 Task: Find a one-way flight from Waco Regional Airport to Indianapolis International Airport on Saturday, 5 August for 5 adults and 1 child in Economy class, with 1 checked bag and a budget up to ₹1,000,000.
Action: Mouse moved to (344, 122)
Screenshot: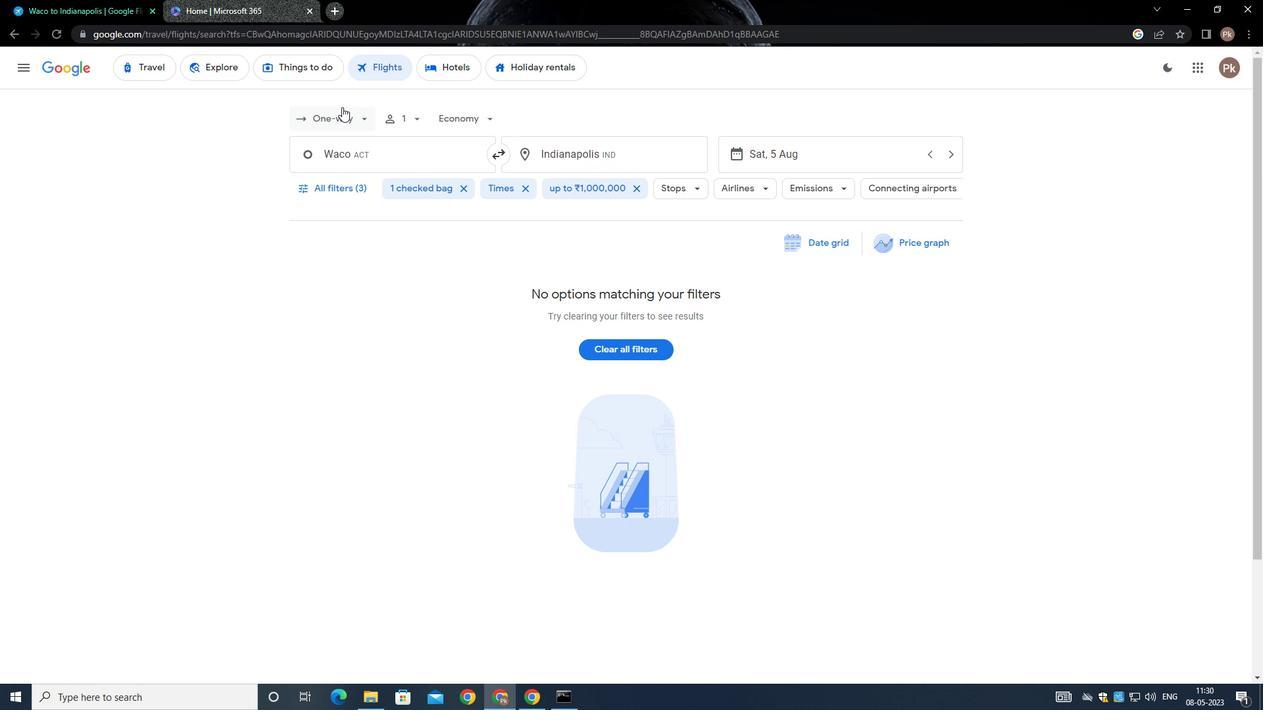 
Action: Mouse pressed left at (344, 122)
Screenshot: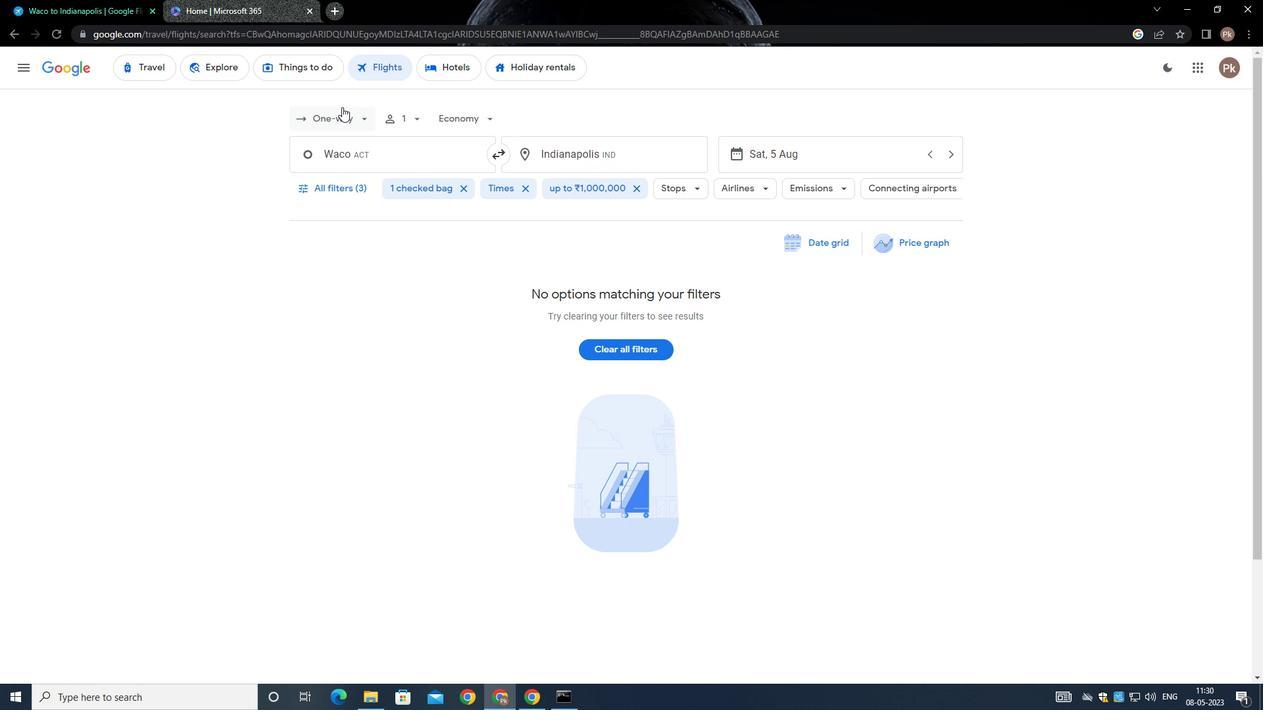 
Action: Mouse moved to (349, 182)
Screenshot: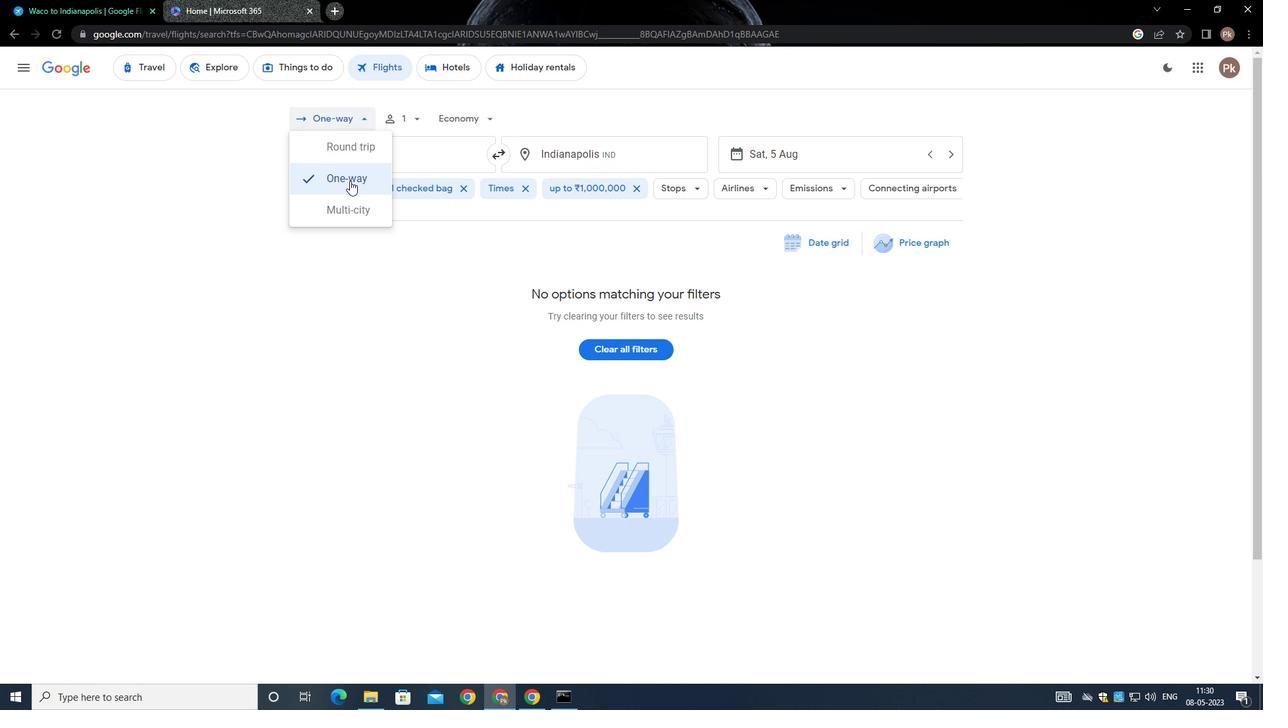 
Action: Mouse pressed left at (349, 182)
Screenshot: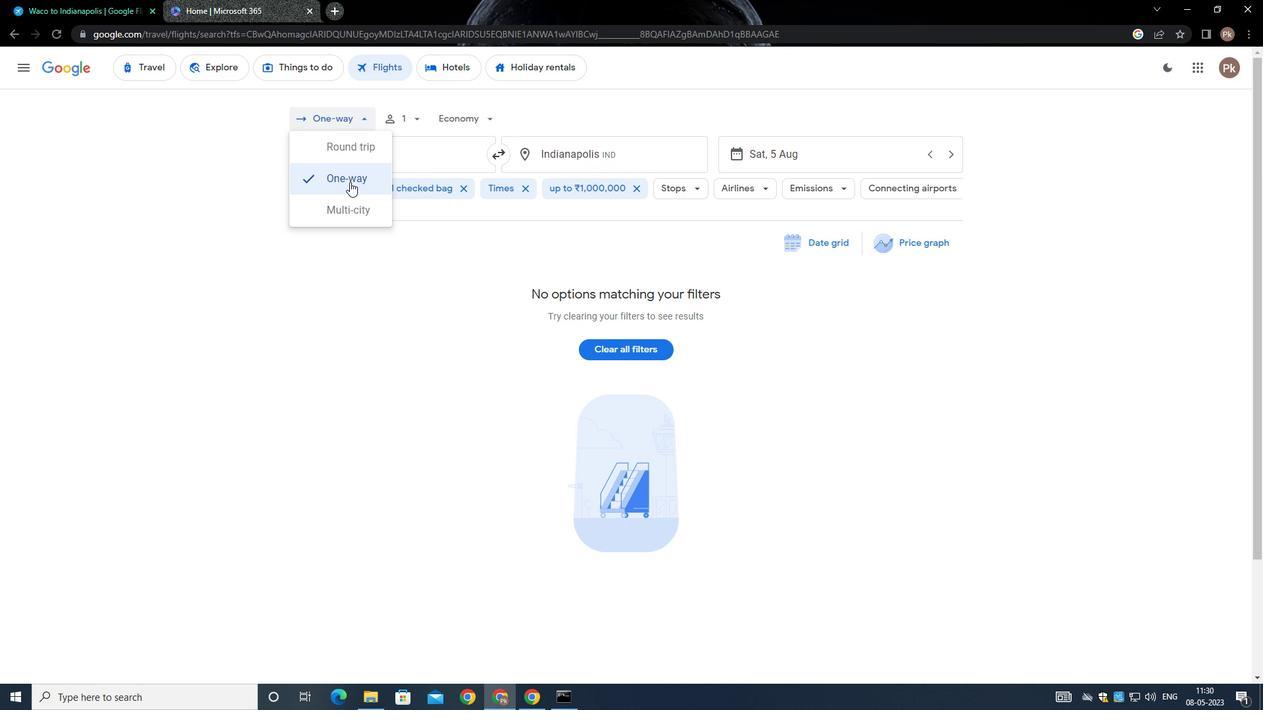 
Action: Mouse moved to (422, 121)
Screenshot: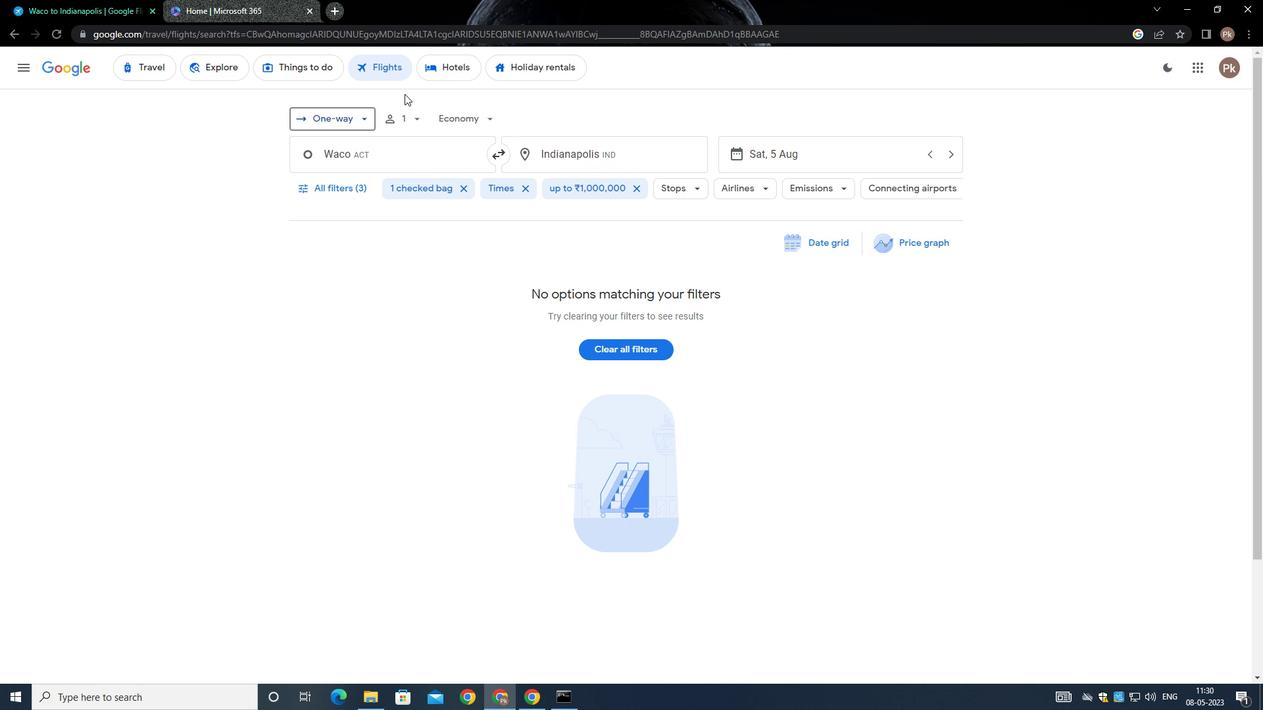 
Action: Mouse pressed left at (422, 121)
Screenshot: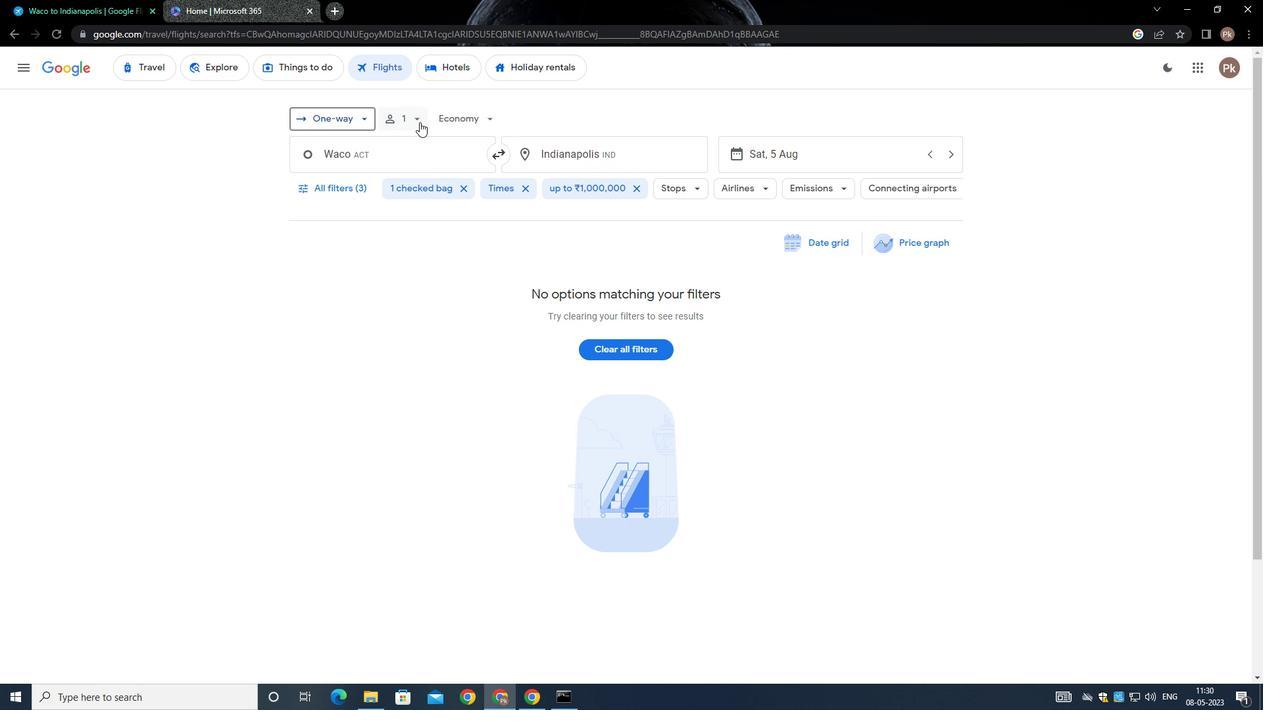 
Action: Mouse moved to (521, 151)
Screenshot: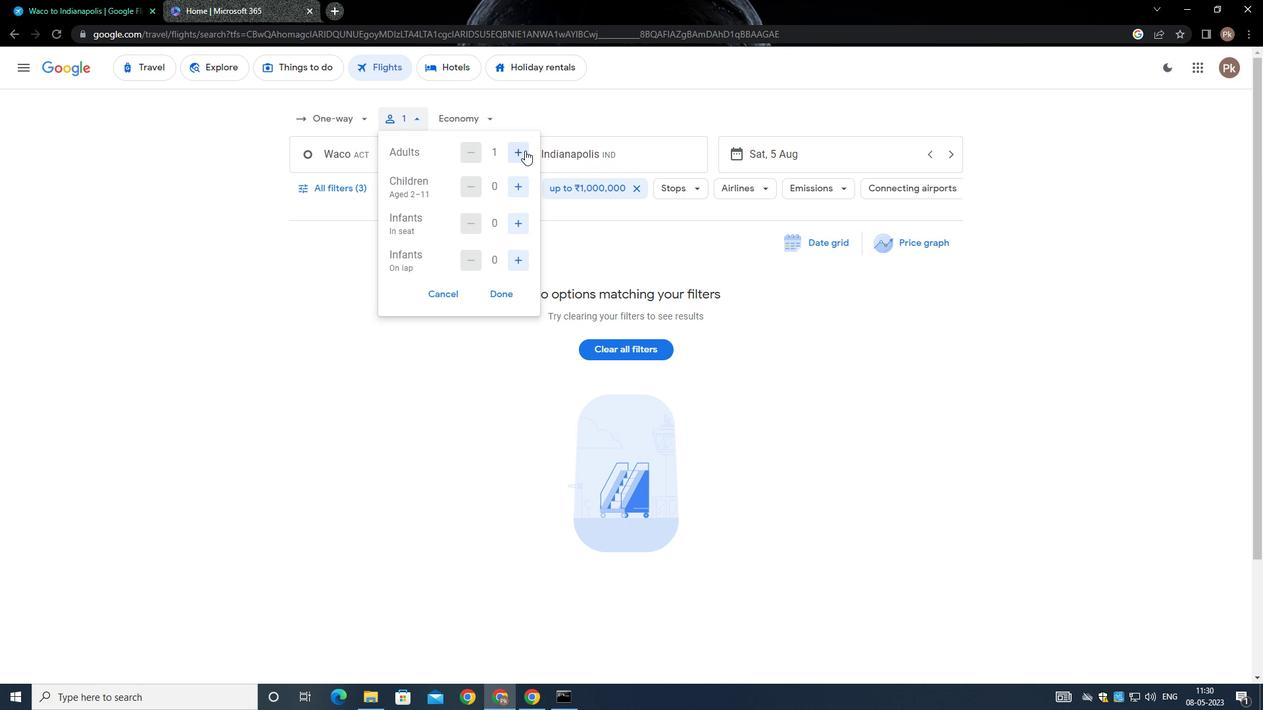 
Action: Mouse pressed left at (521, 151)
Screenshot: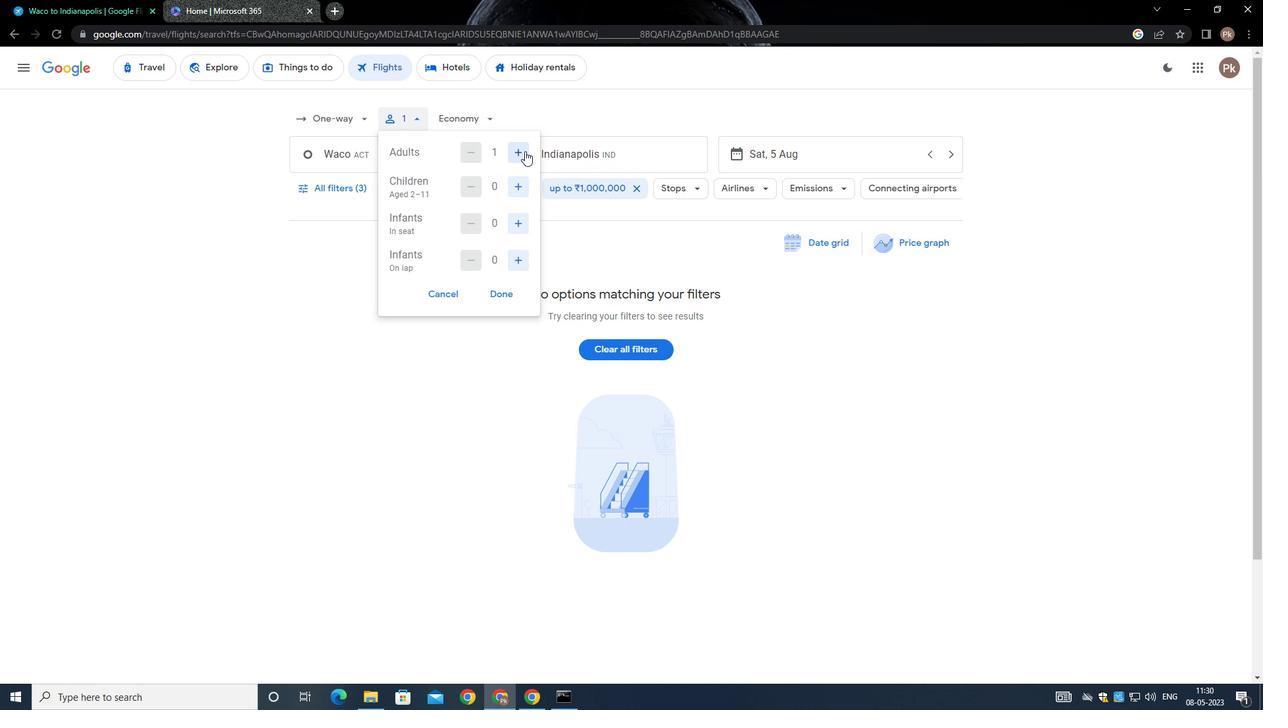 
Action: Mouse pressed left at (521, 151)
Screenshot: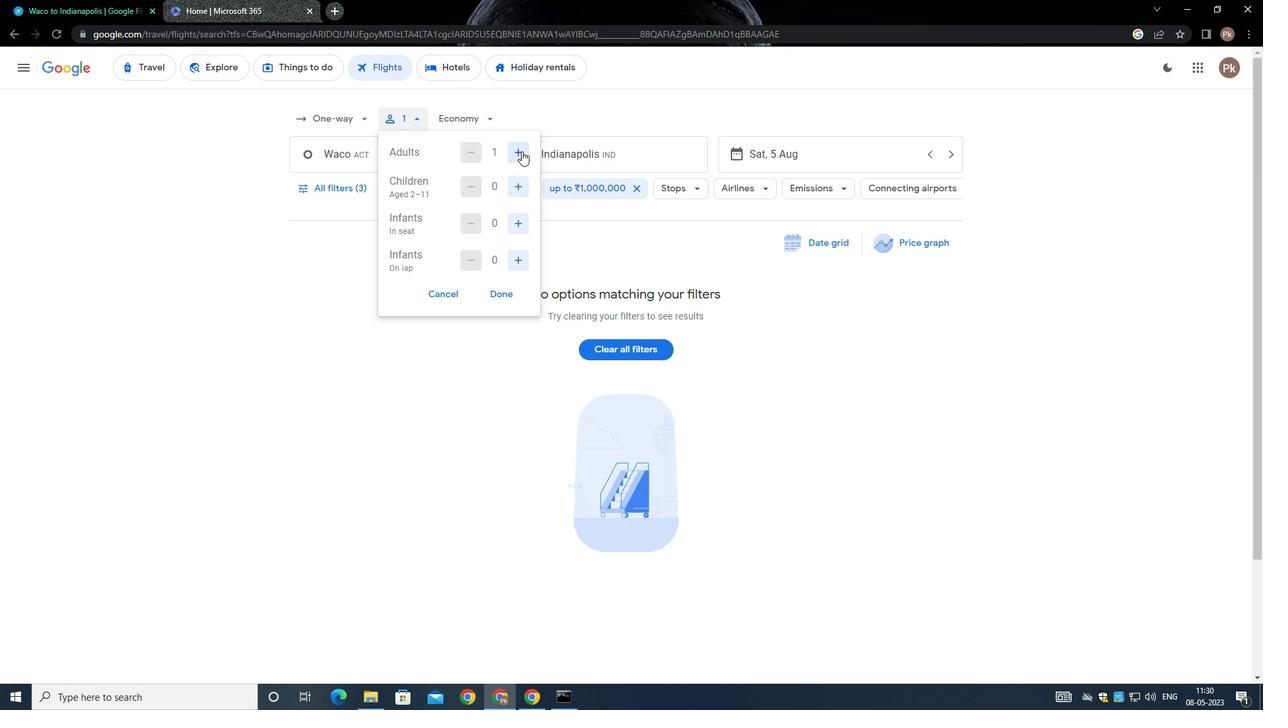 
Action: Mouse pressed left at (521, 151)
Screenshot: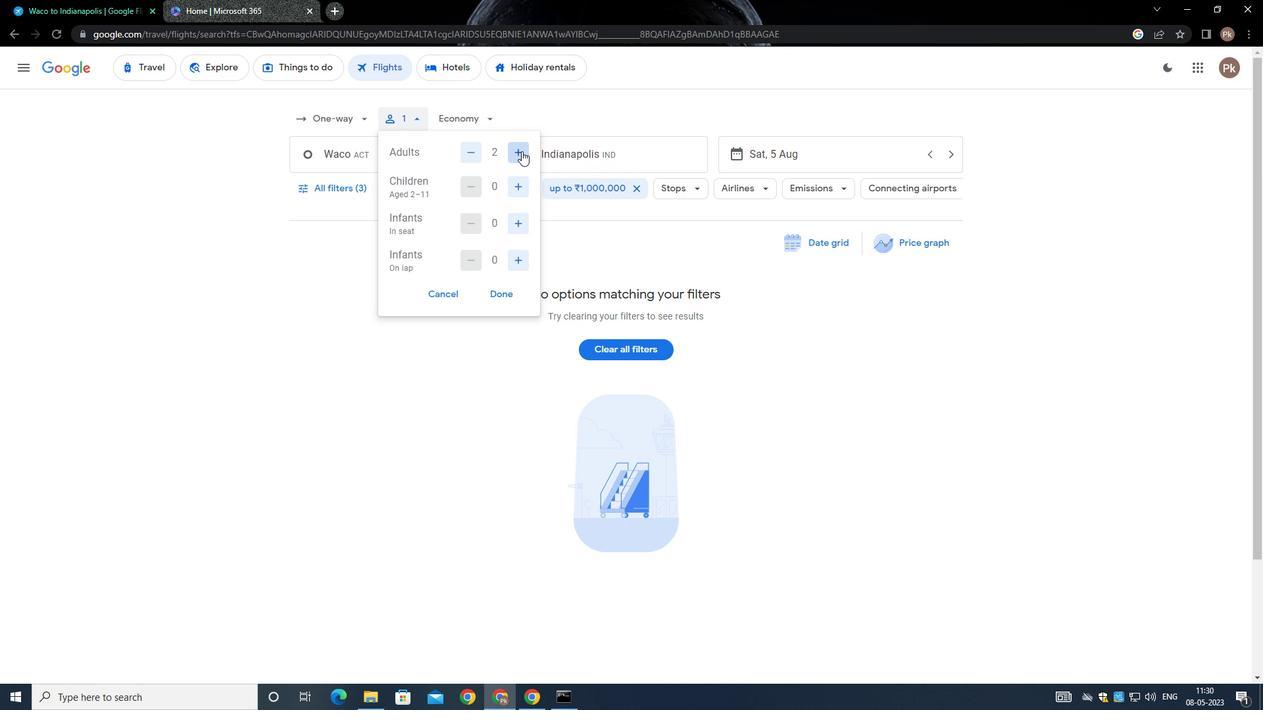 
Action: Mouse pressed left at (521, 151)
Screenshot: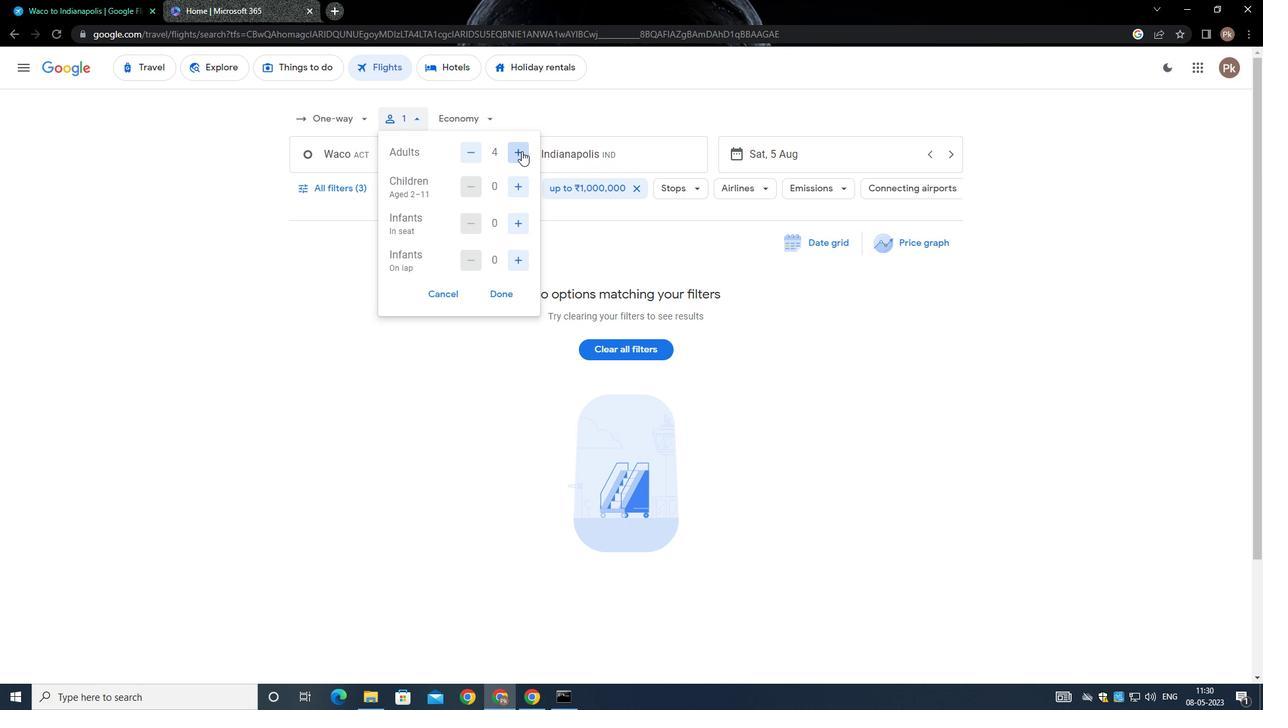 
Action: Mouse moved to (516, 186)
Screenshot: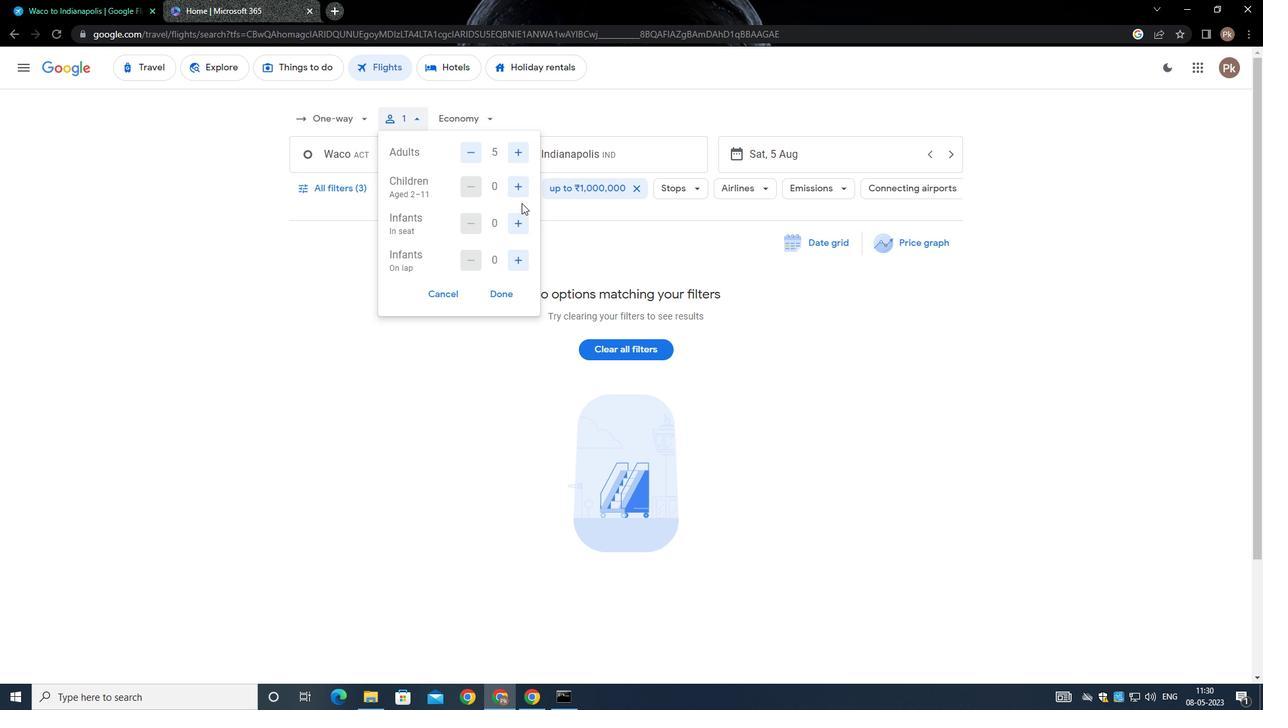 
Action: Mouse pressed left at (516, 186)
Screenshot: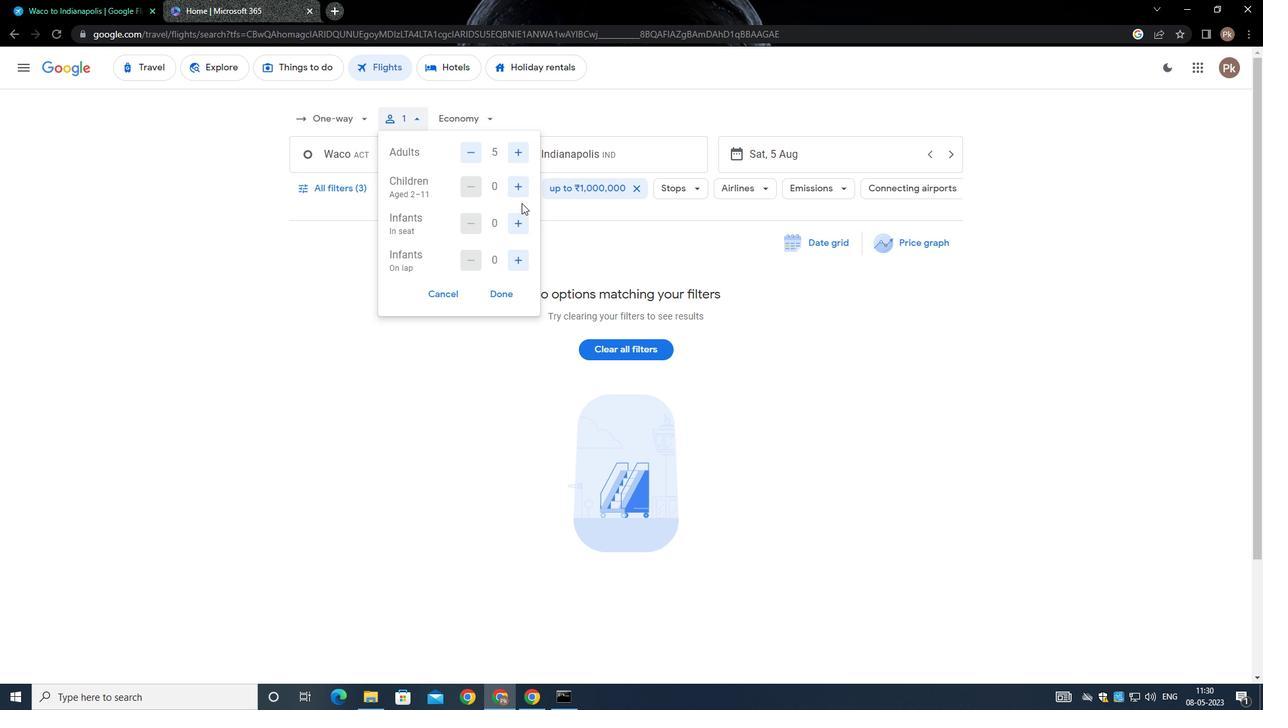 
Action: Mouse moved to (516, 219)
Screenshot: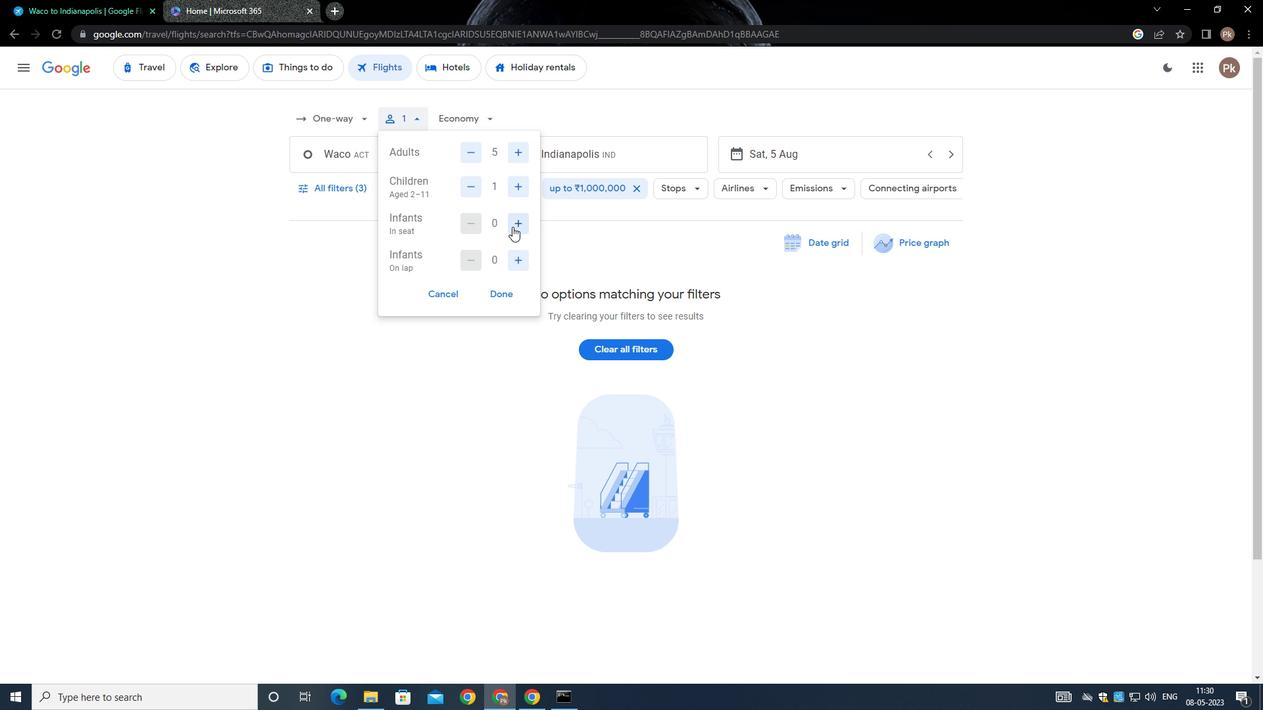 
Action: Mouse pressed left at (516, 219)
Screenshot: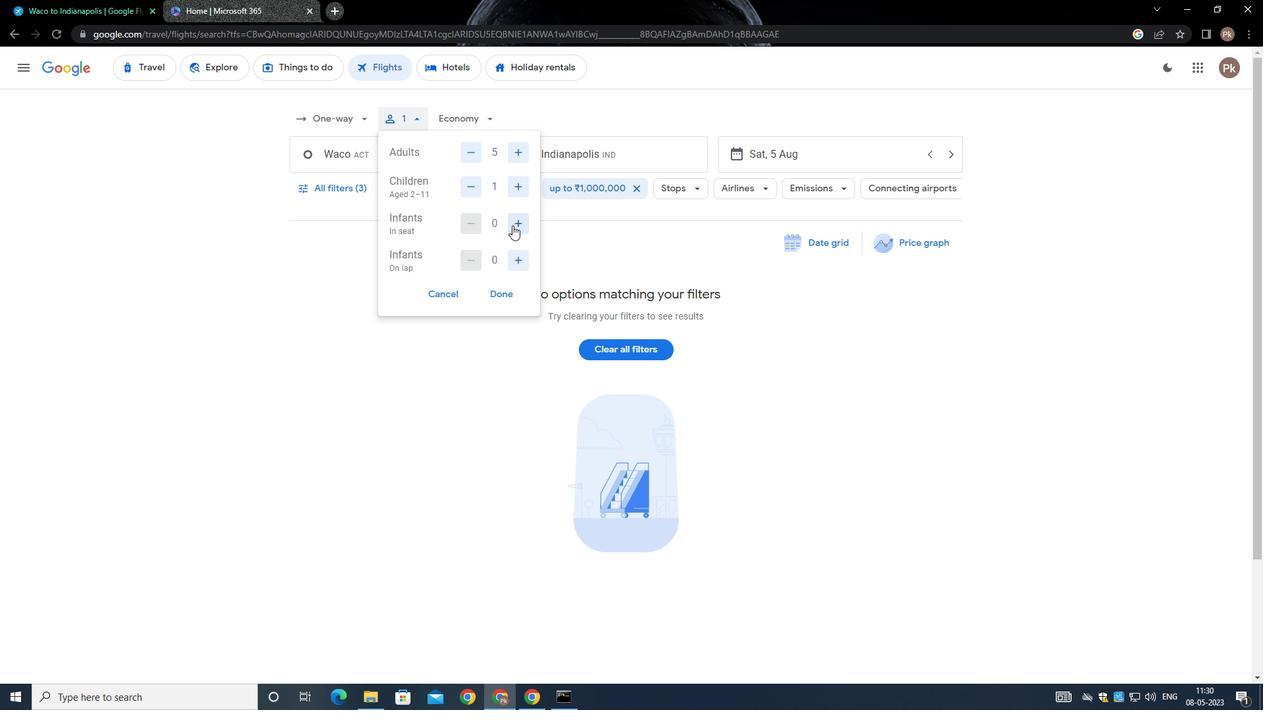 
Action: Mouse moved to (517, 219)
Screenshot: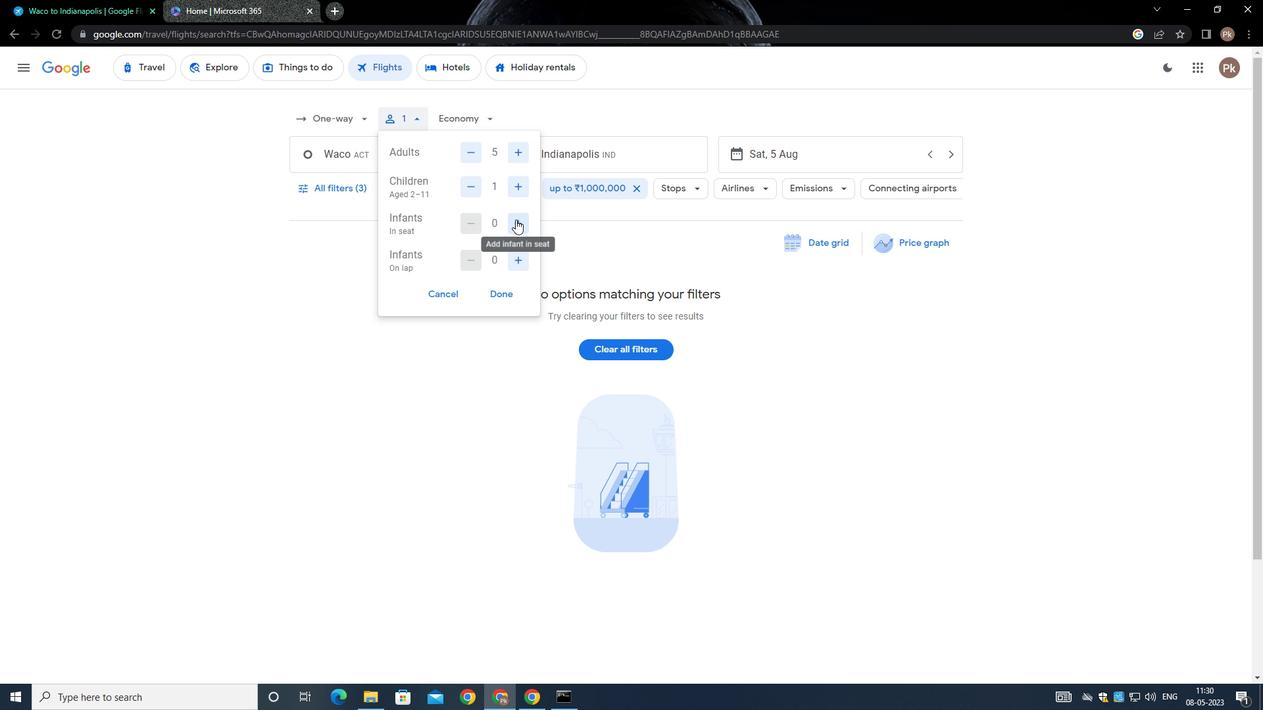 
Action: Mouse pressed left at (517, 219)
Screenshot: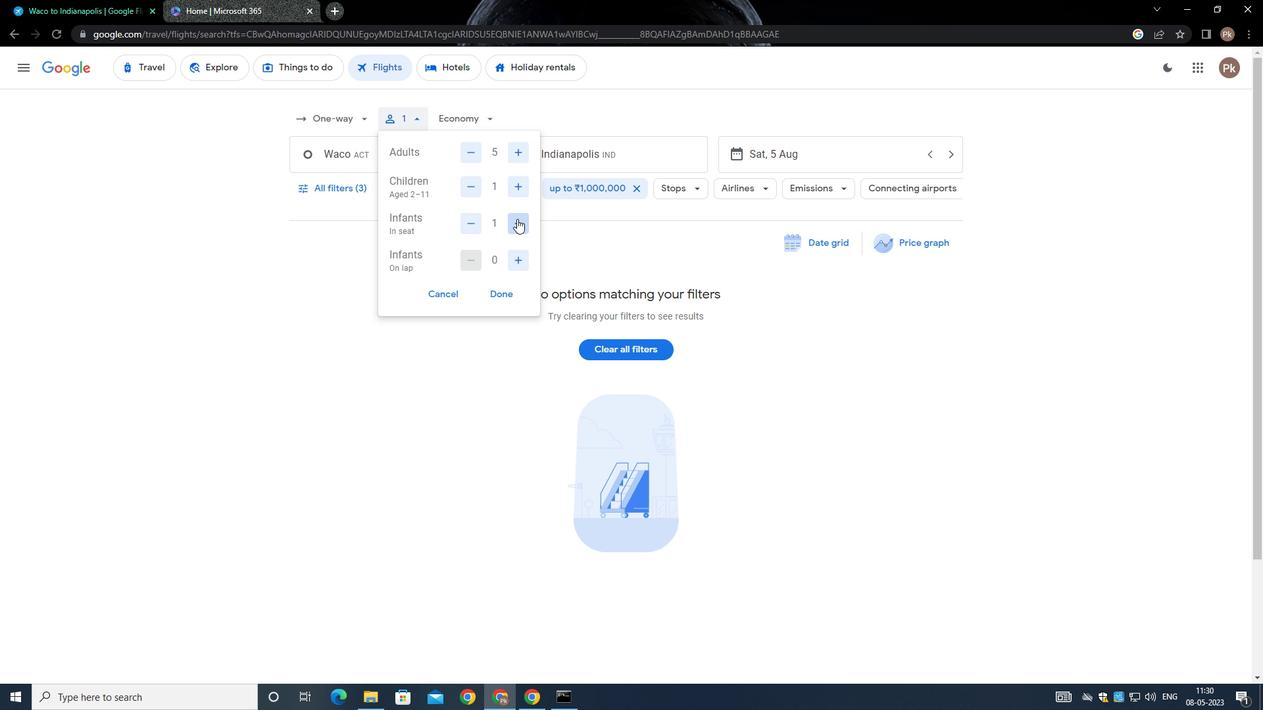 
Action: Mouse moved to (520, 265)
Screenshot: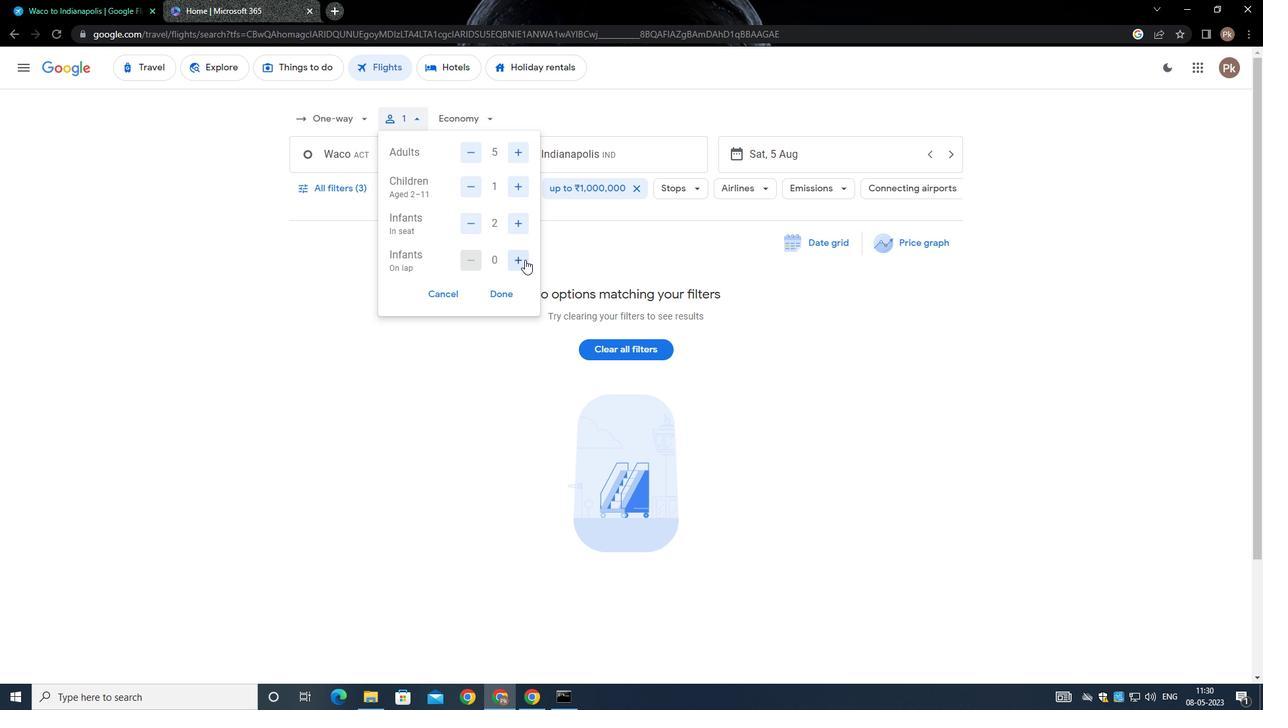 
Action: Mouse pressed left at (520, 265)
Screenshot: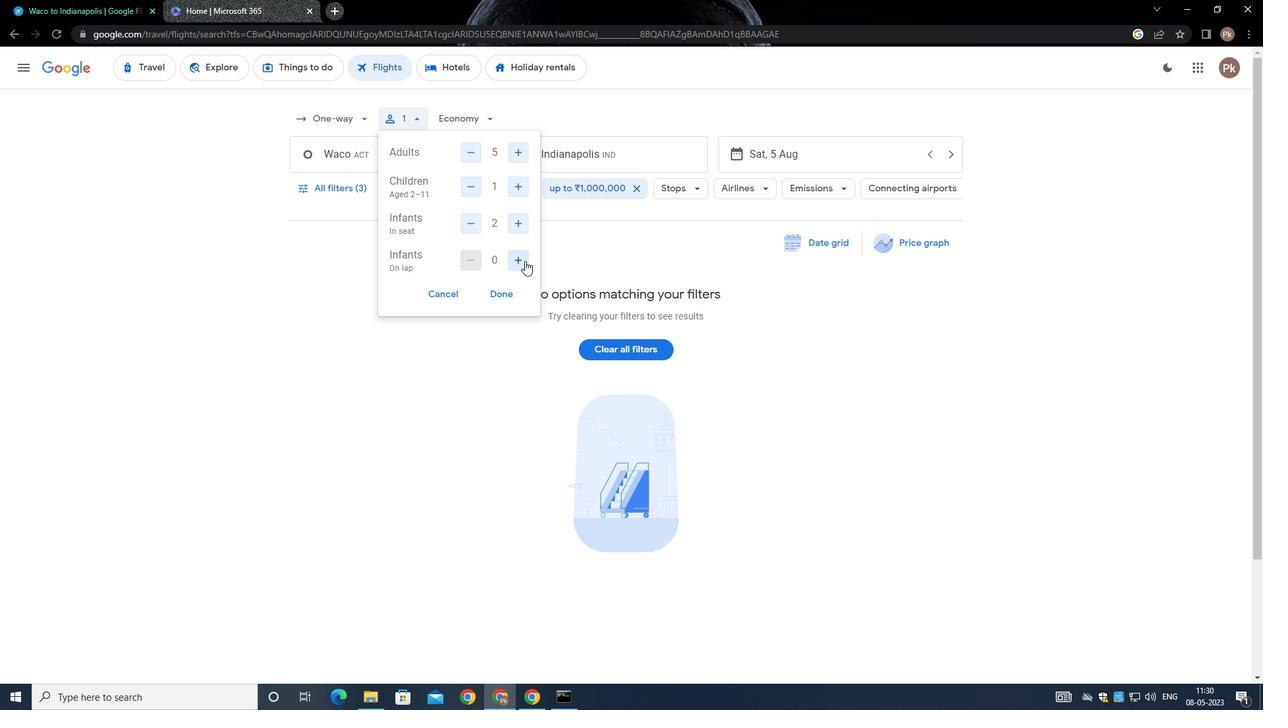 
Action: Mouse moved to (499, 295)
Screenshot: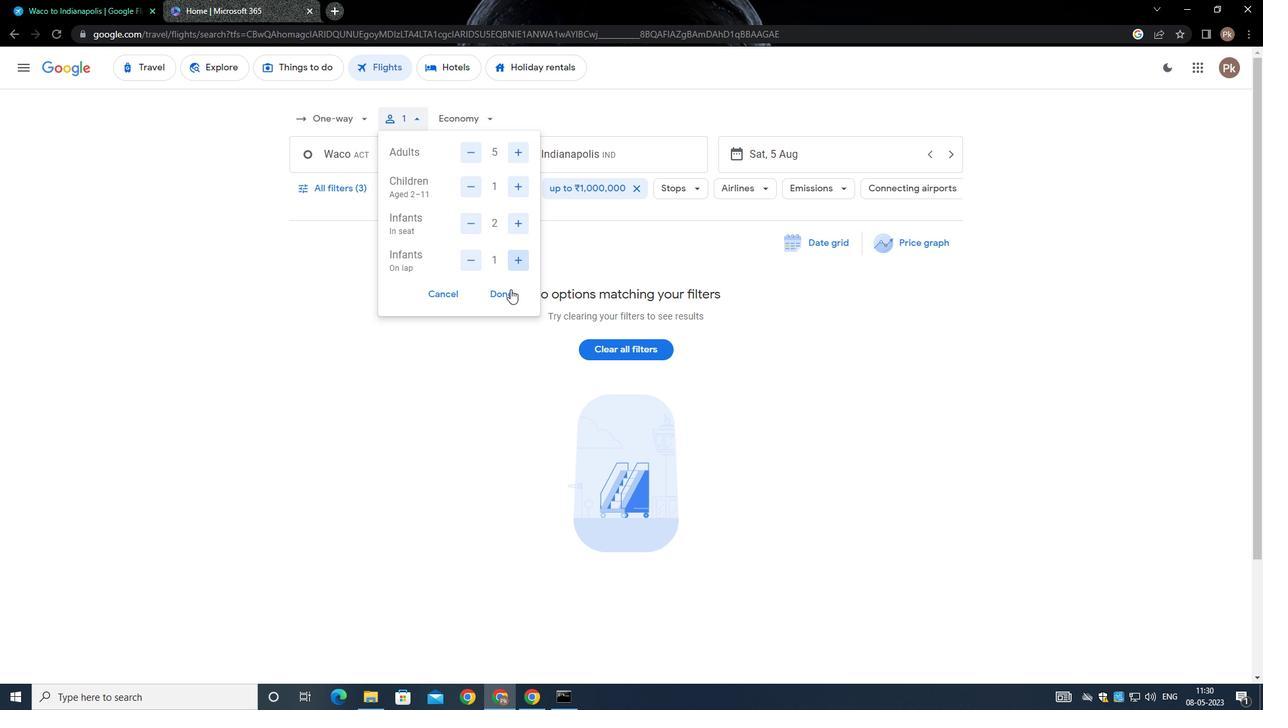 
Action: Mouse pressed left at (499, 295)
Screenshot: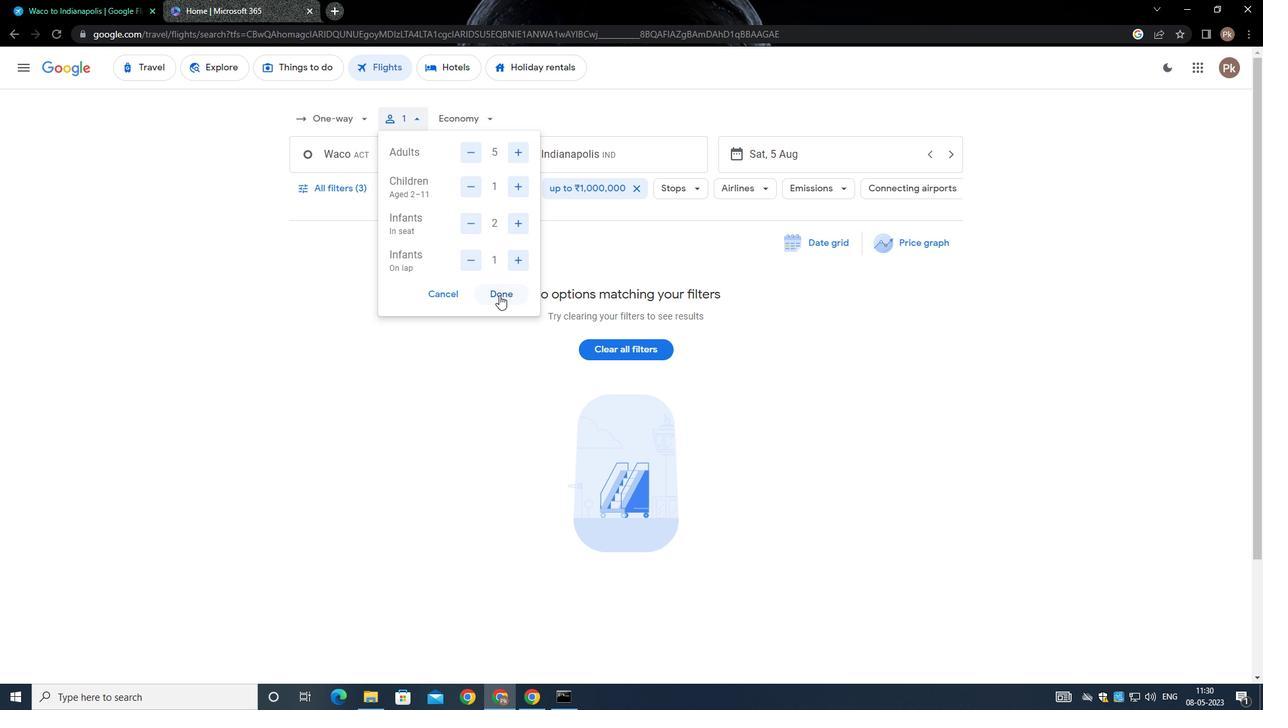 
Action: Mouse moved to (484, 113)
Screenshot: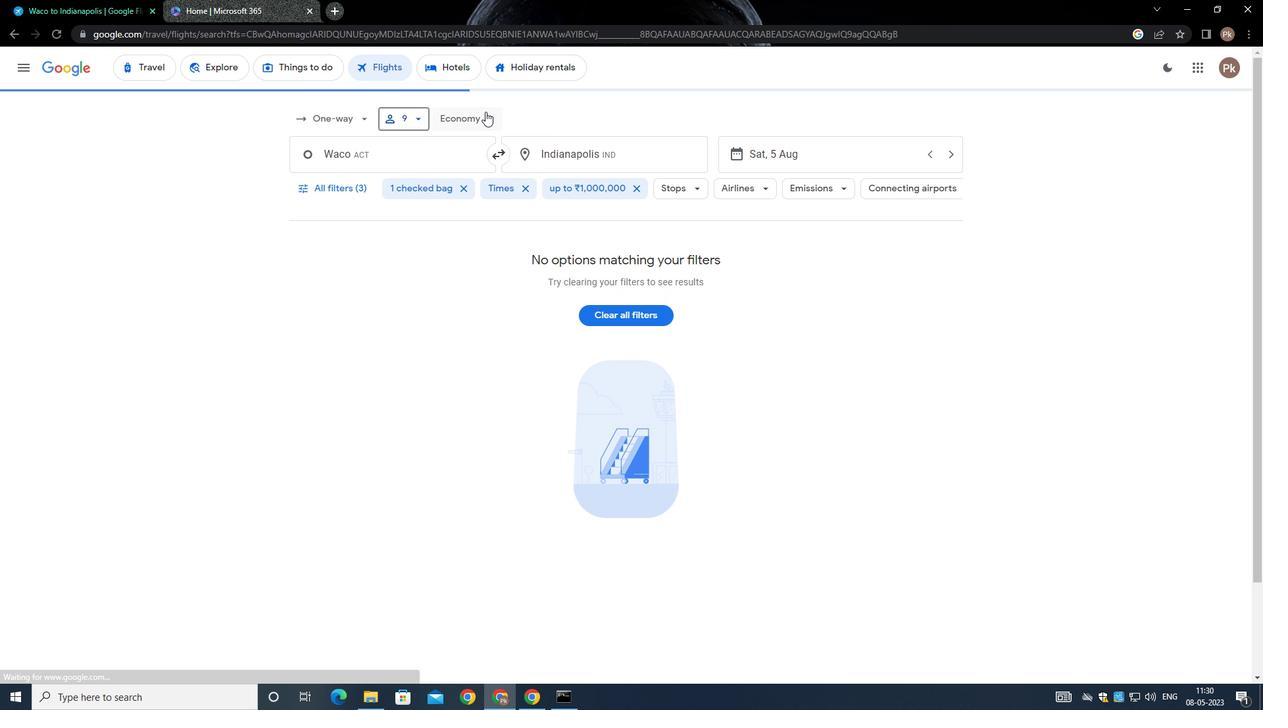 
Action: Mouse pressed left at (484, 113)
Screenshot: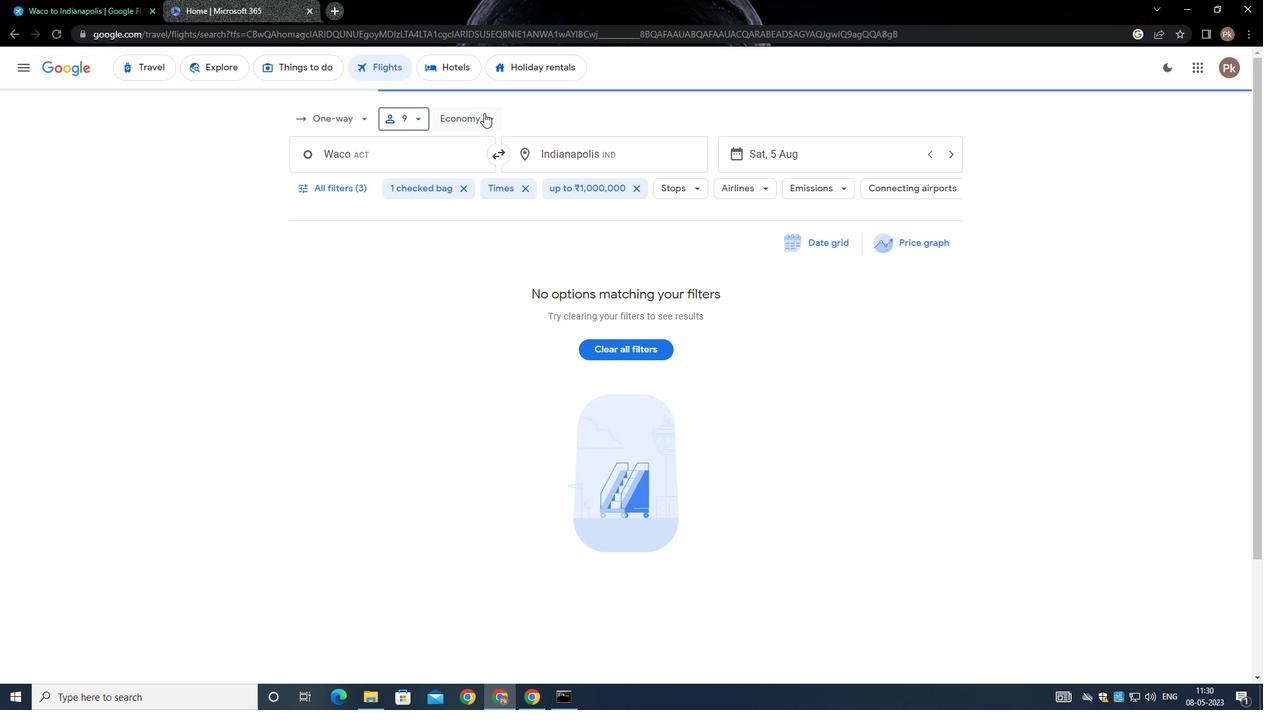 
Action: Mouse moved to (481, 217)
Screenshot: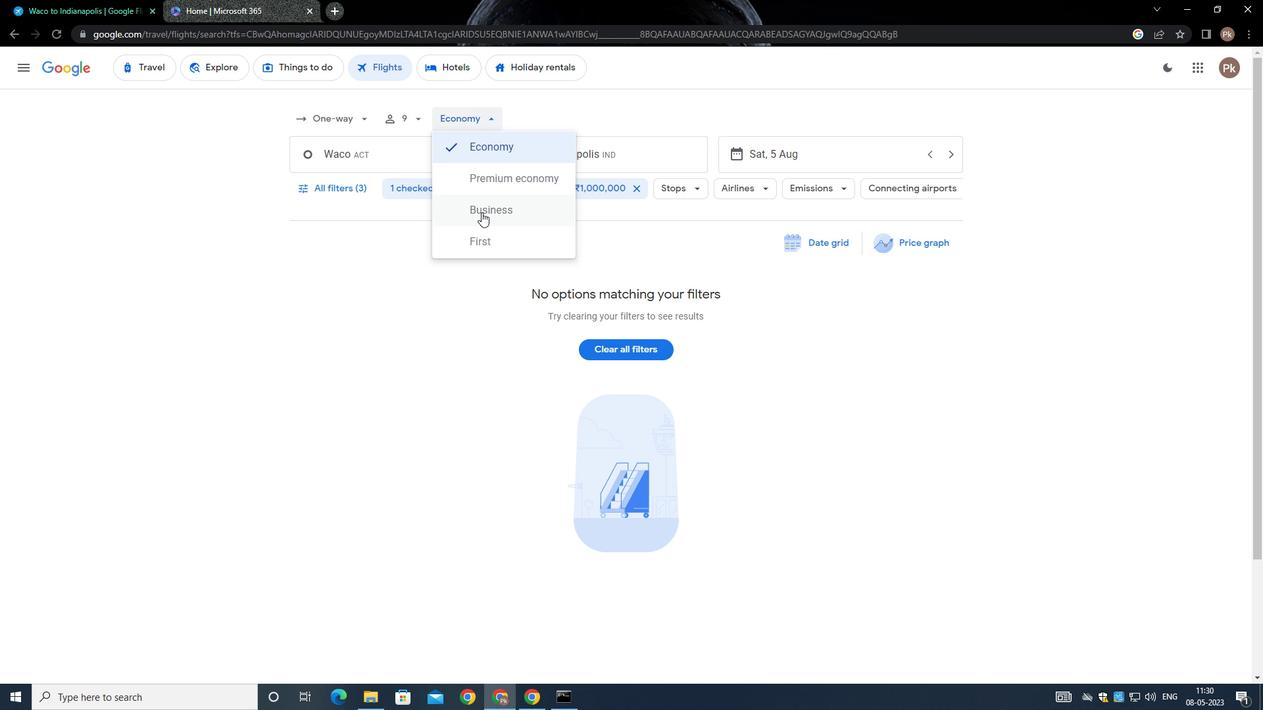 
Action: Mouse pressed left at (481, 217)
Screenshot: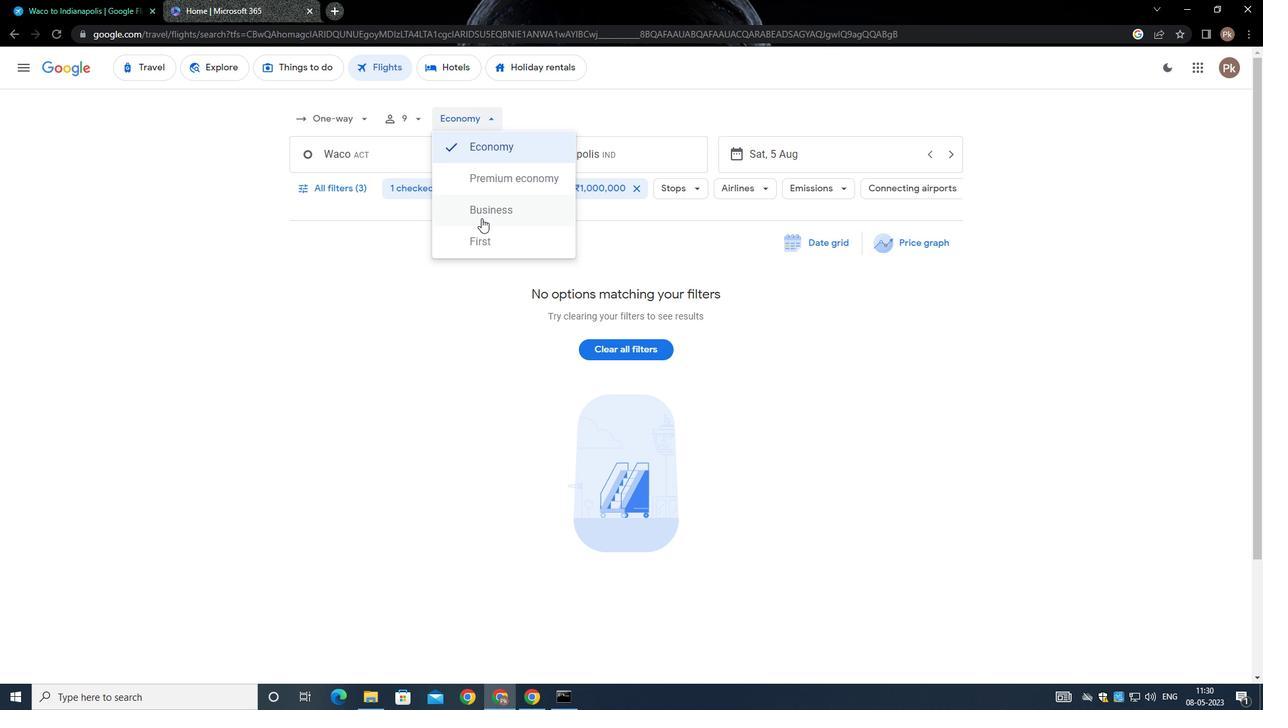 
Action: Mouse moved to (356, 148)
Screenshot: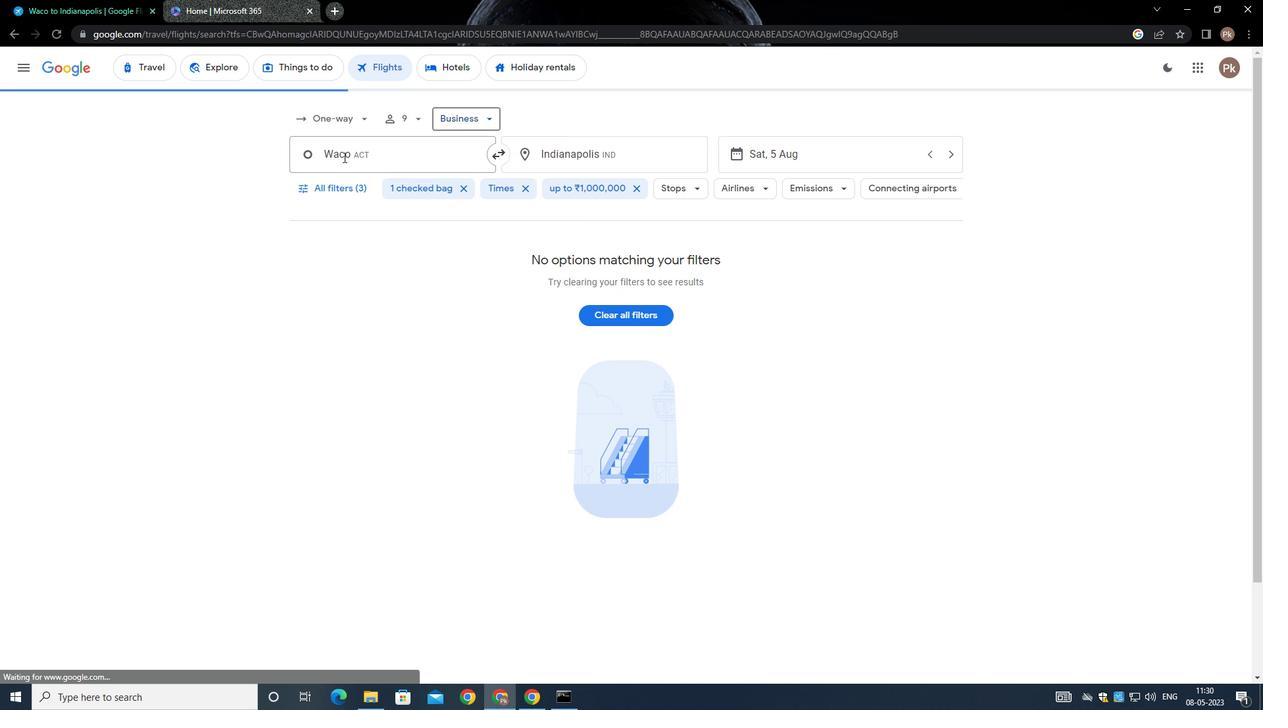 
Action: Mouse pressed left at (356, 148)
Screenshot: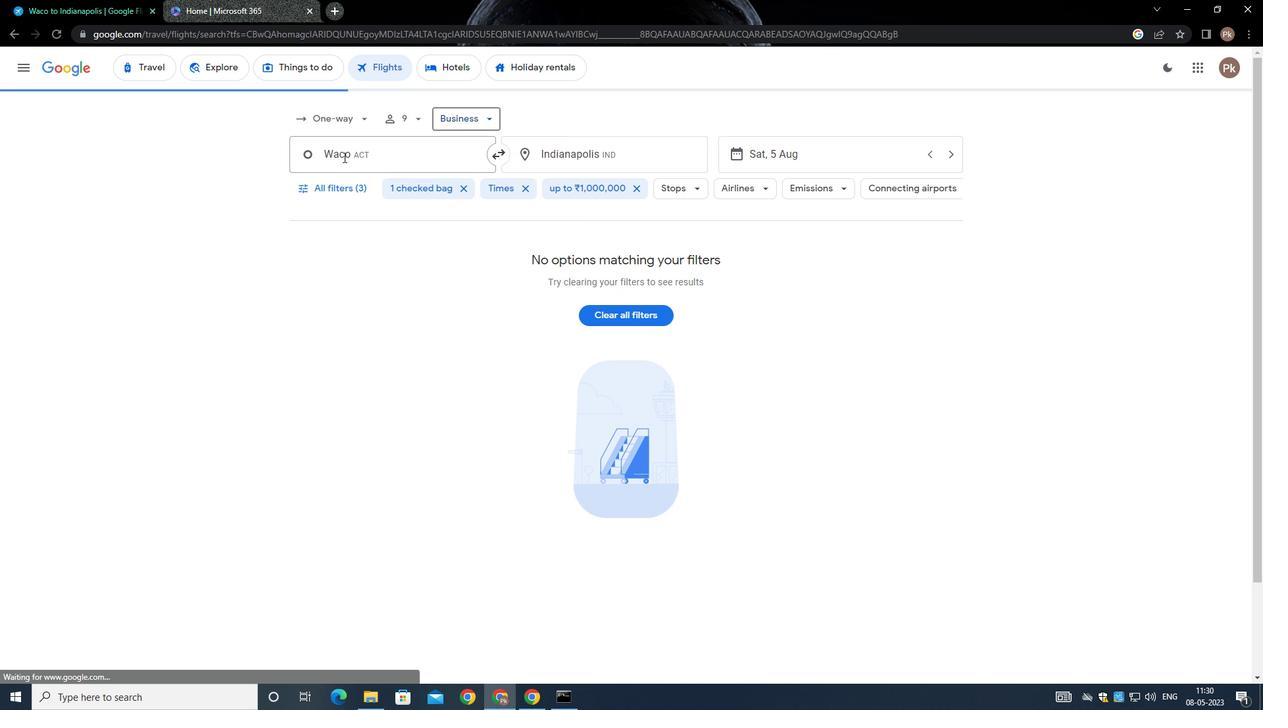 
Action: Mouse moved to (410, 296)
Screenshot: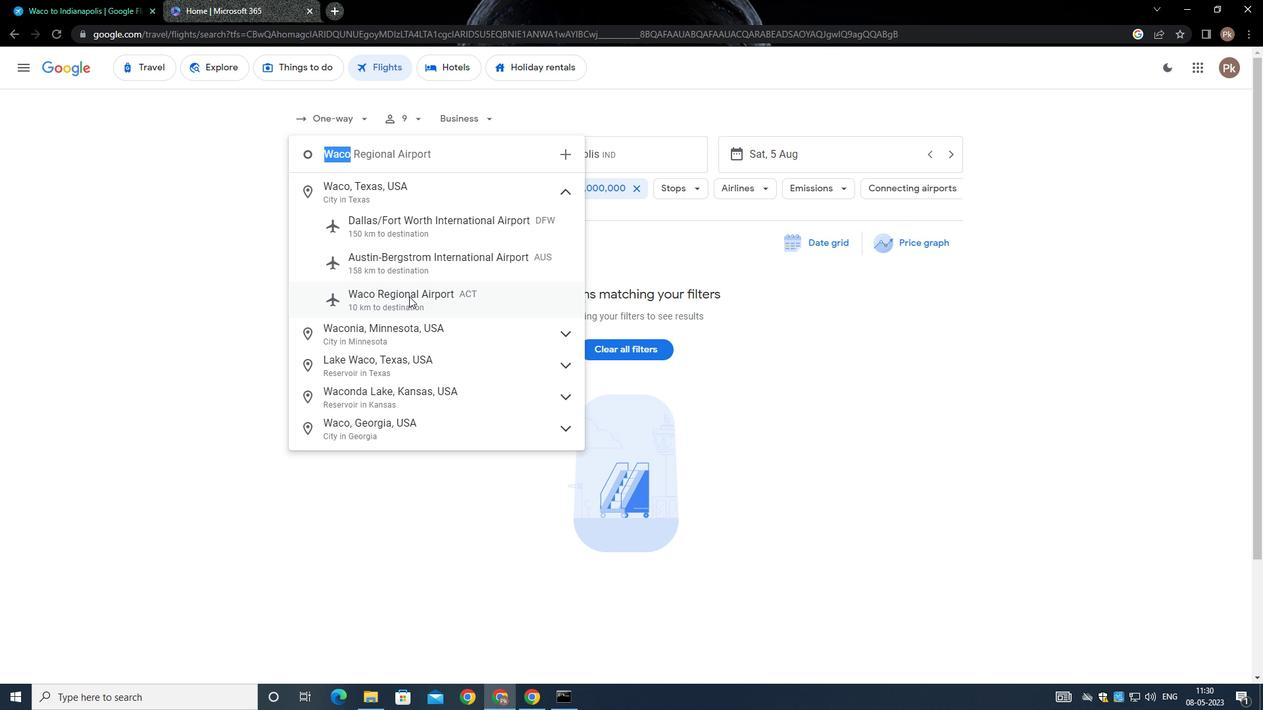 
Action: Mouse pressed left at (410, 296)
Screenshot: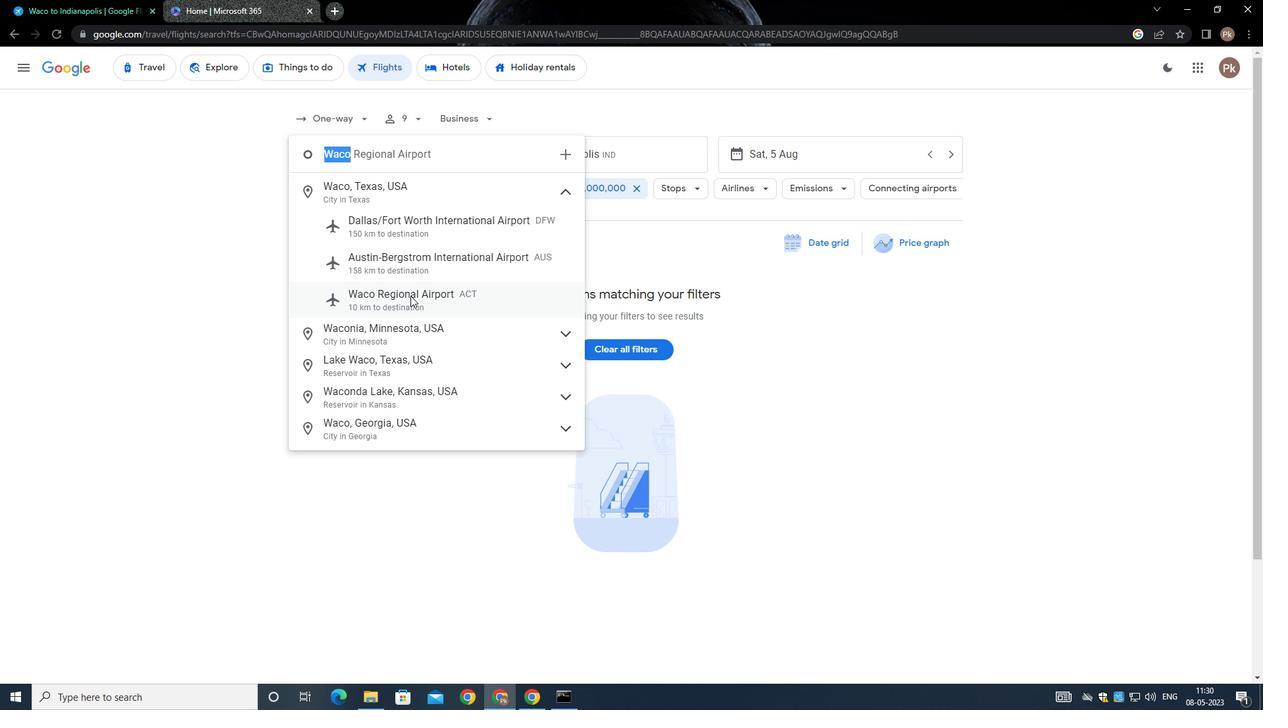 
Action: Mouse moved to (548, 149)
Screenshot: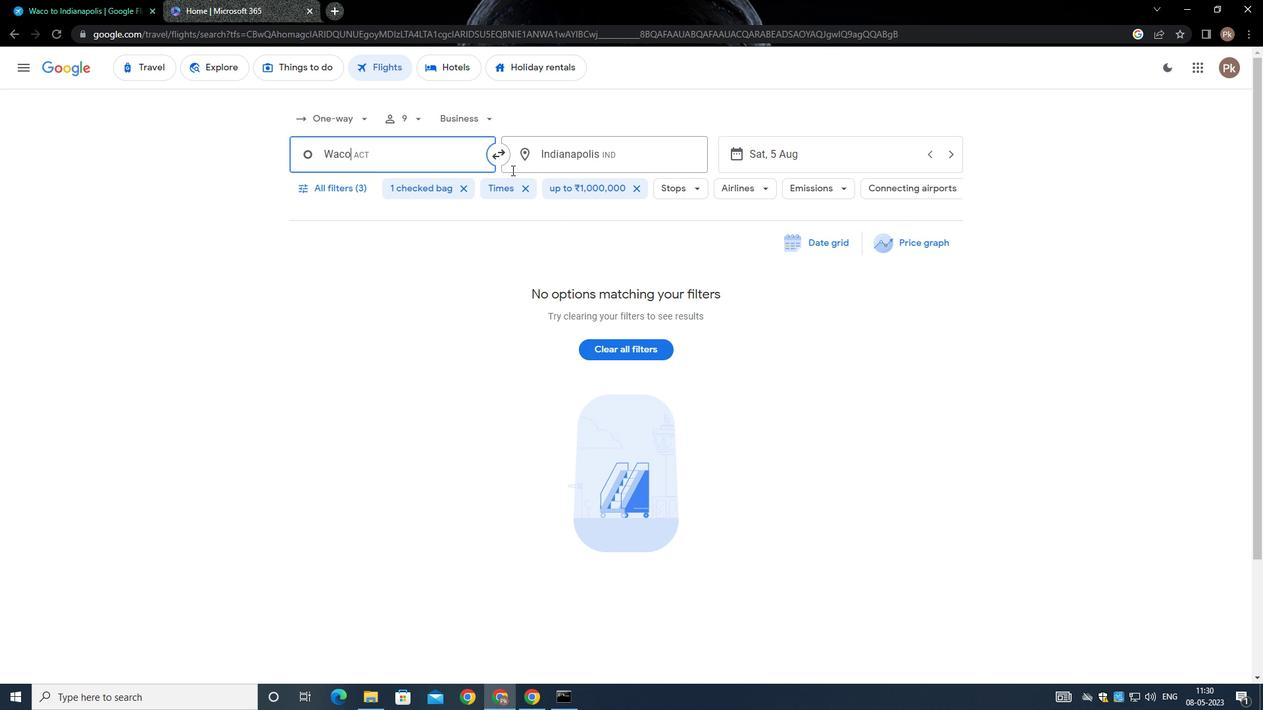 
Action: Mouse pressed left at (548, 149)
Screenshot: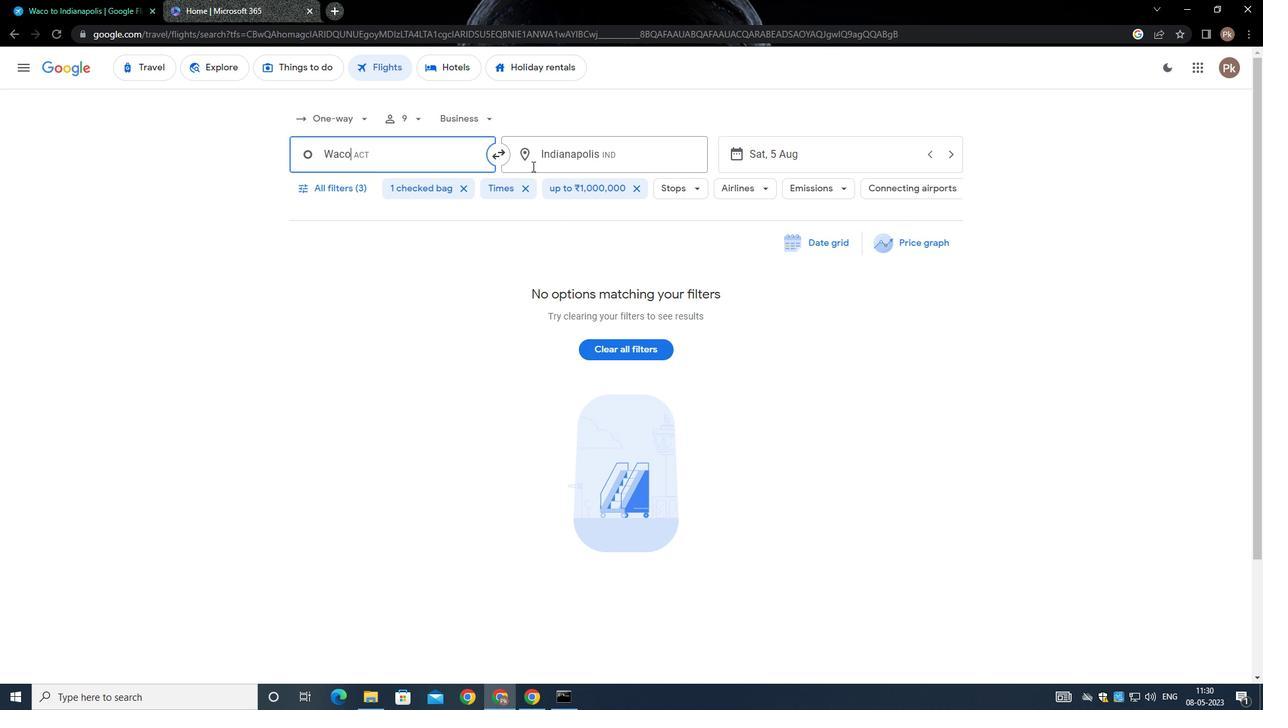
Action: Mouse moved to (549, 150)
Screenshot: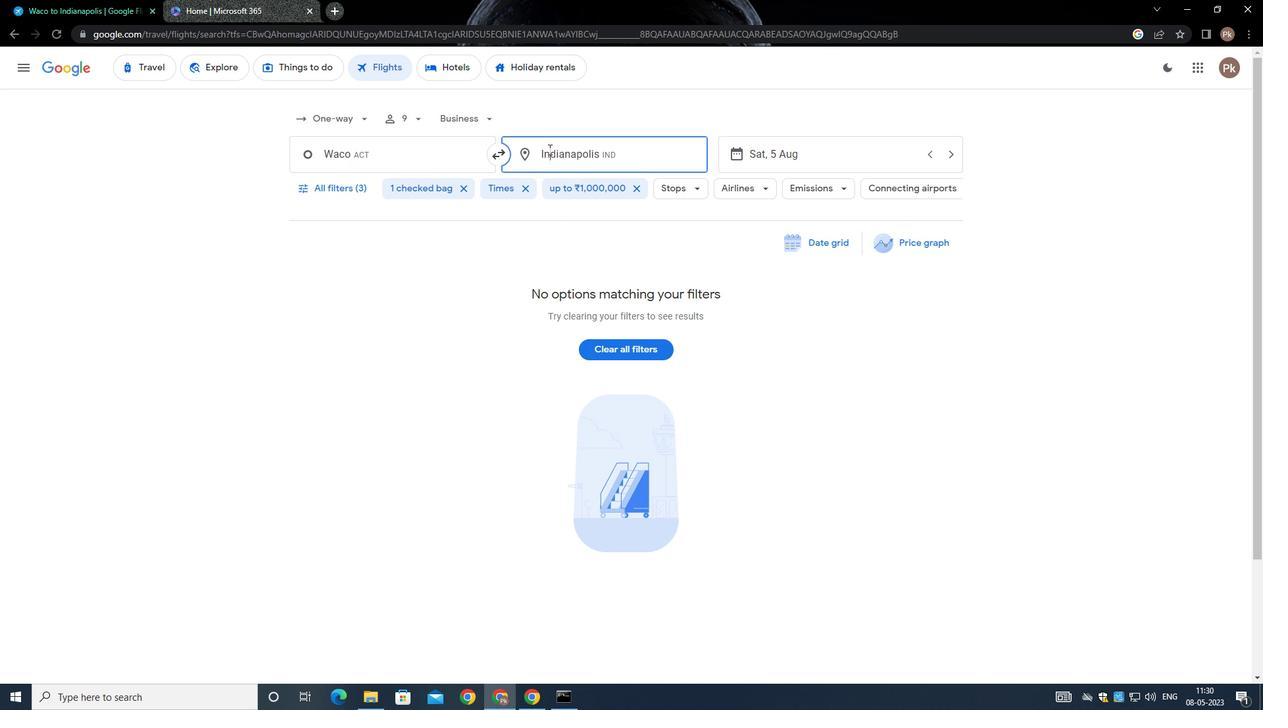 
Action: Key pressed <Key.backspace><Key.shift><Key.shift><Key.shift>RALEIGH
Screenshot: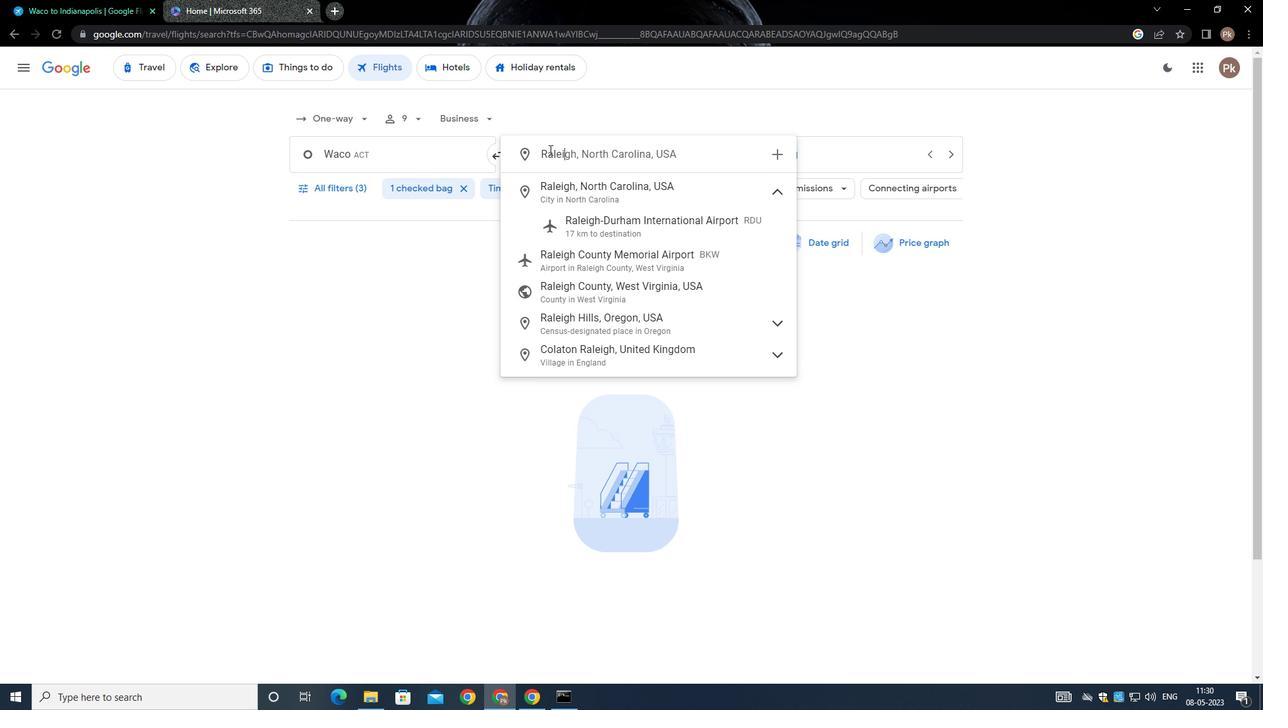 
Action: Mouse moved to (649, 229)
Screenshot: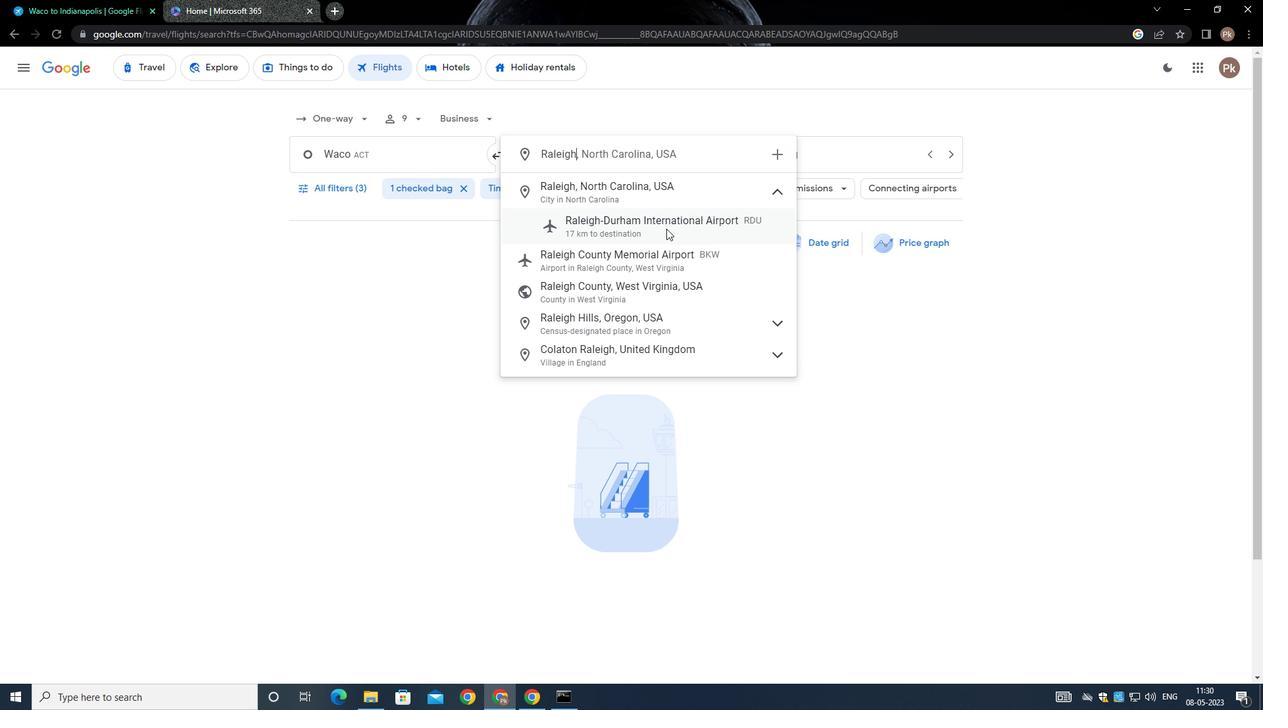
Action: Mouse pressed left at (649, 229)
Screenshot: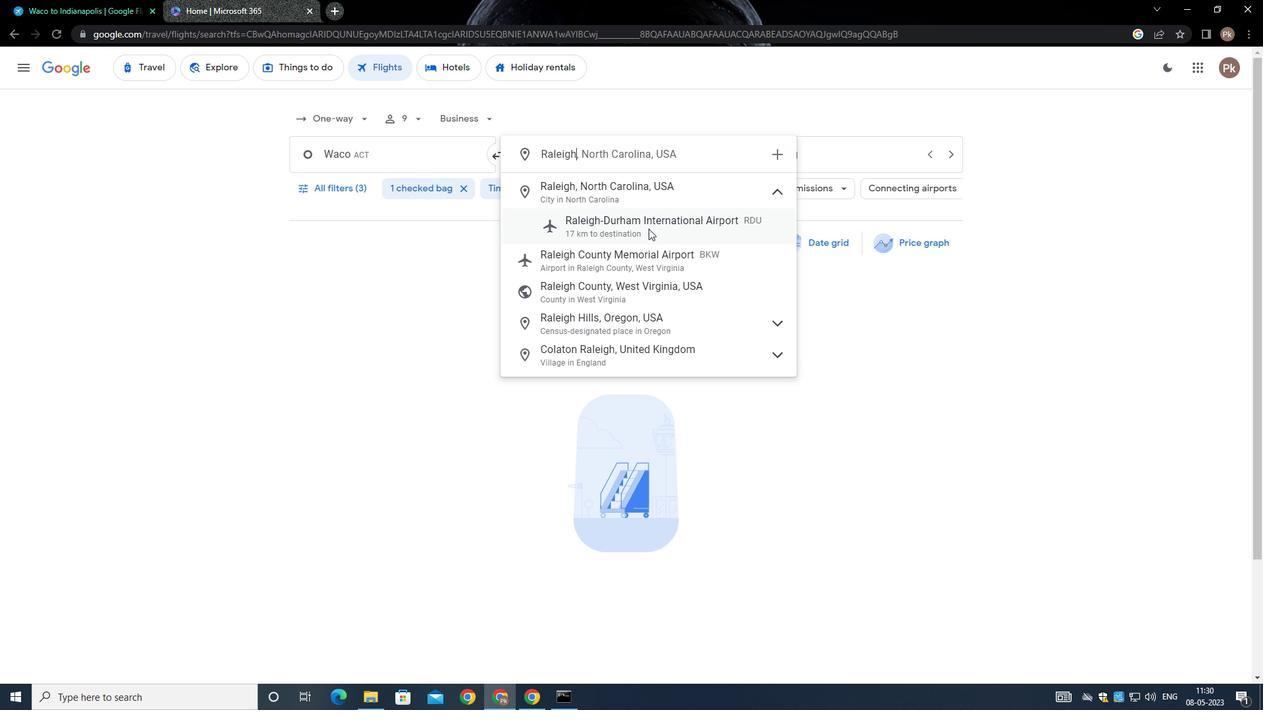 
Action: Mouse moved to (783, 155)
Screenshot: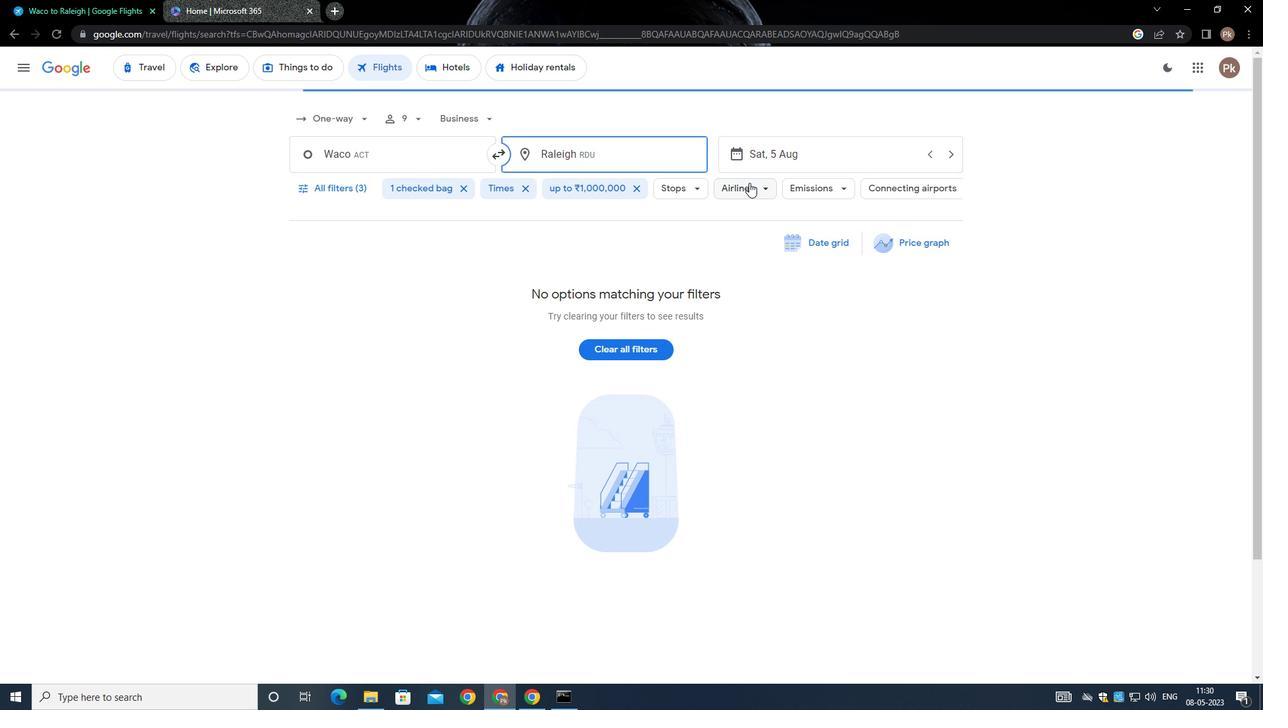 
Action: Mouse pressed left at (783, 155)
Screenshot: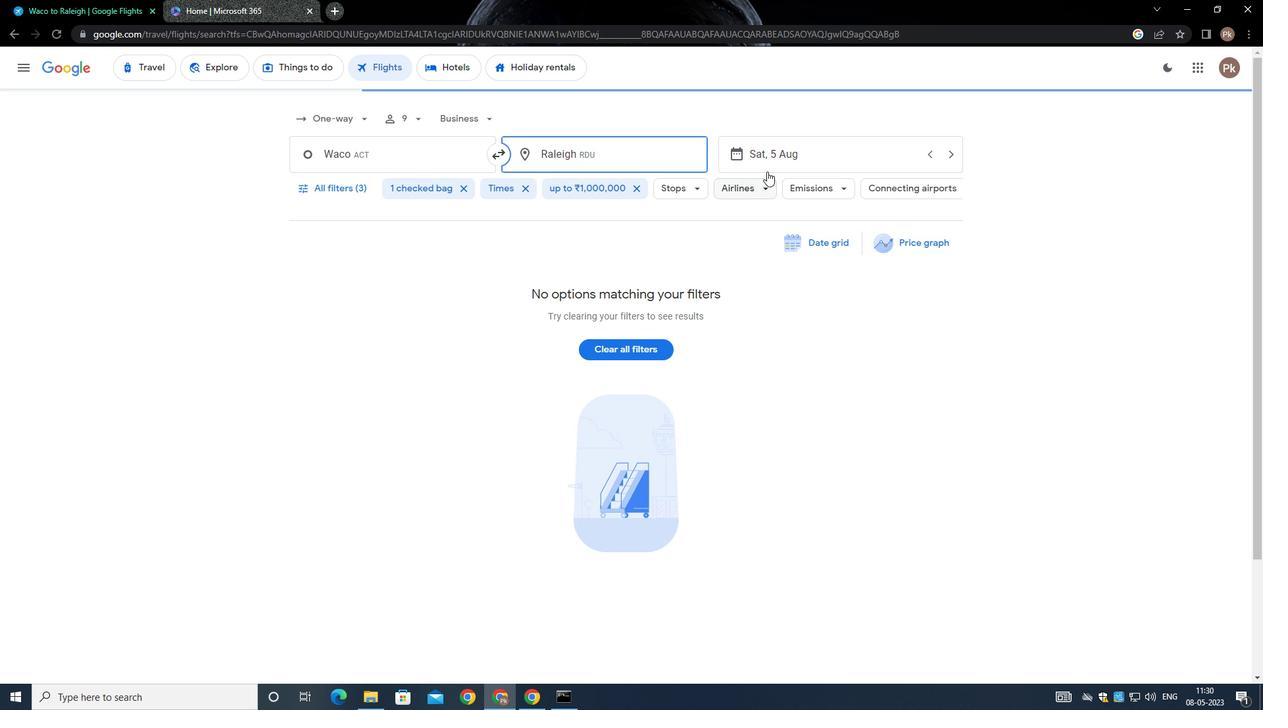 
Action: Mouse moved to (681, 256)
Screenshot: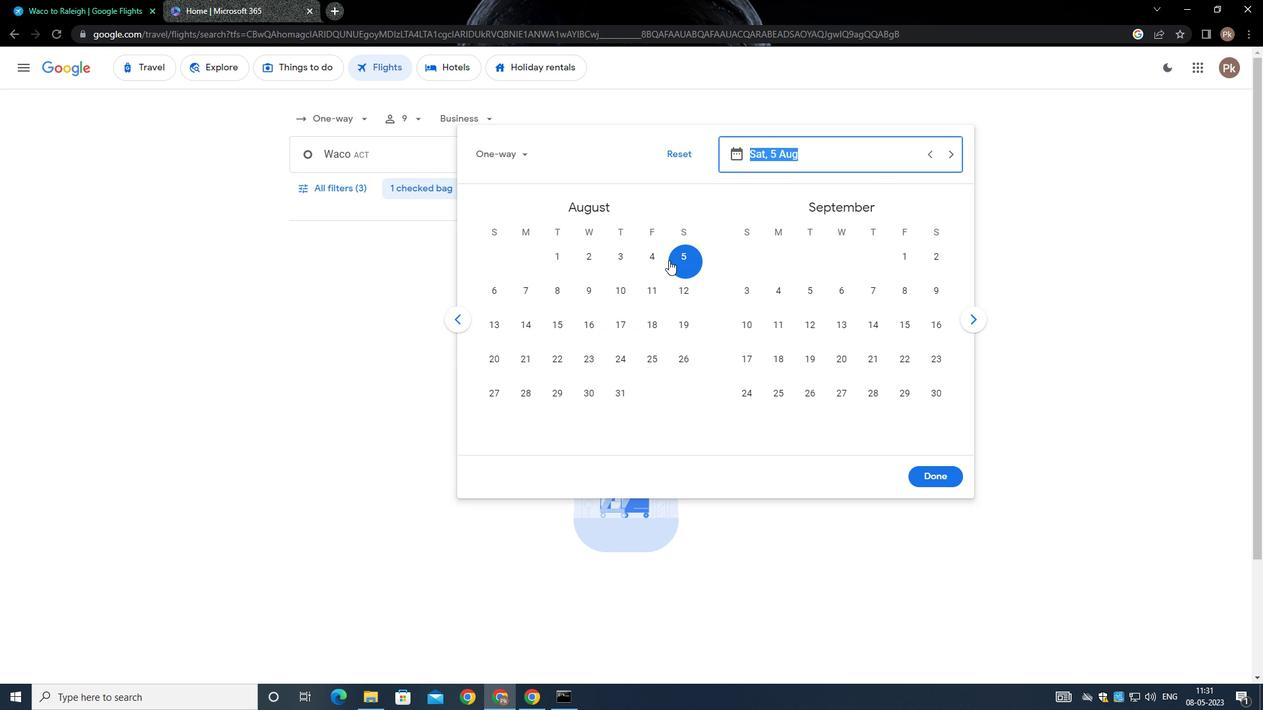 
Action: Mouse pressed left at (681, 256)
Screenshot: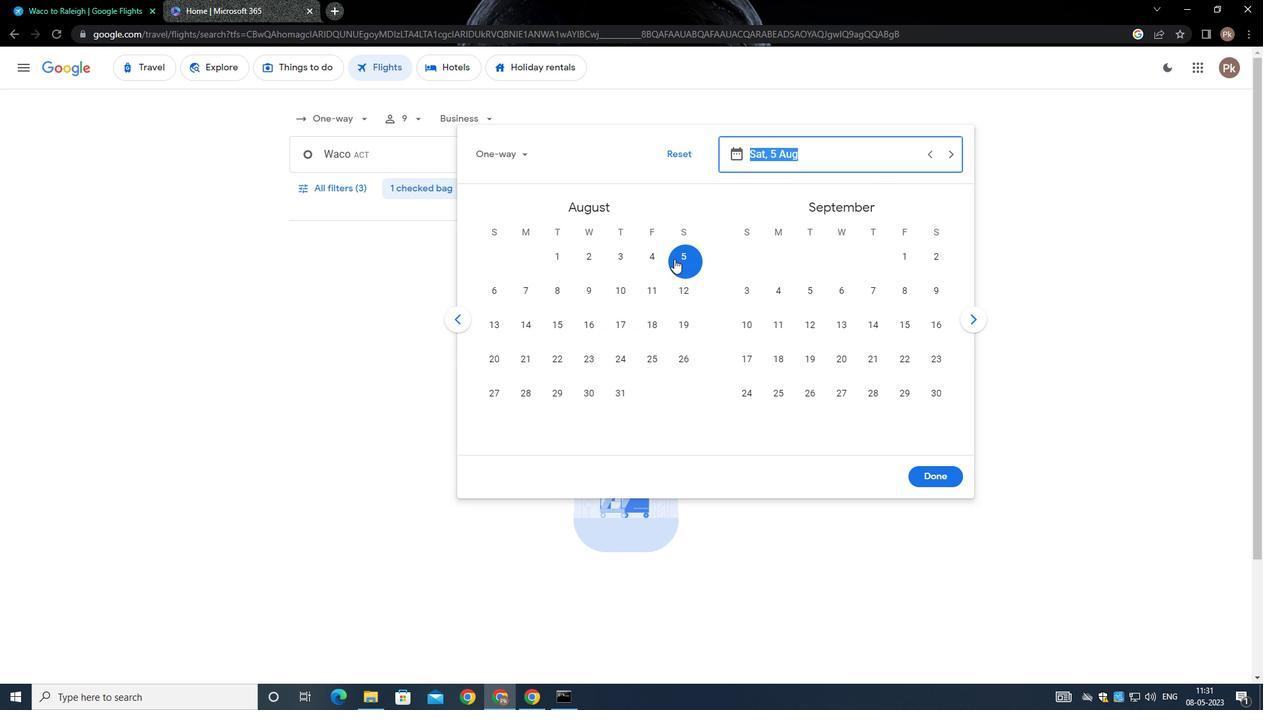 
Action: Mouse moved to (945, 475)
Screenshot: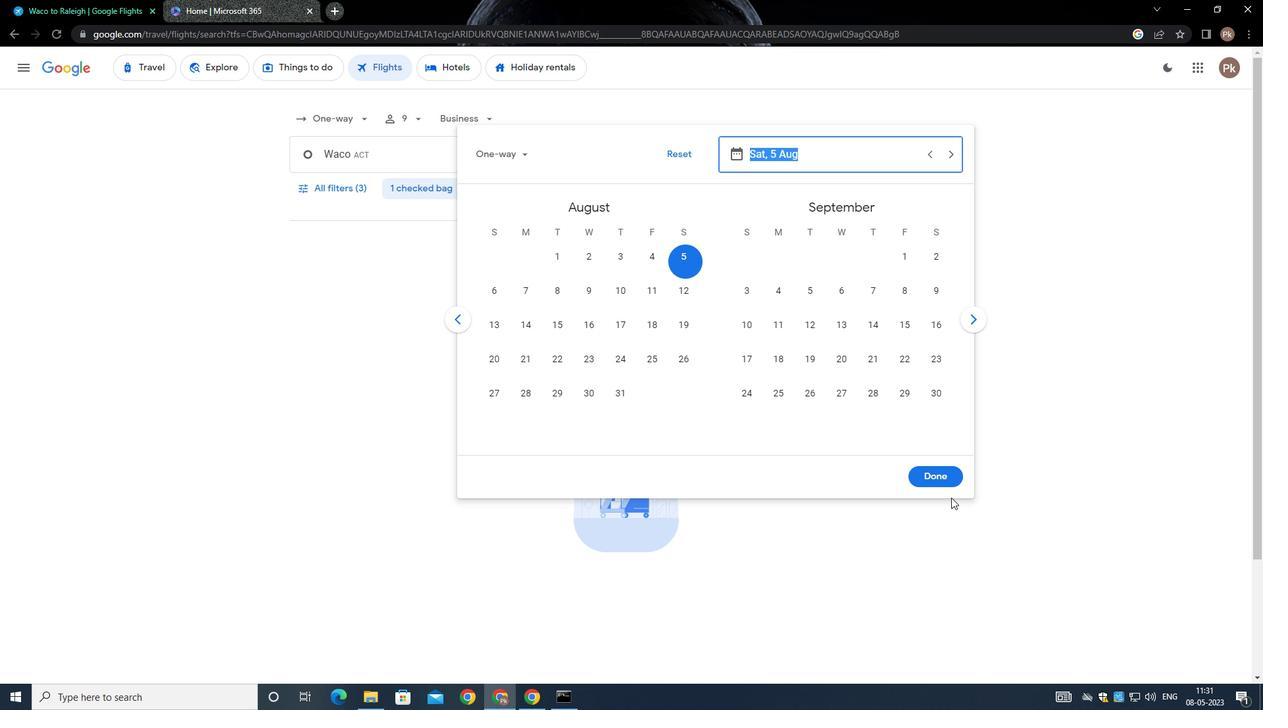 
Action: Mouse pressed left at (945, 475)
Screenshot: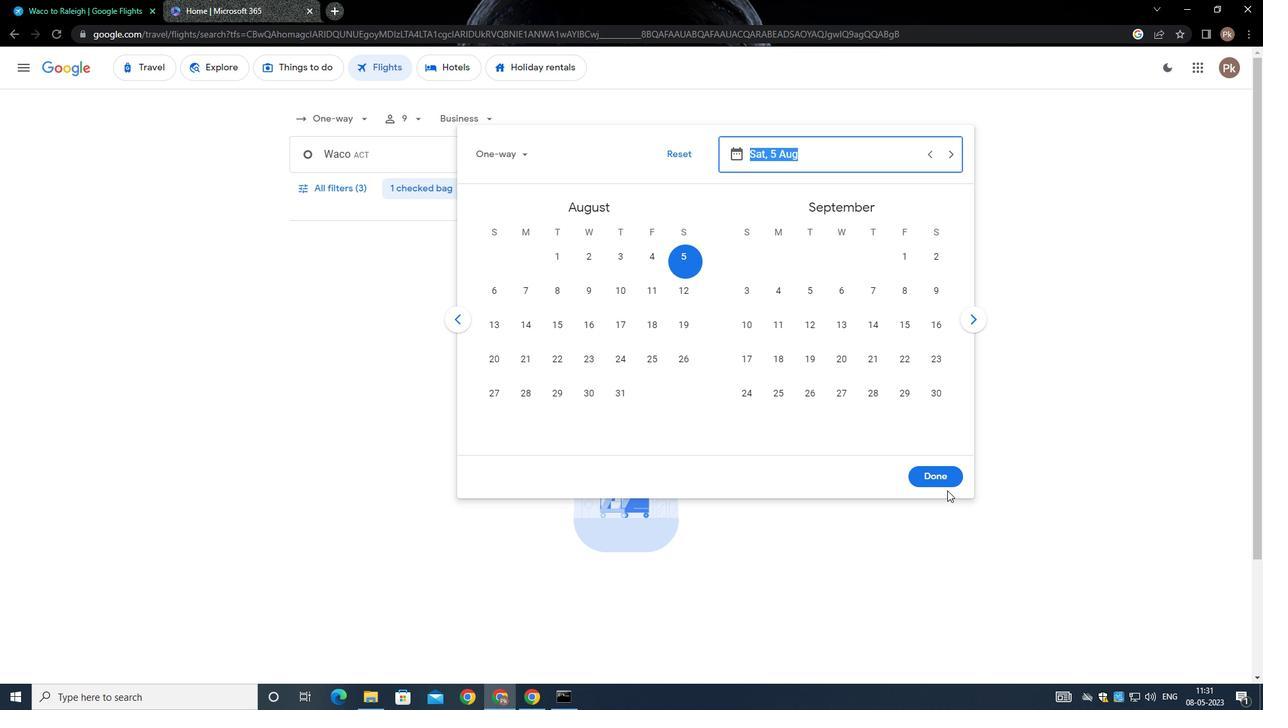 
Action: Mouse moved to (354, 192)
Screenshot: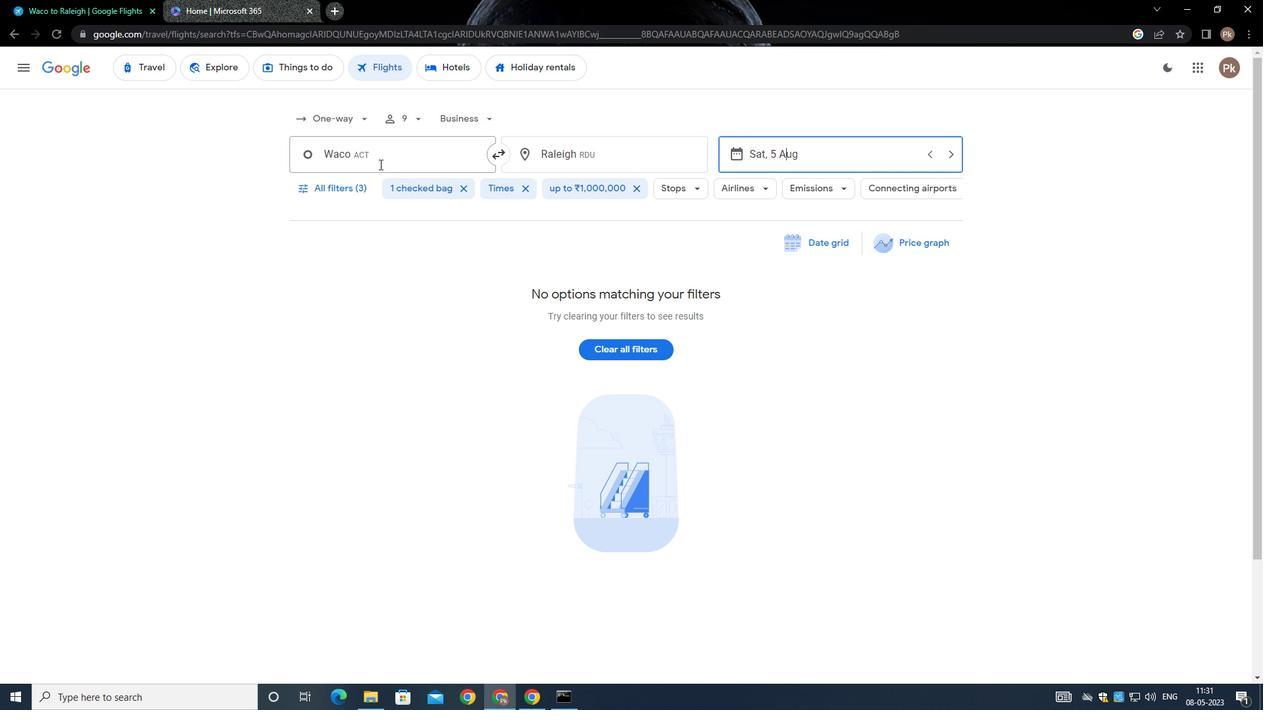 
Action: Mouse pressed left at (354, 192)
Screenshot: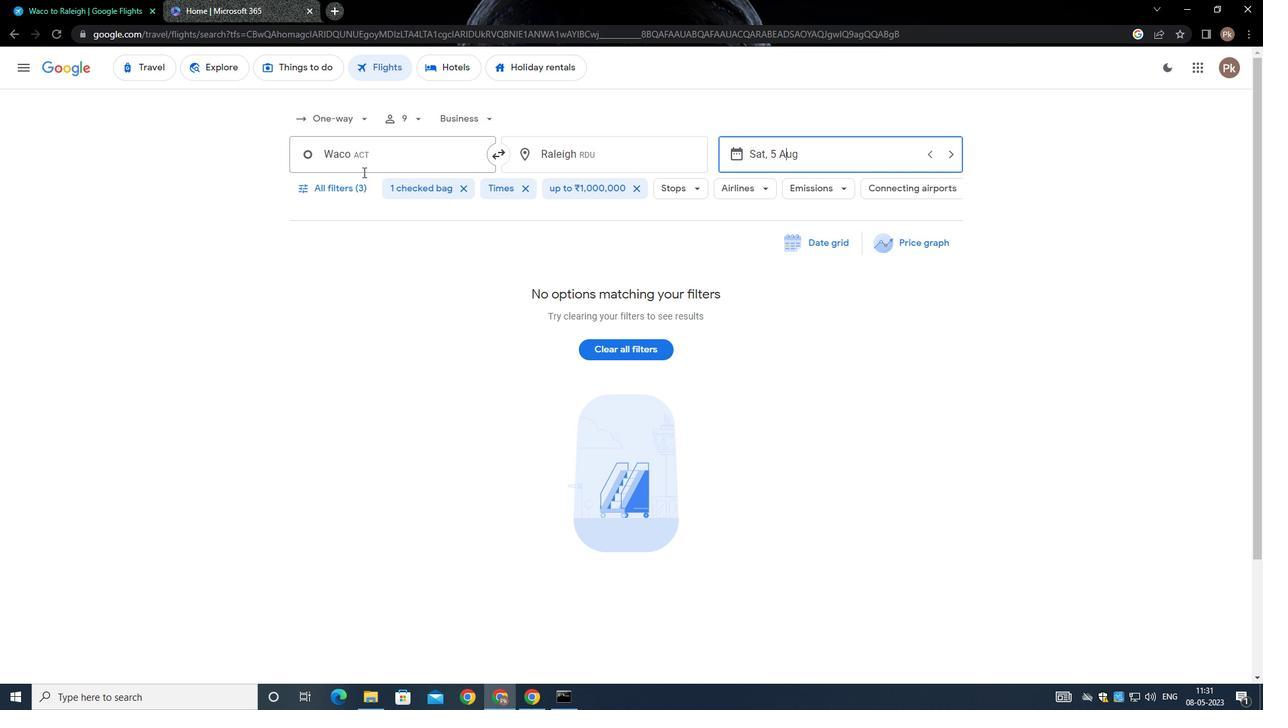 
Action: Mouse moved to (483, 471)
Screenshot: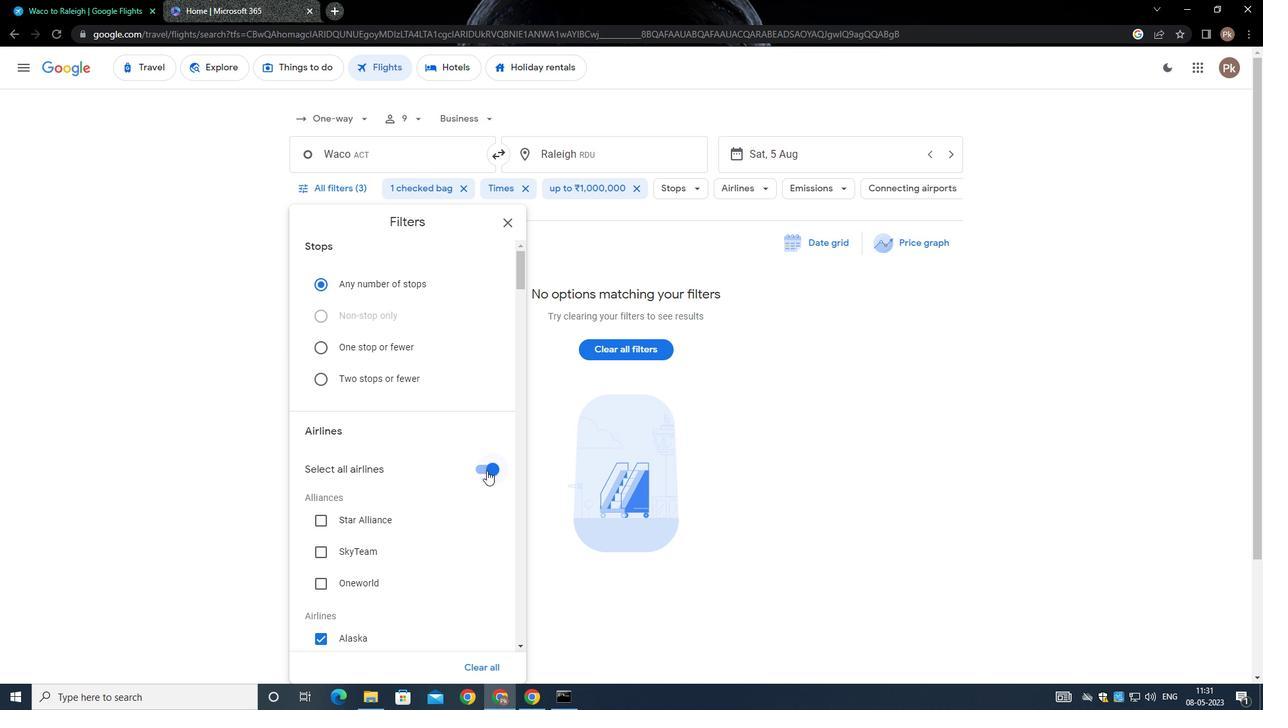 
Action: Mouse pressed left at (483, 471)
Screenshot: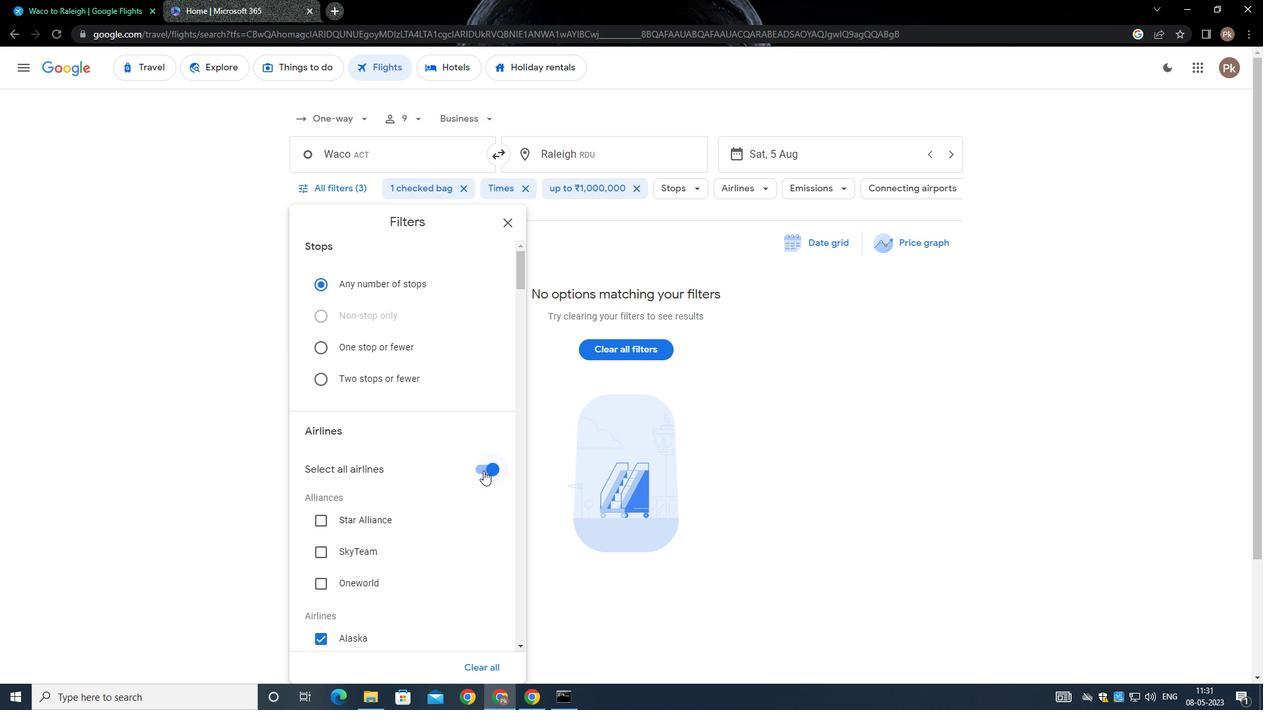 
Action: Mouse moved to (466, 464)
Screenshot: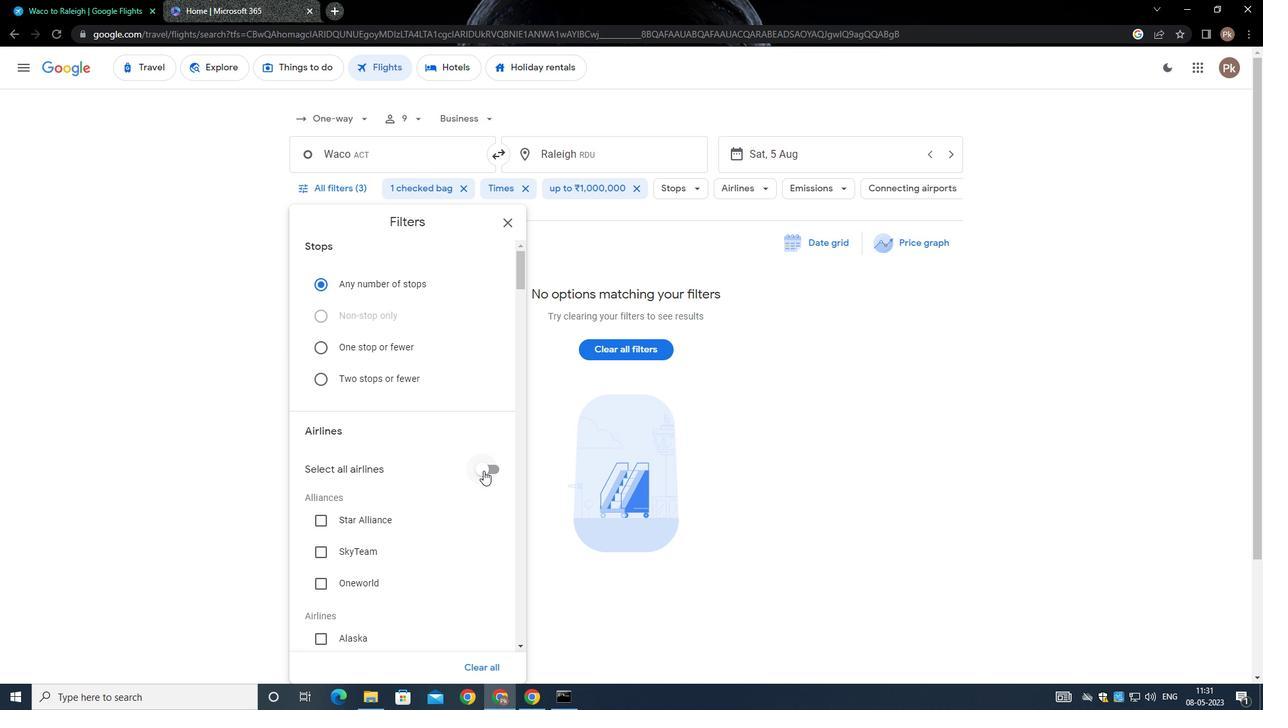 
Action: Mouse scrolled (466, 463) with delta (0, 0)
Screenshot: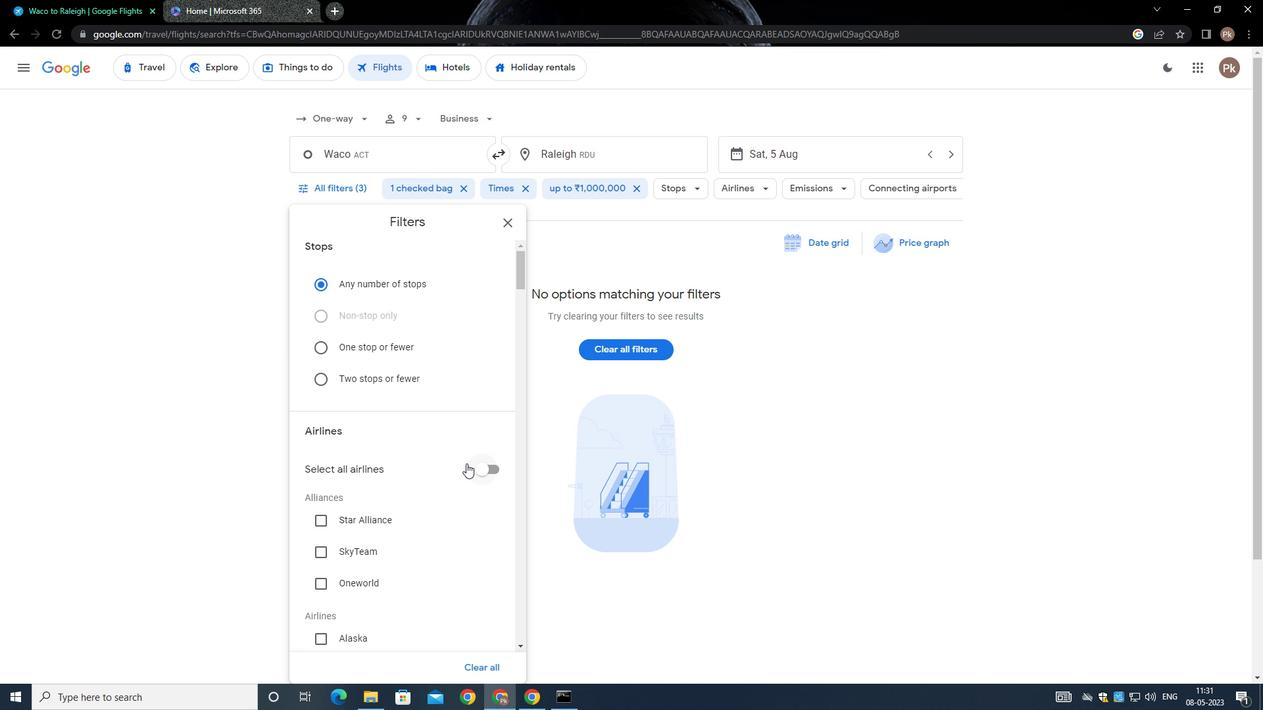 
Action: Mouse moved to (466, 464)
Screenshot: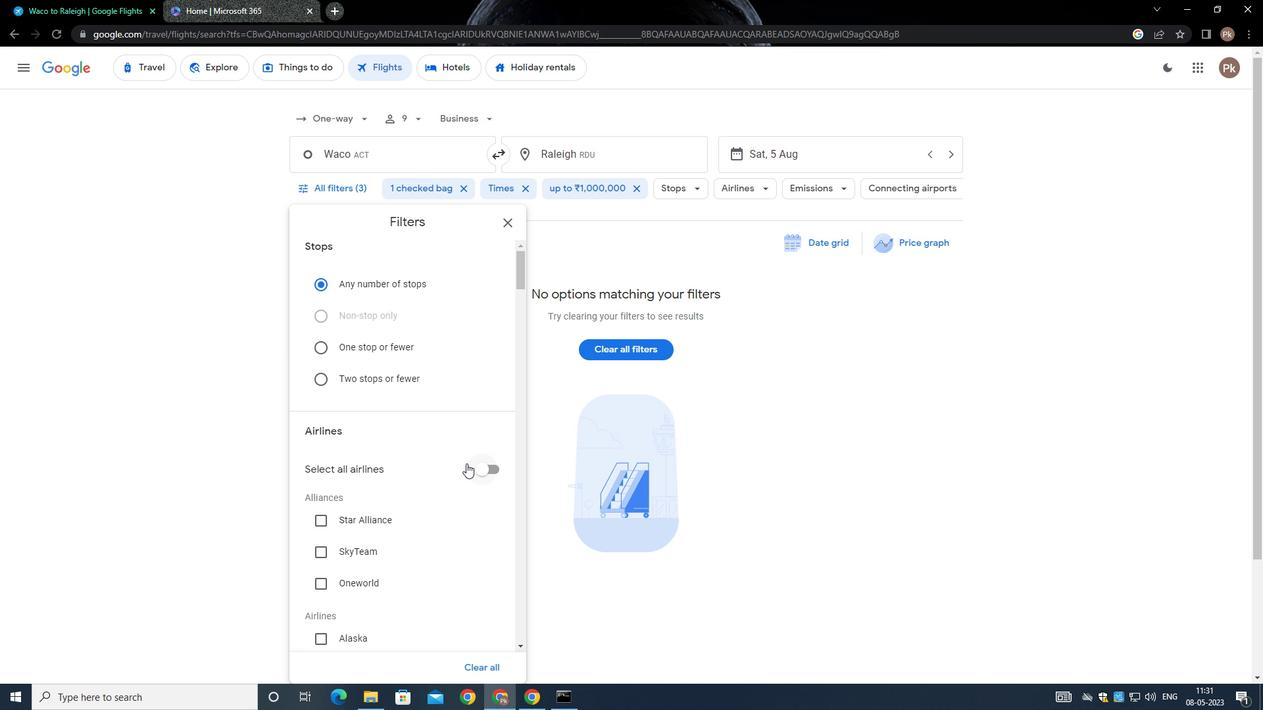 
Action: Mouse scrolled (466, 463) with delta (0, 0)
Screenshot: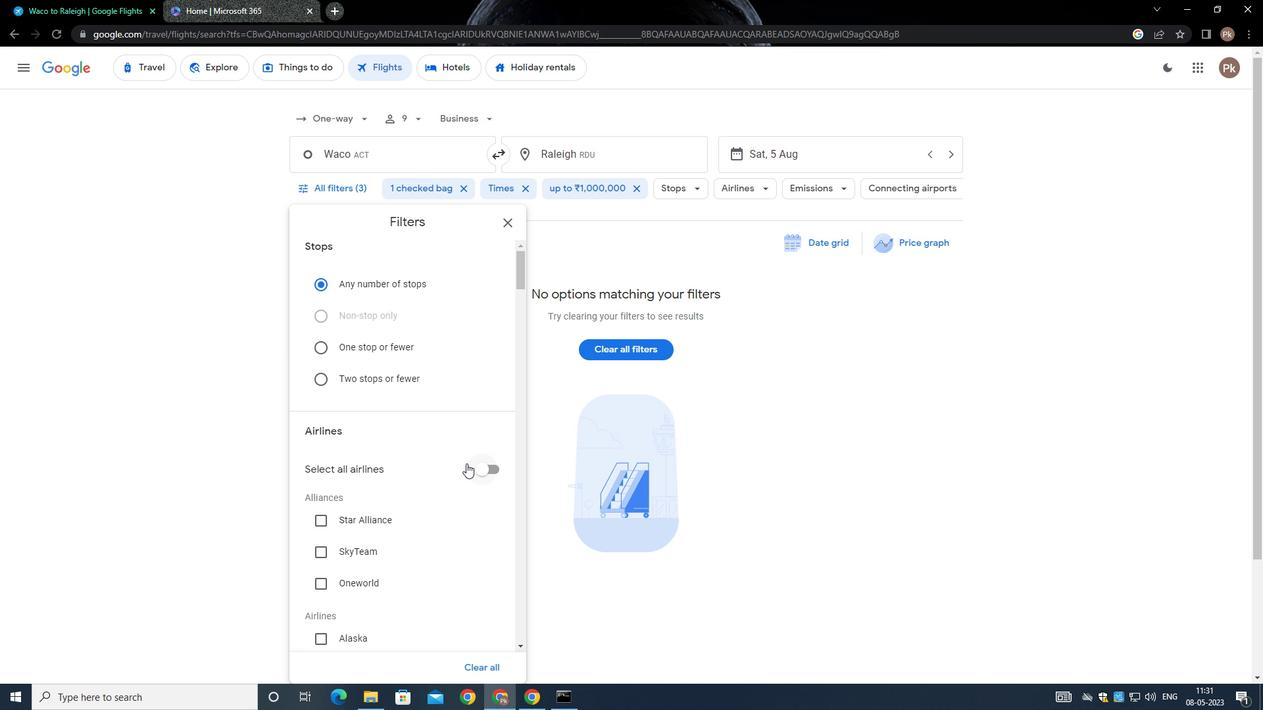 
Action: Mouse moved to (465, 464)
Screenshot: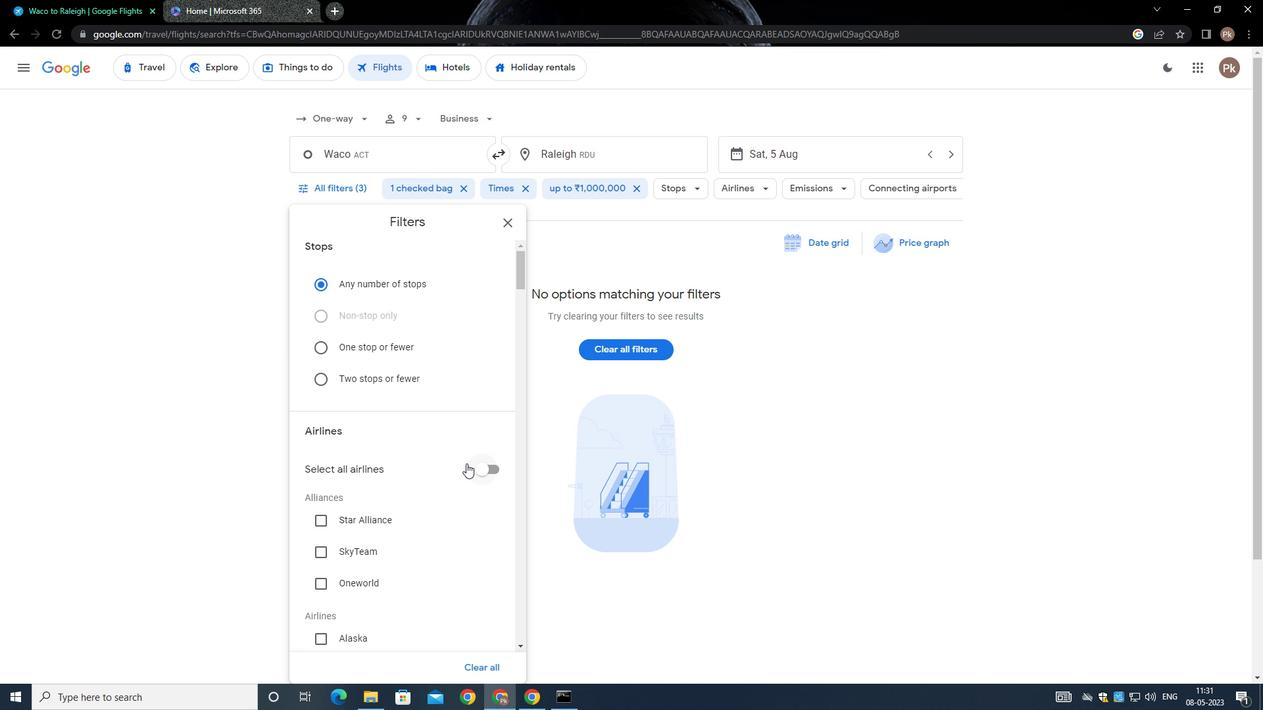 
Action: Mouse scrolled (465, 463) with delta (0, 0)
Screenshot: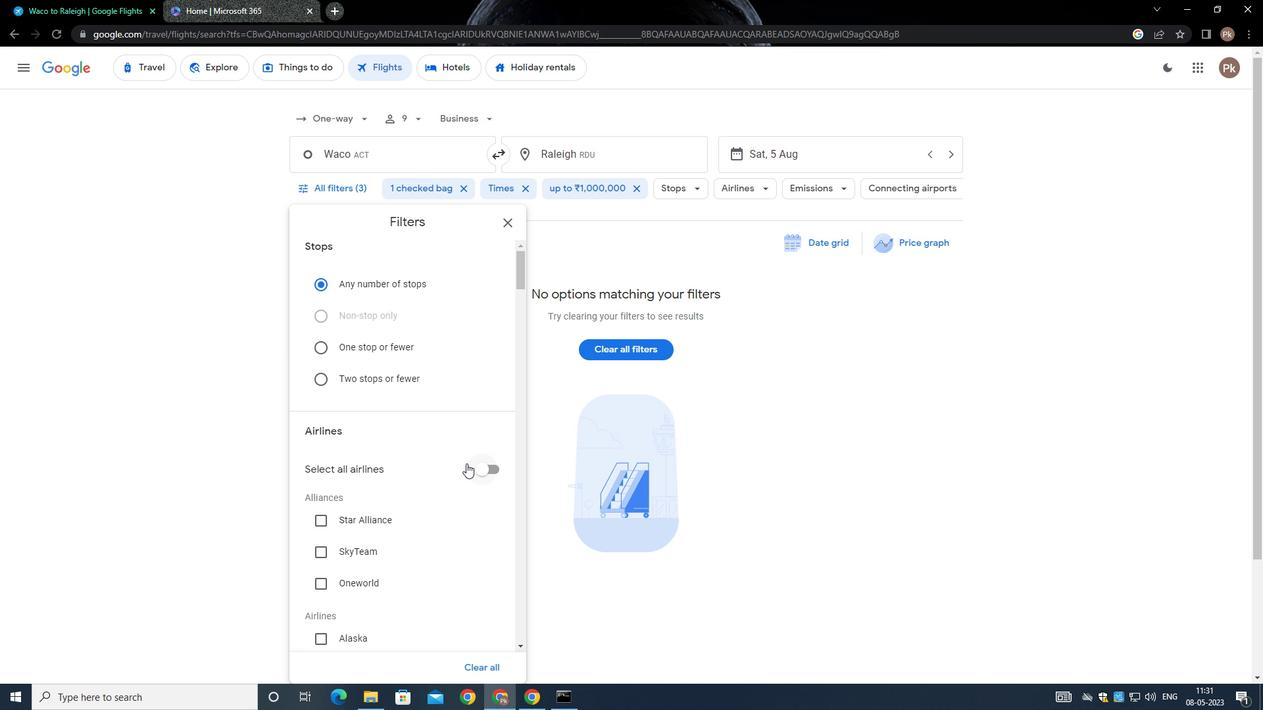 
Action: Mouse scrolled (465, 463) with delta (0, 0)
Screenshot: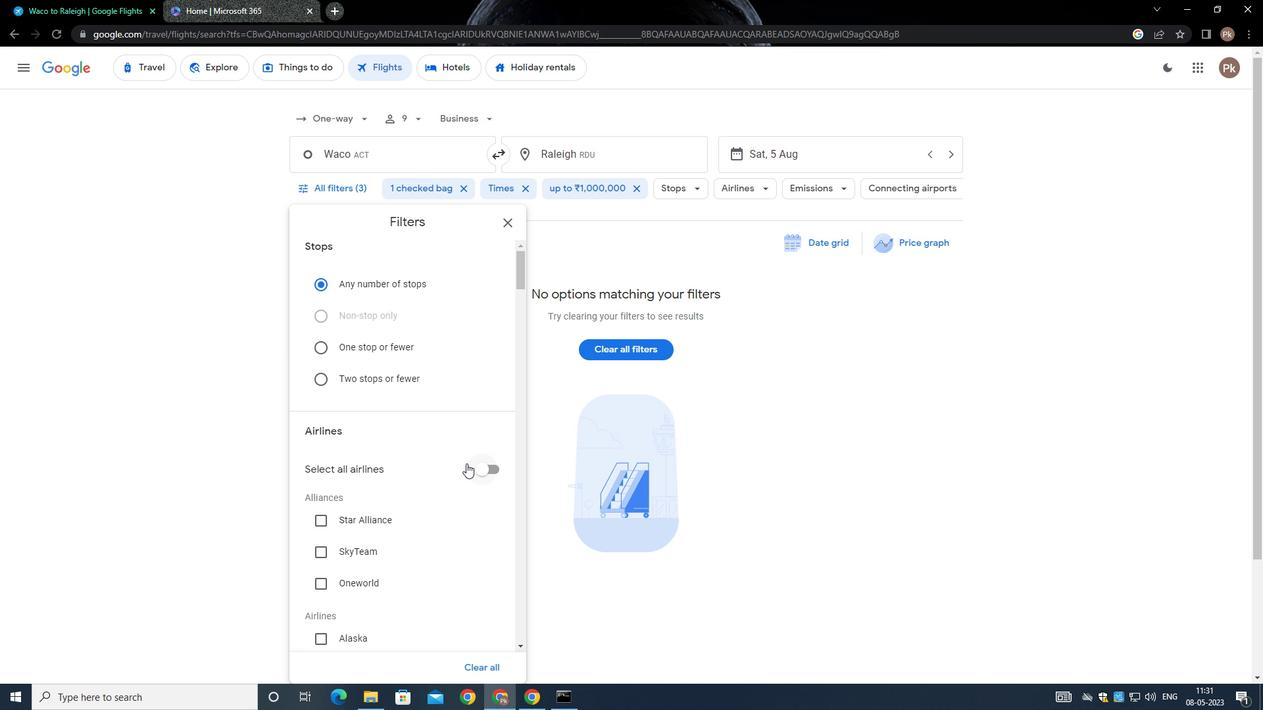 
Action: Mouse moved to (462, 463)
Screenshot: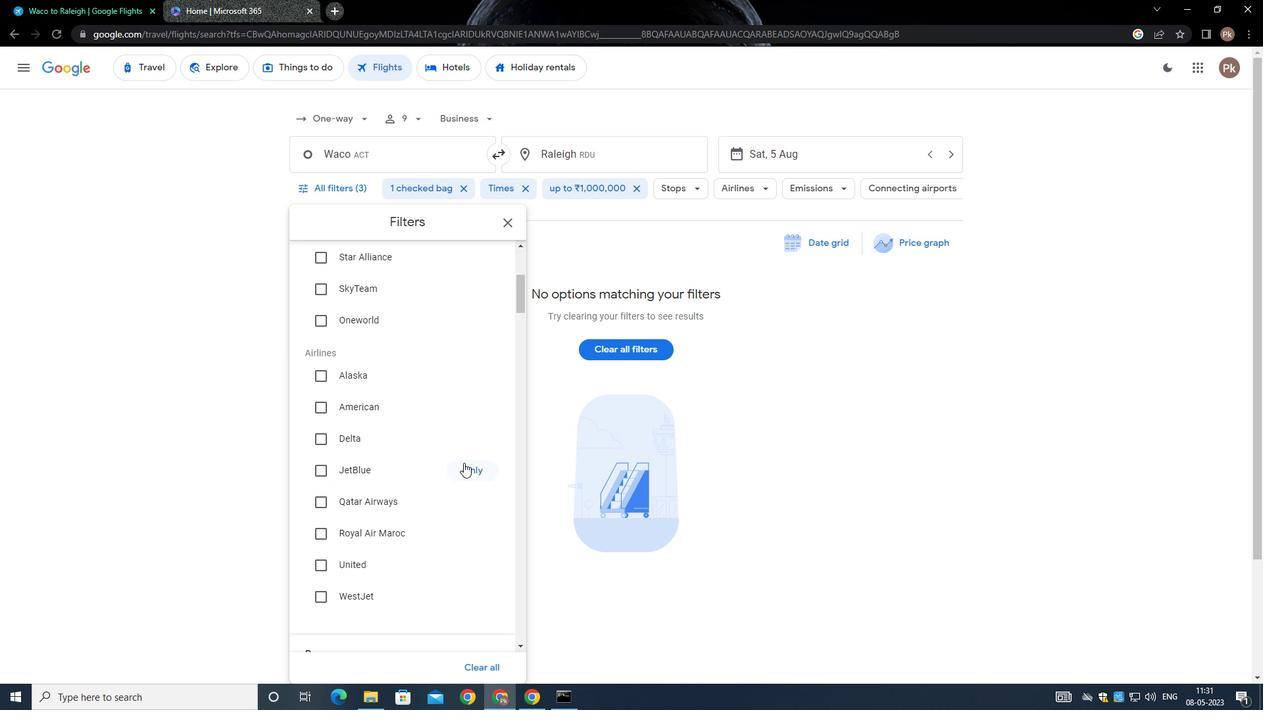 
Action: Mouse scrolled (462, 462) with delta (0, 0)
Screenshot: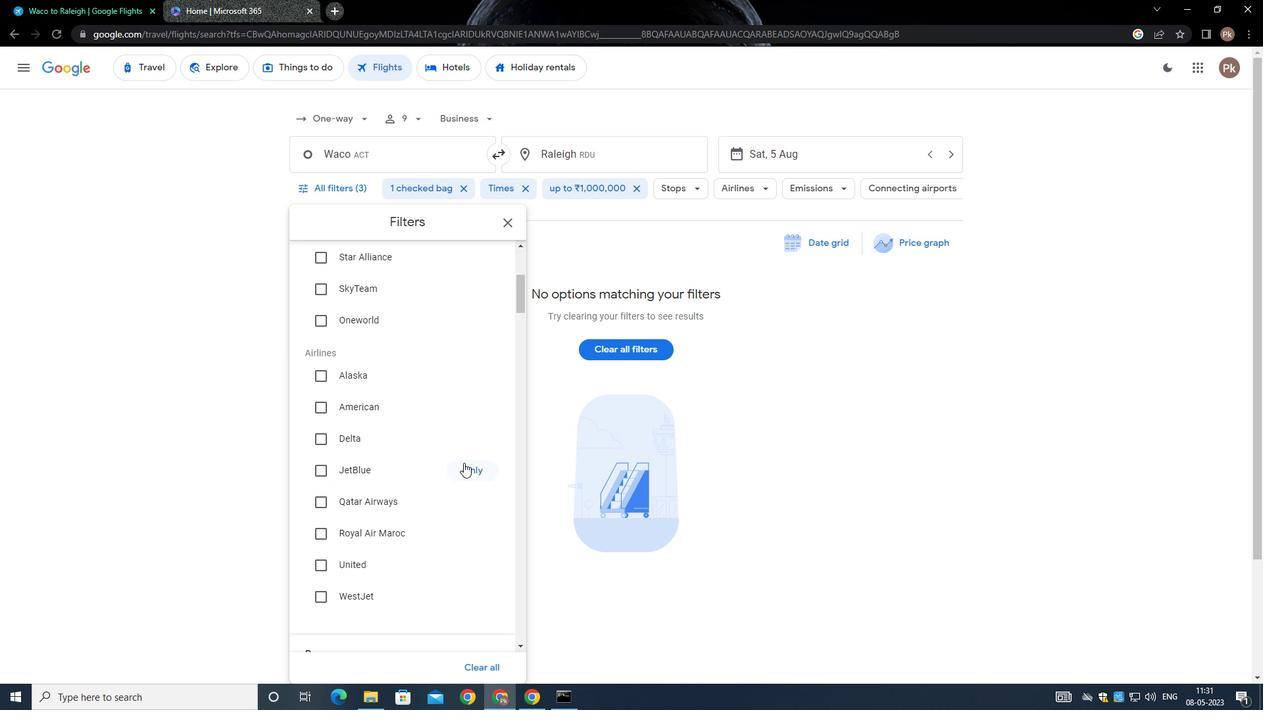 
Action: Mouse moved to (461, 463)
Screenshot: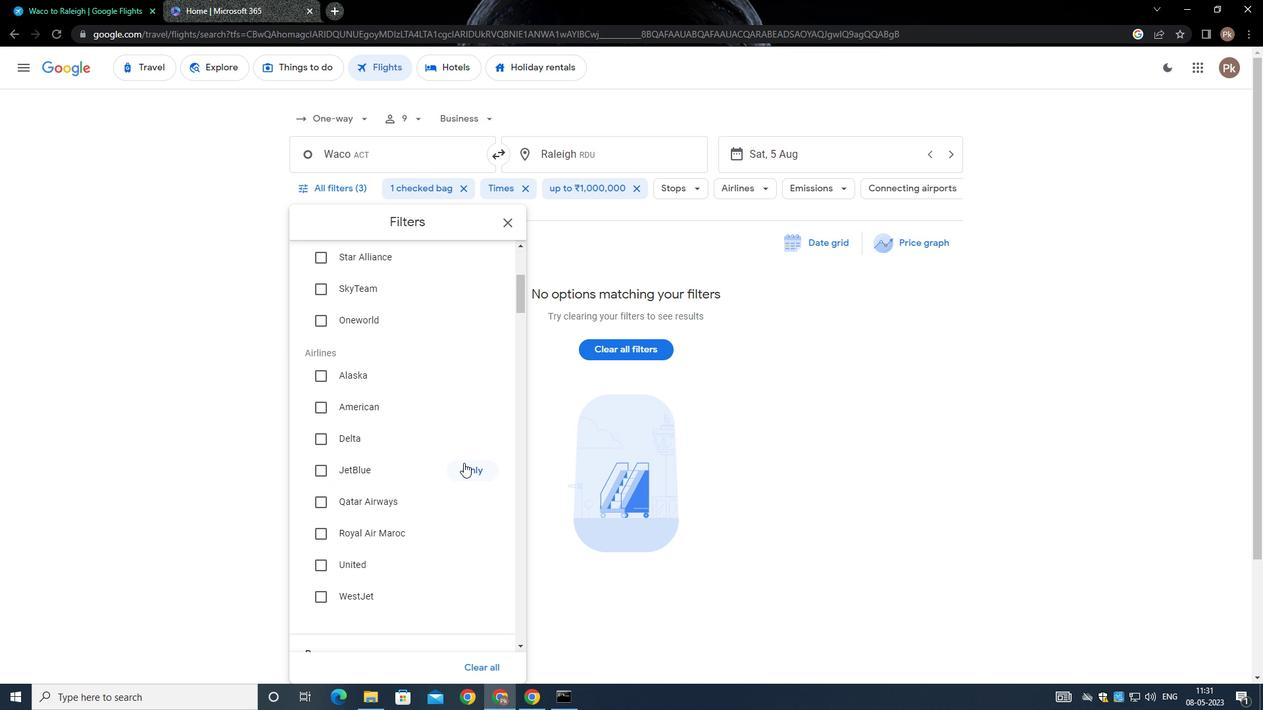 
Action: Mouse scrolled (461, 462) with delta (0, 0)
Screenshot: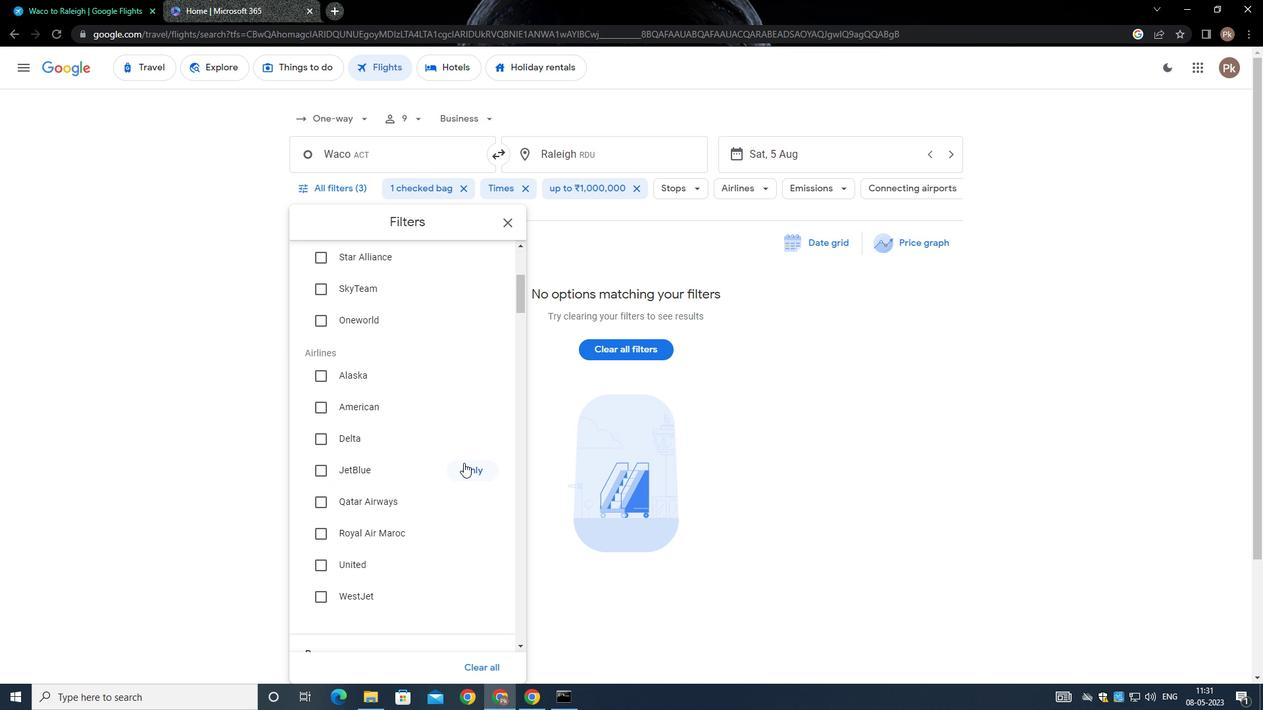 
Action: Mouse moved to (460, 463)
Screenshot: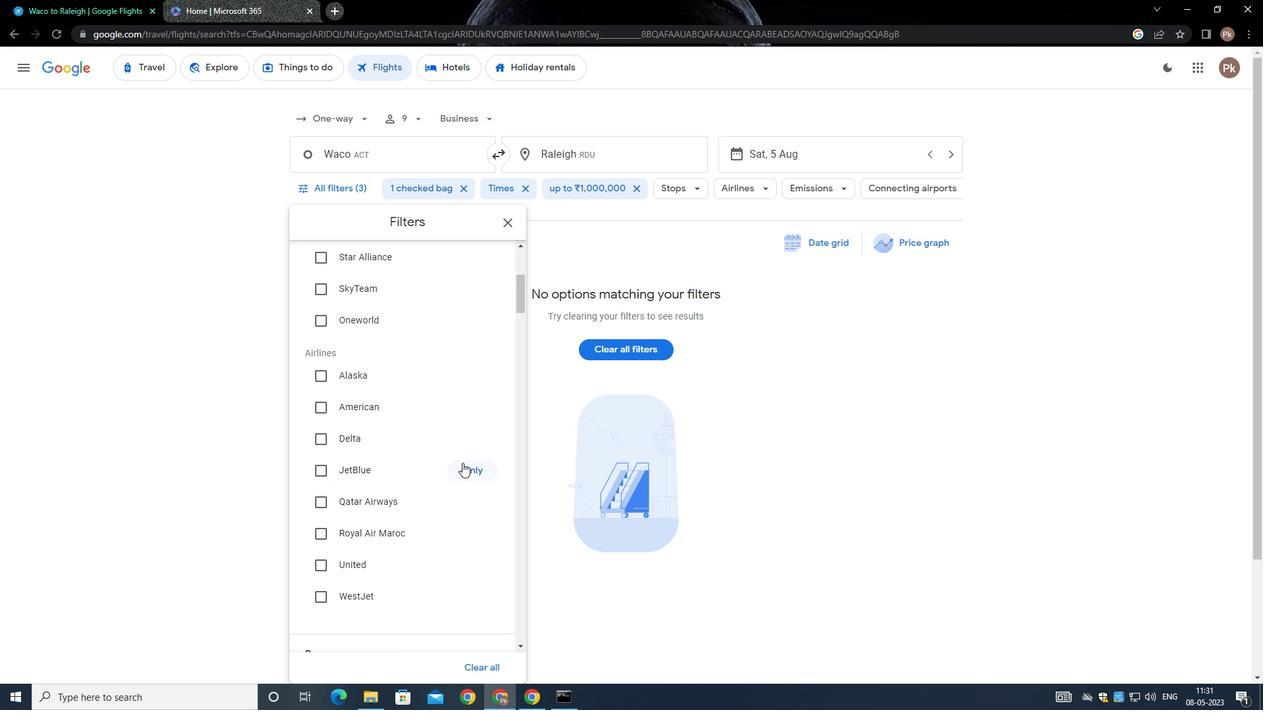 
Action: Mouse scrolled (460, 462) with delta (0, 0)
Screenshot: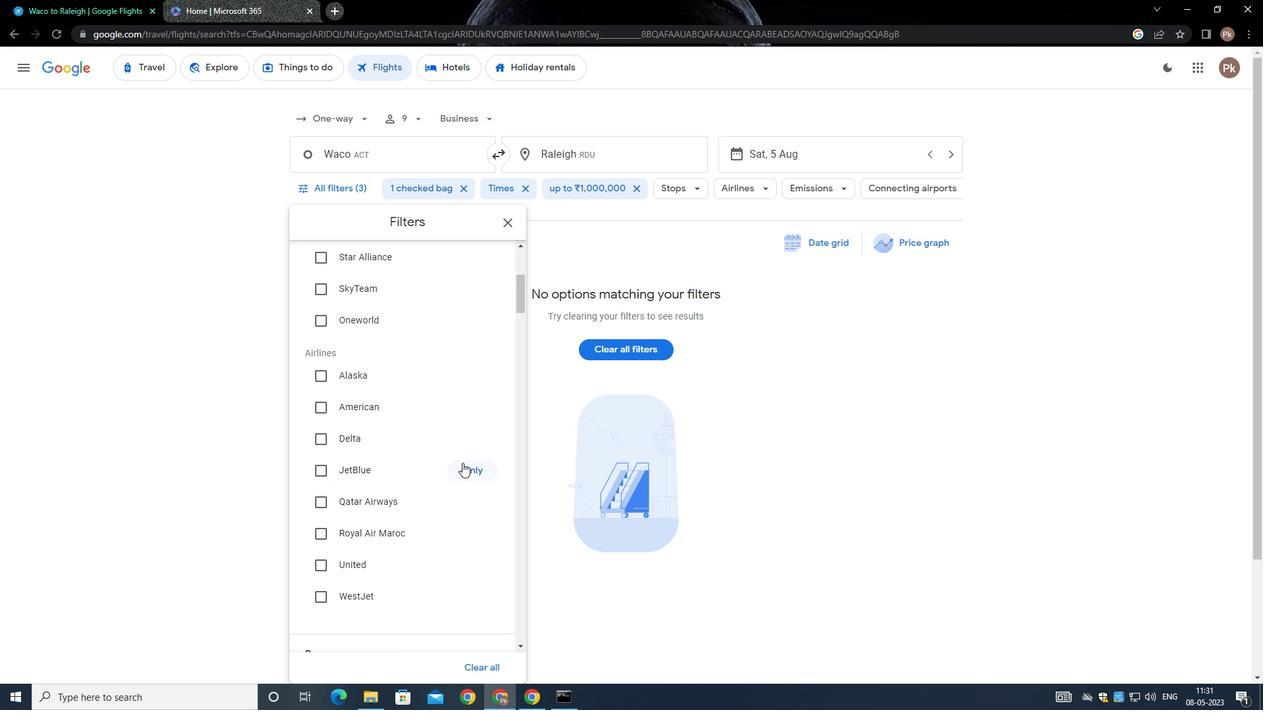 
Action: Mouse moved to (460, 463)
Screenshot: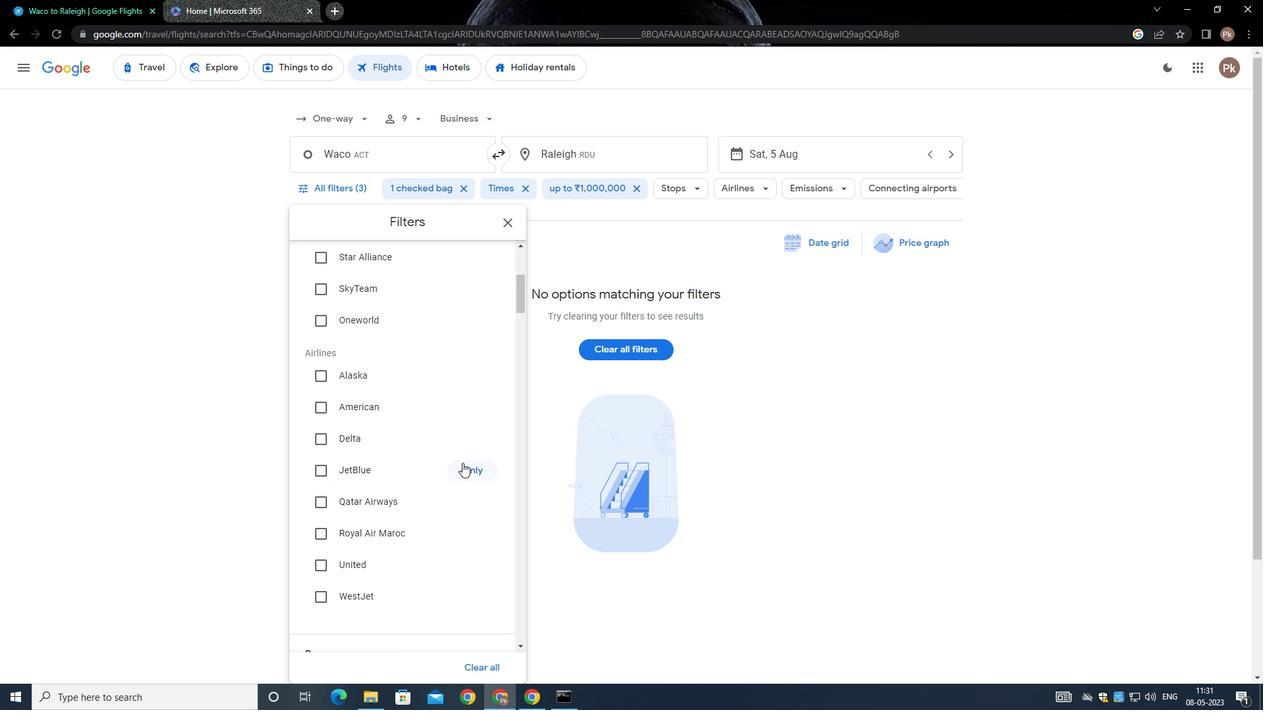 
Action: Mouse scrolled (460, 462) with delta (0, 0)
Screenshot: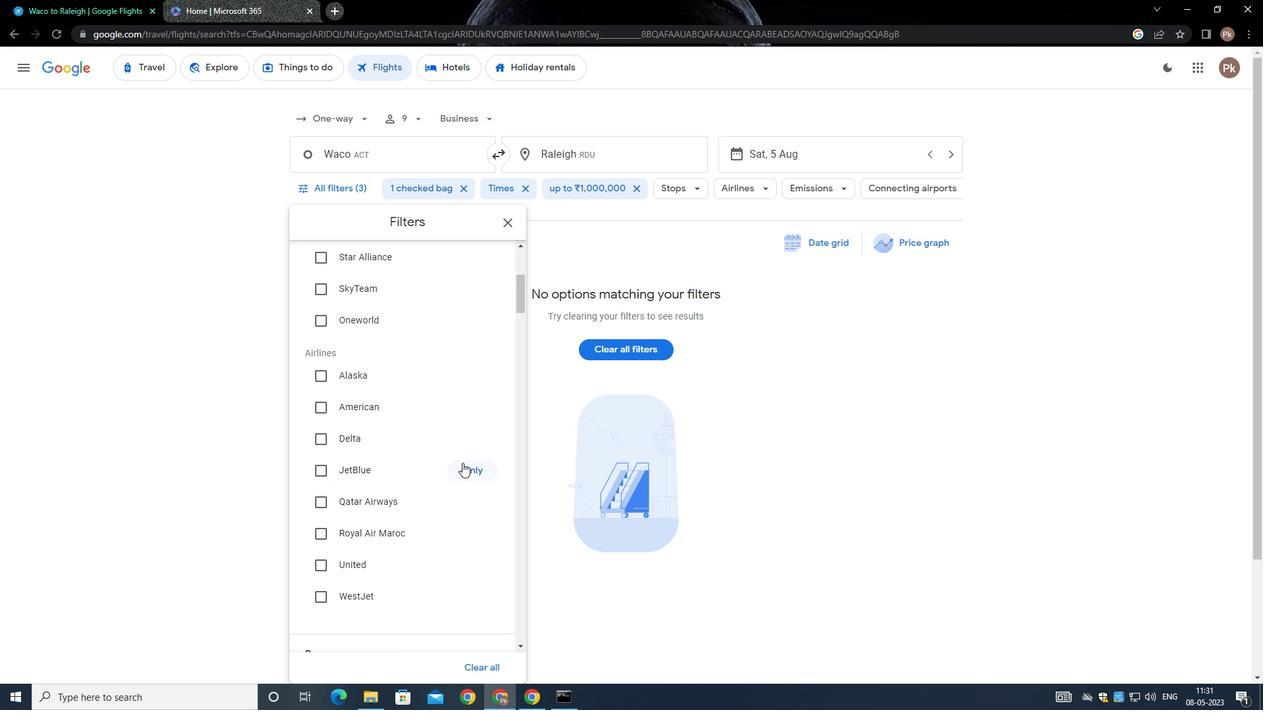 
Action: Mouse moved to (459, 463)
Screenshot: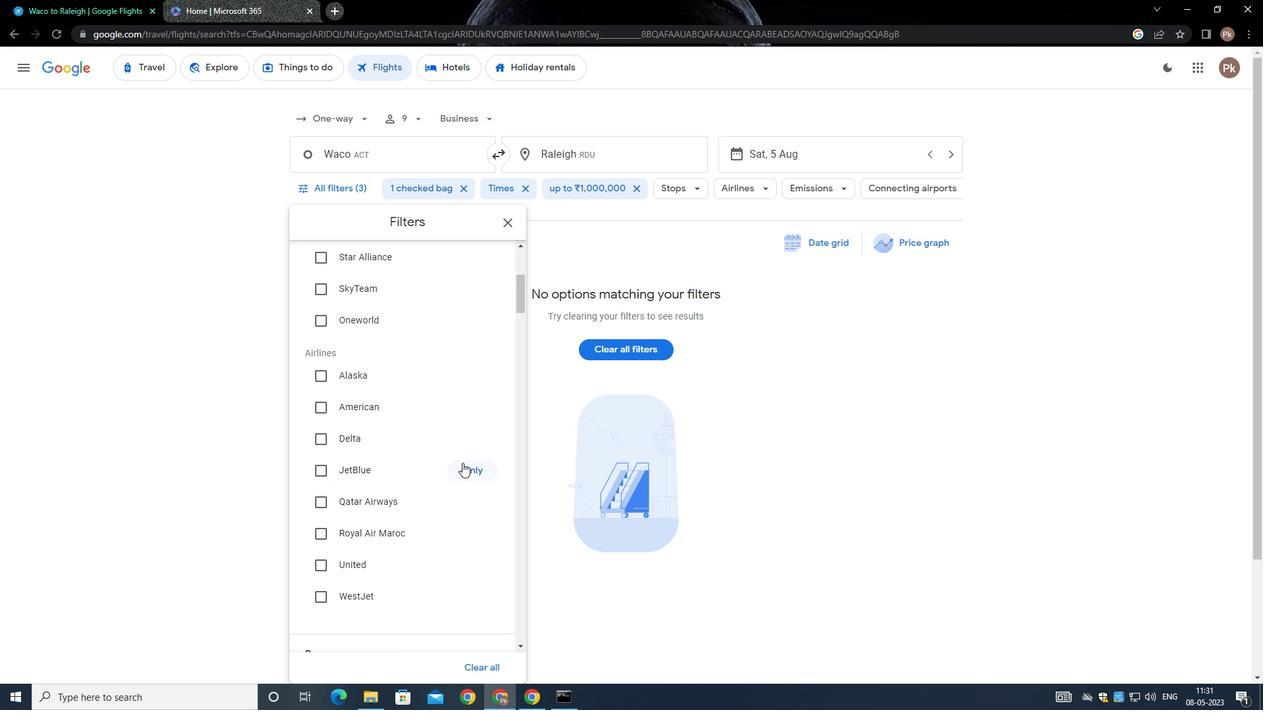 
Action: Mouse scrolled (459, 462) with delta (0, 0)
Screenshot: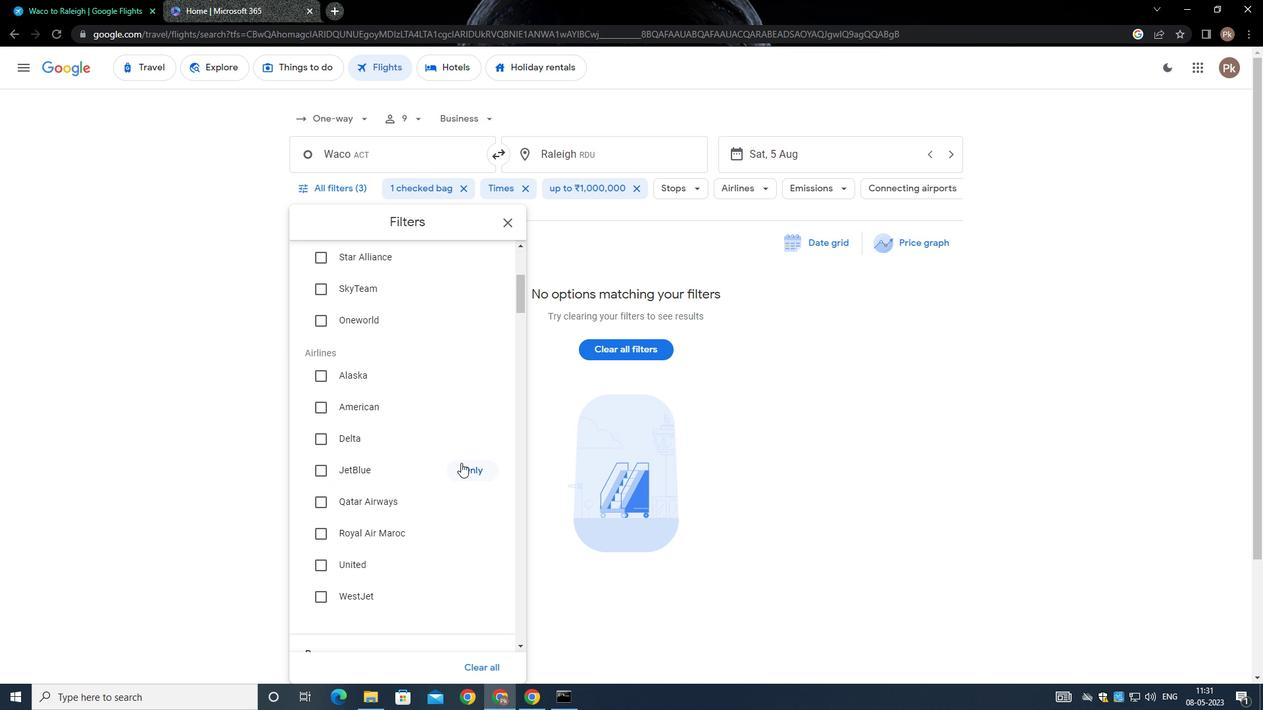 
Action: Mouse moved to (489, 393)
Screenshot: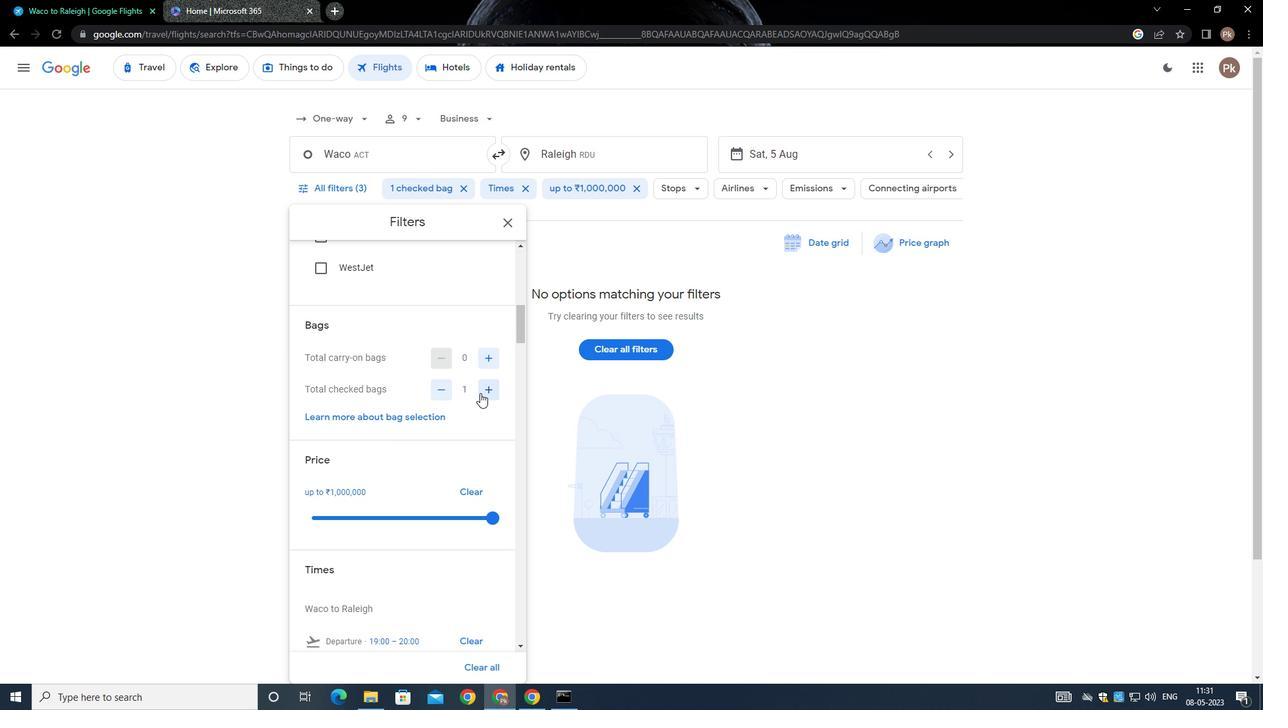 
Action: Mouse pressed left at (489, 393)
Screenshot: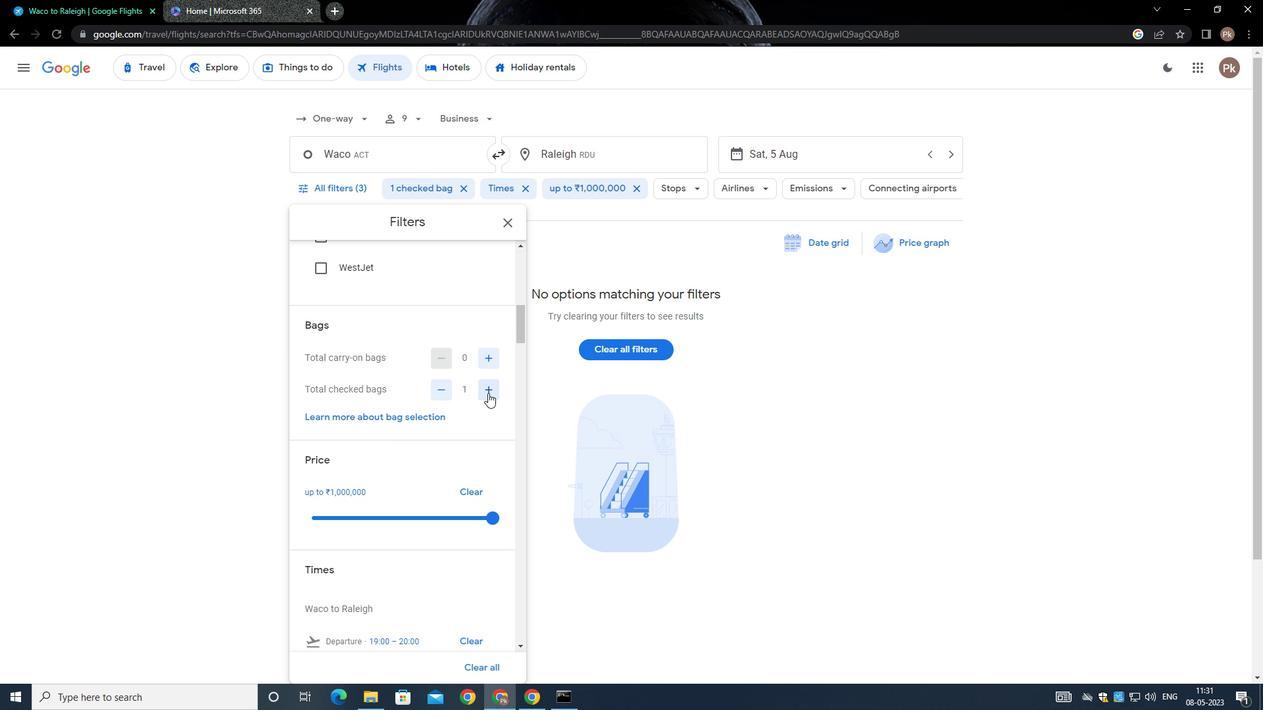 
Action: Mouse pressed left at (489, 393)
Screenshot: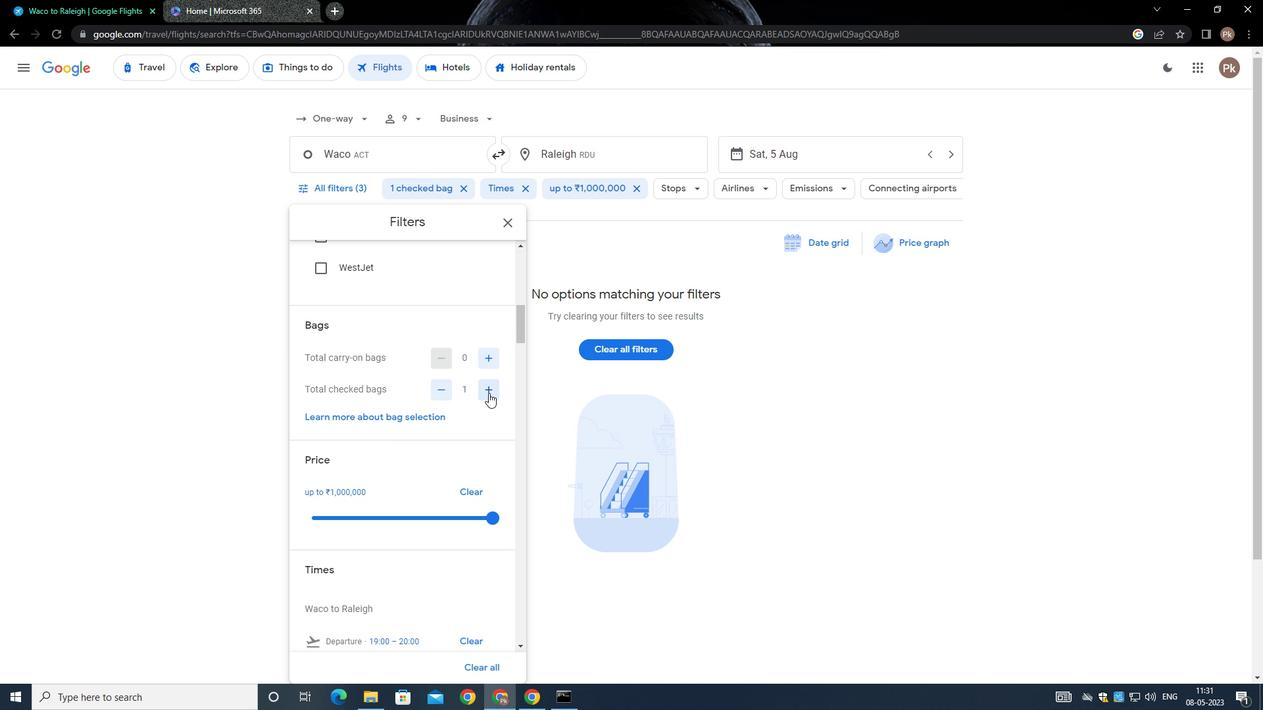
Action: Mouse pressed left at (489, 393)
Screenshot: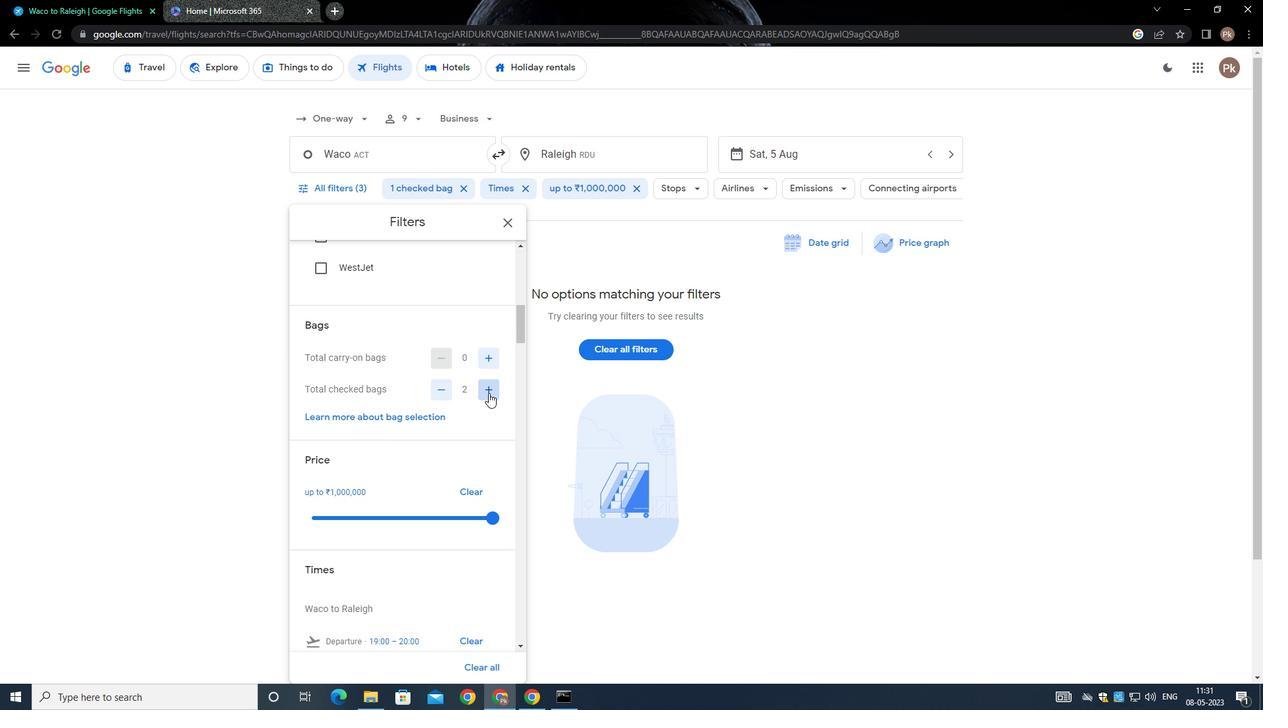 
Action: Mouse pressed left at (489, 393)
Screenshot: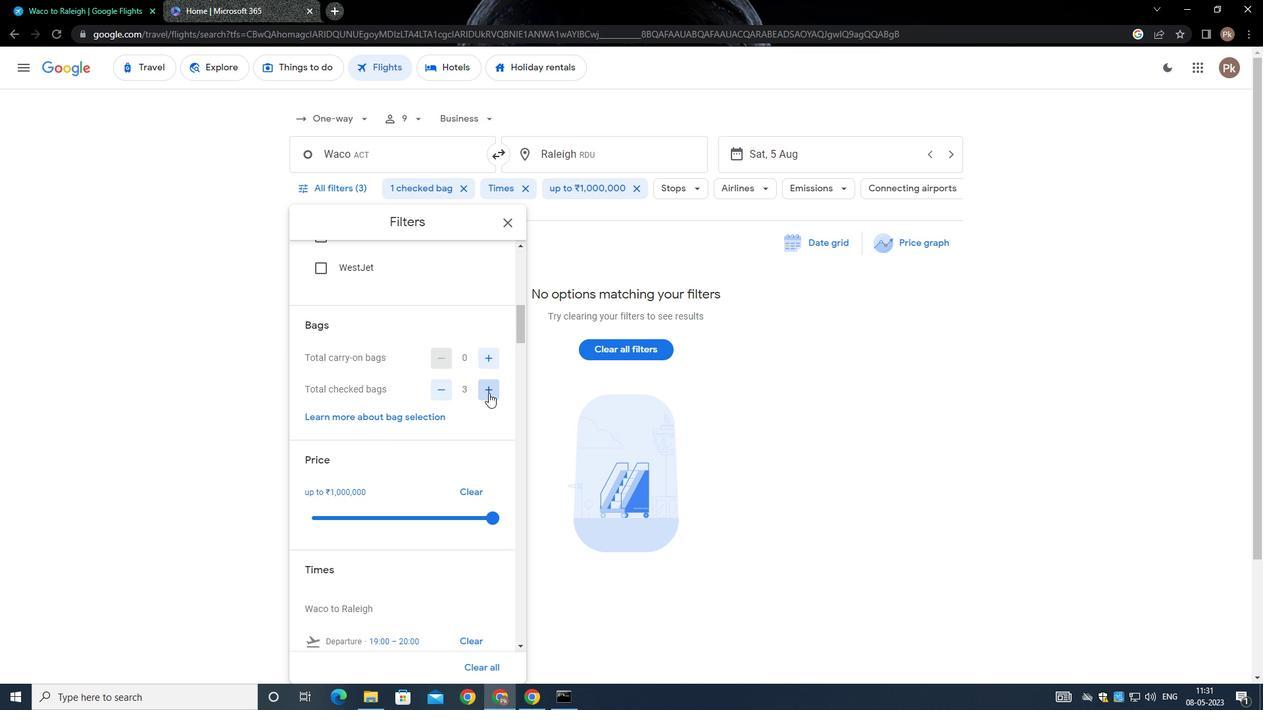 
Action: Mouse moved to (489, 392)
Screenshot: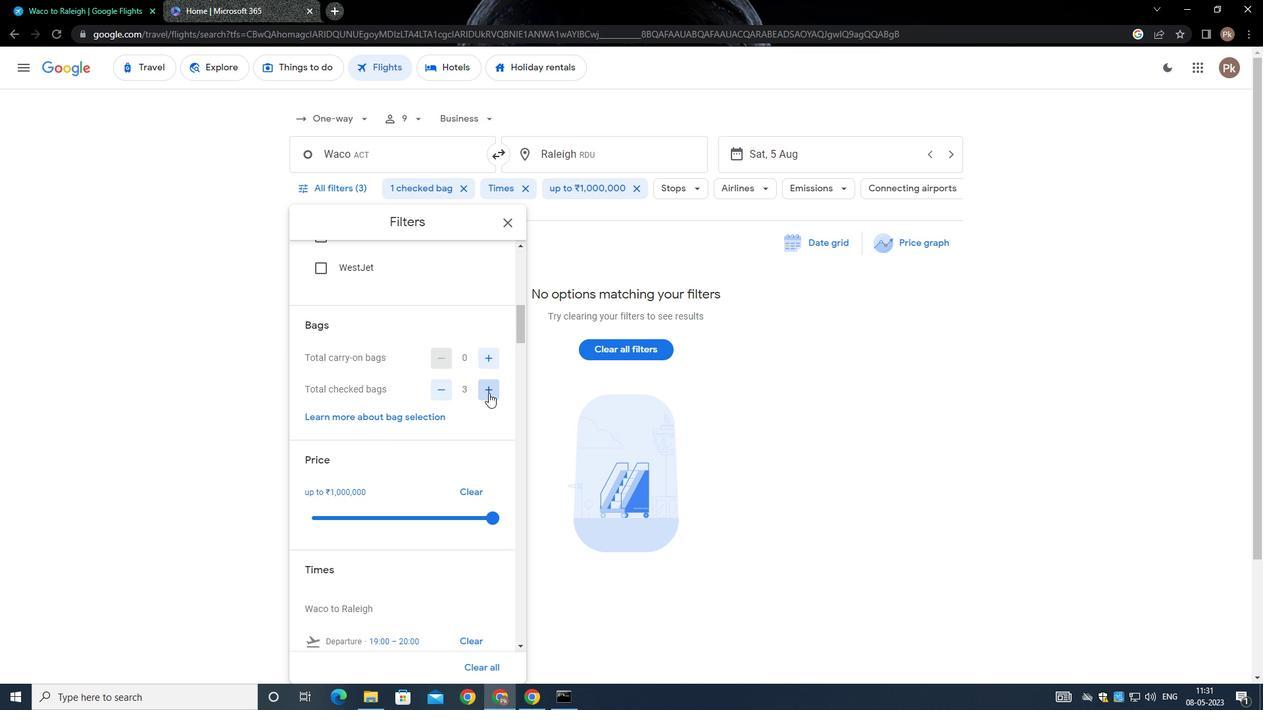 
Action: Mouse pressed left at (489, 392)
Screenshot: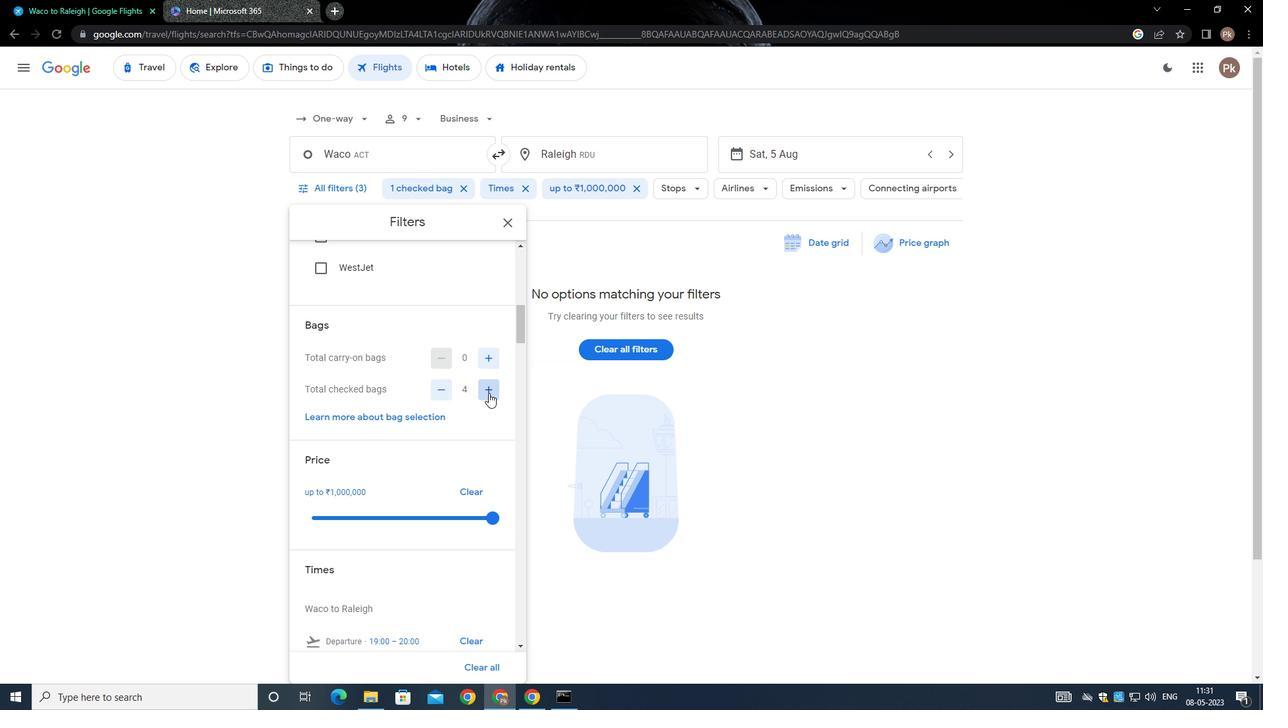 
Action: Mouse pressed left at (489, 392)
Screenshot: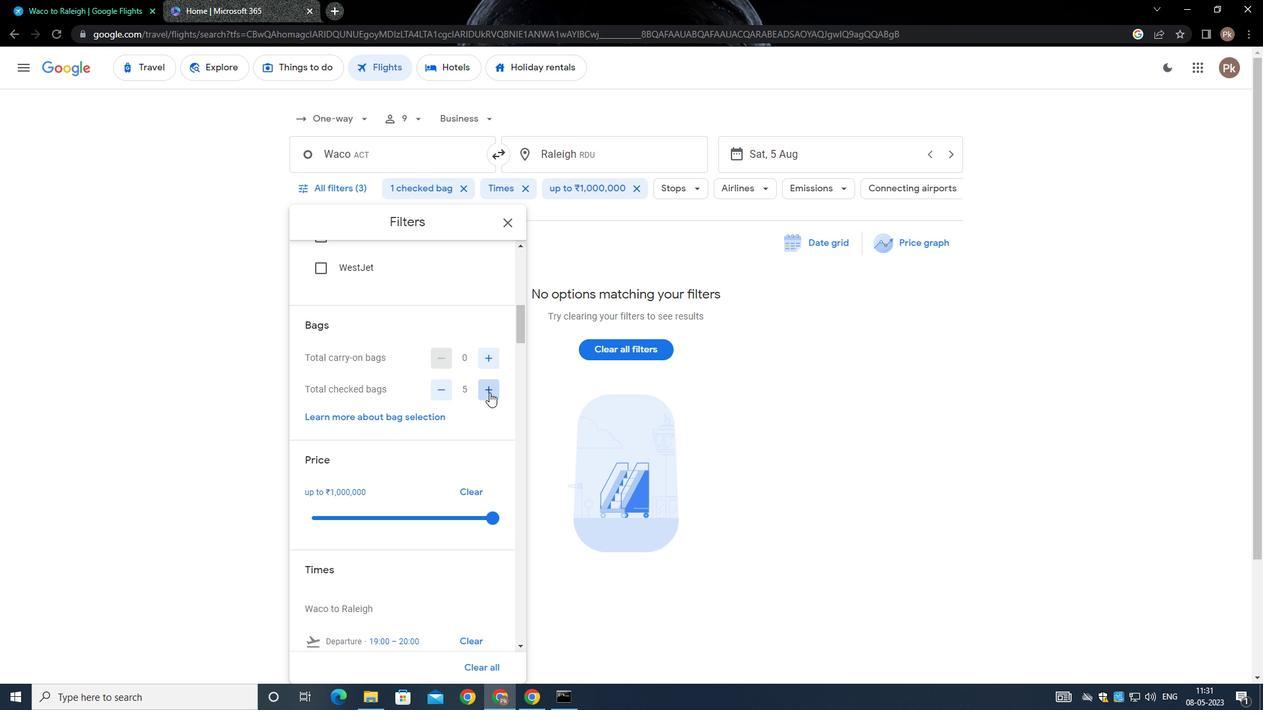 
Action: Mouse moved to (489, 393)
Screenshot: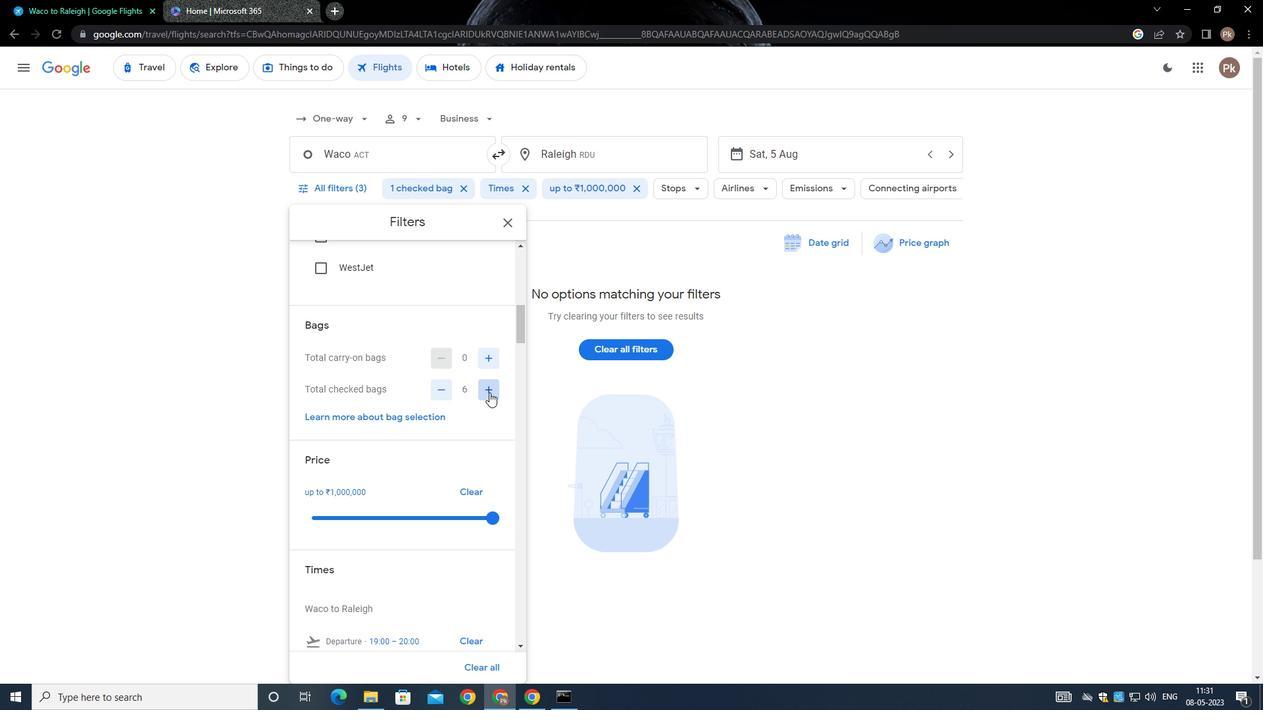 
Action: Mouse pressed left at (489, 393)
Screenshot: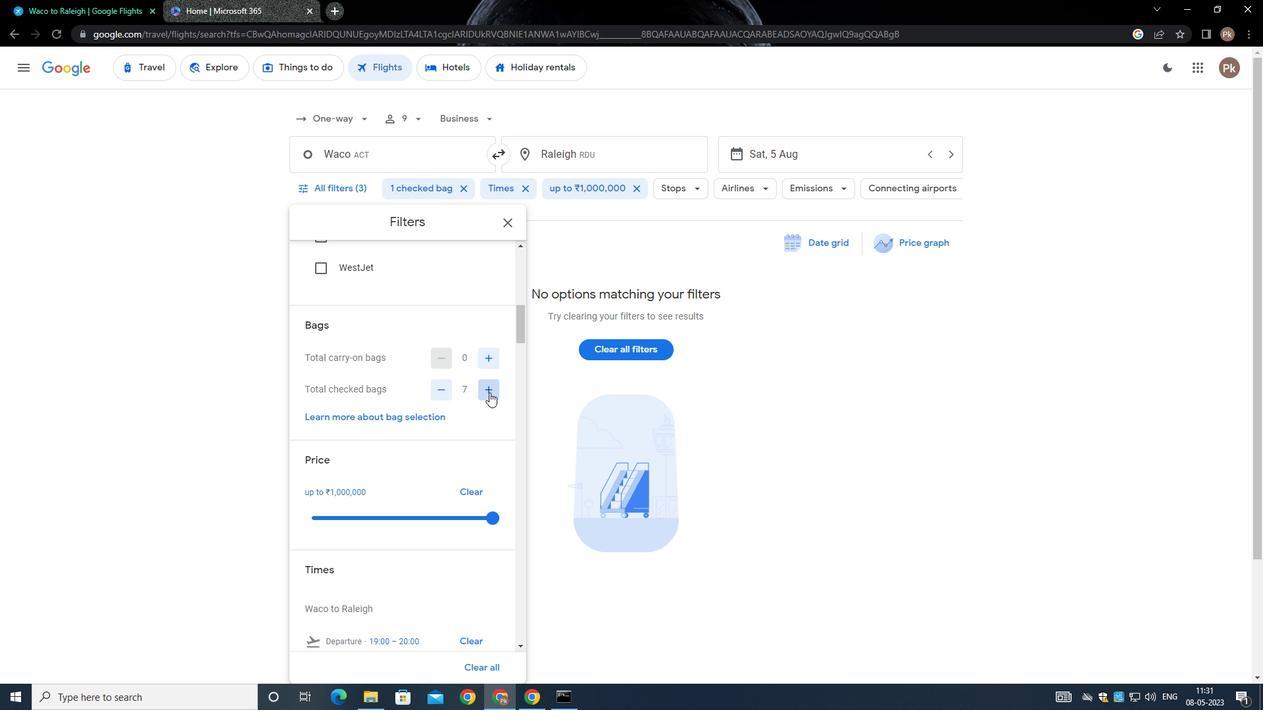 
Action: Mouse moved to (489, 393)
Screenshot: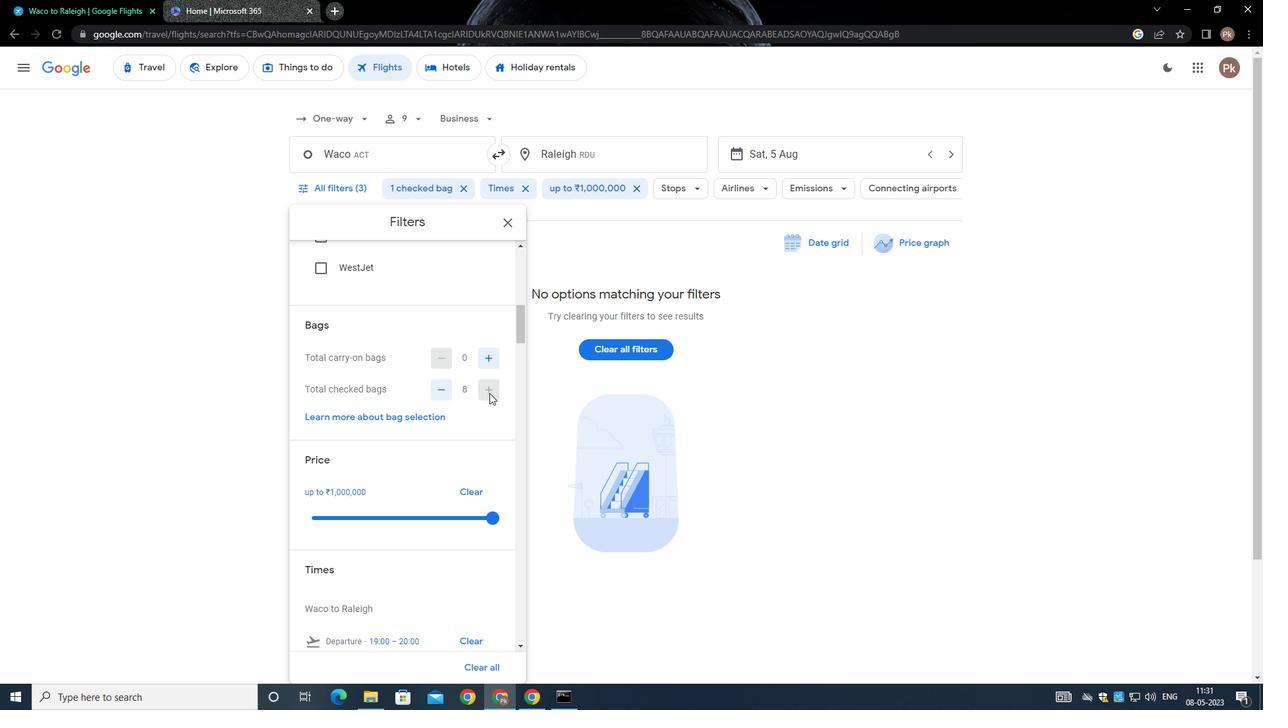 
Action: Mouse pressed left at (489, 393)
Screenshot: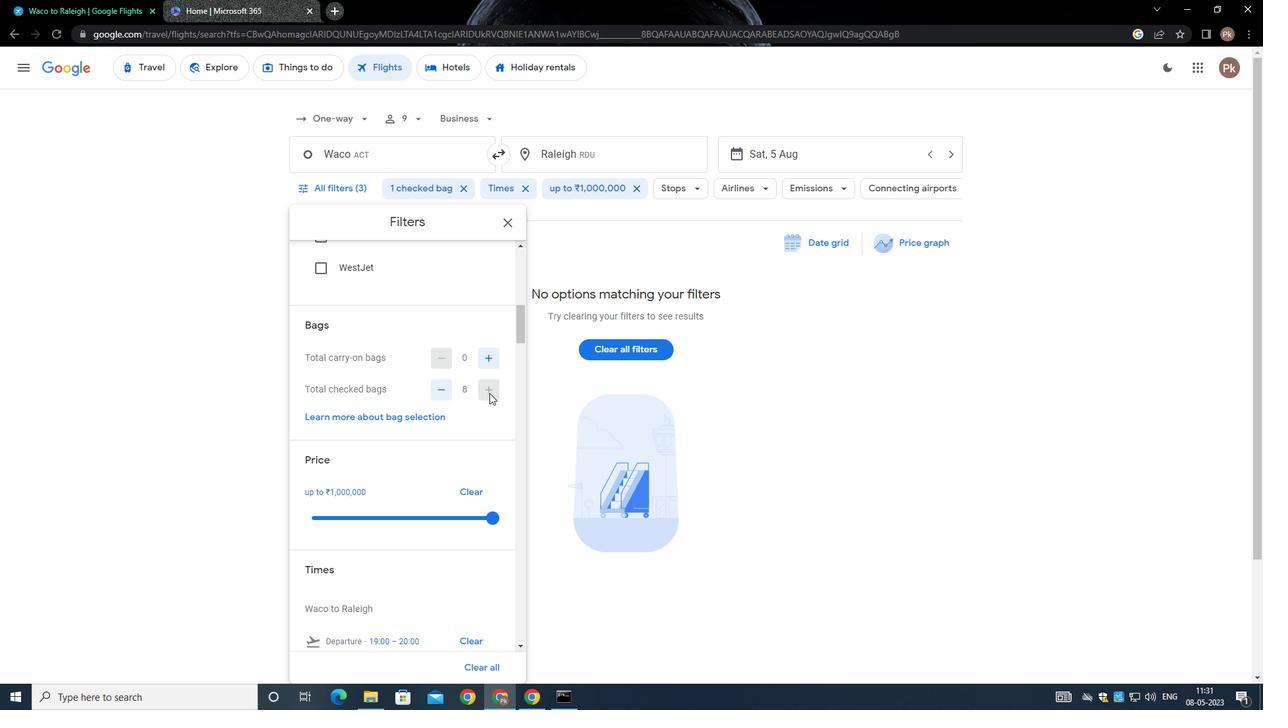 
Action: Mouse moved to (483, 520)
Screenshot: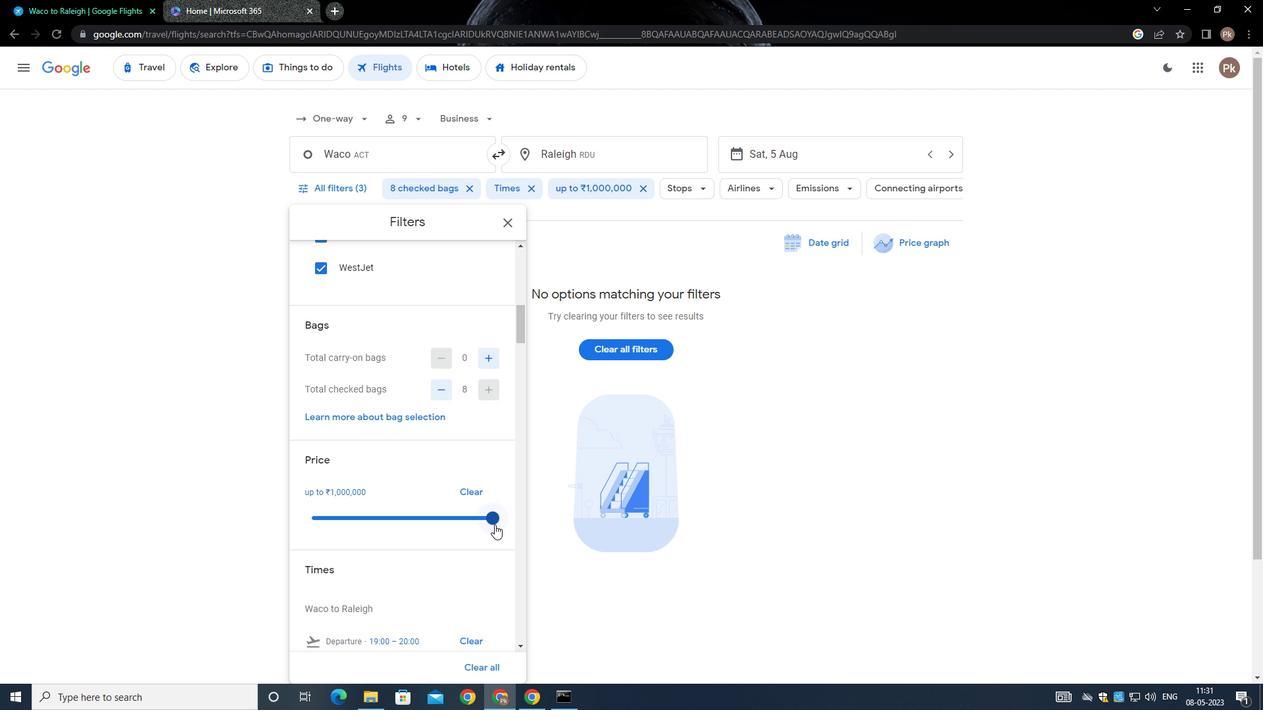 
Action: Mouse pressed left at (483, 520)
Screenshot: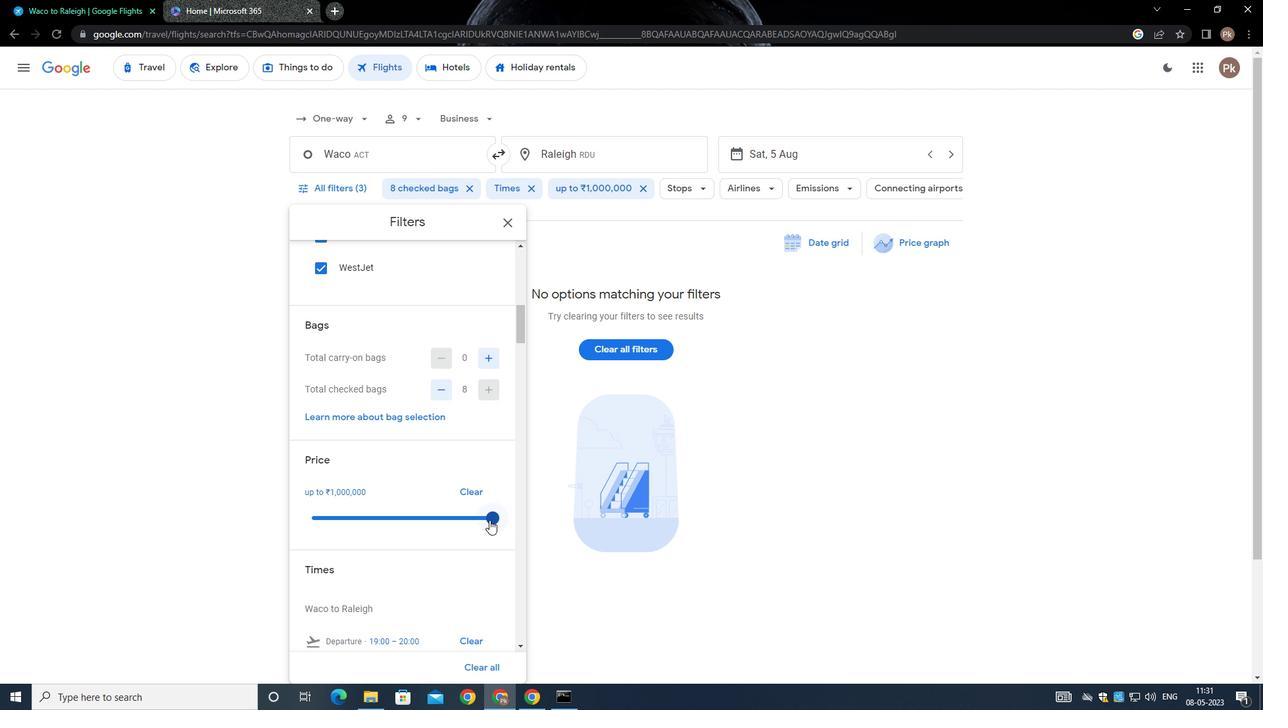 
Action: Mouse moved to (458, 508)
Screenshot: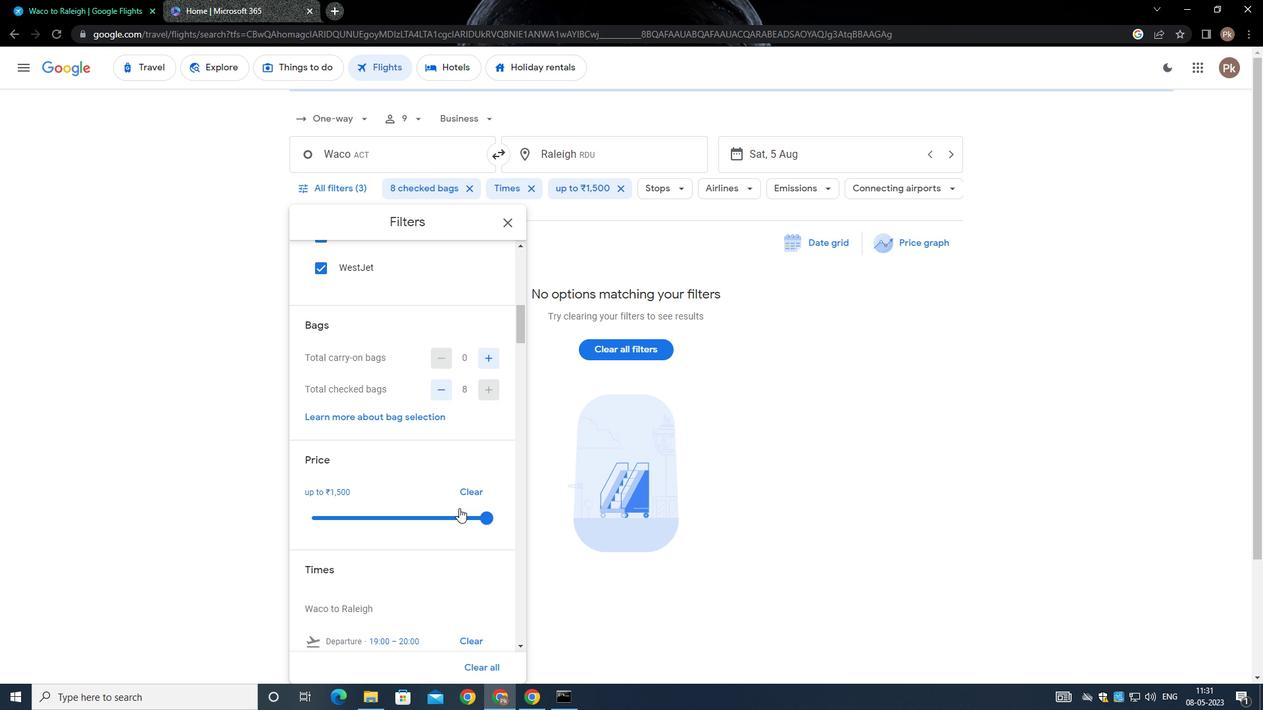 
Action: Mouse scrolled (458, 508) with delta (0, 0)
Screenshot: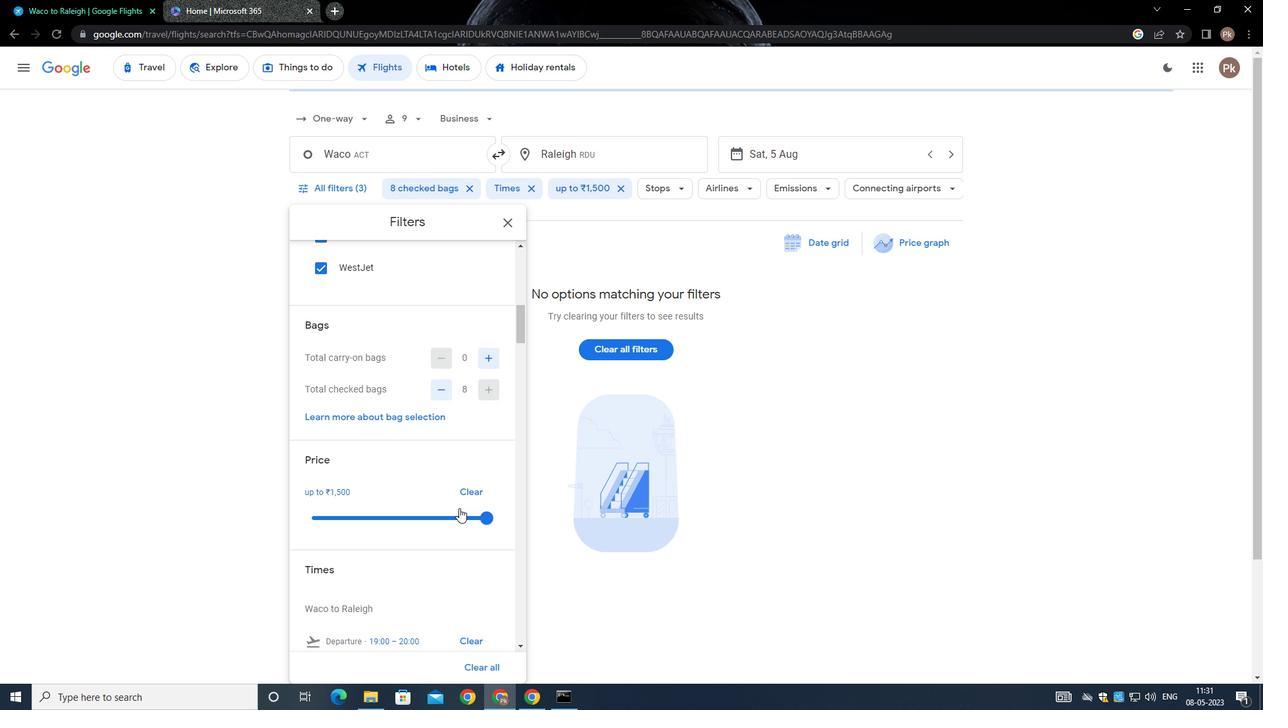 
Action: Mouse moved to (457, 508)
Screenshot: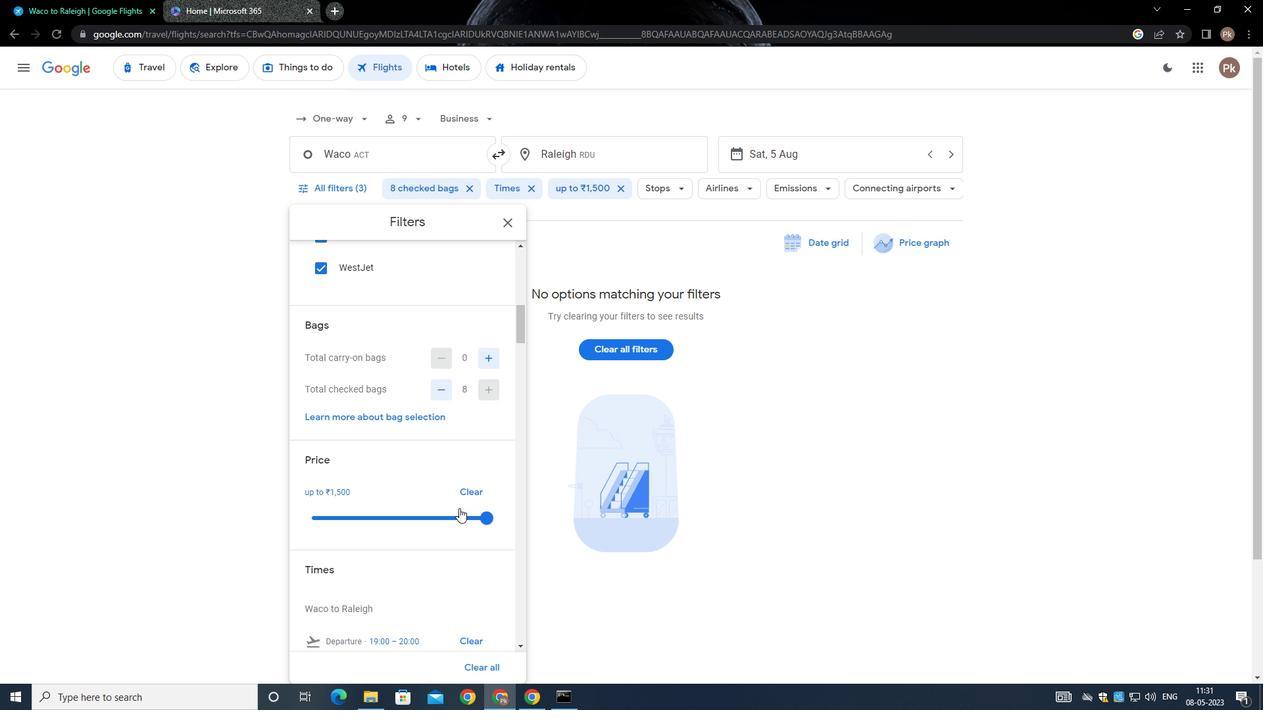 
Action: Mouse scrolled (457, 508) with delta (0, 0)
Screenshot: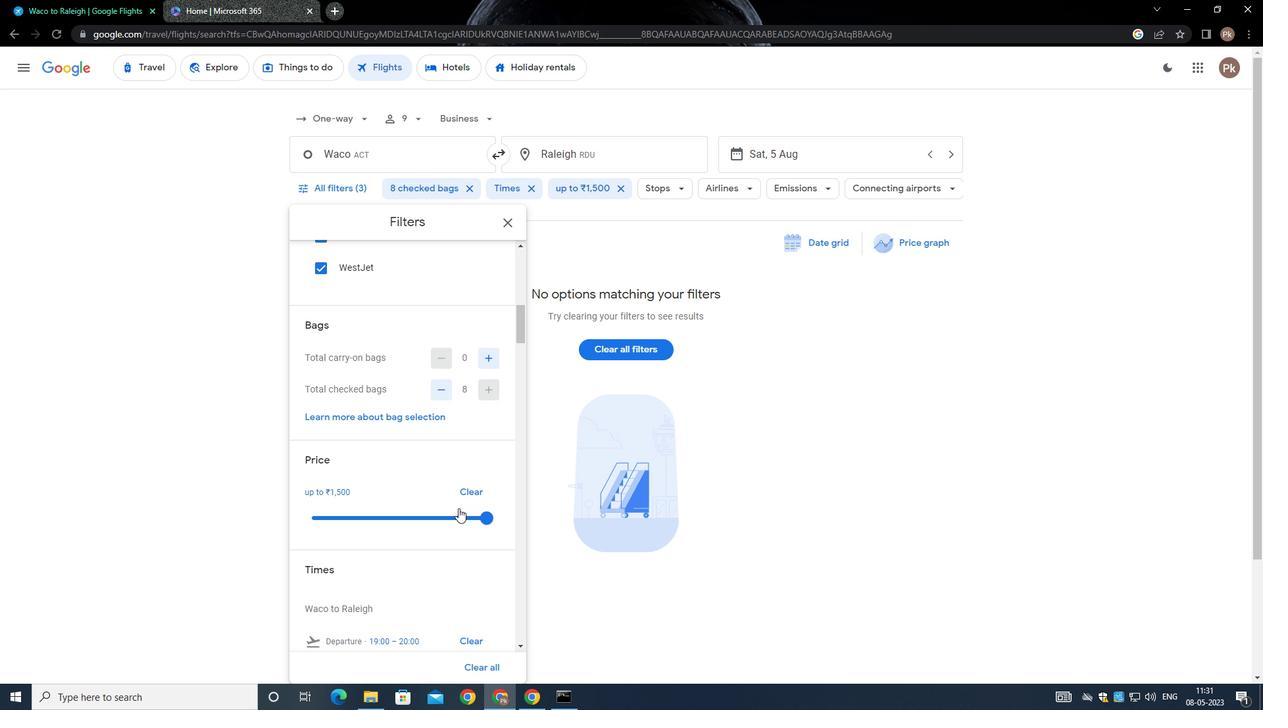 
Action: Mouse moved to (460, 536)
Screenshot: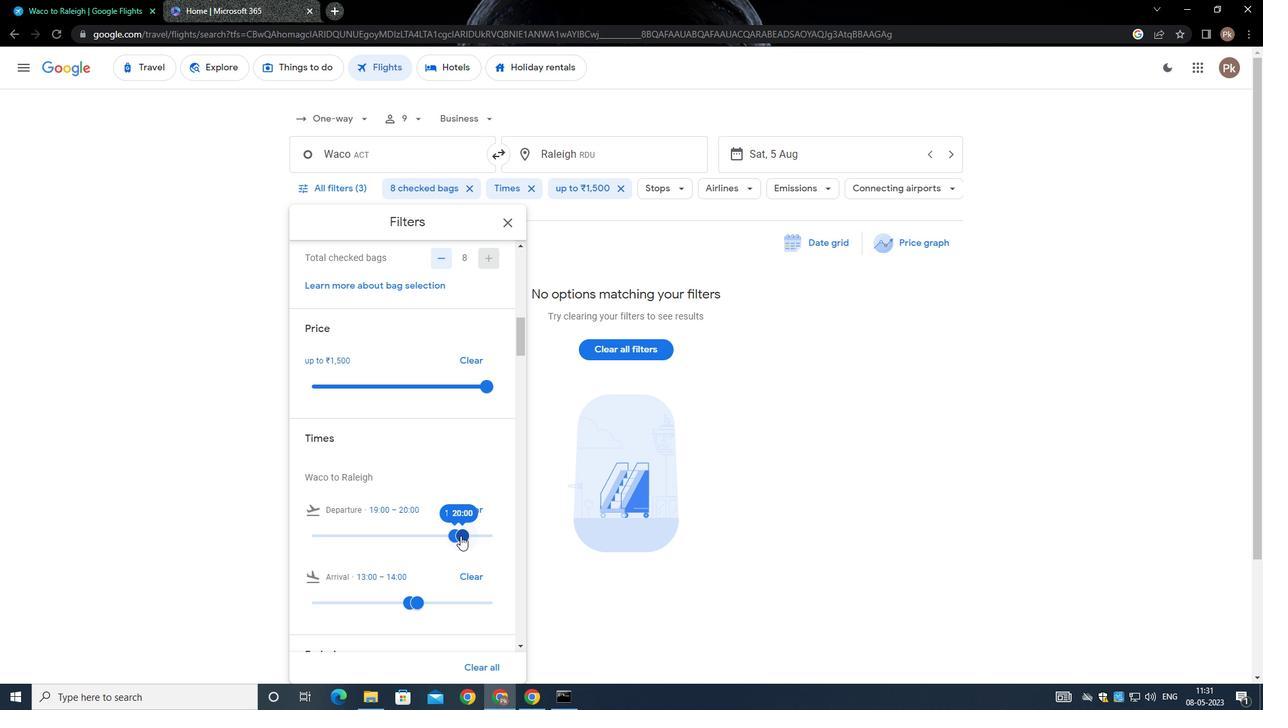 
Action: Mouse pressed left at (460, 536)
Screenshot: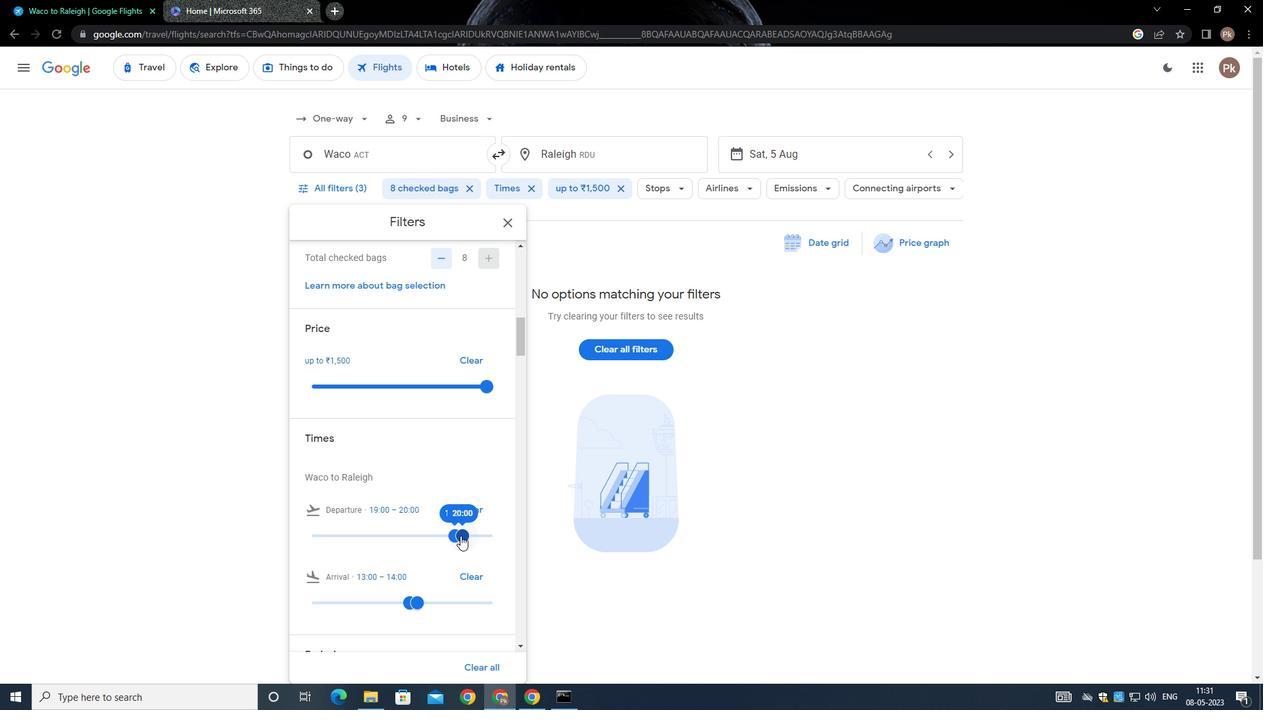 
Action: Mouse moved to (458, 532)
Screenshot: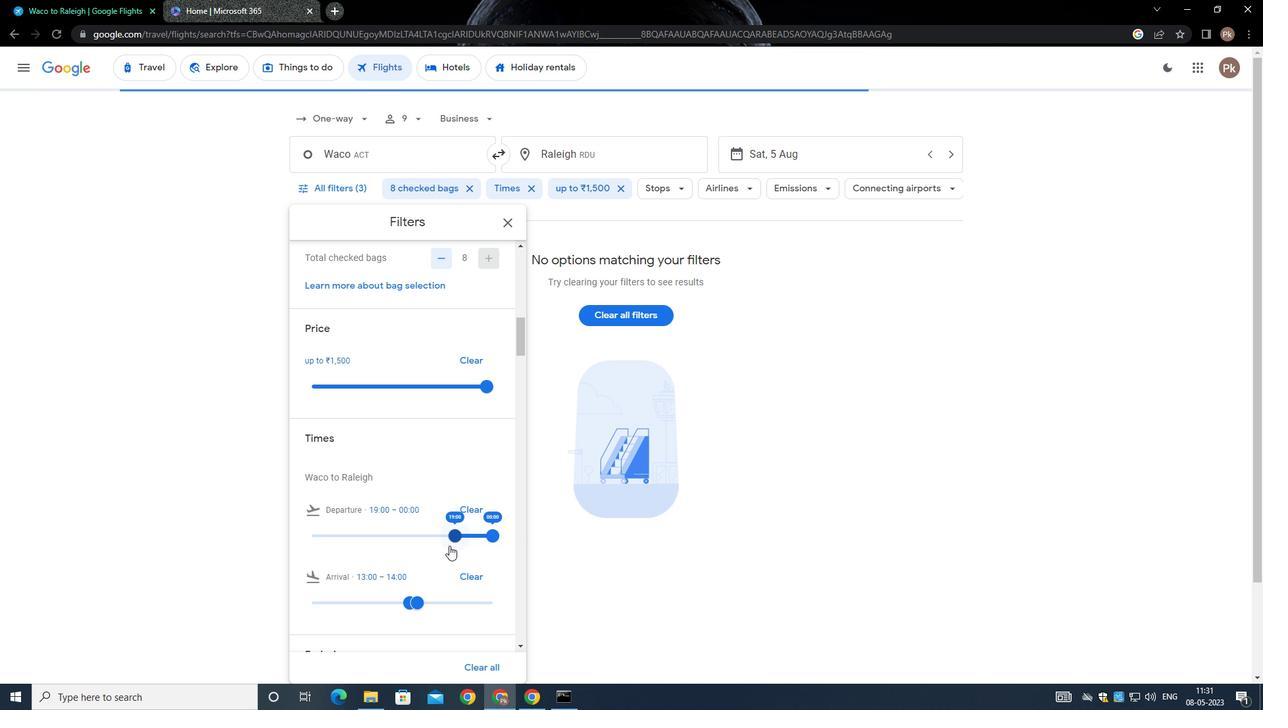 
Action: Mouse pressed left at (458, 532)
Screenshot: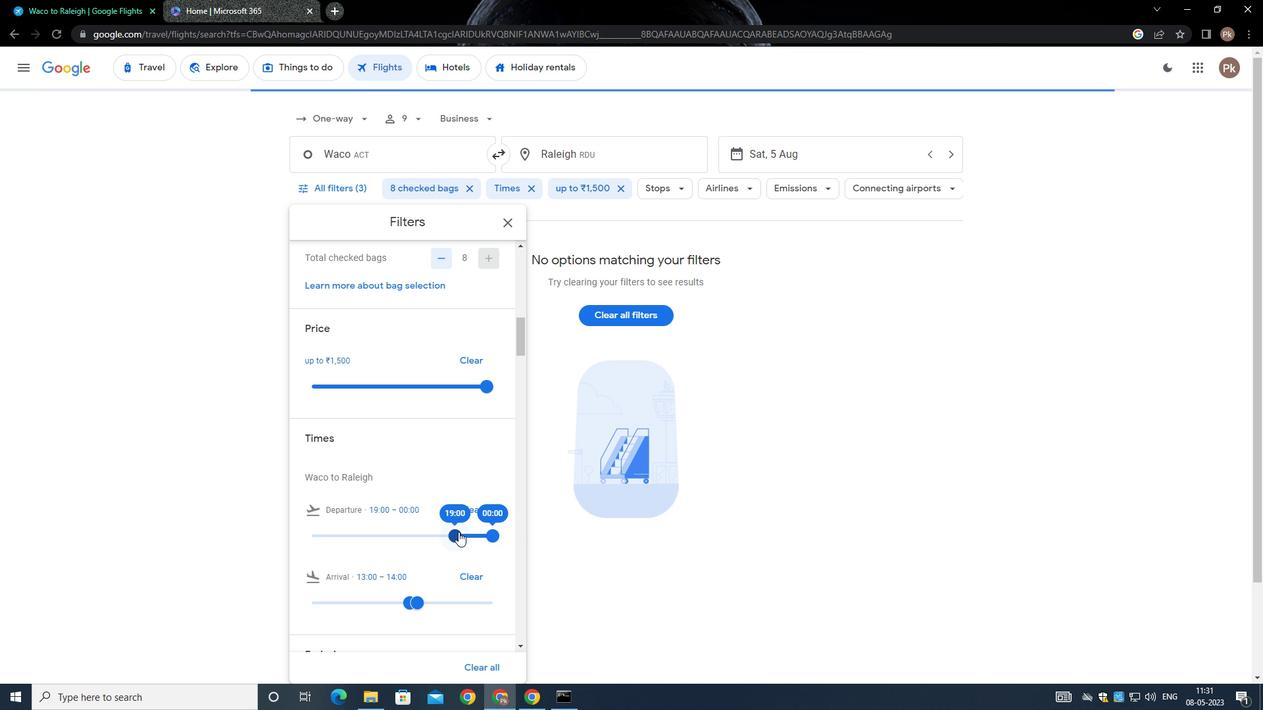 
Action: Mouse moved to (494, 535)
Screenshot: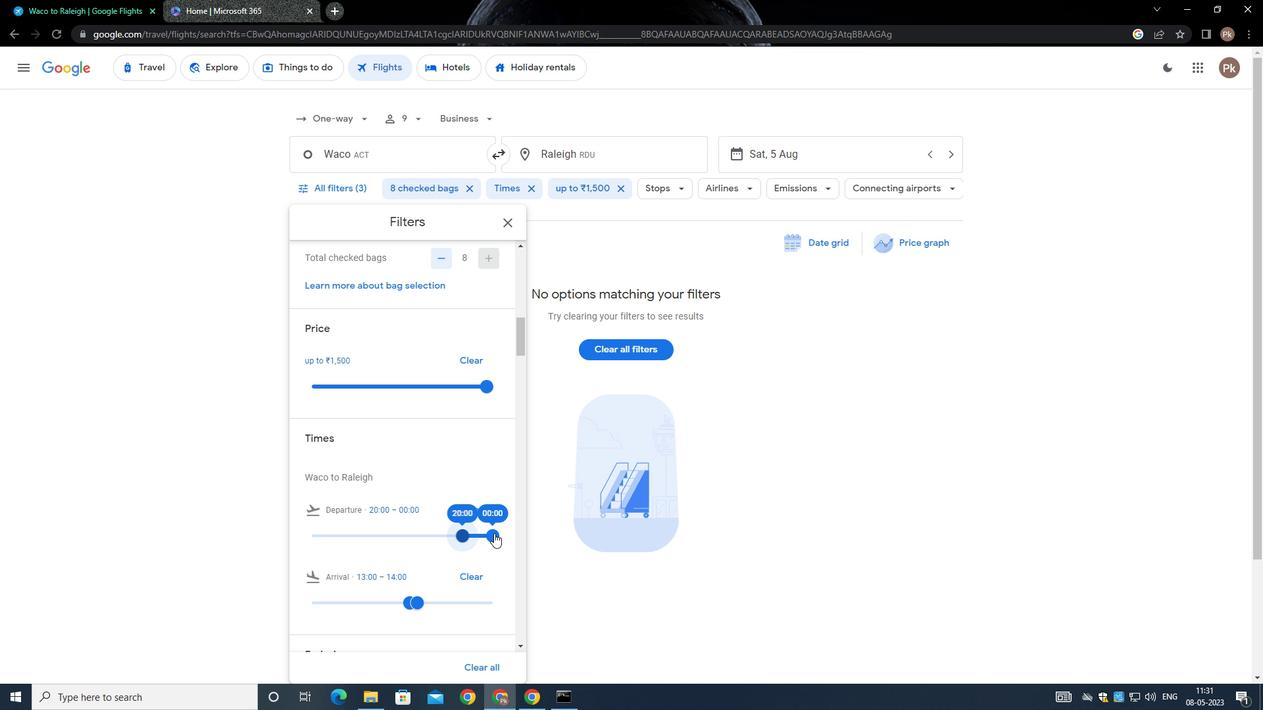 
Action: Mouse pressed left at (494, 535)
Screenshot: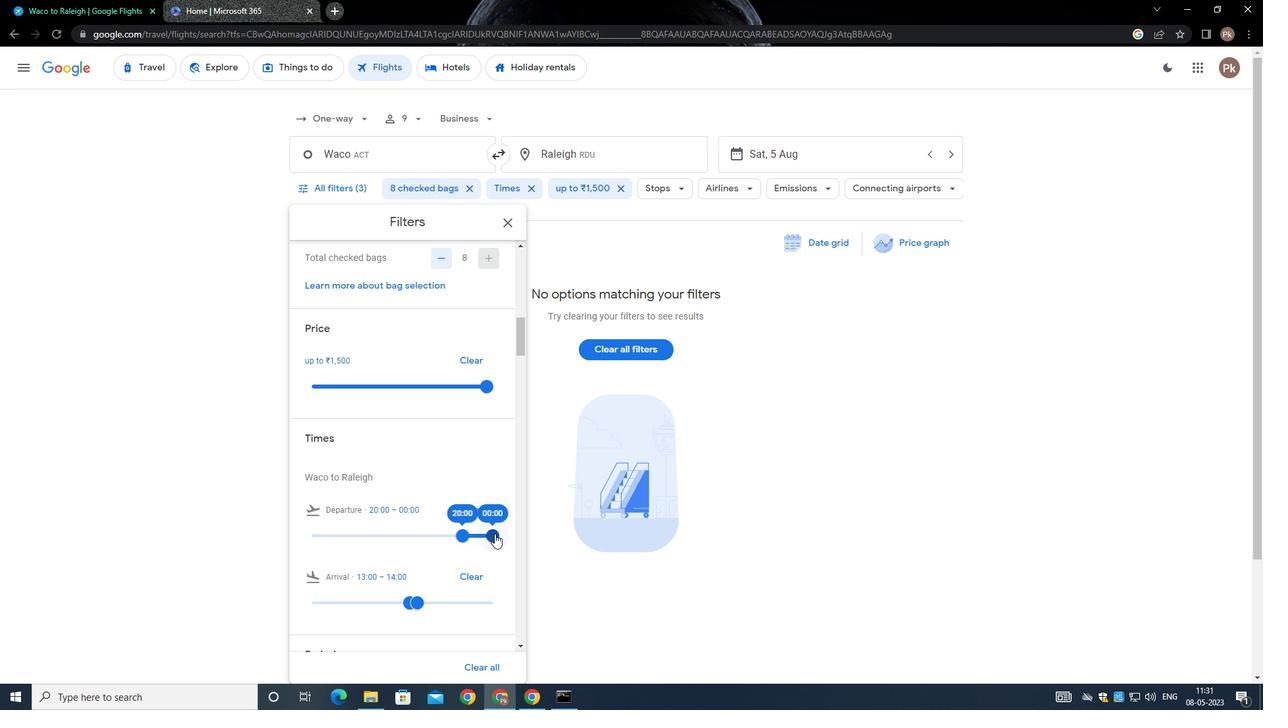 
Action: Mouse moved to (252, 425)
Screenshot: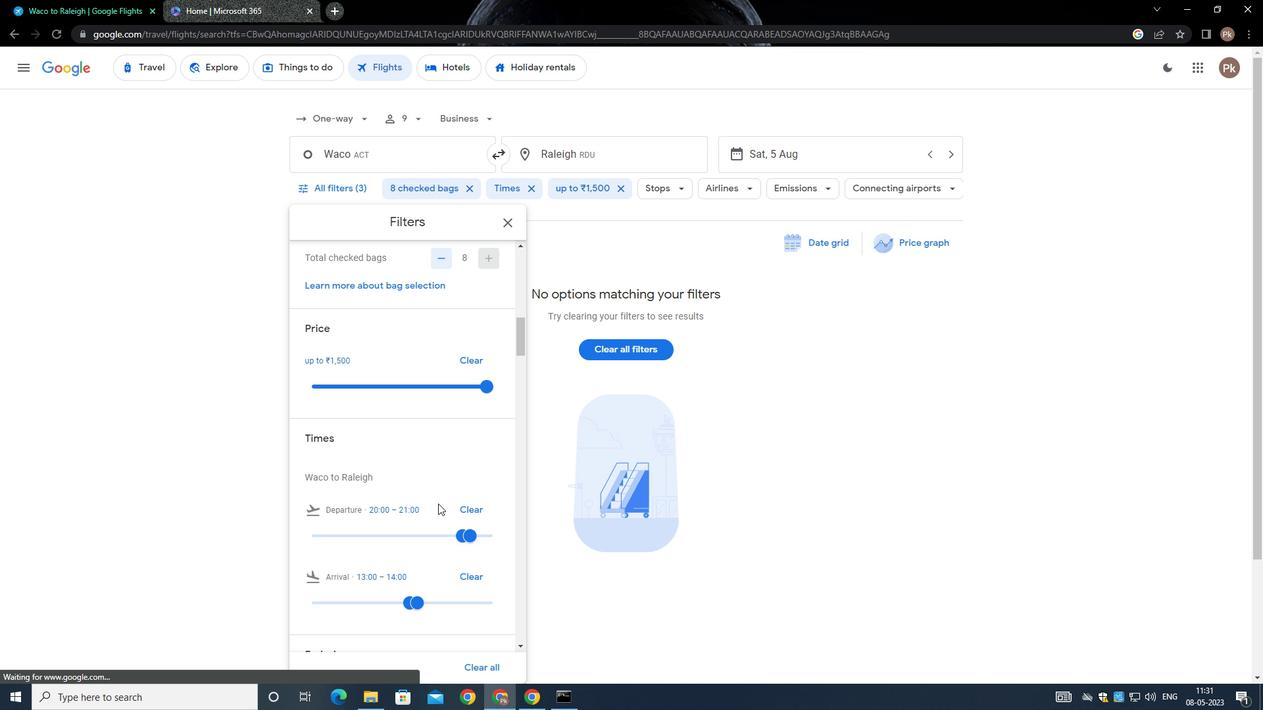 
Action: Mouse scrolled (252, 424) with delta (0, 0)
Screenshot: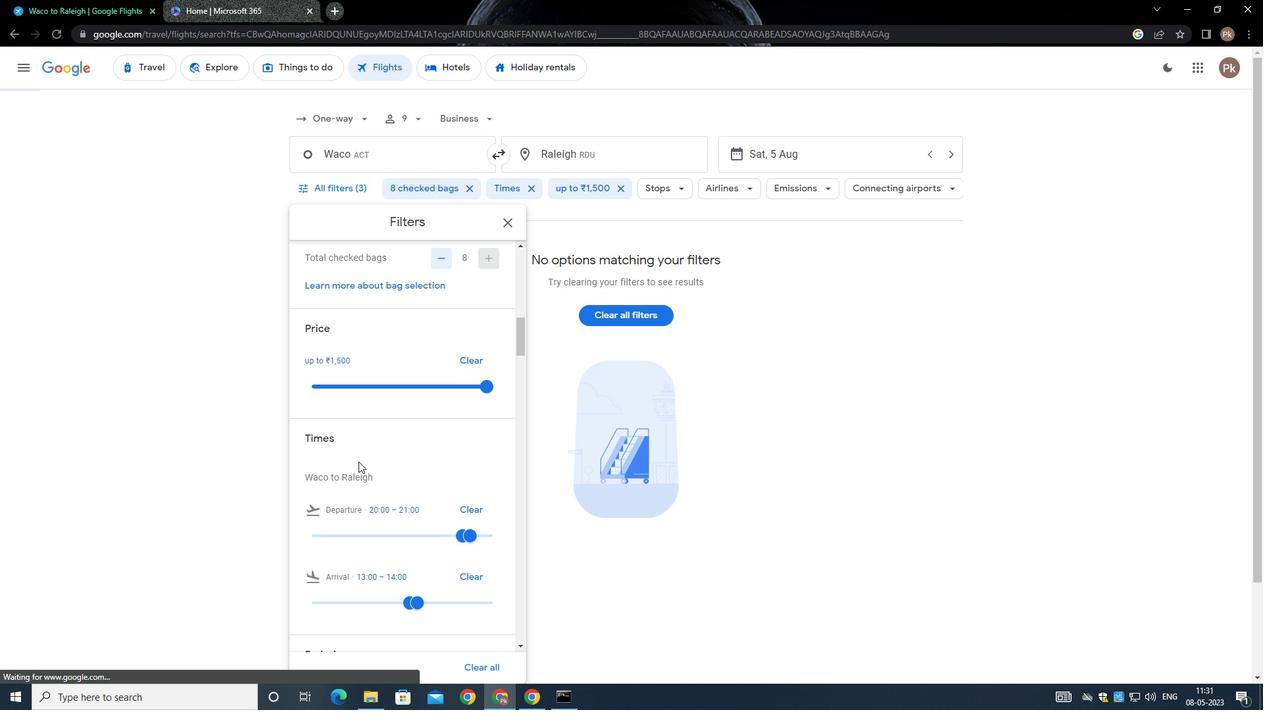 
Action: Mouse scrolled (252, 424) with delta (0, 0)
Screenshot: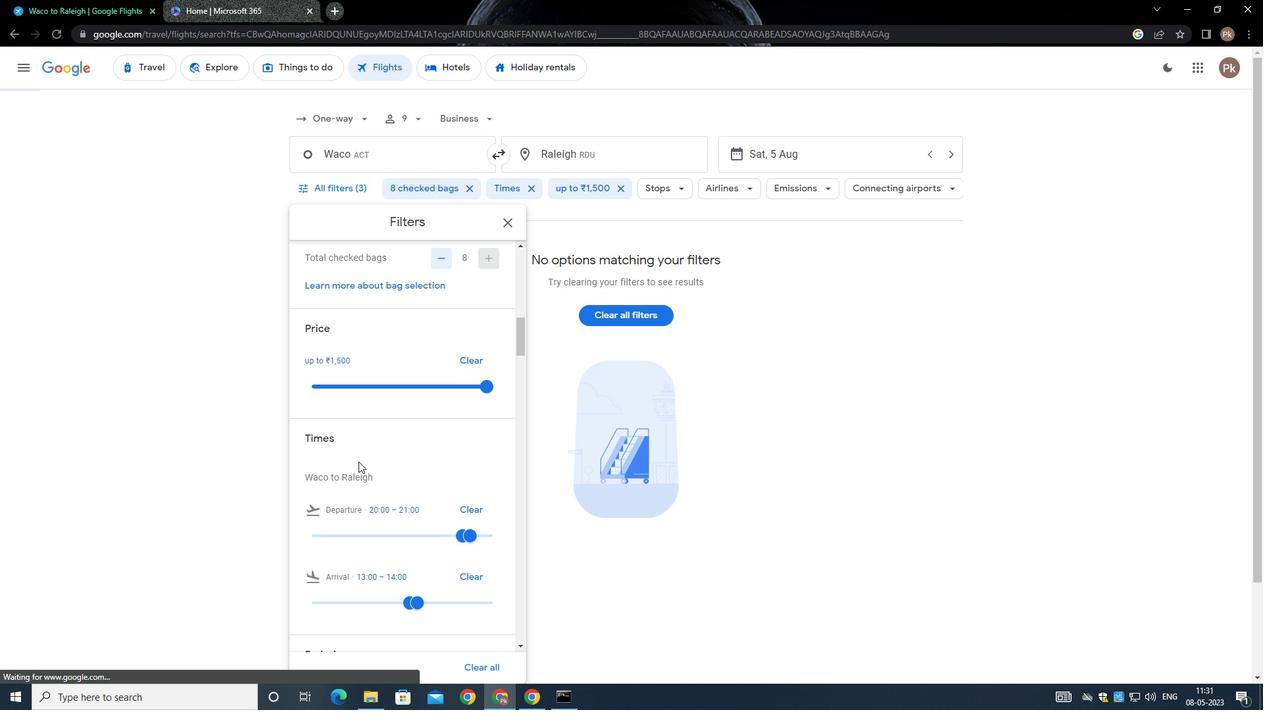 
Action: Mouse moved to (252, 425)
Screenshot: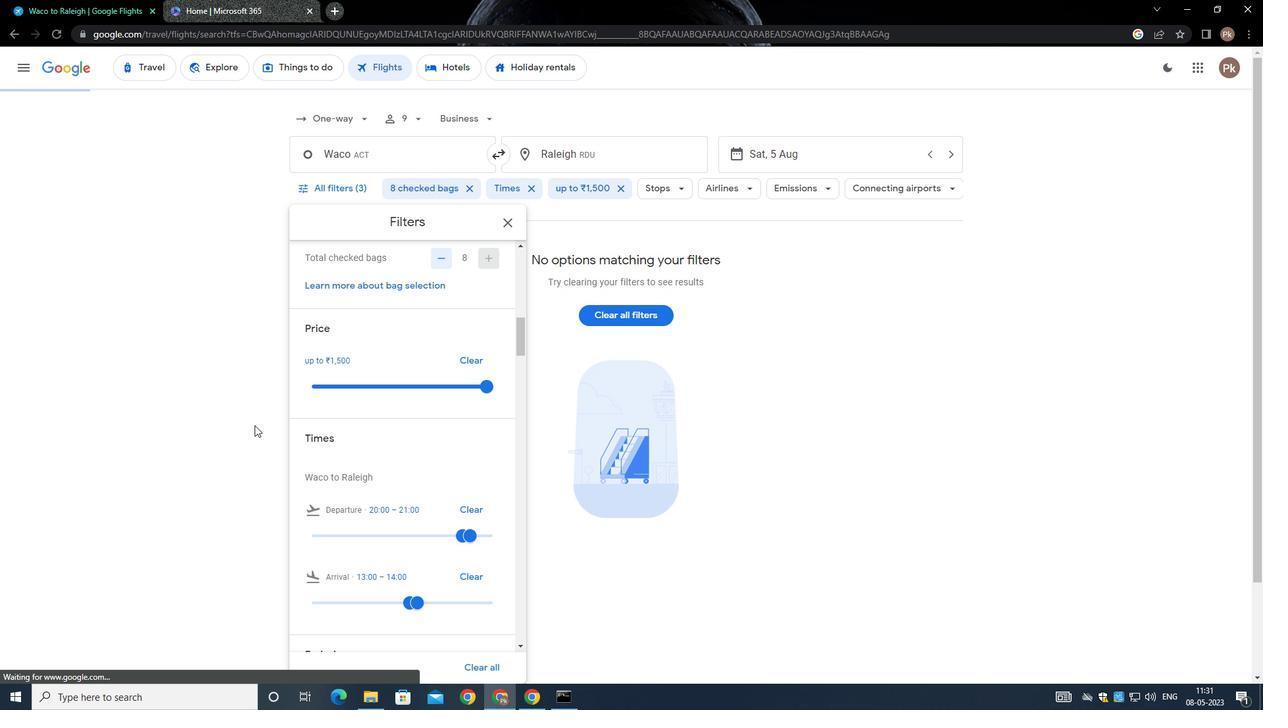 
Action: Mouse scrolled (252, 425) with delta (0, 0)
Screenshot: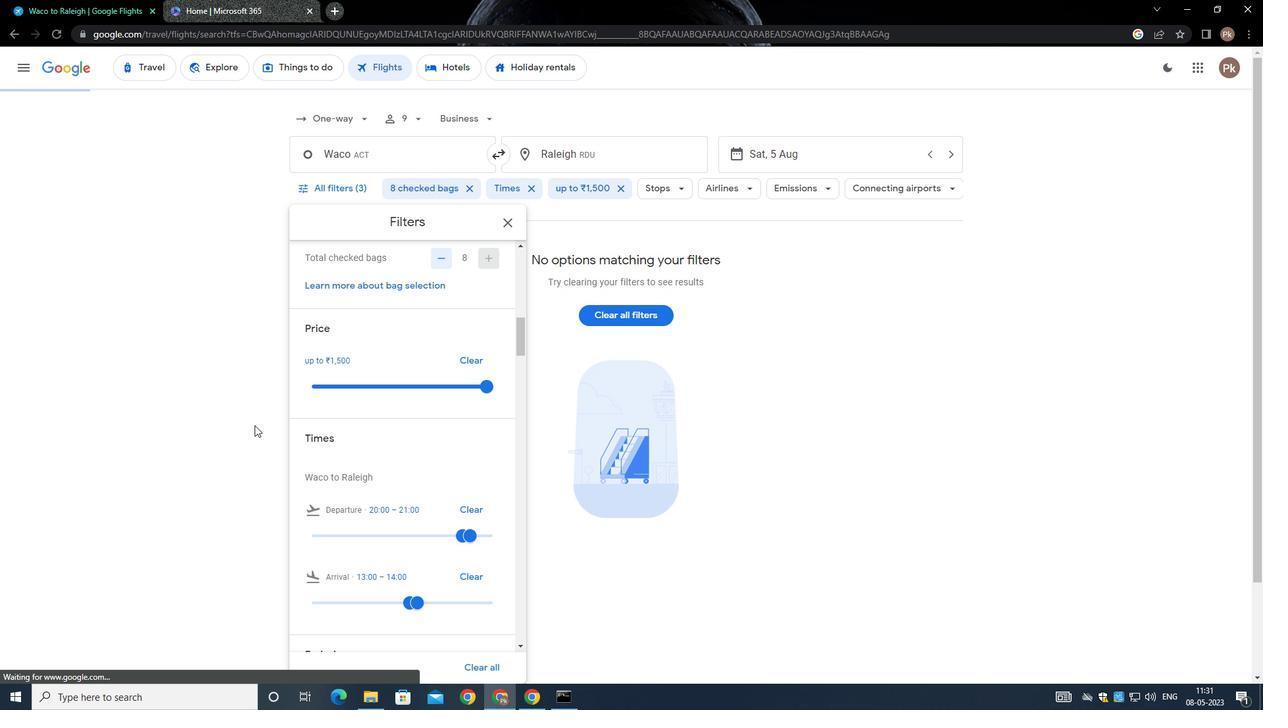 
Action: Mouse moved to (252, 427)
Screenshot: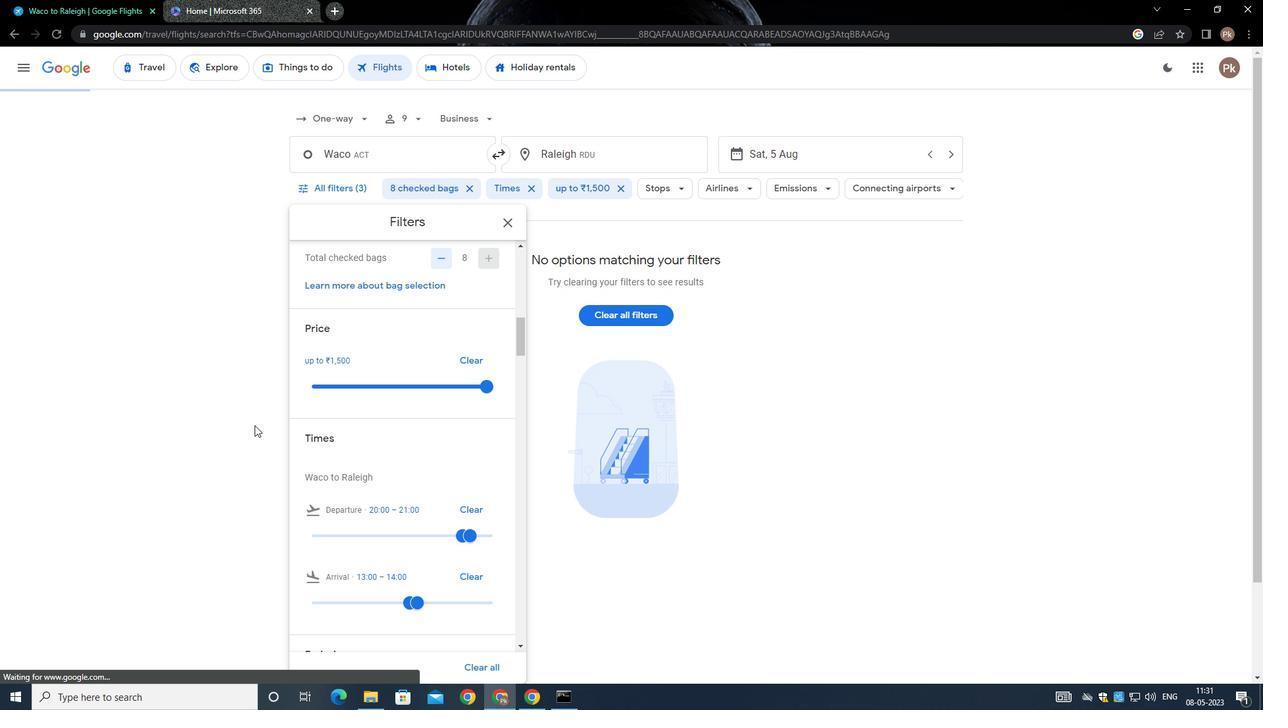 
Action: Mouse scrolled (252, 426) with delta (0, 0)
Screenshot: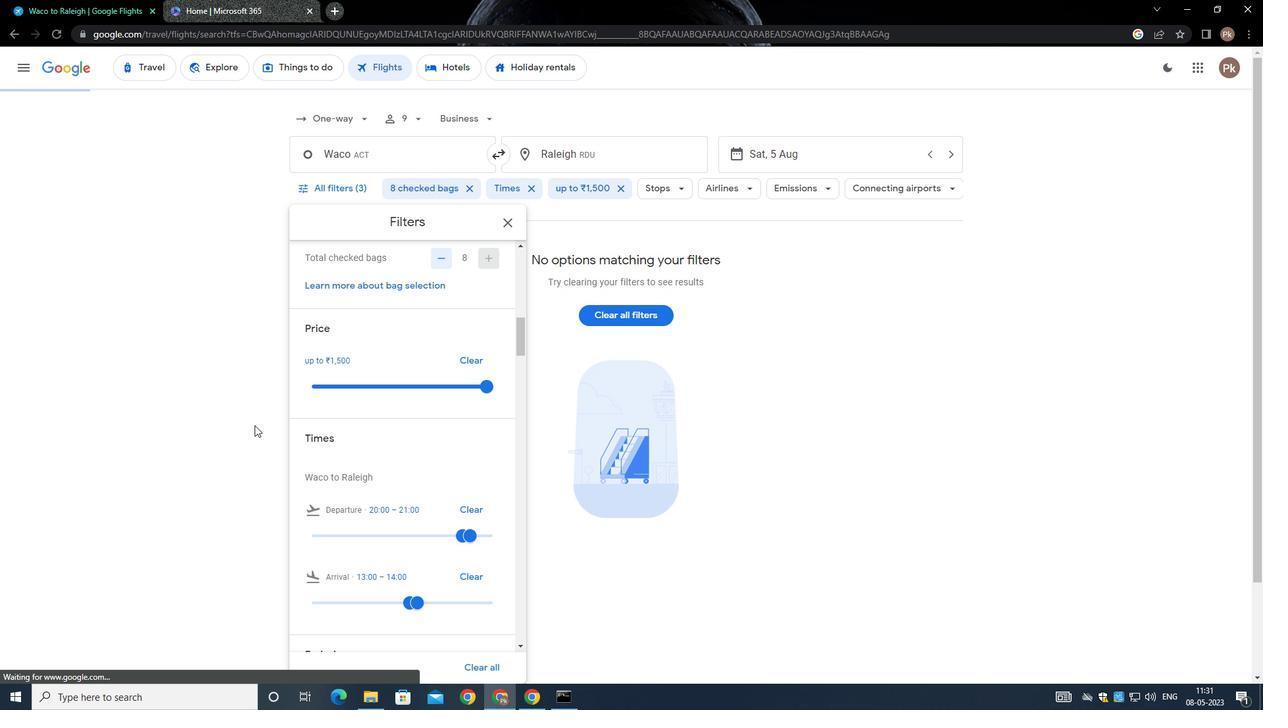 
Action: Mouse moved to (253, 428)
Screenshot: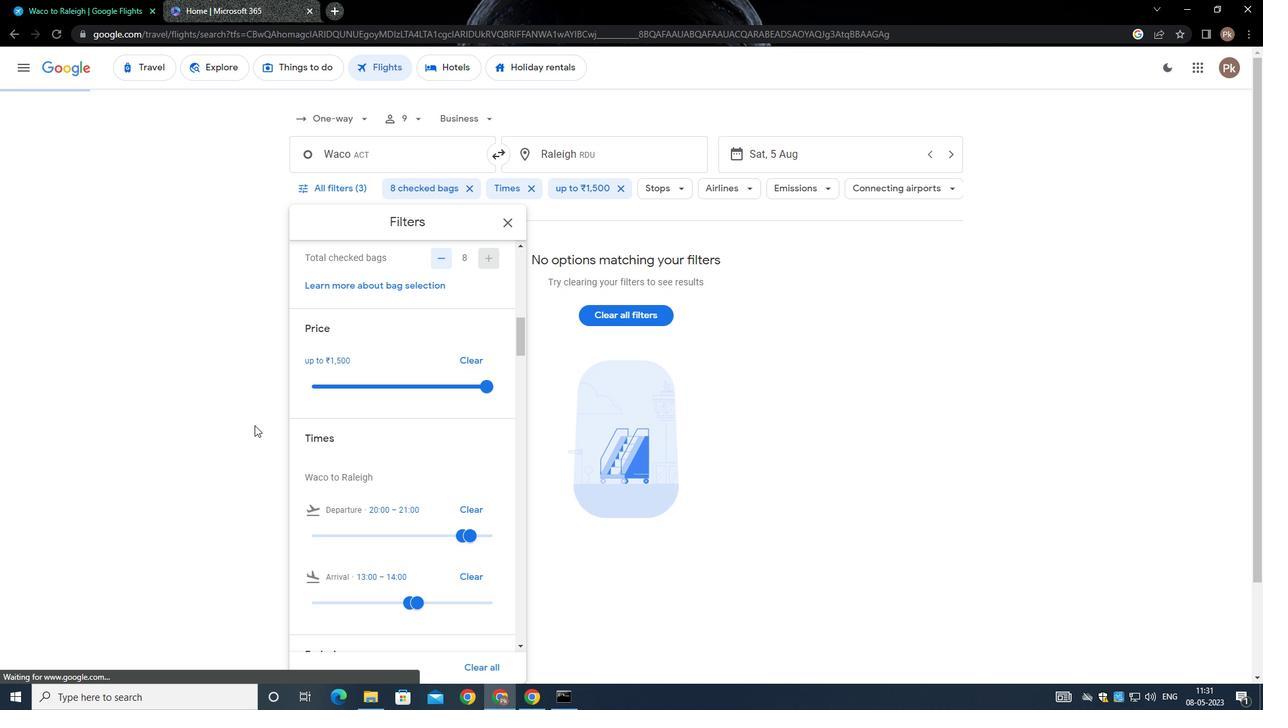 
Action: Mouse scrolled (253, 427) with delta (0, 0)
Screenshot: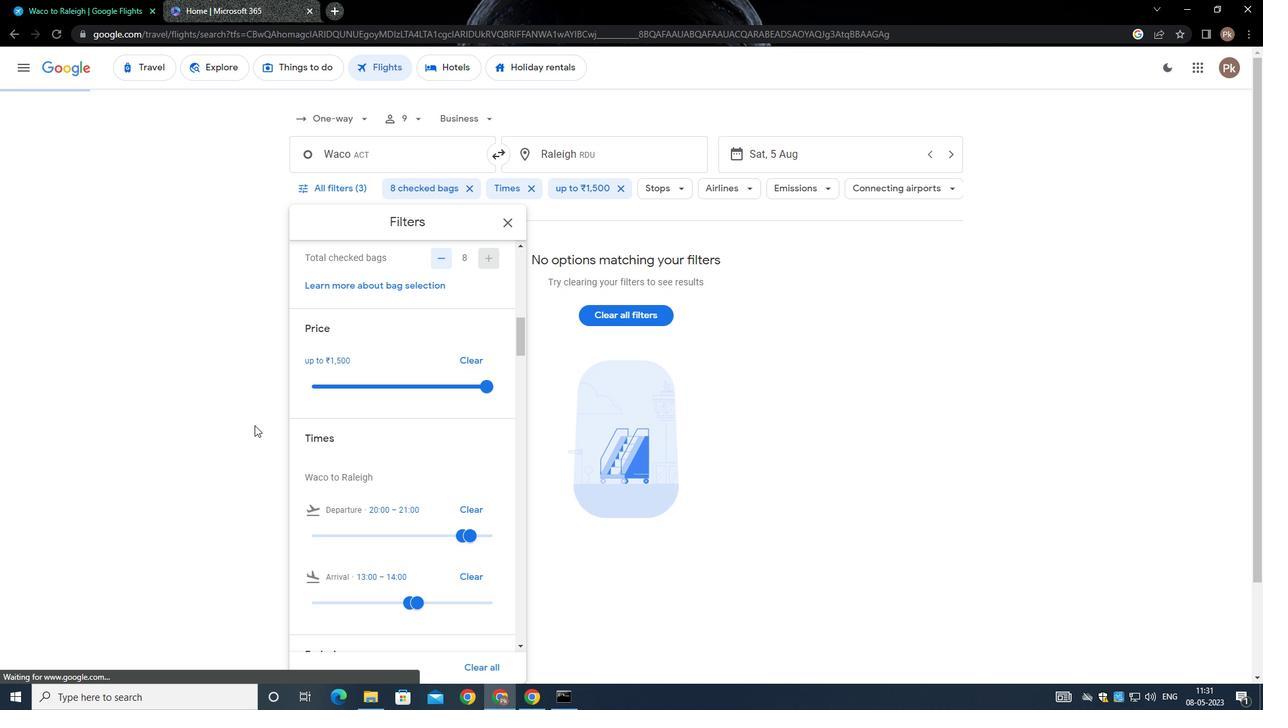 
Action: Mouse moved to (255, 443)
Screenshot: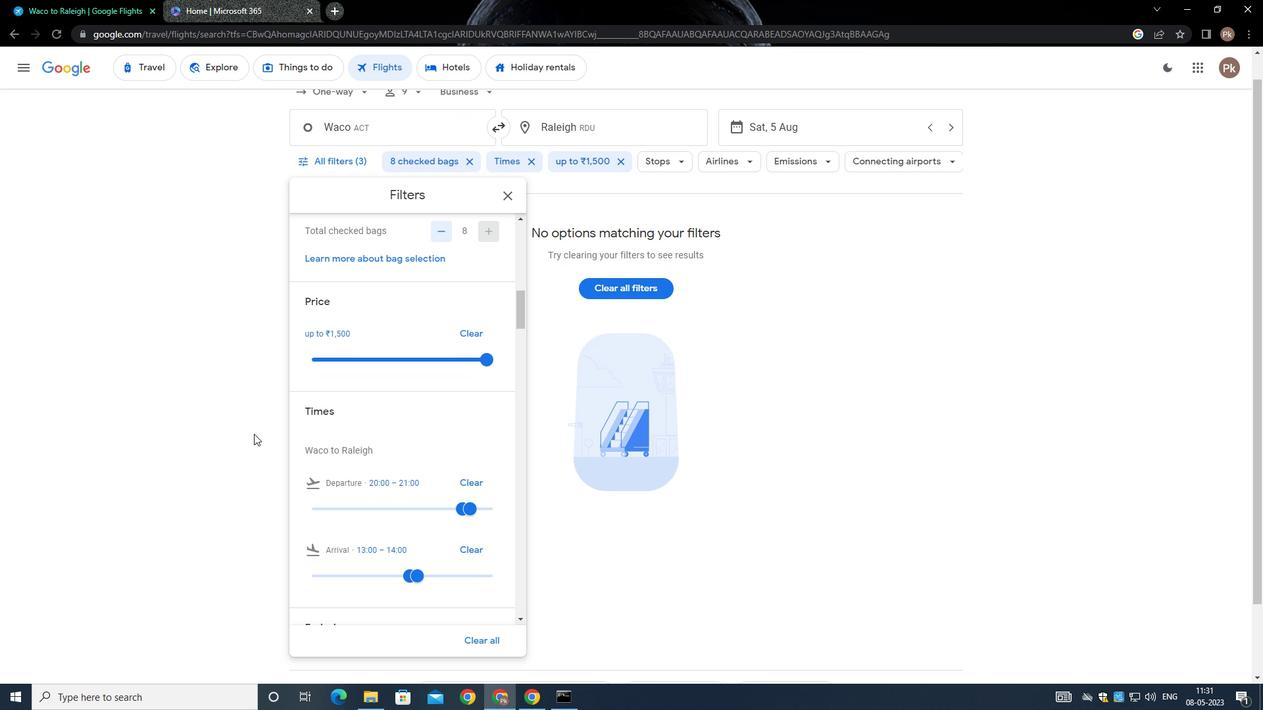 
Action: Mouse scrolled (255, 442) with delta (0, 0)
Screenshot: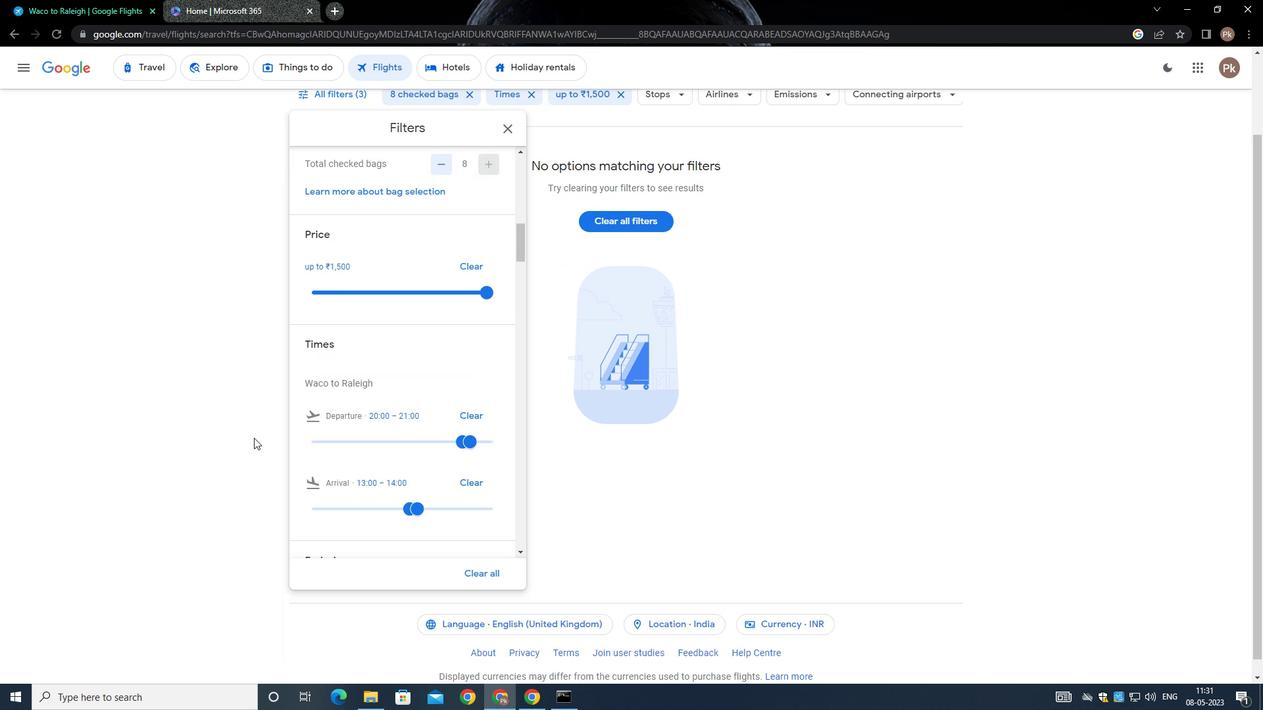 
Action: Mouse moved to (258, 450)
Screenshot: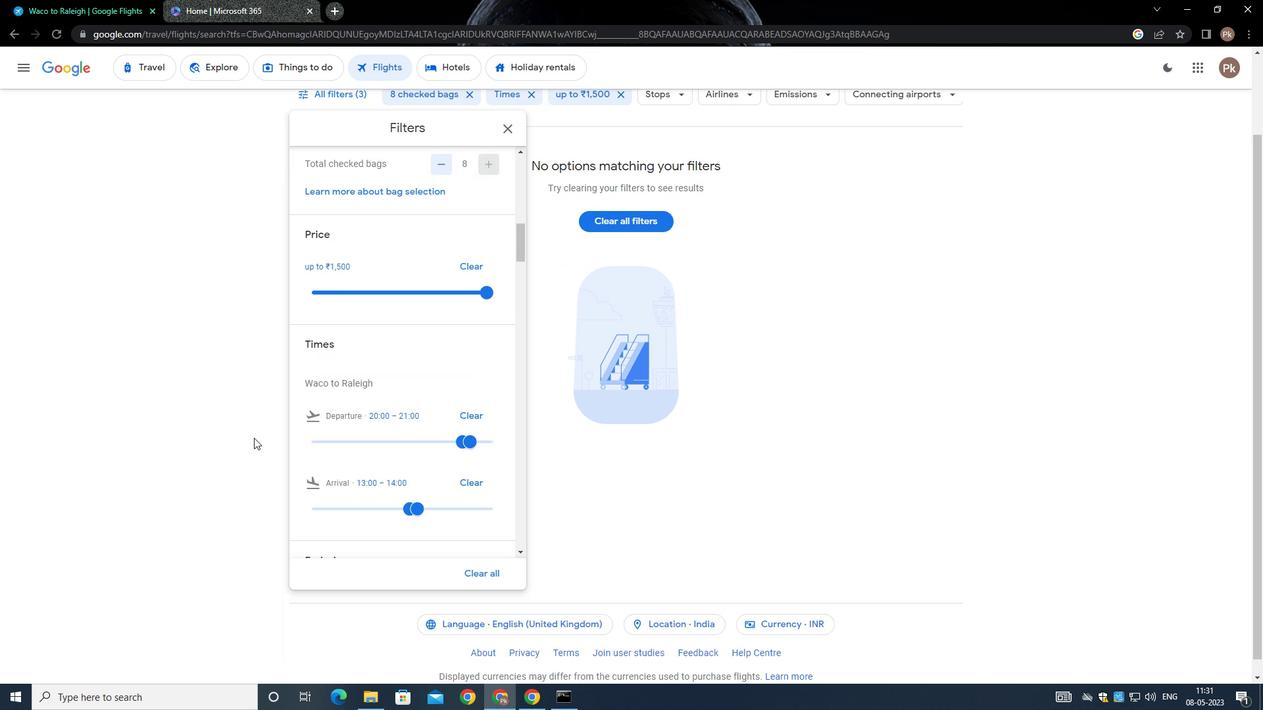 
Action: Mouse scrolled (258, 450) with delta (0, 0)
Screenshot: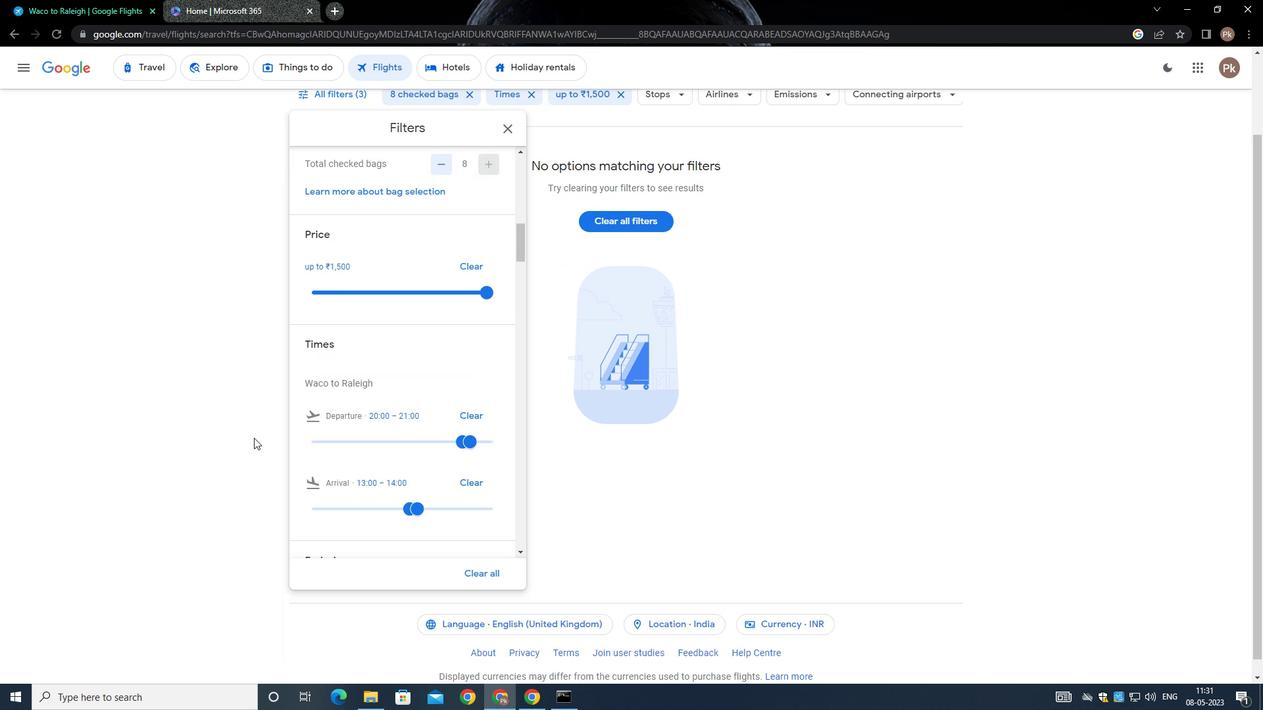 
Action: Mouse moved to (264, 468)
Screenshot: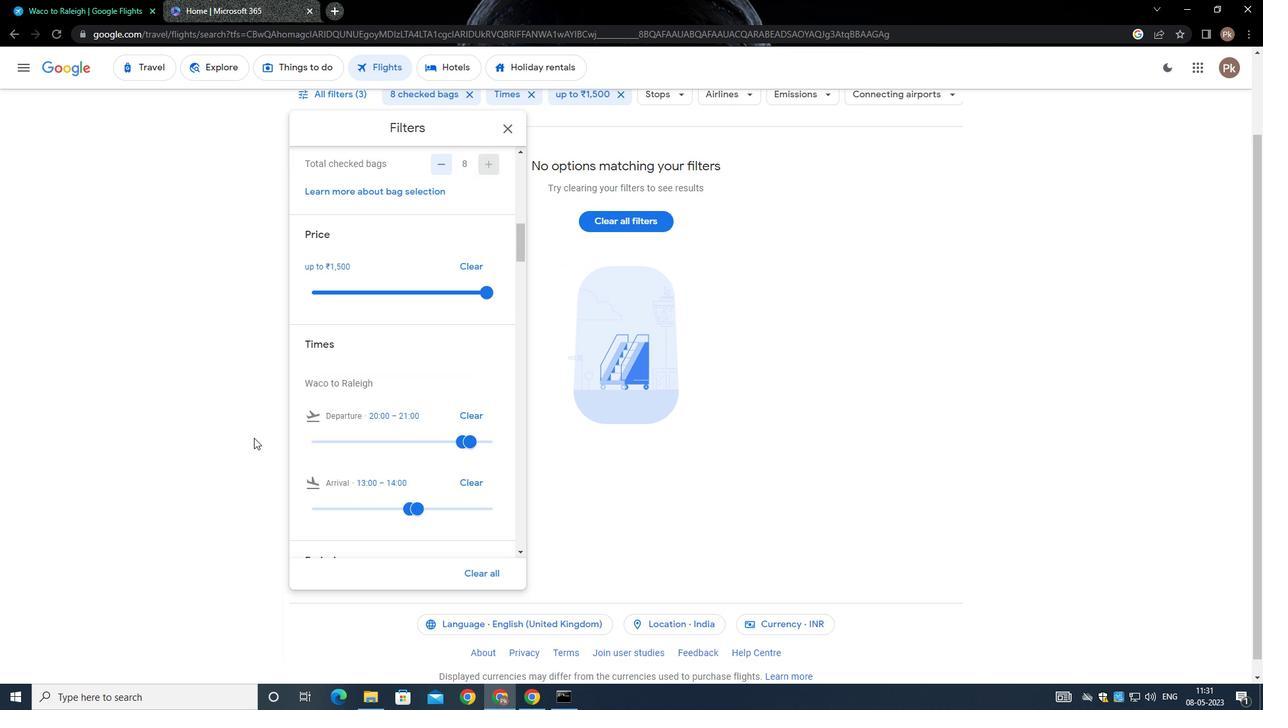 
Action: Mouse scrolled (264, 468) with delta (0, 0)
Screenshot: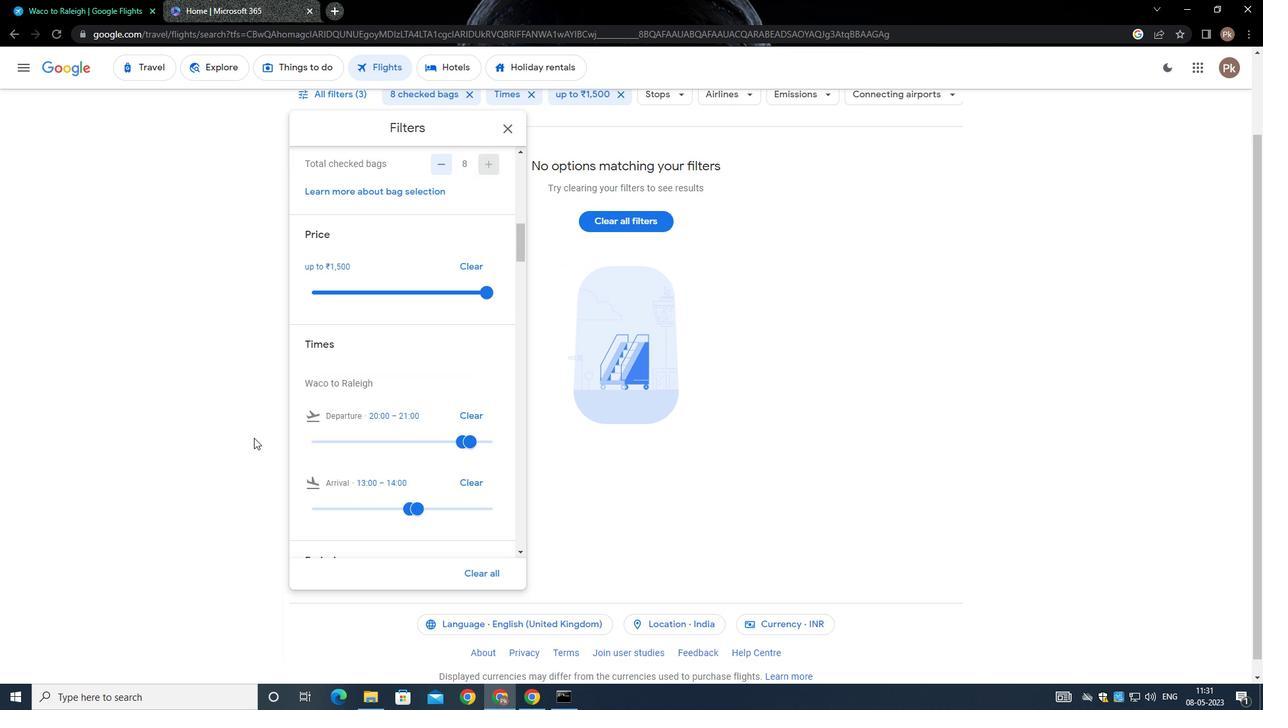 
Action: Mouse moved to (266, 473)
Screenshot: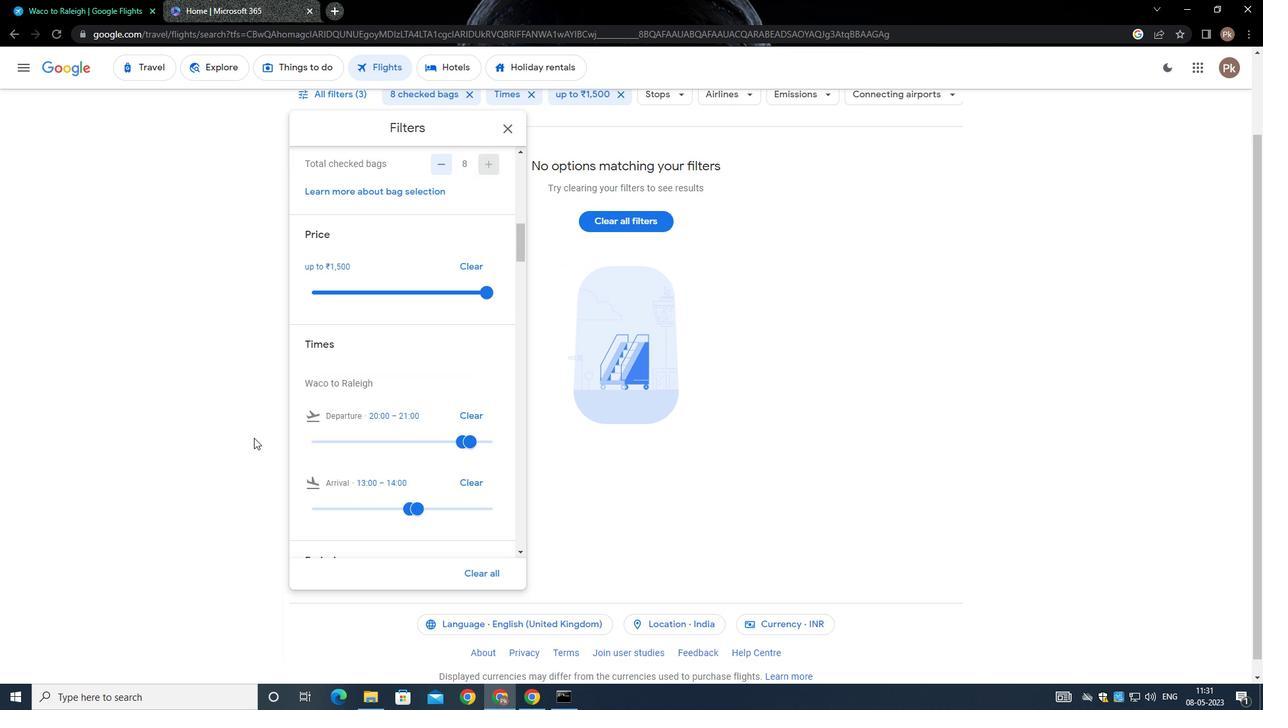 
Action: Mouse scrolled (266, 473) with delta (0, 0)
Screenshot: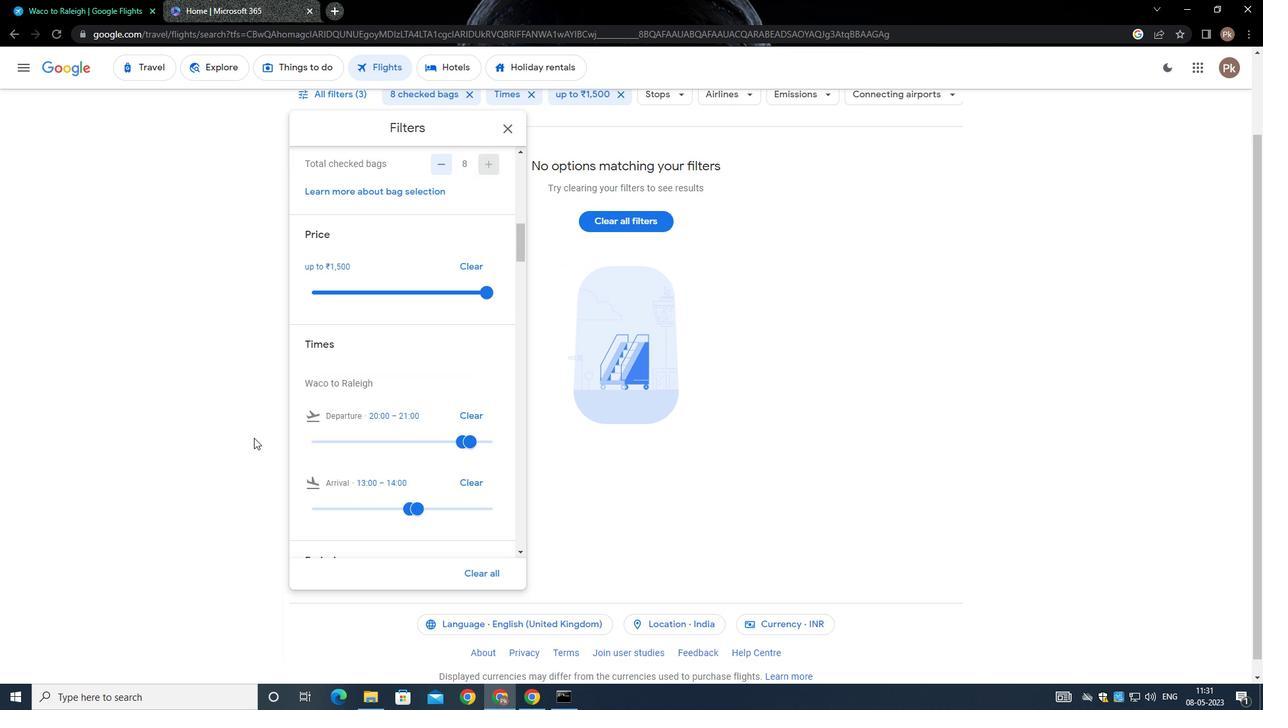 
Action: Mouse moved to (269, 478)
Screenshot: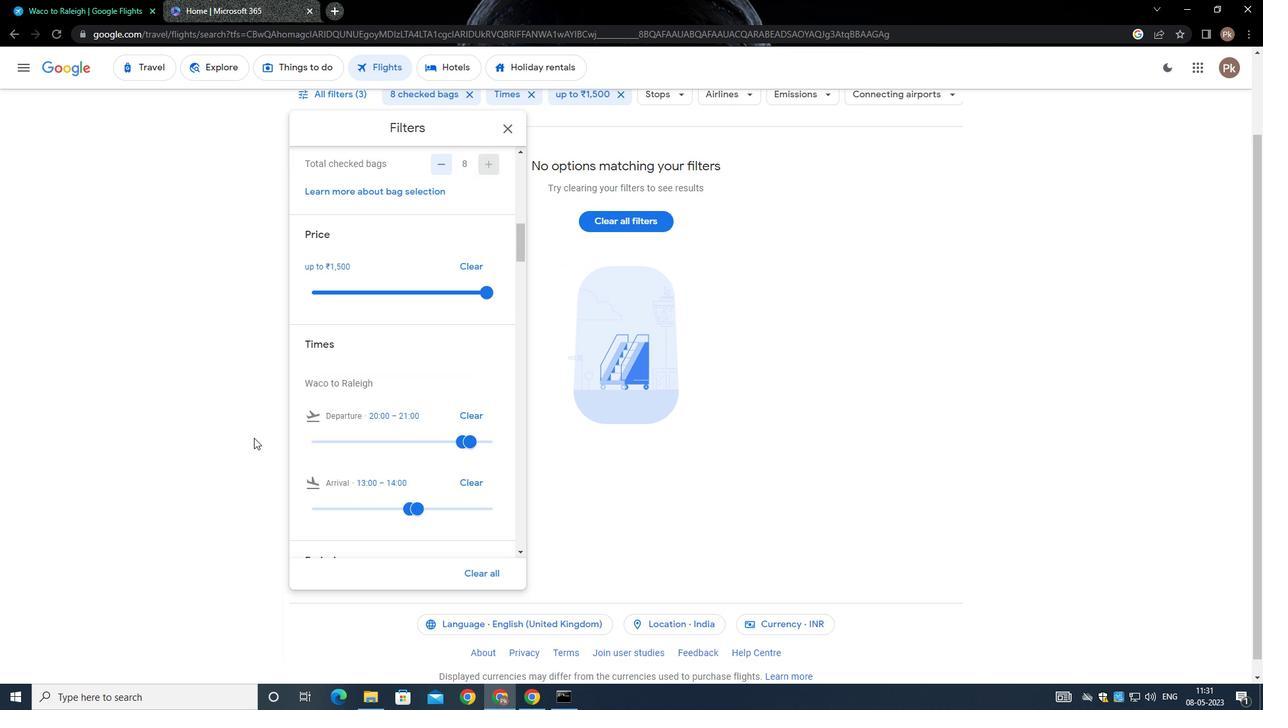 
Action: Mouse scrolled (269, 477) with delta (0, 0)
Screenshot: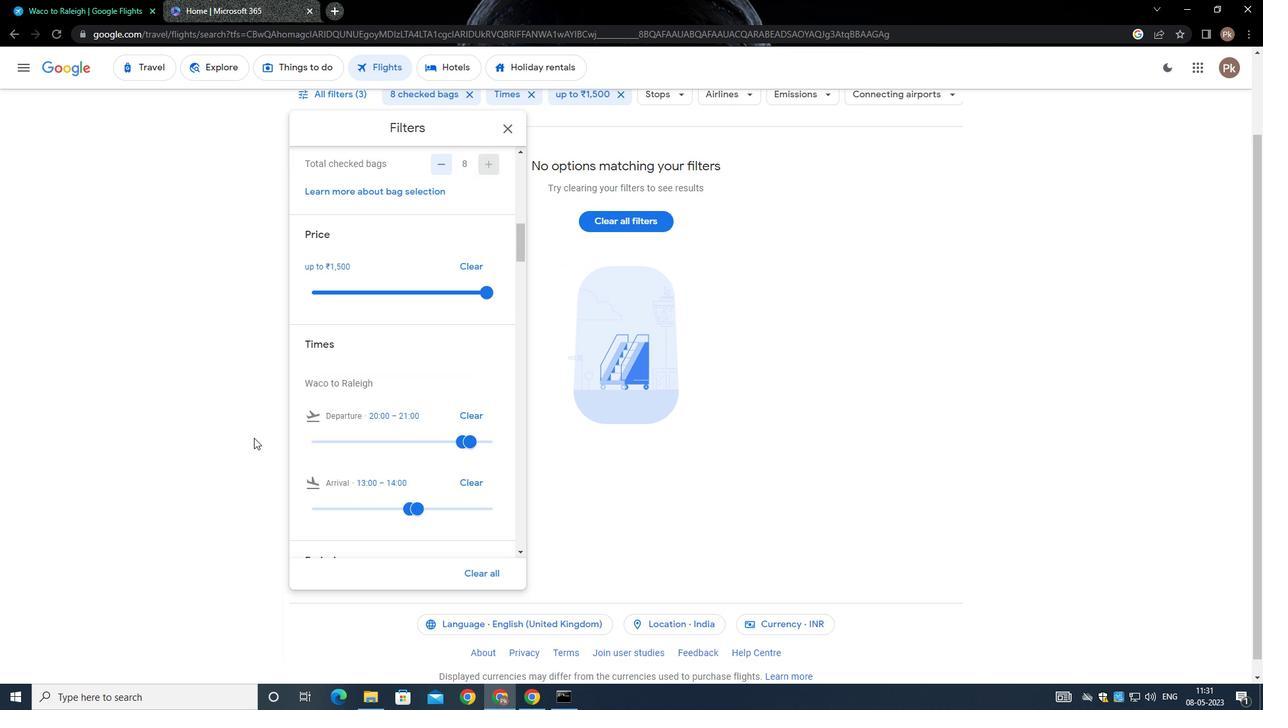 
Action: Mouse moved to (271, 482)
Screenshot: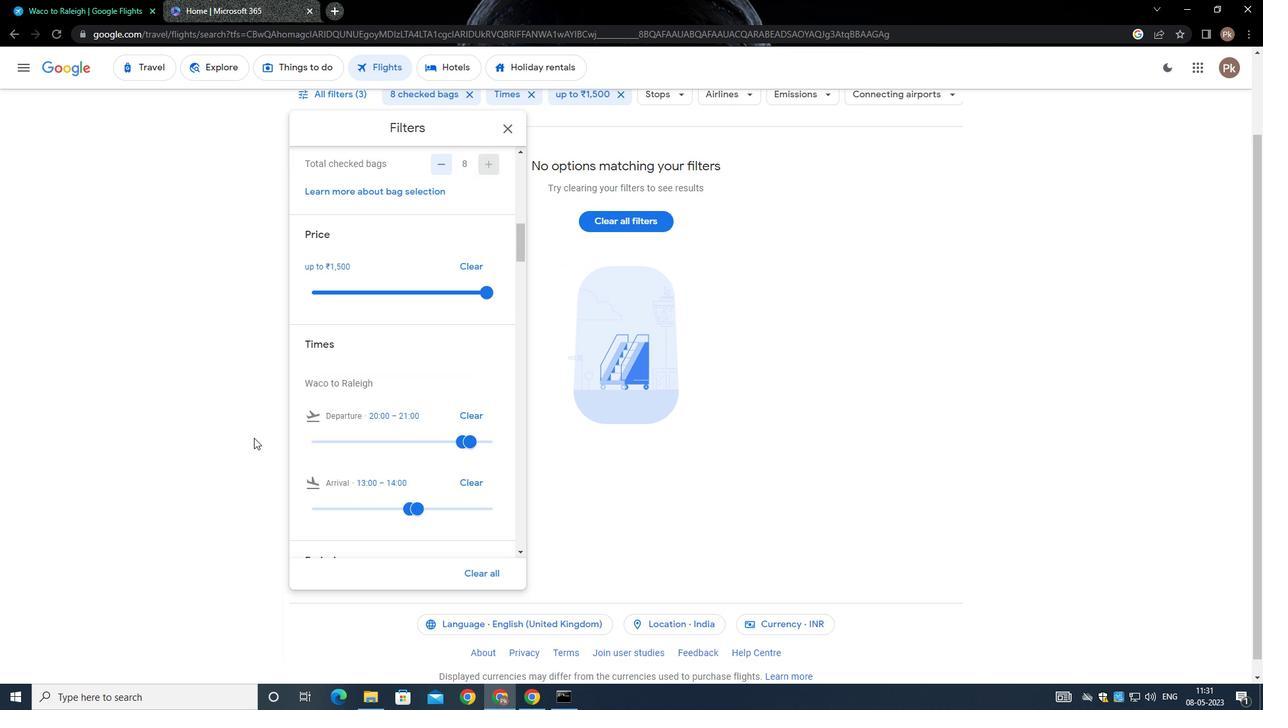 
Action: Mouse scrolled (271, 481) with delta (0, 0)
Screenshot: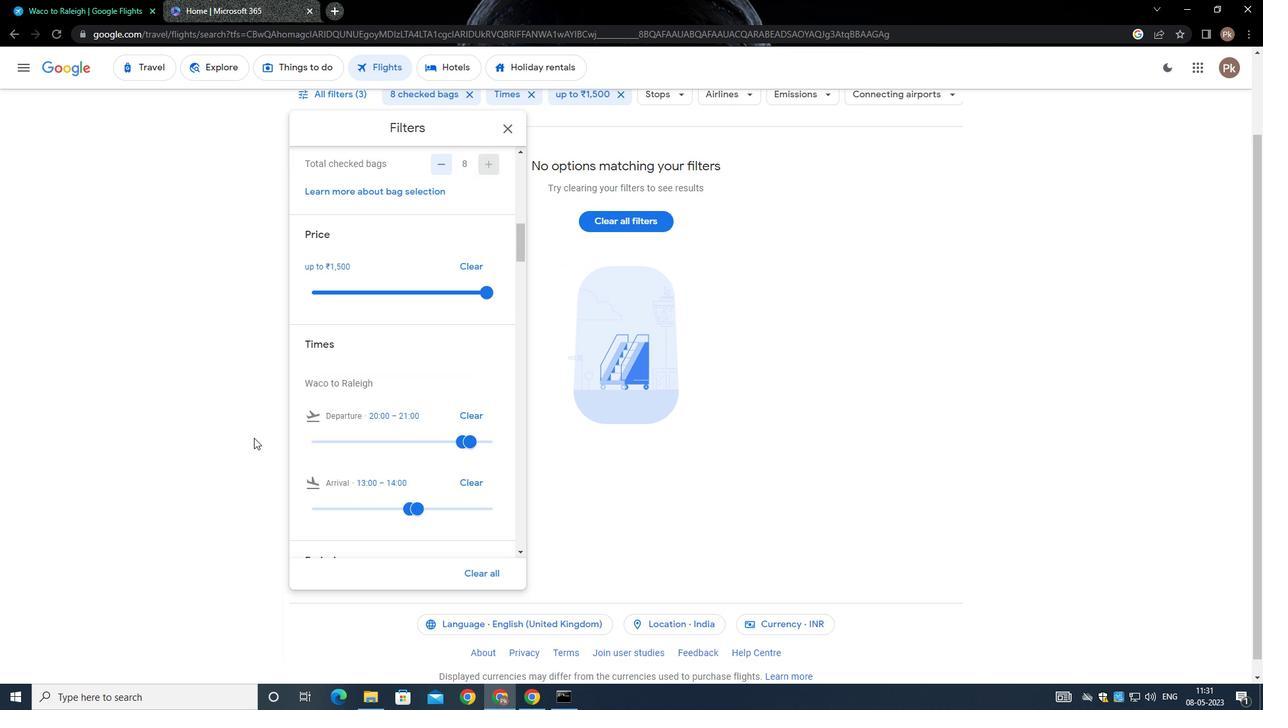 
Action: Mouse moved to (278, 478)
Screenshot: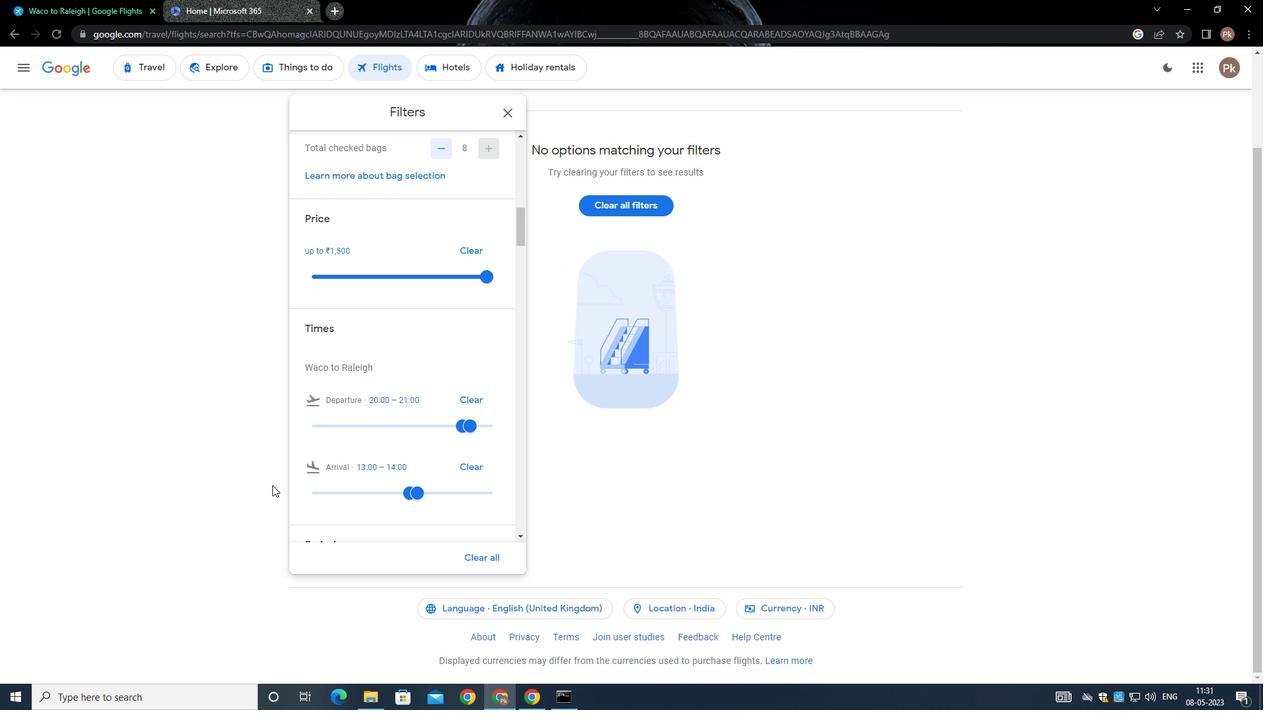 
Action: Mouse scrolled (278, 477) with delta (0, 0)
Screenshot: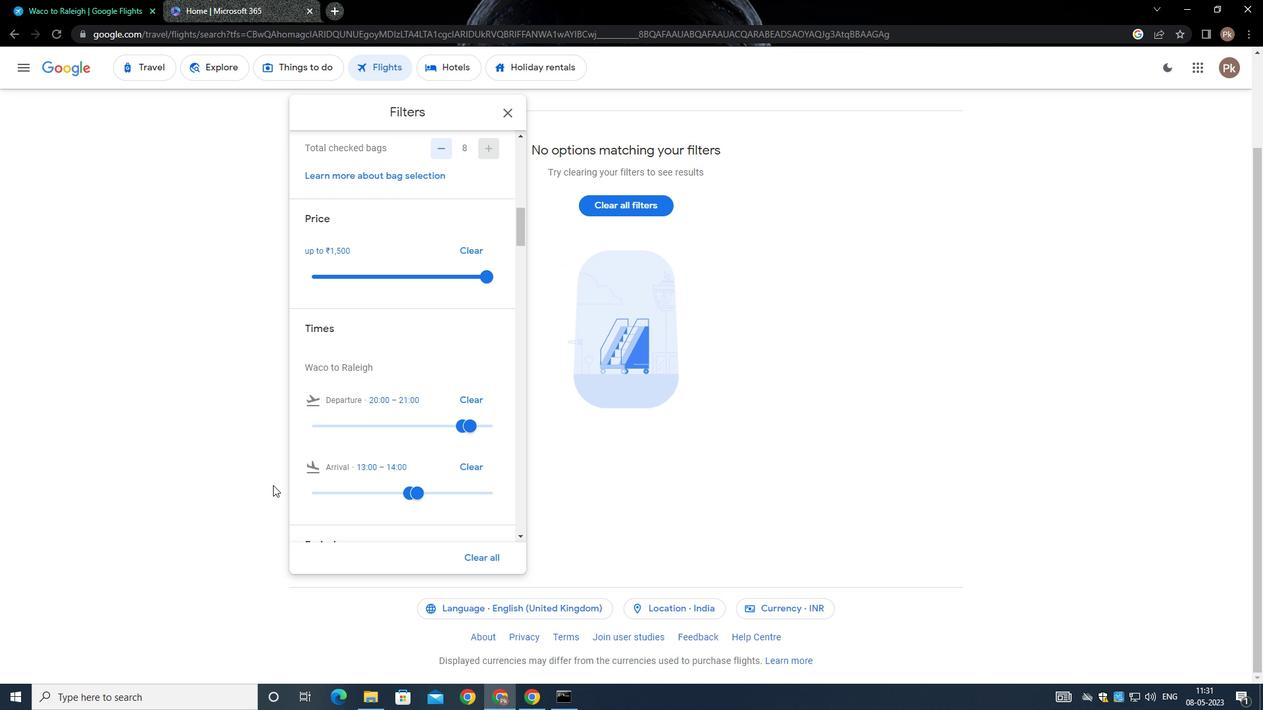 
Action: Mouse moved to (283, 485)
Screenshot: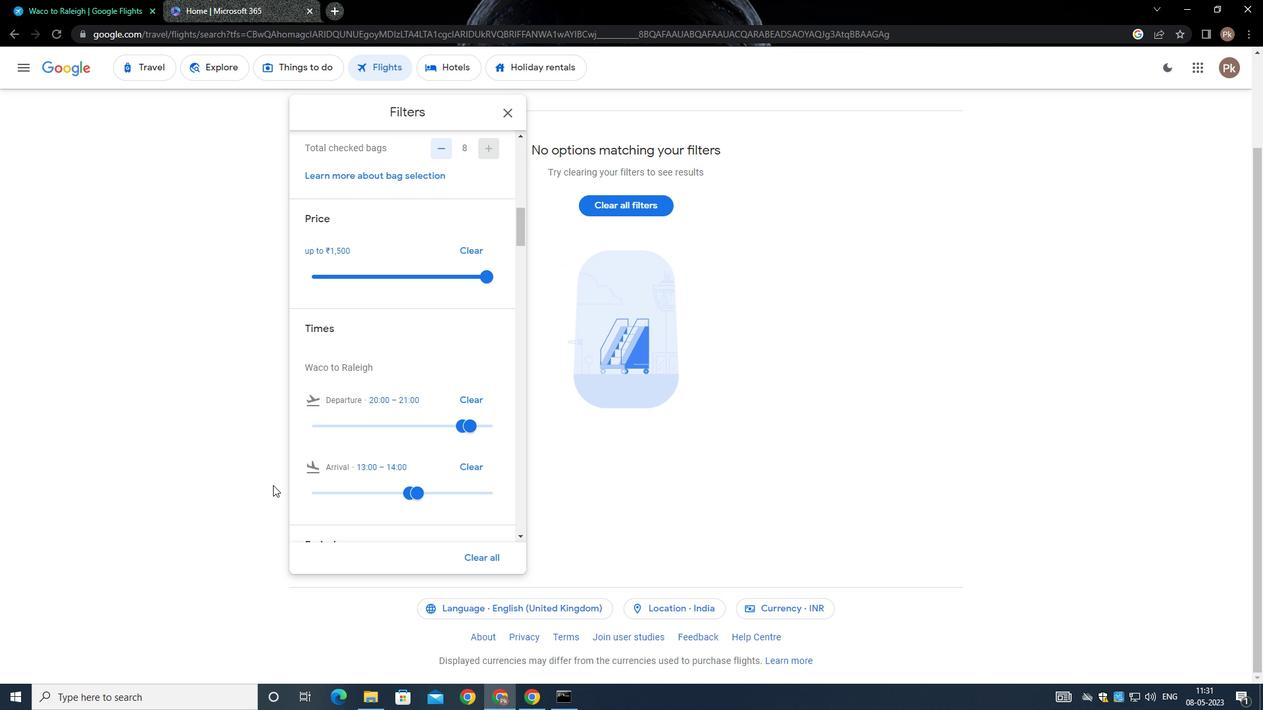 
Action: Mouse scrolled (283, 485) with delta (0, 0)
Screenshot: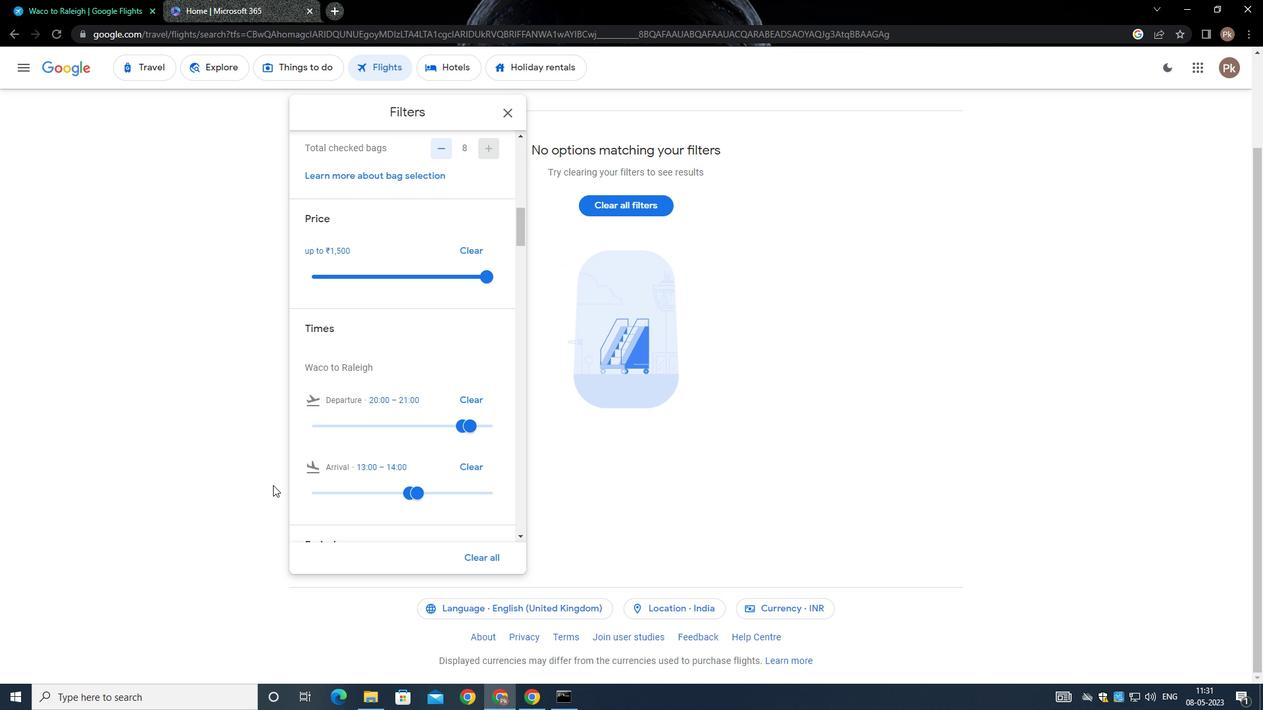 
Action: Mouse moved to (288, 495)
Screenshot: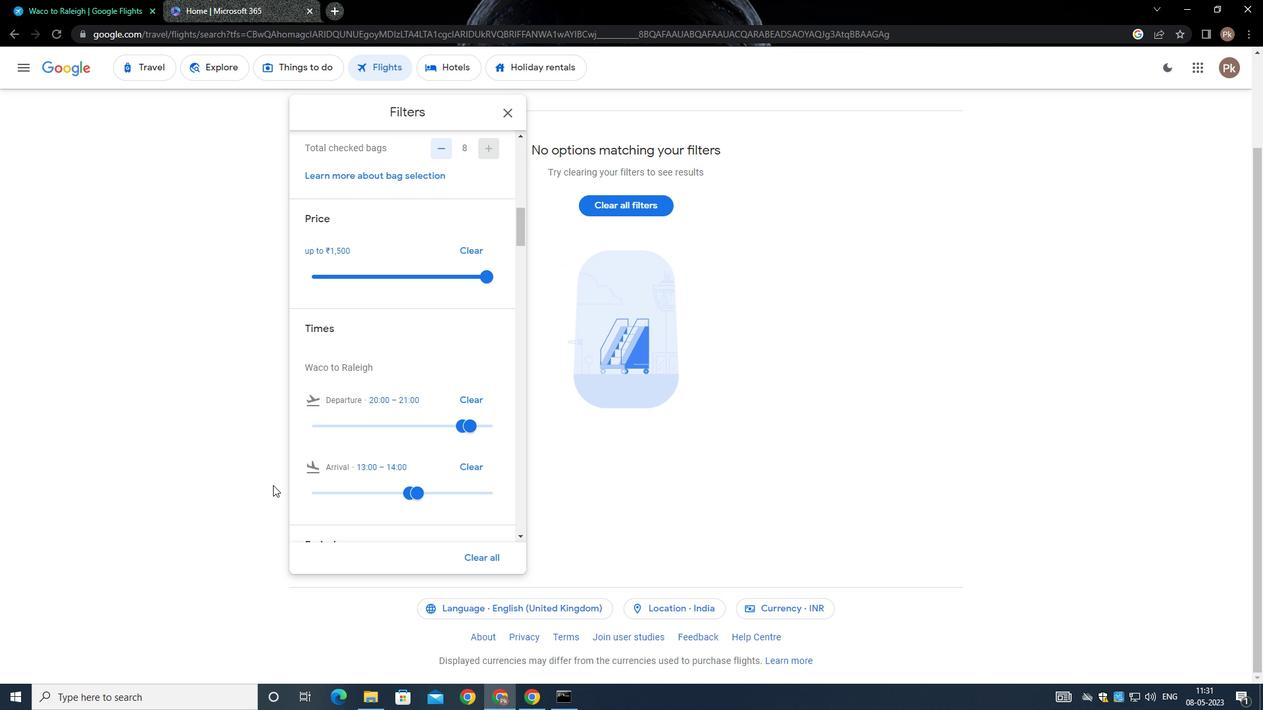 
Action: Mouse scrolled (288, 495) with delta (0, 0)
Screenshot: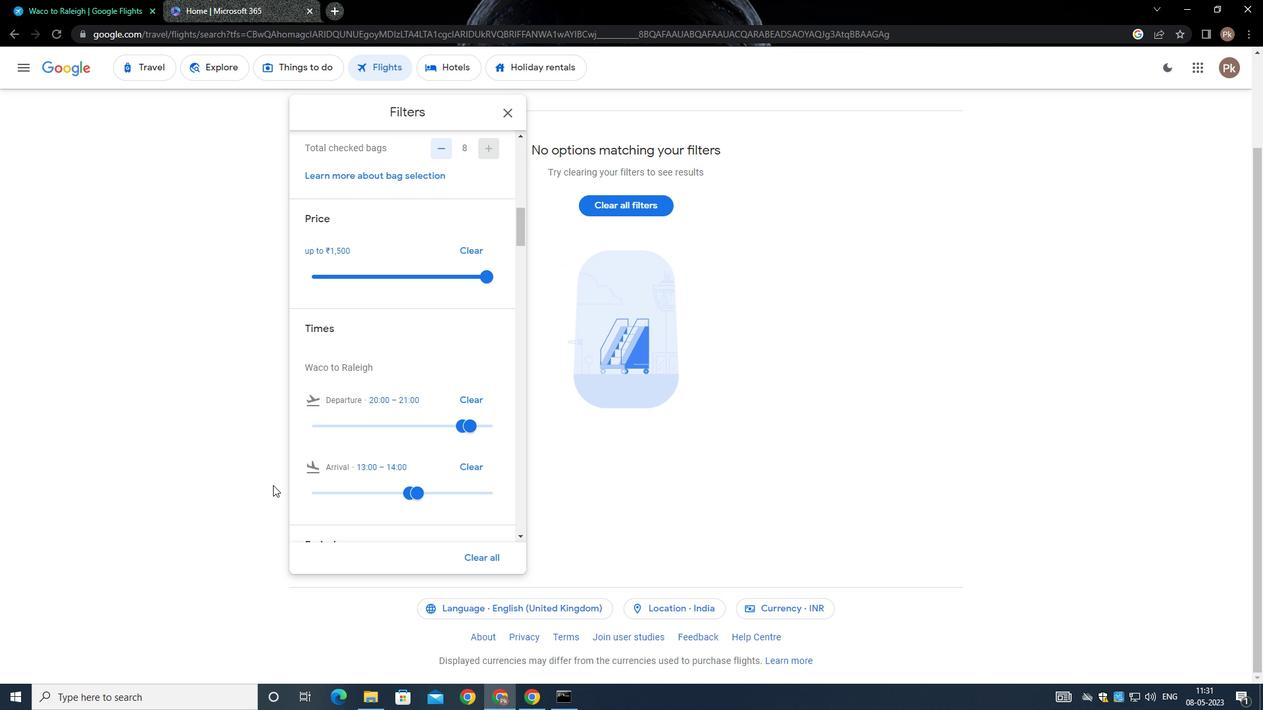 
Action: Mouse moved to (292, 502)
Screenshot: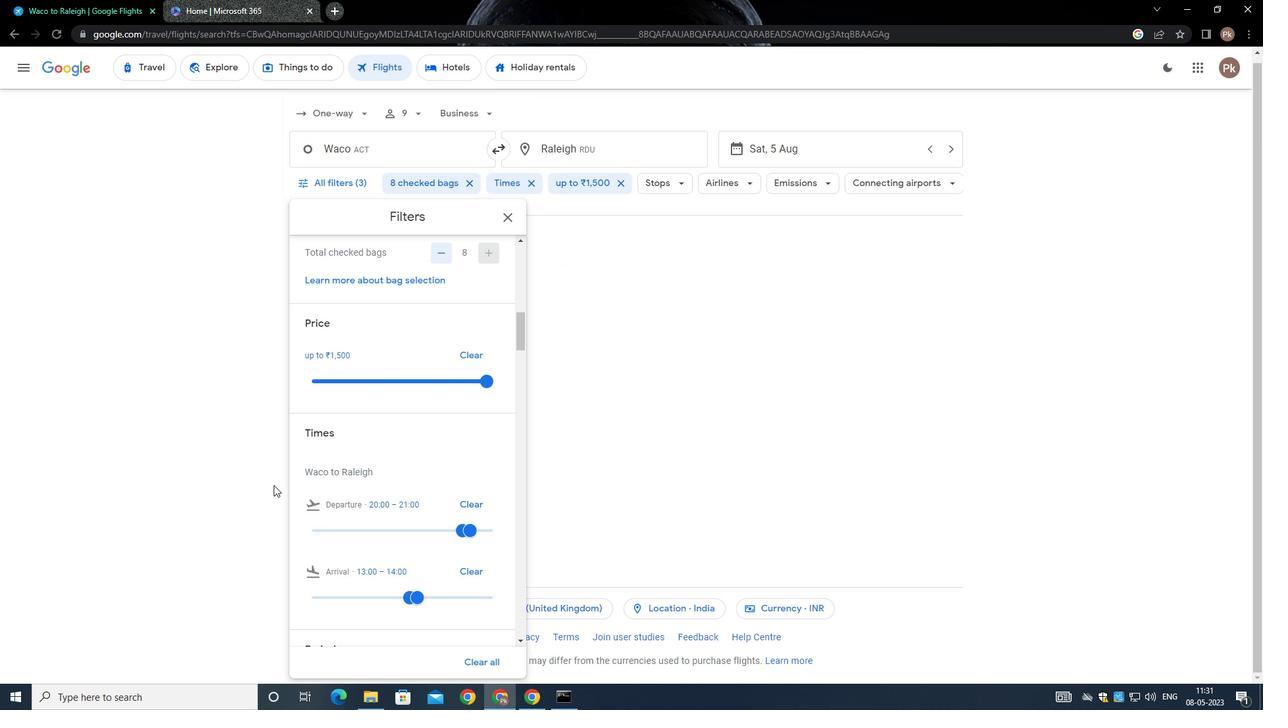 
Action: Mouse scrolled (292, 501) with delta (0, 0)
Screenshot: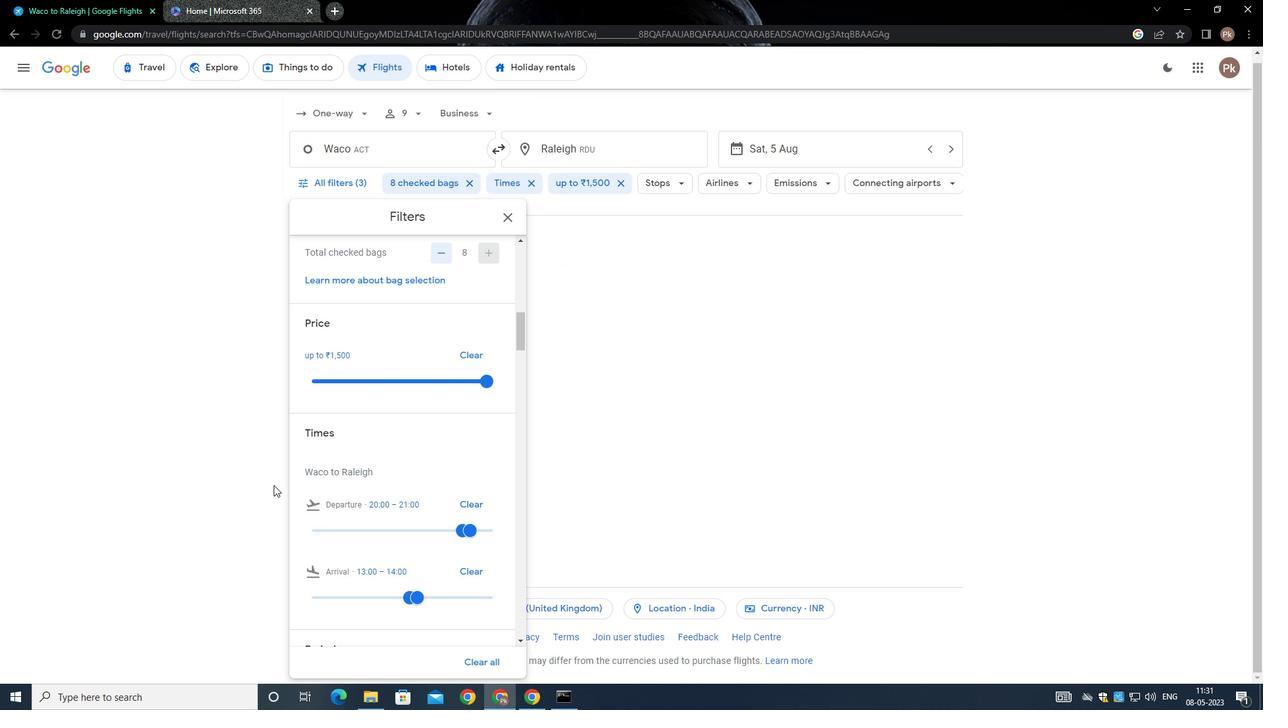
Action: Mouse moved to (294, 502)
Screenshot: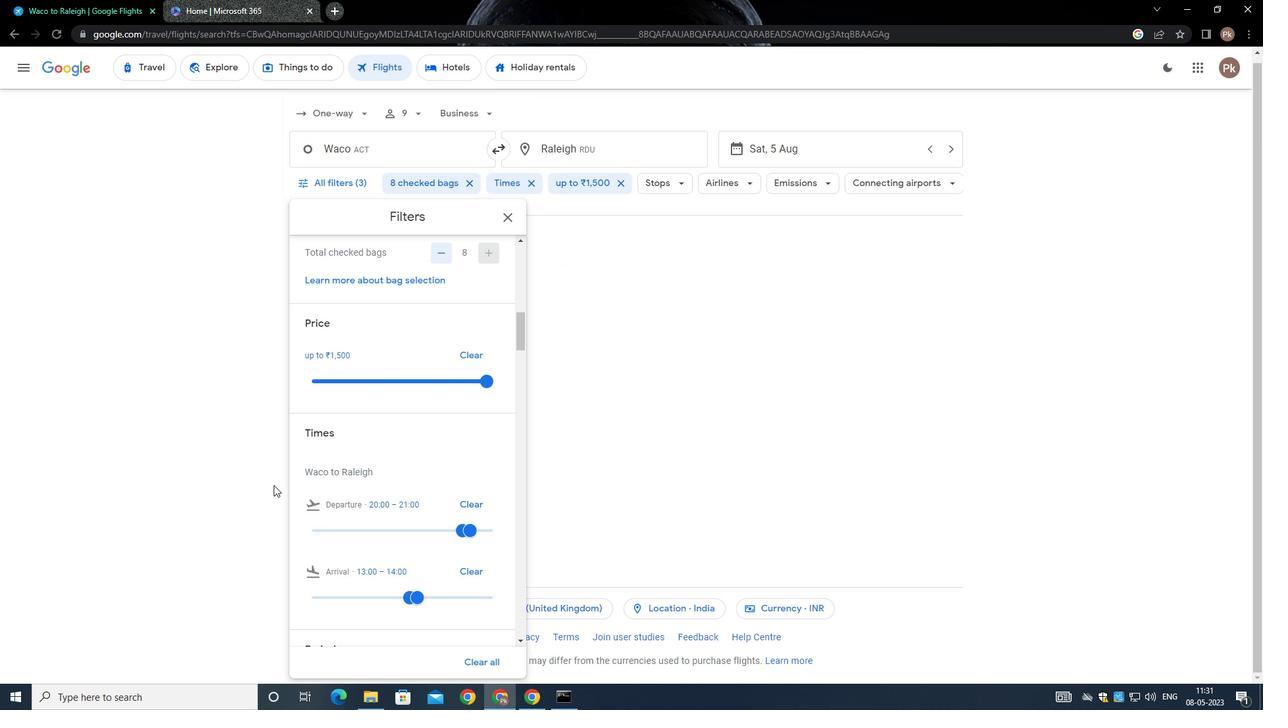 
Action: Mouse scrolled (294, 501) with delta (0, 0)
Screenshot: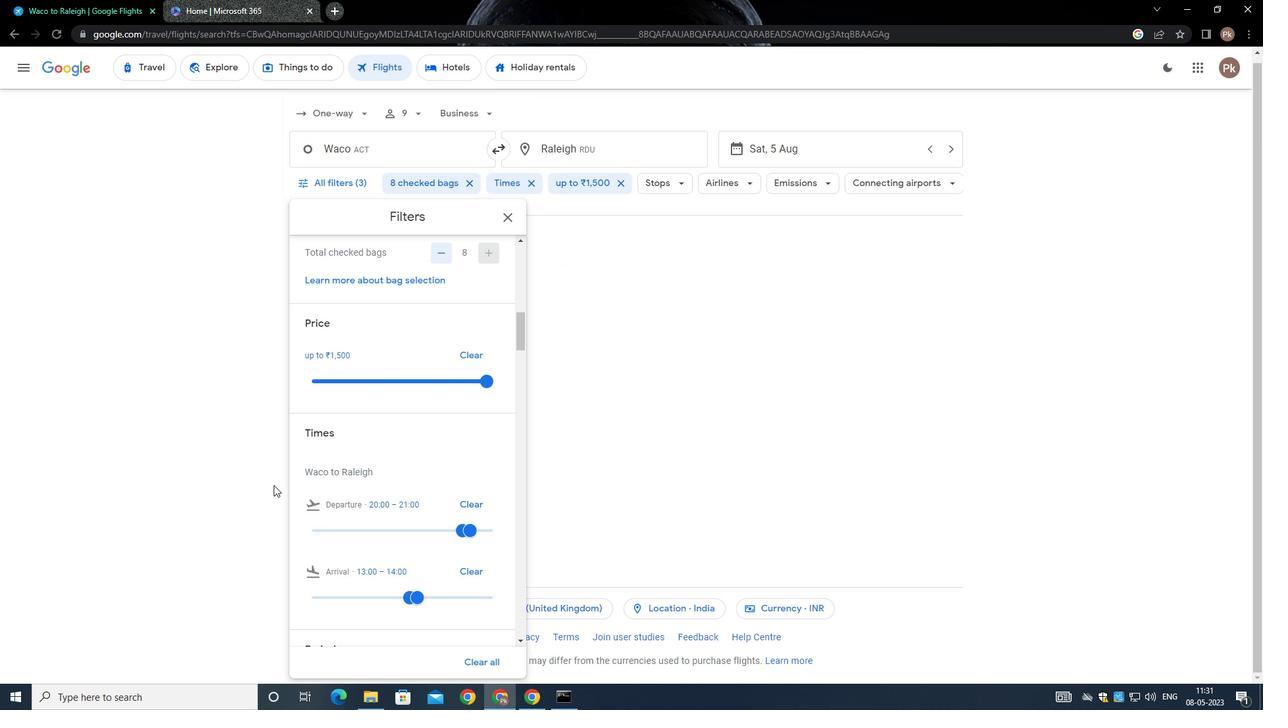 
Action: Mouse moved to (298, 495)
Screenshot: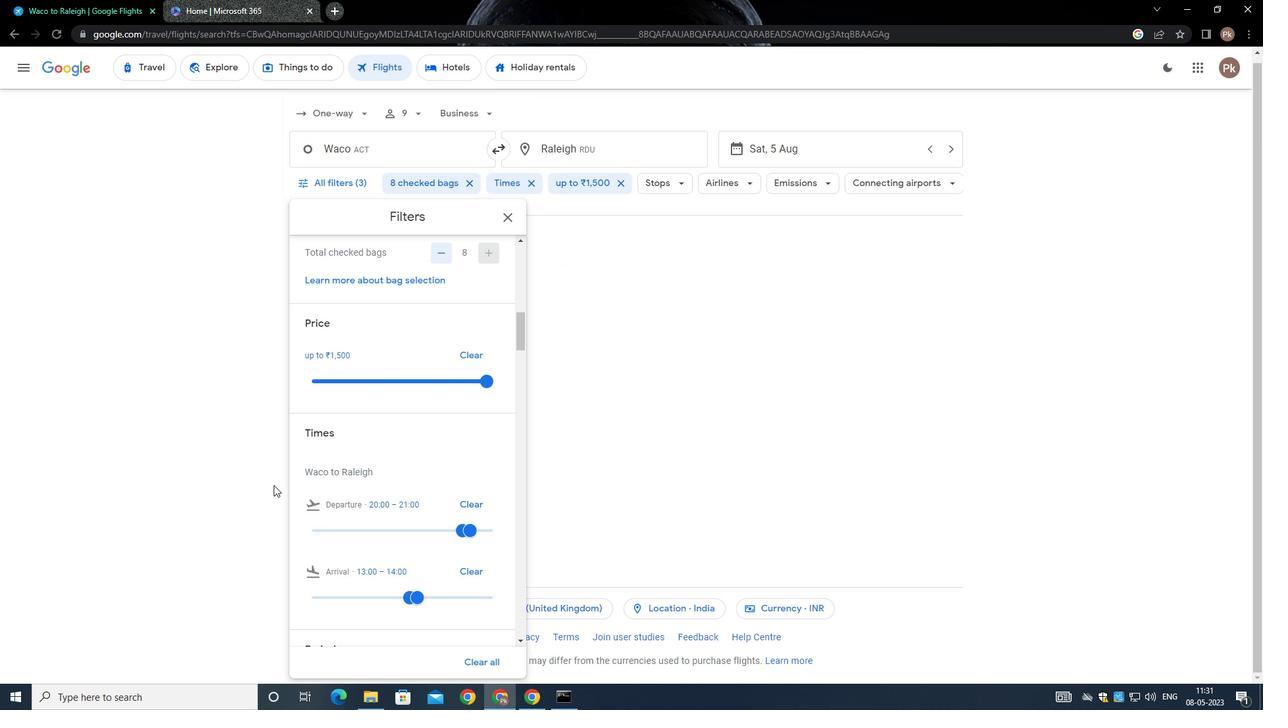 
Action: Mouse scrolled (298, 494) with delta (0, 0)
Screenshot: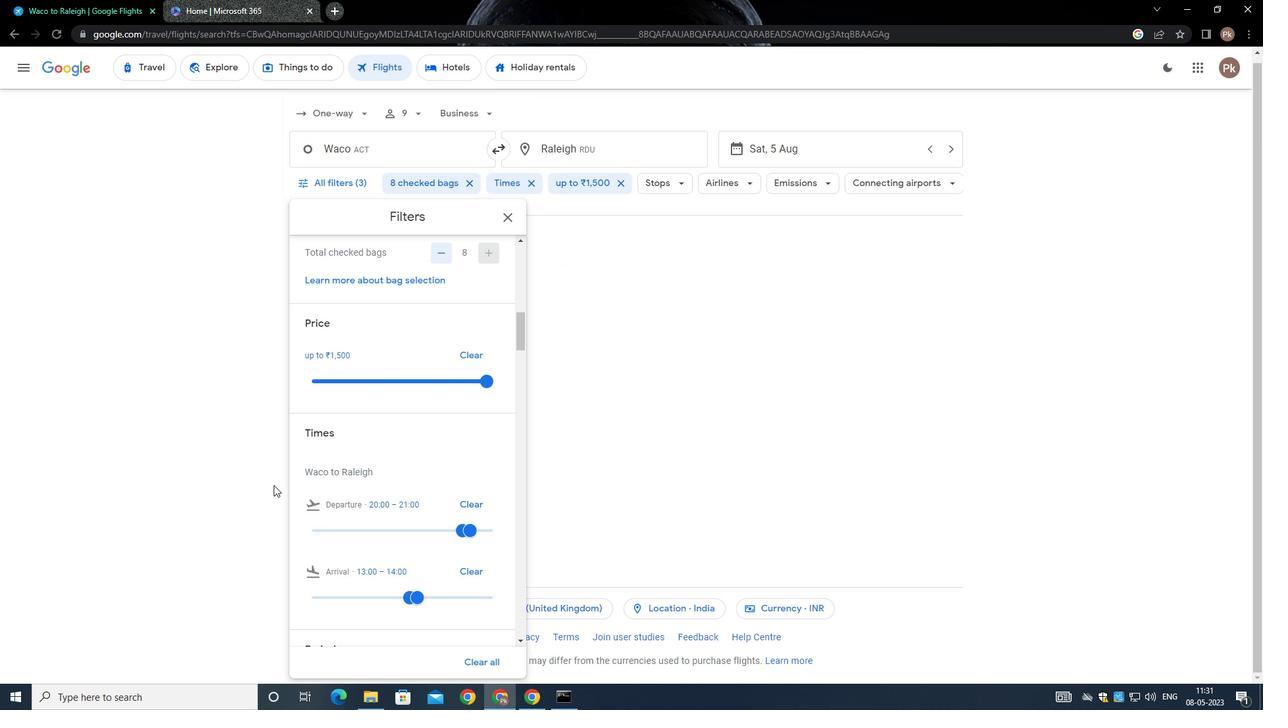 
Action: Mouse moved to (308, 462)
Screenshot: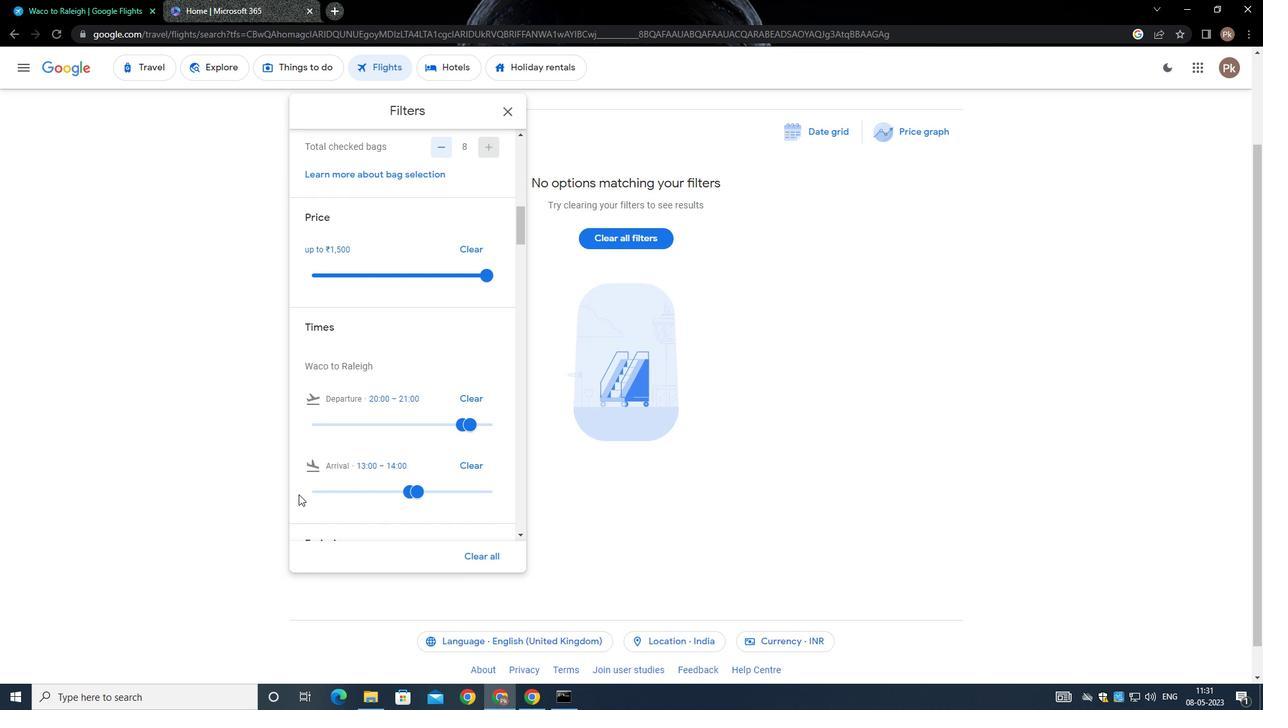 
Action: Mouse scrolled (308, 462) with delta (0, 0)
Screenshot: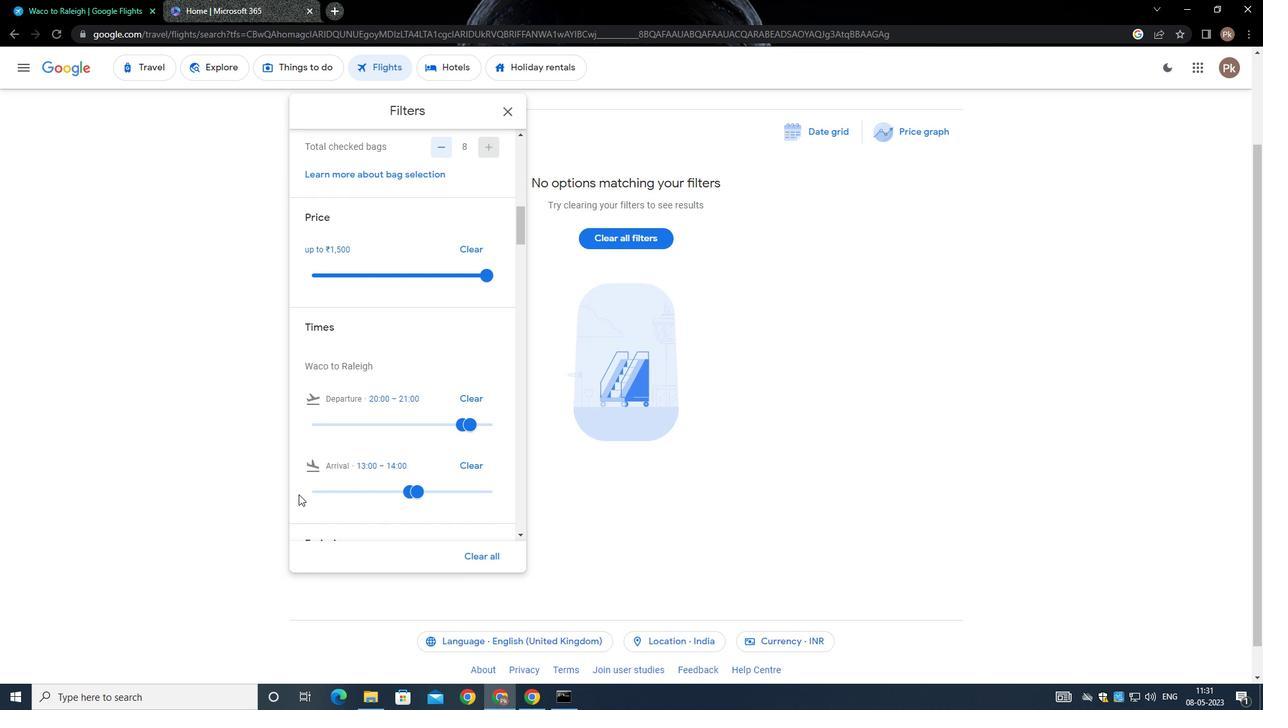 
Action: Mouse moved to (314, 471)
Screenshot: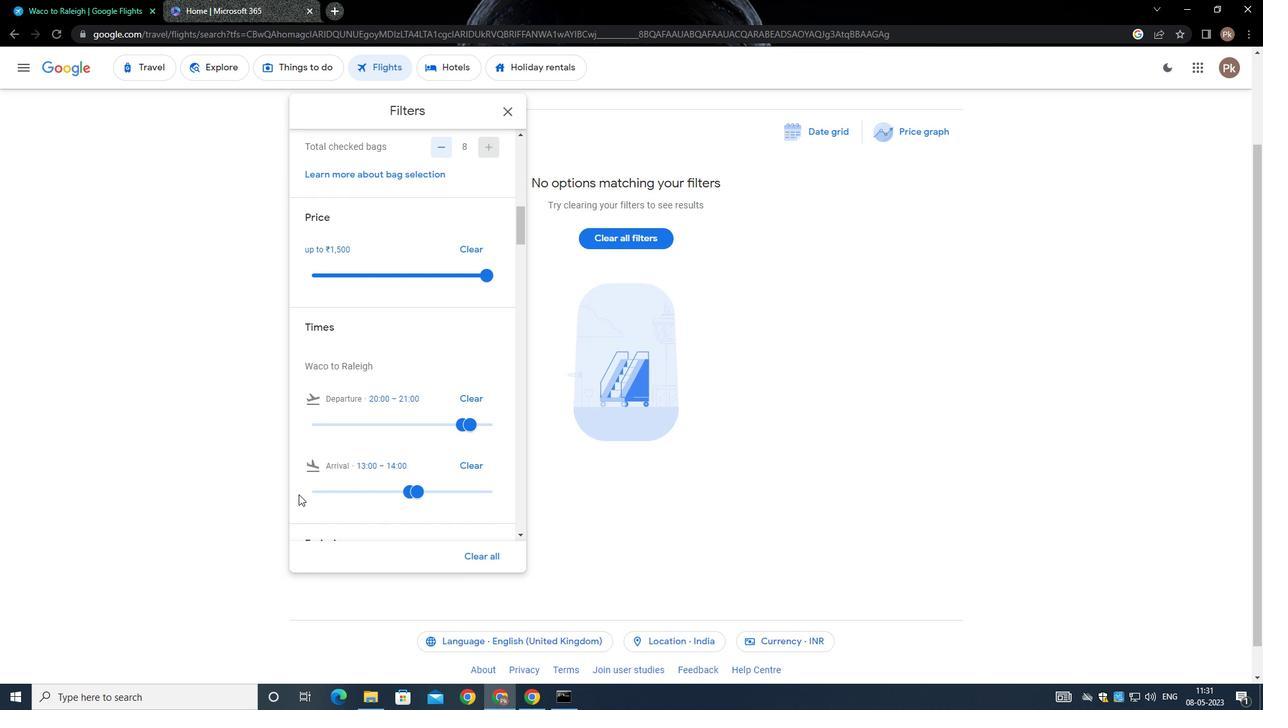 
Action: Mouse scrolled (314, 471) with delta (0, 0)
Screenshot: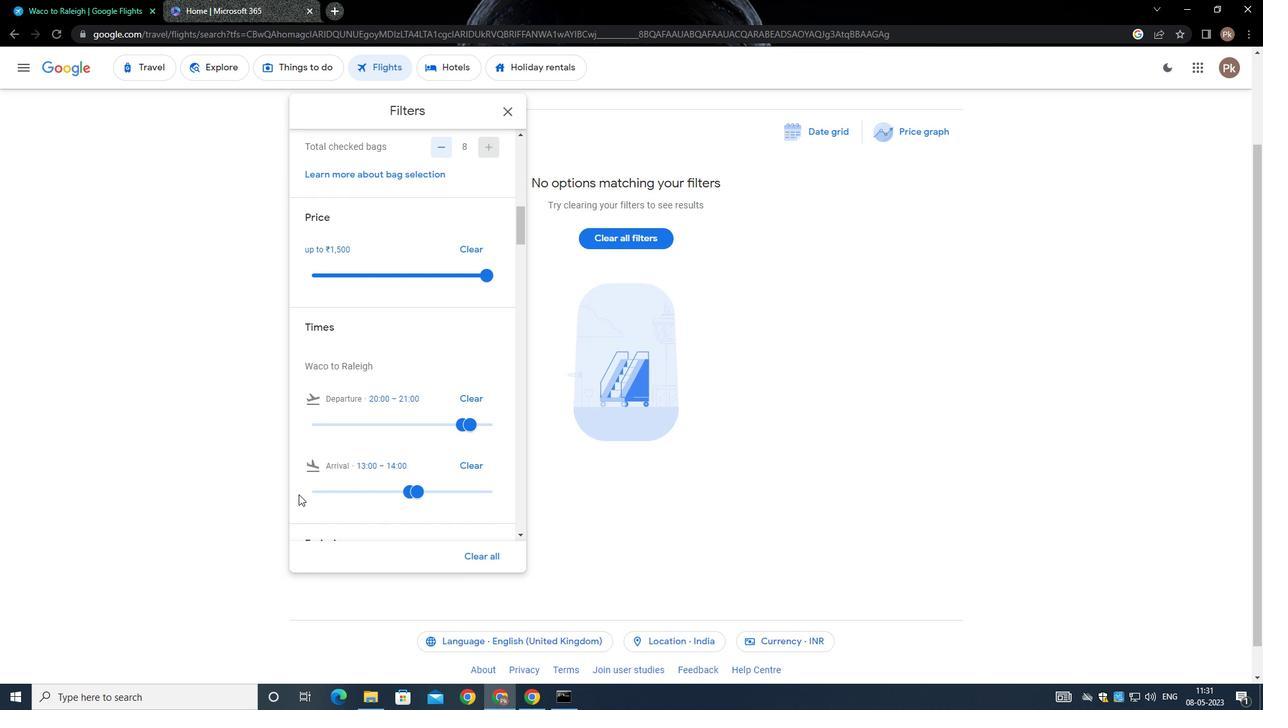 
Action: Mouse moved to (318, 475)
Screenshot: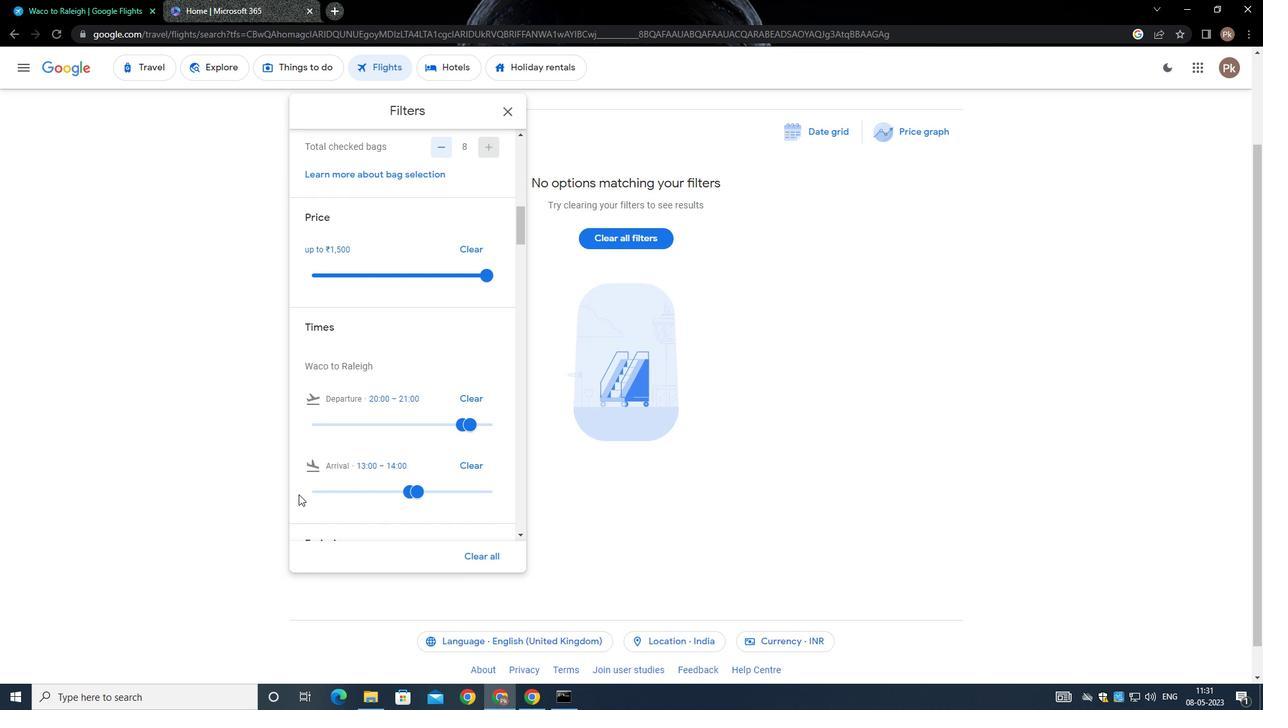 
Action: Mouse scrolled (318, 474) with delta (0, 0)
Screenshot: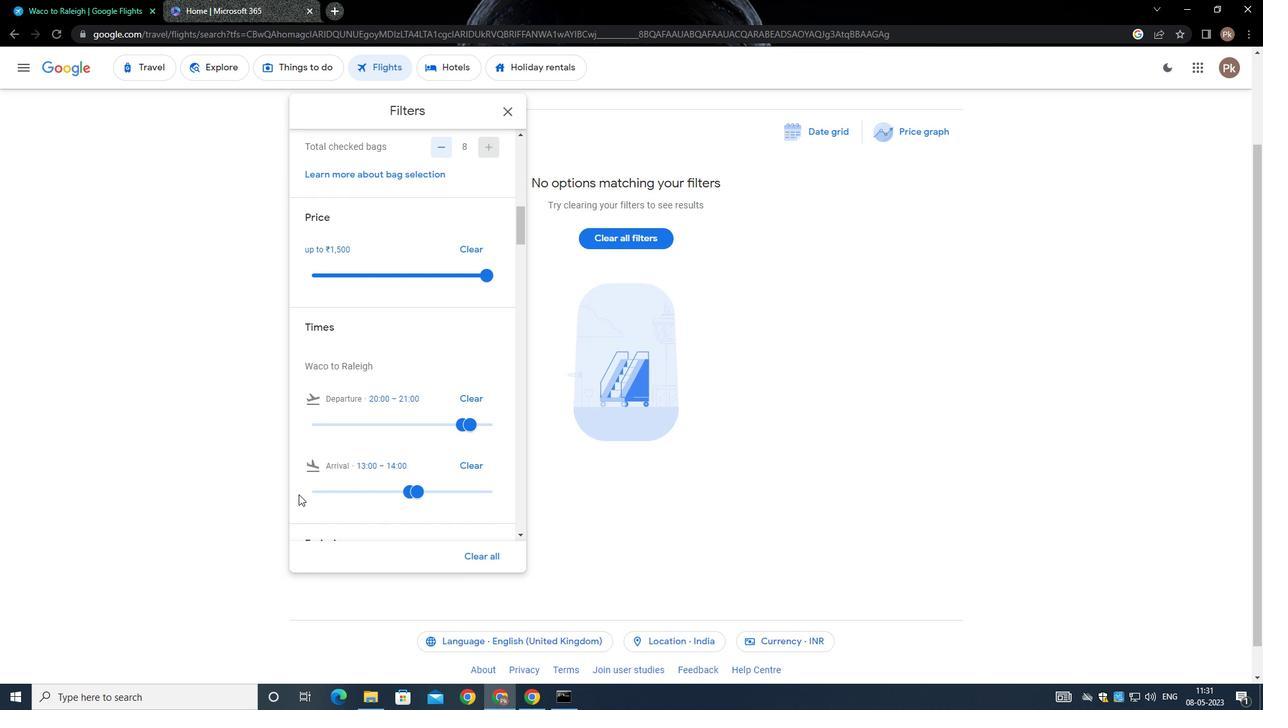 
Action: Mouse moved to (321, 475)
Screenshot: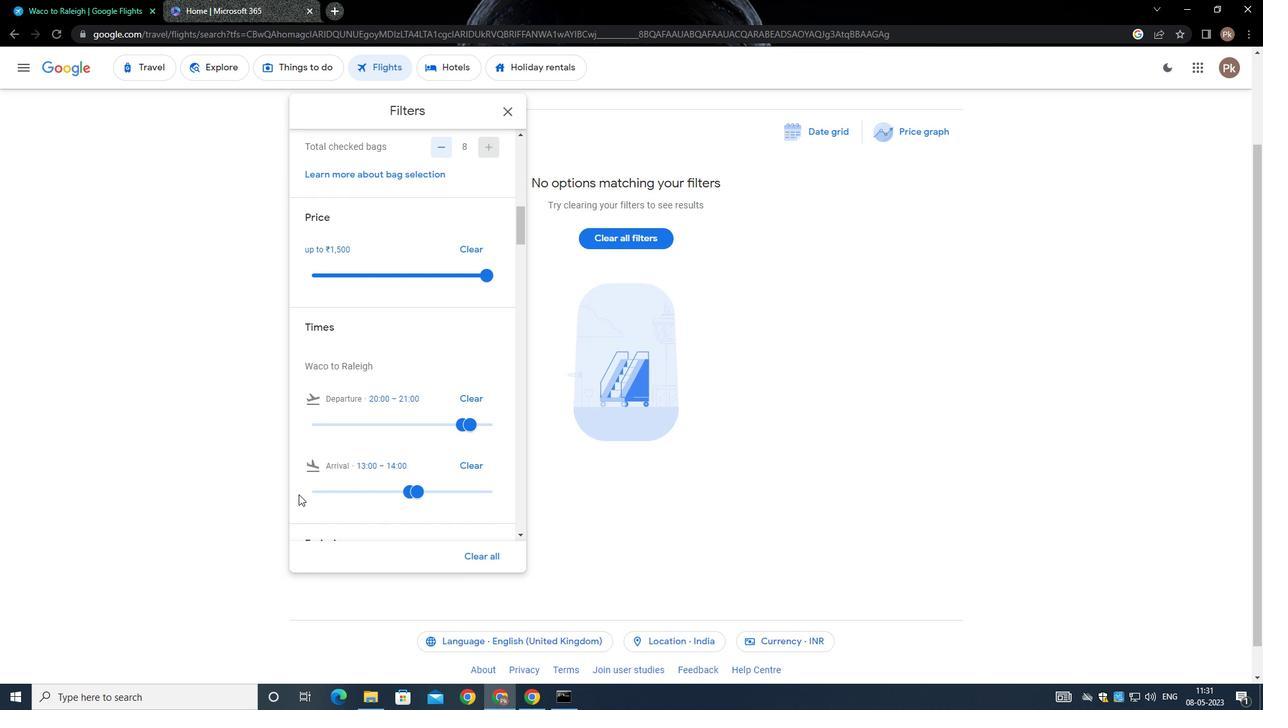 
Action: Mouse scrolled (321, 474) with delta (0, 0)
Screenshot: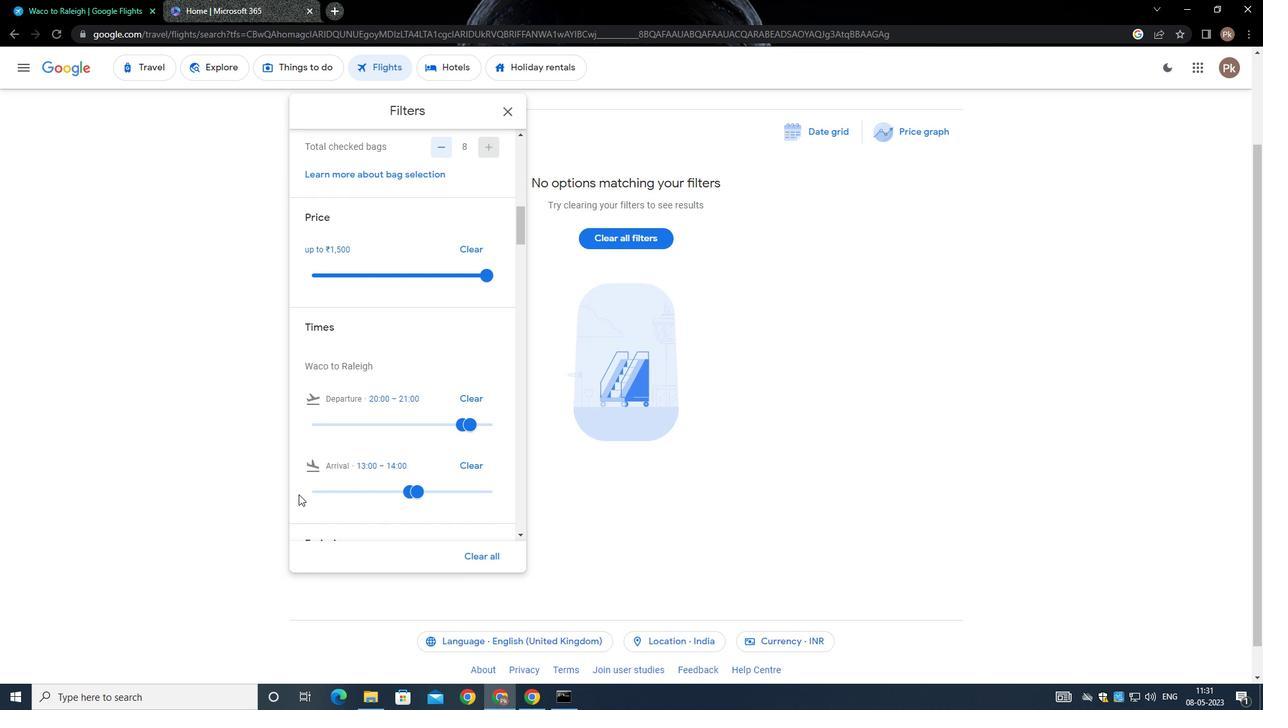 
Action: Mouse moved to (325, 475)
Screenshot: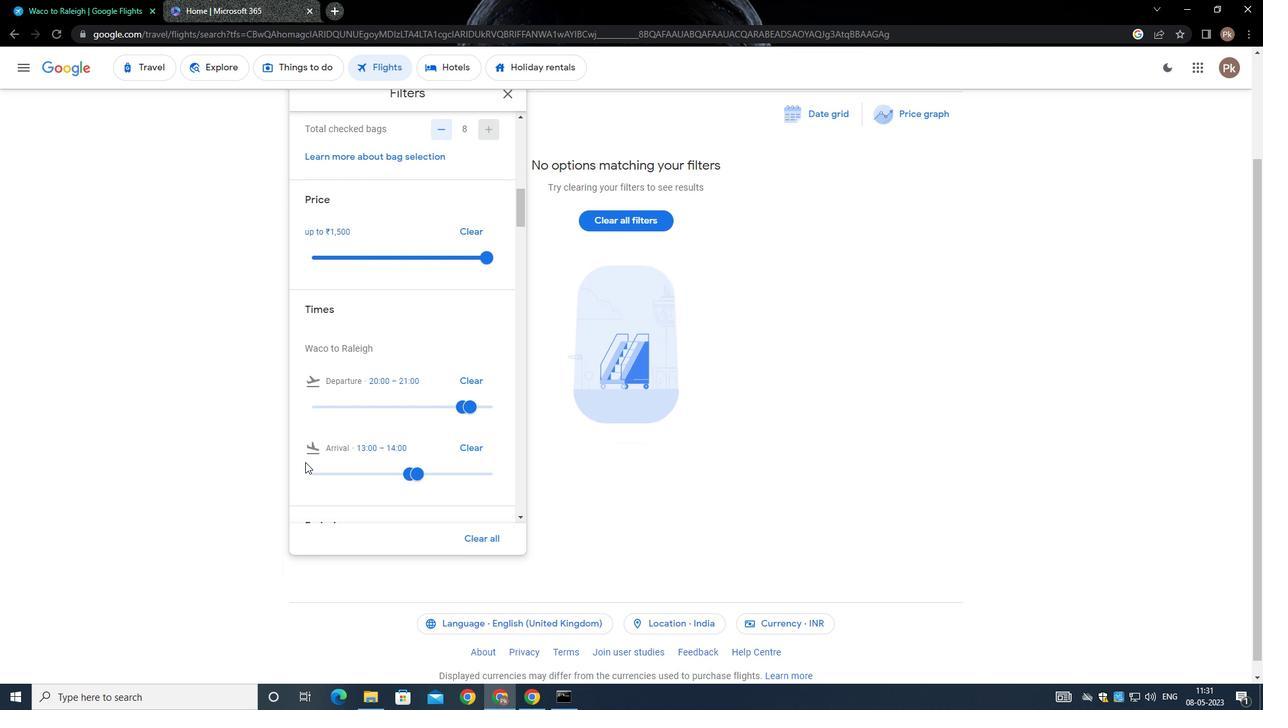 
Action: Mouse scrolled (325, 474) with delta (0, 0)
Screenshot: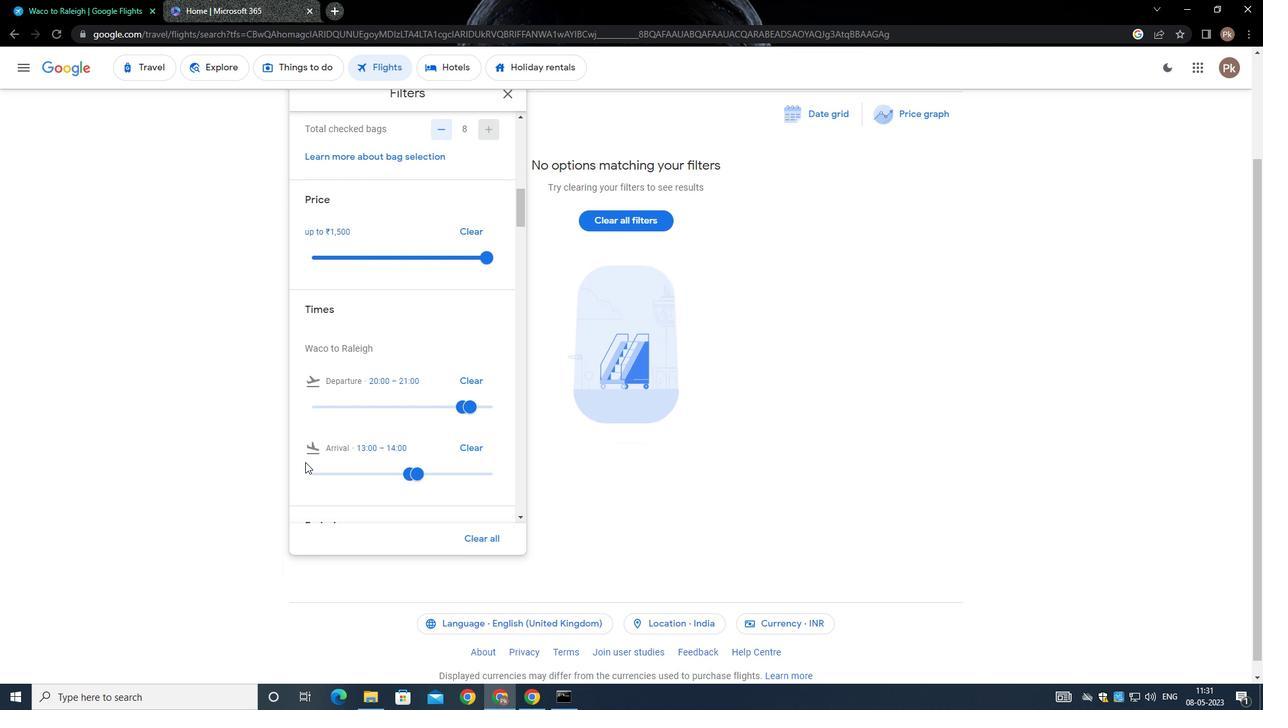 
Action: Mouse moved to (327, 472)
Screenshot: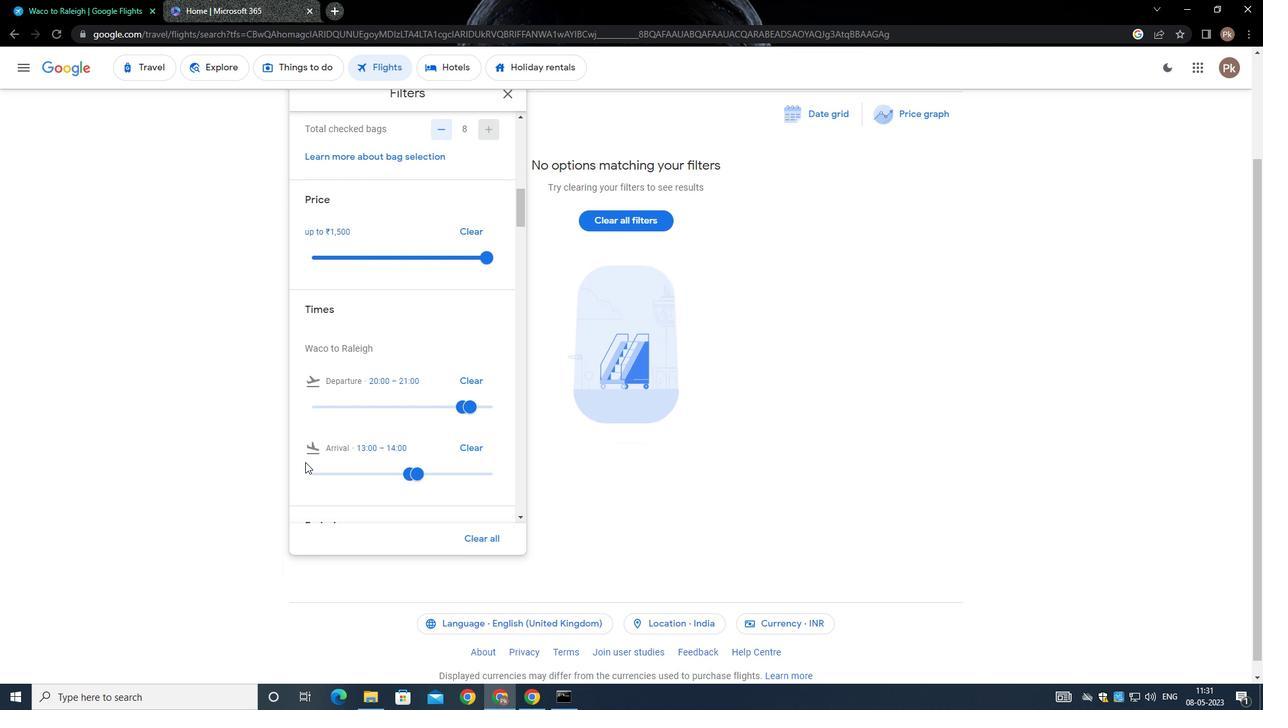 
Action: Mouse scrolled (327, 471) with delta (0, 0)
Screenshot: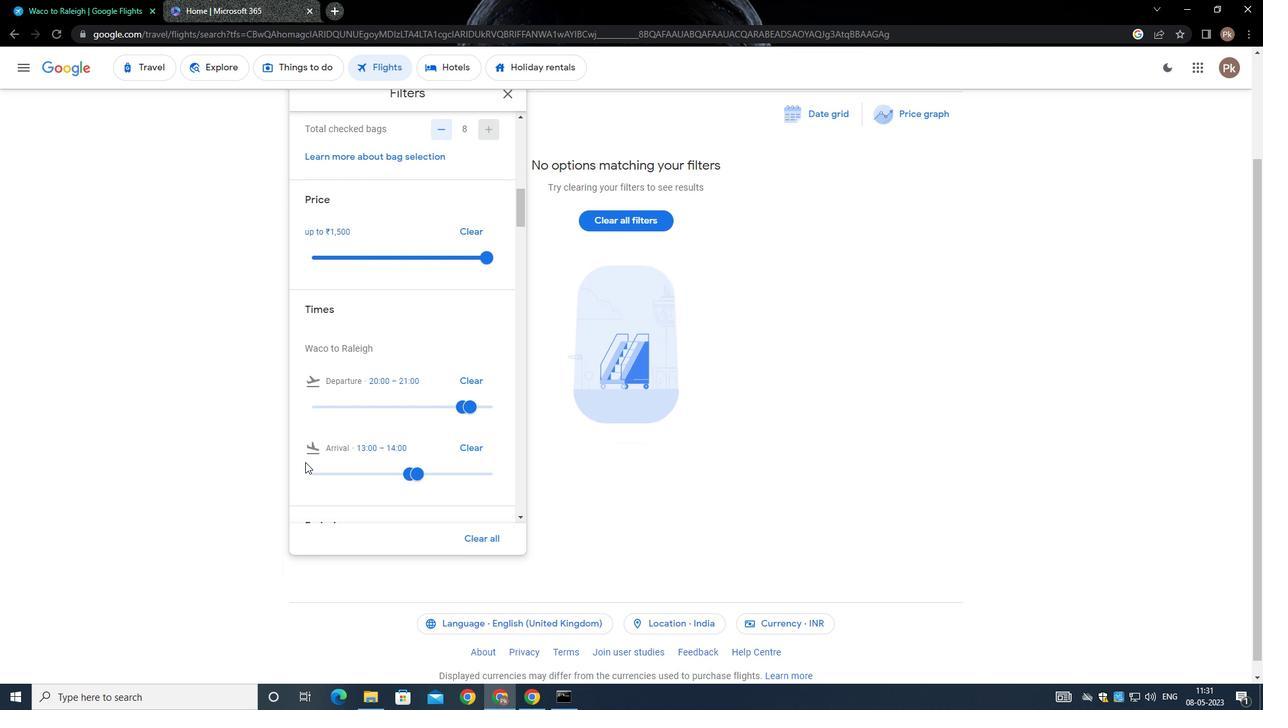 
Action: Mouse moved to (356, 429)
Screenshot: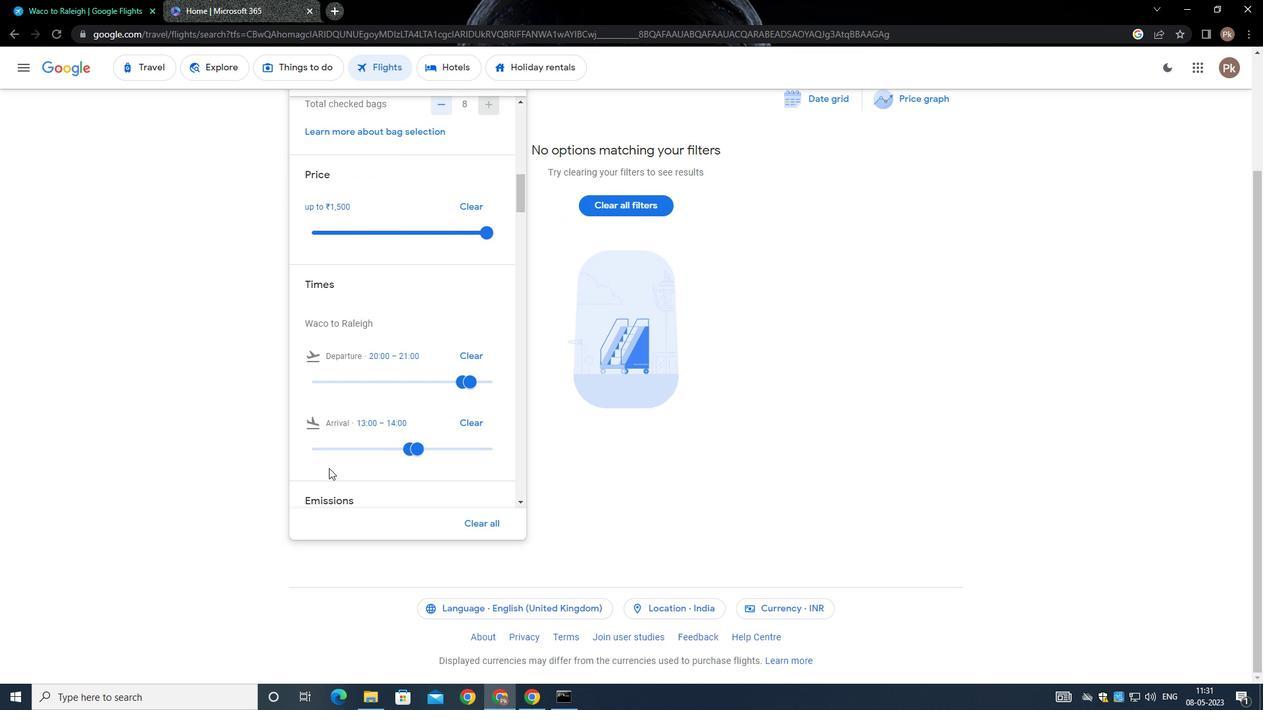
Action: Mouse scrolled (356, 428) with delta (0, 0)
Screenshot: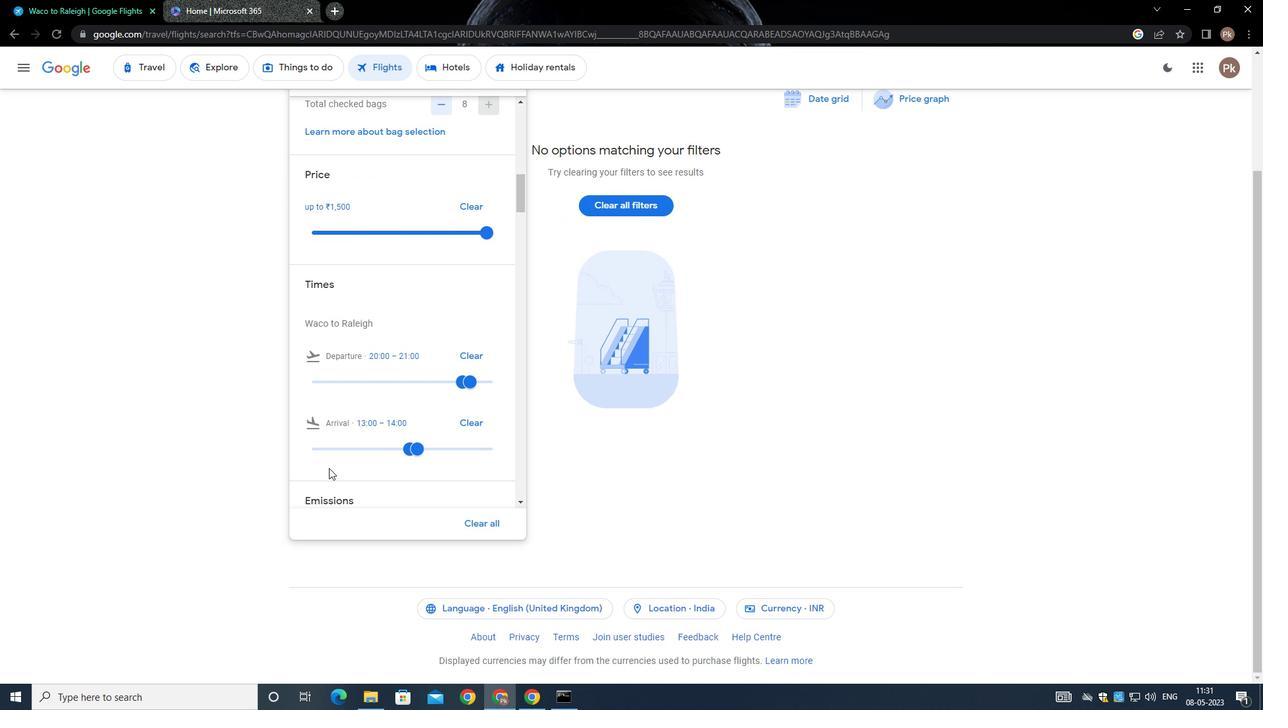 
Action: Mouse scrolled (356, 428) with delta (0, 0)
Screenshot: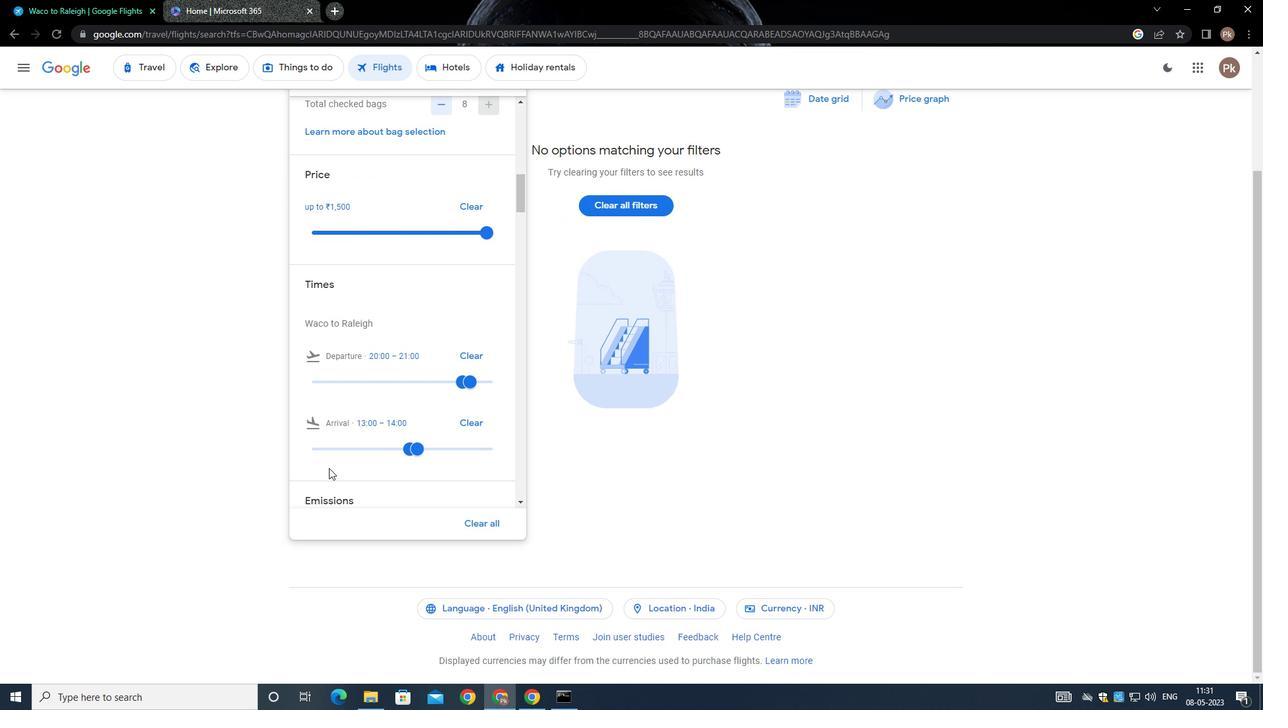 
Action: Mouse moved to (356, 429)
Screenshot: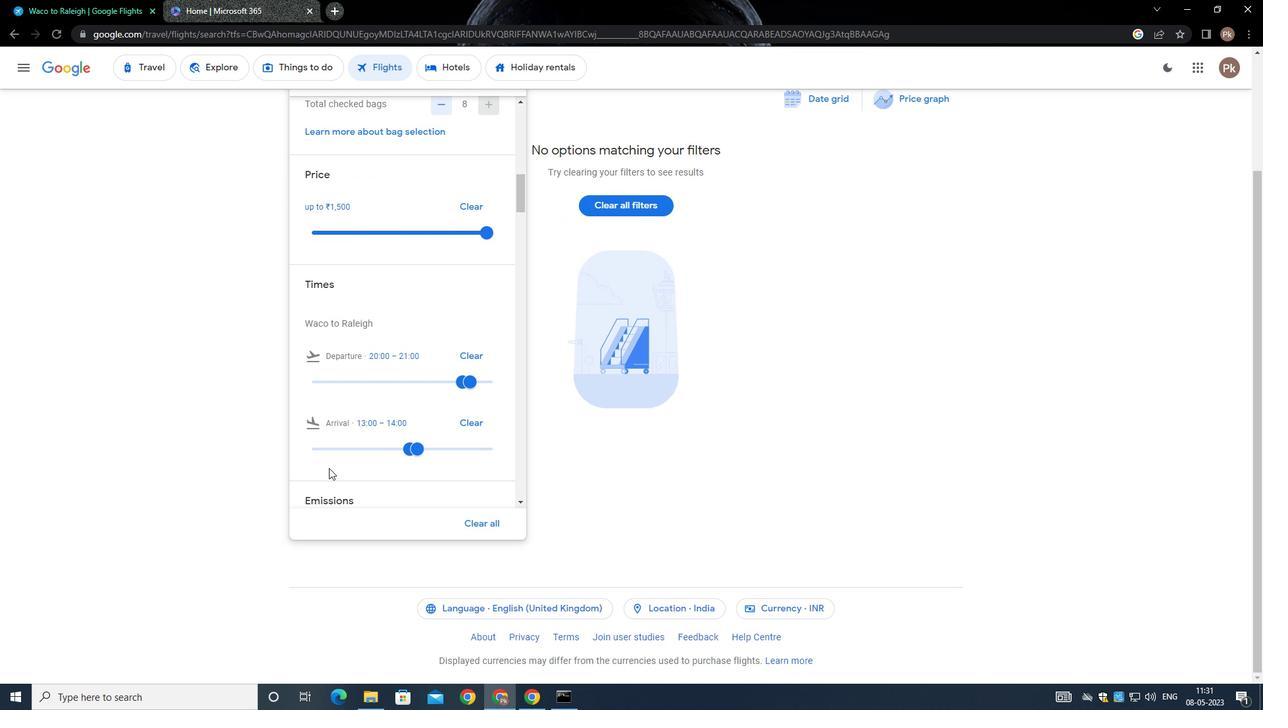 
Action: Mouse scrolled (356, 428) with delta (0, 0)
Screenshot: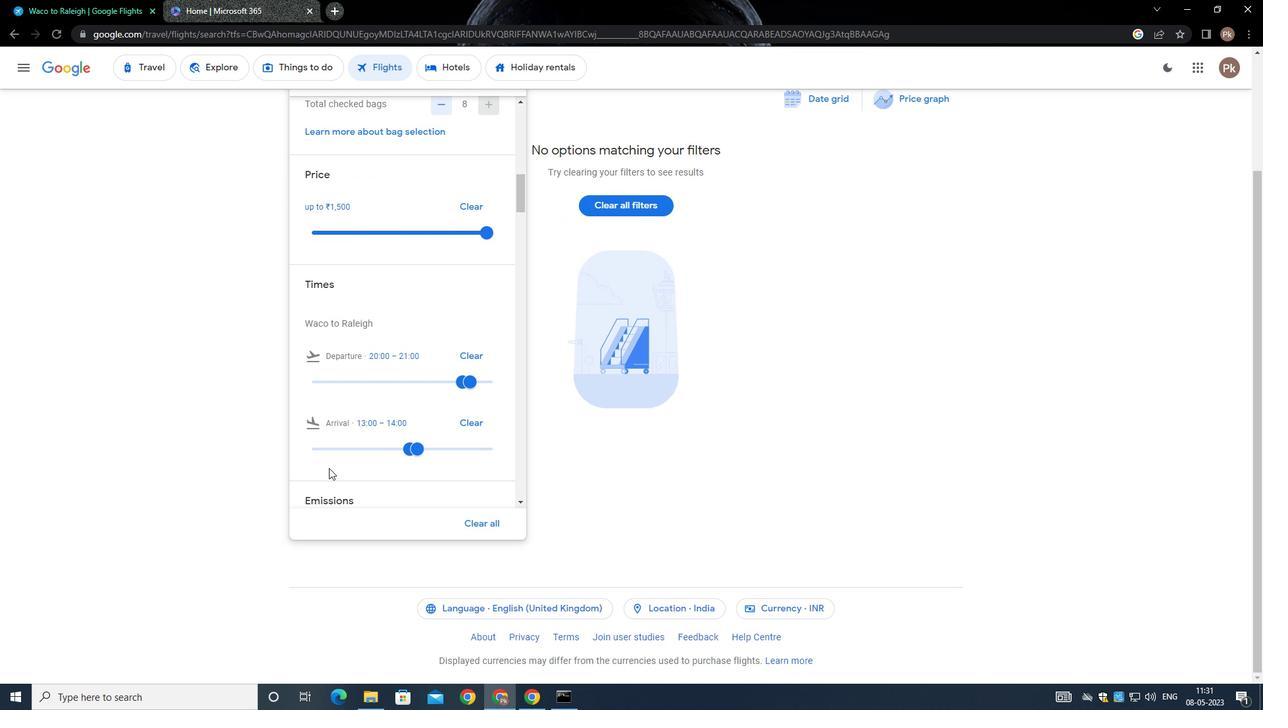
Action: Mouse moved to (358, 424)
Screenshot: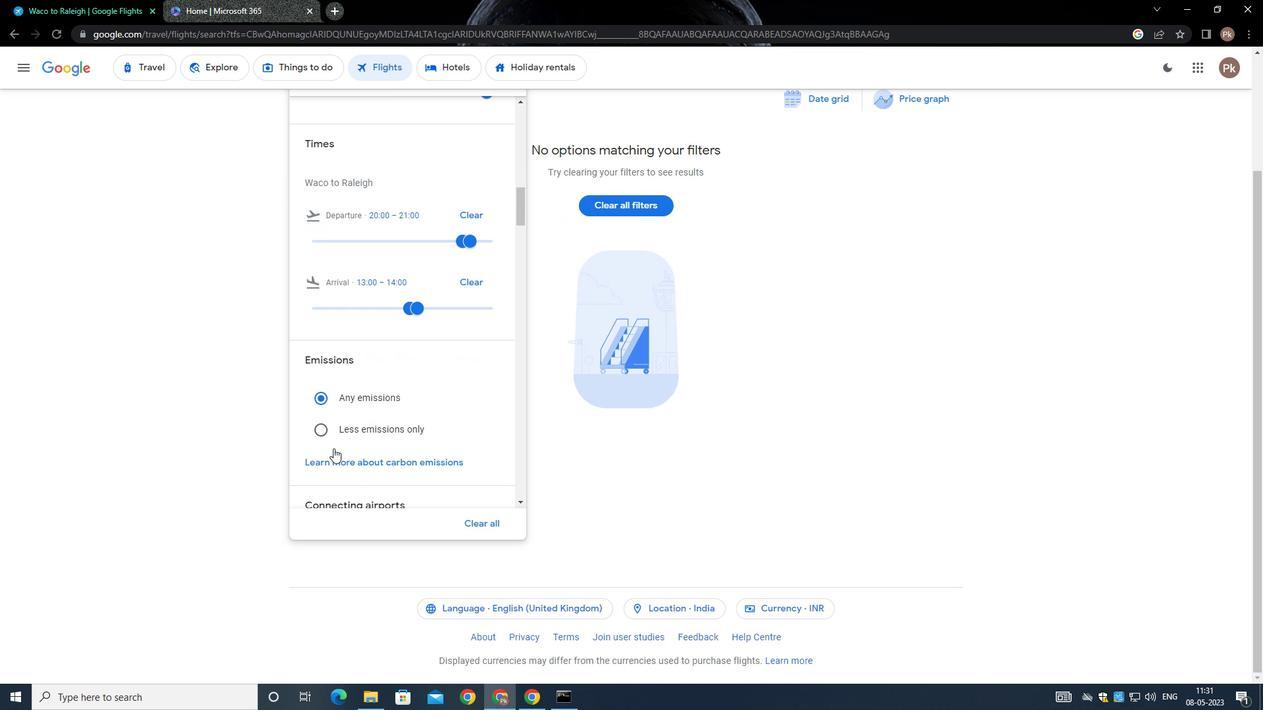 
Action: Mouse scrolled (358, 423) with delta (0, 0)
Screenshot: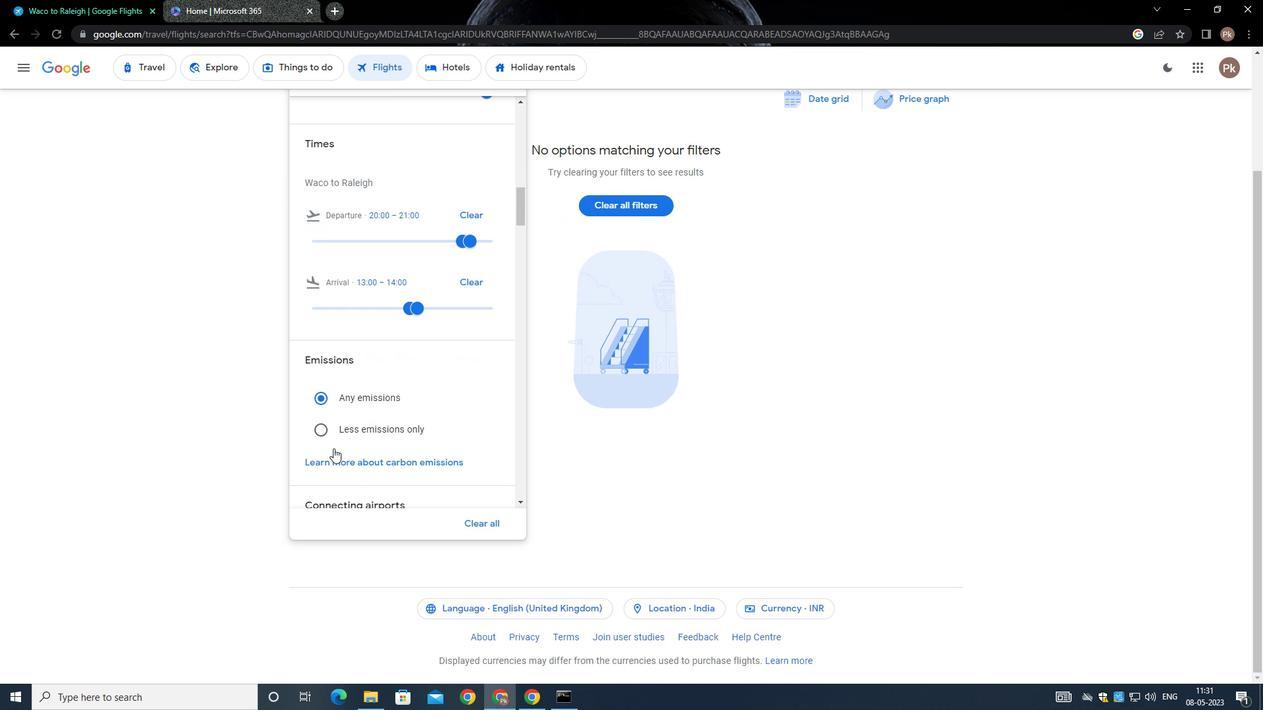 
Action: Mouse moved to (362, 396)
Screenshot: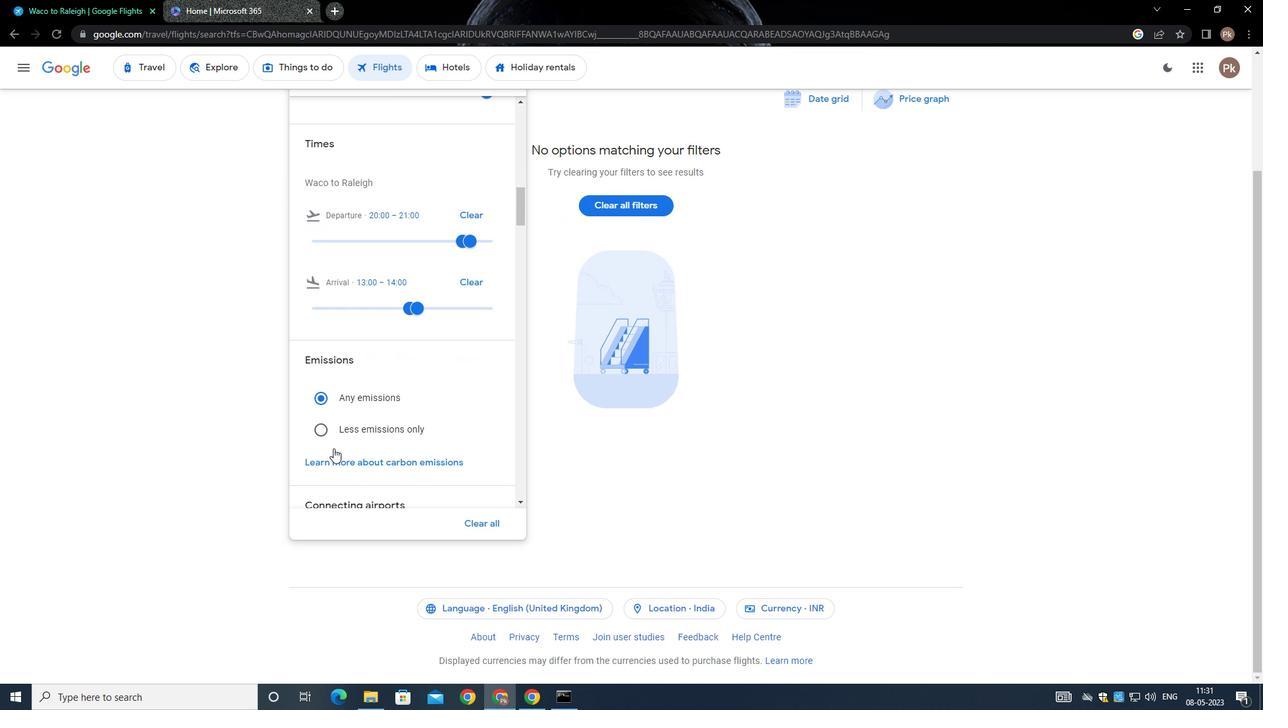 
Action: Mouse scrolled (362, 395) with delta (0, 0)
Screenshot: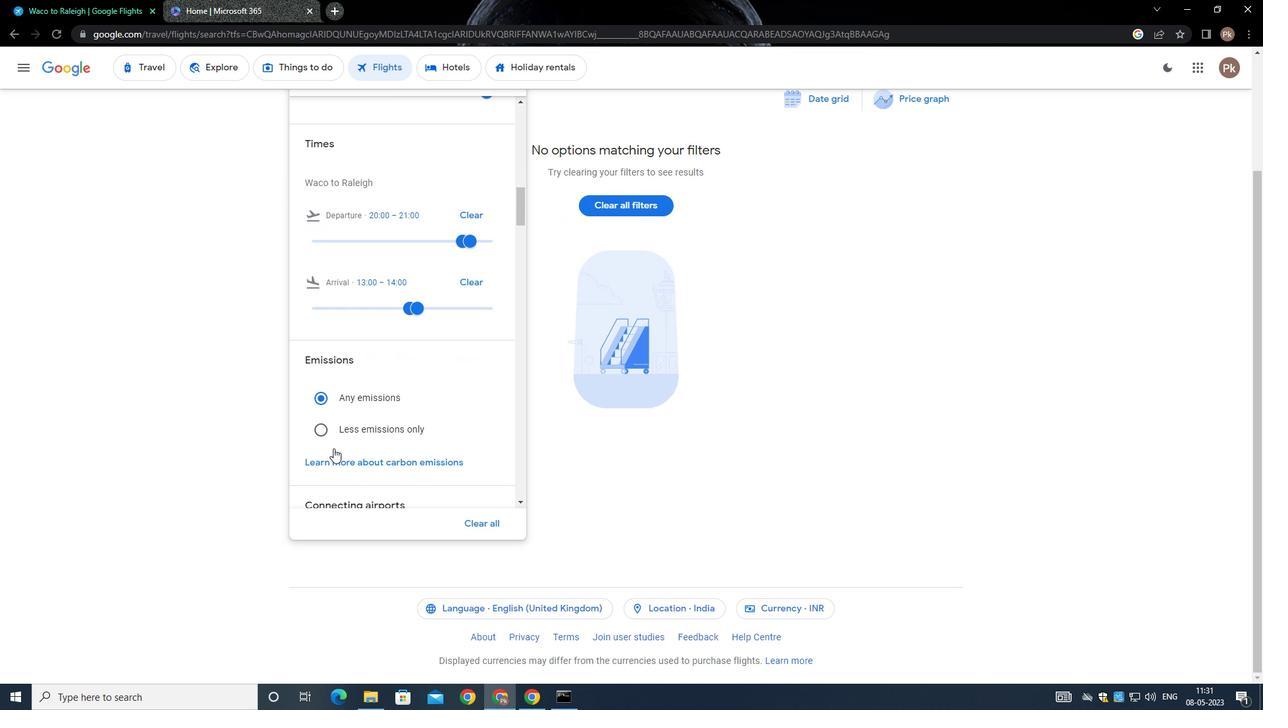 
Action: Mouse moved to (371, 255)
Screenshot: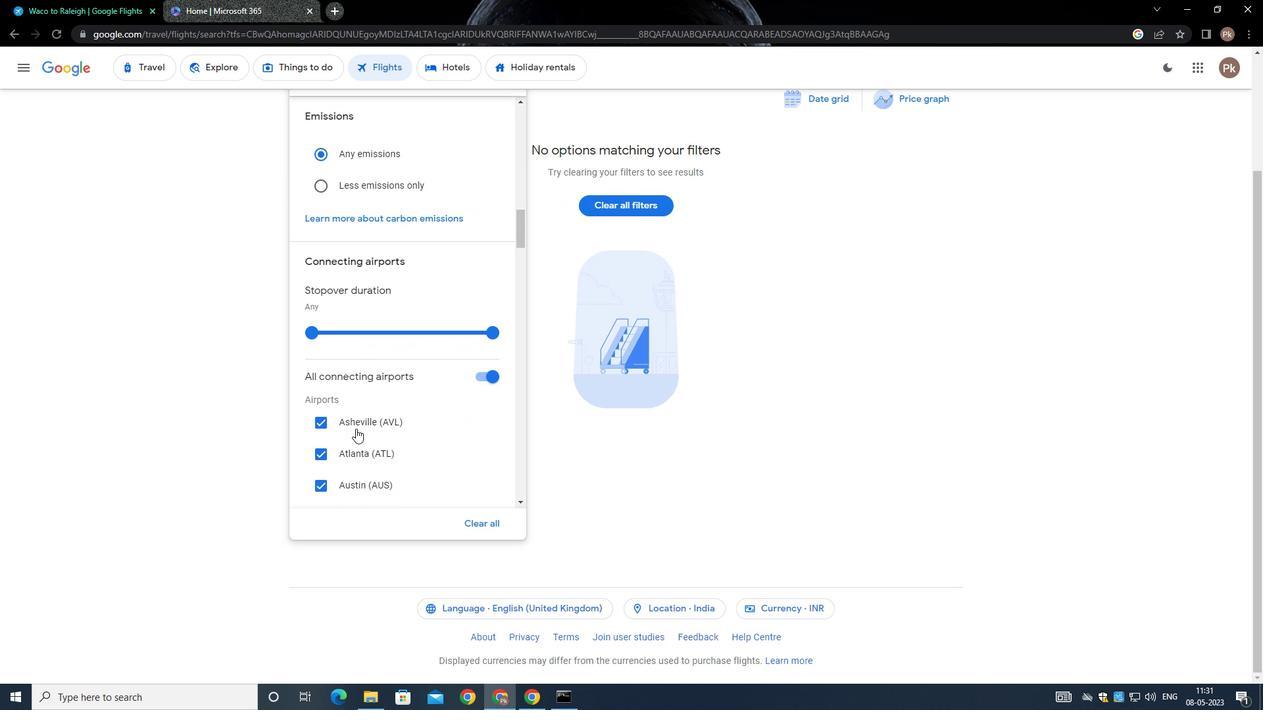 
Action: Mouse scrolled (371, 254) with delta (0, 0)
Screenshot: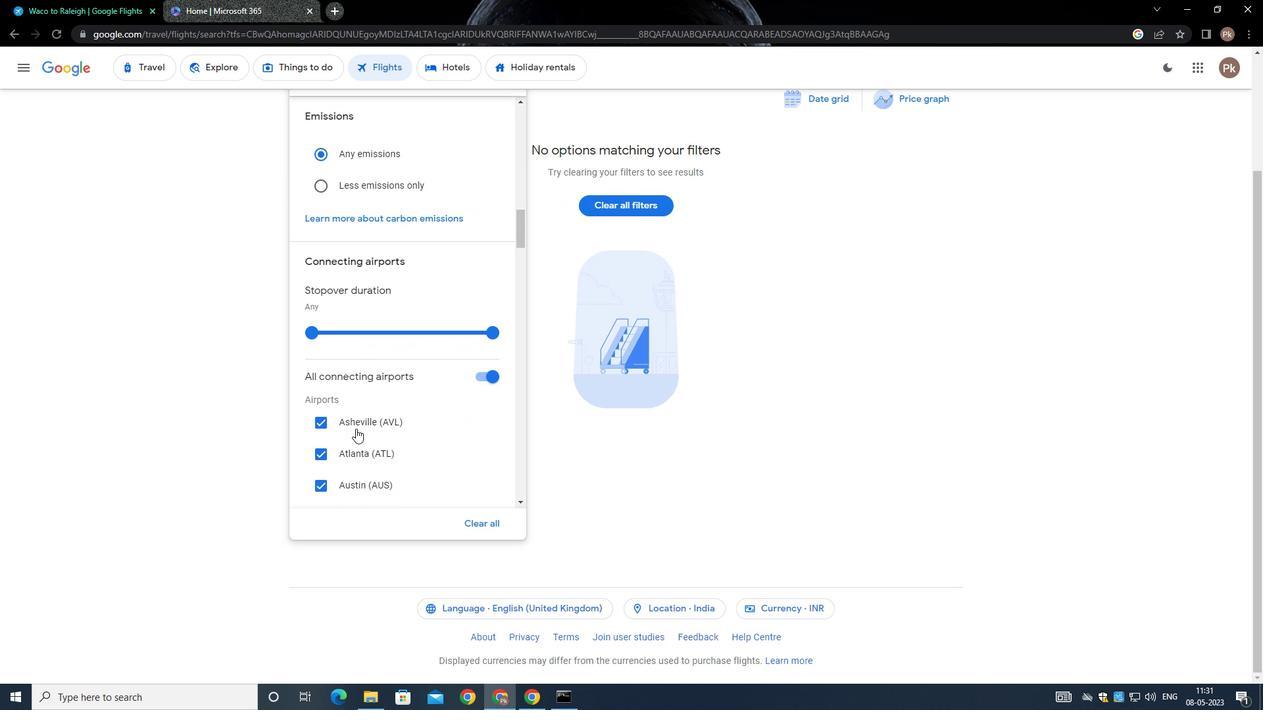 
Action: Mouse scrolled (371, 254) with delta (0, 0)
Screenshot: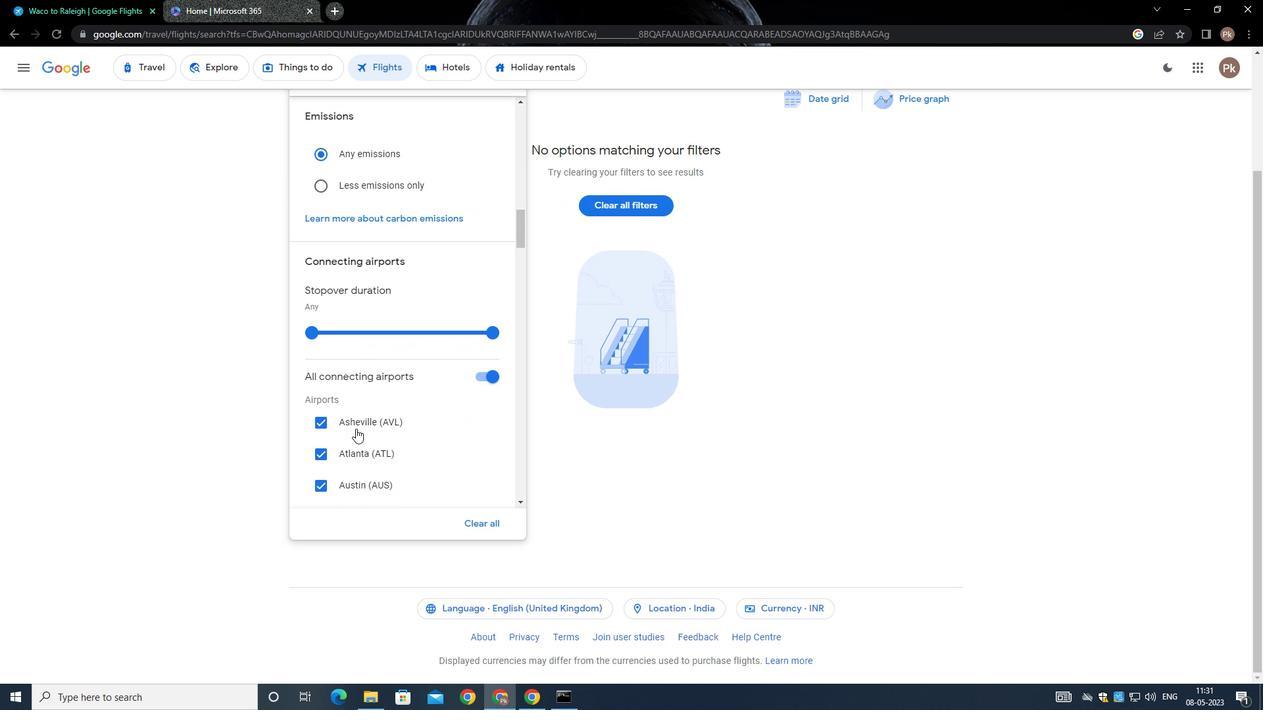 
Action: Mouse moved to (371, 255)
Screenshot: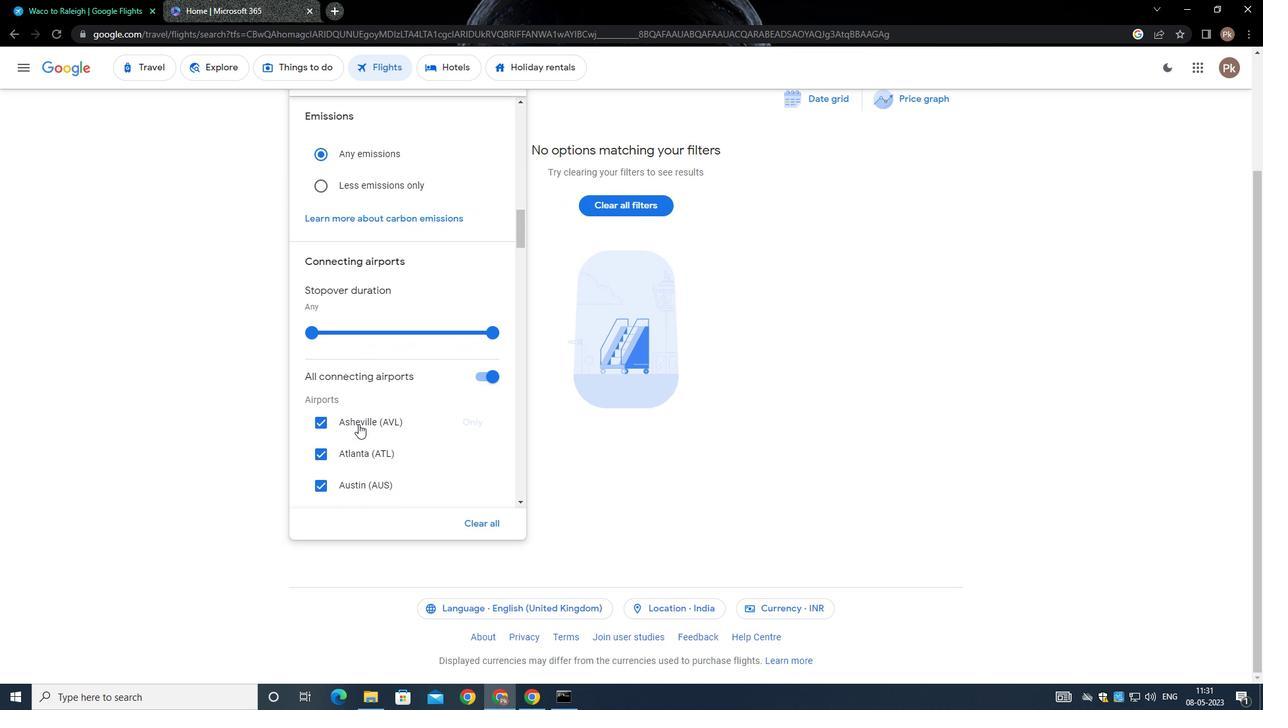 
Action: Mouse scrolled (371, 254) with delta (0, -1)
Screenshot: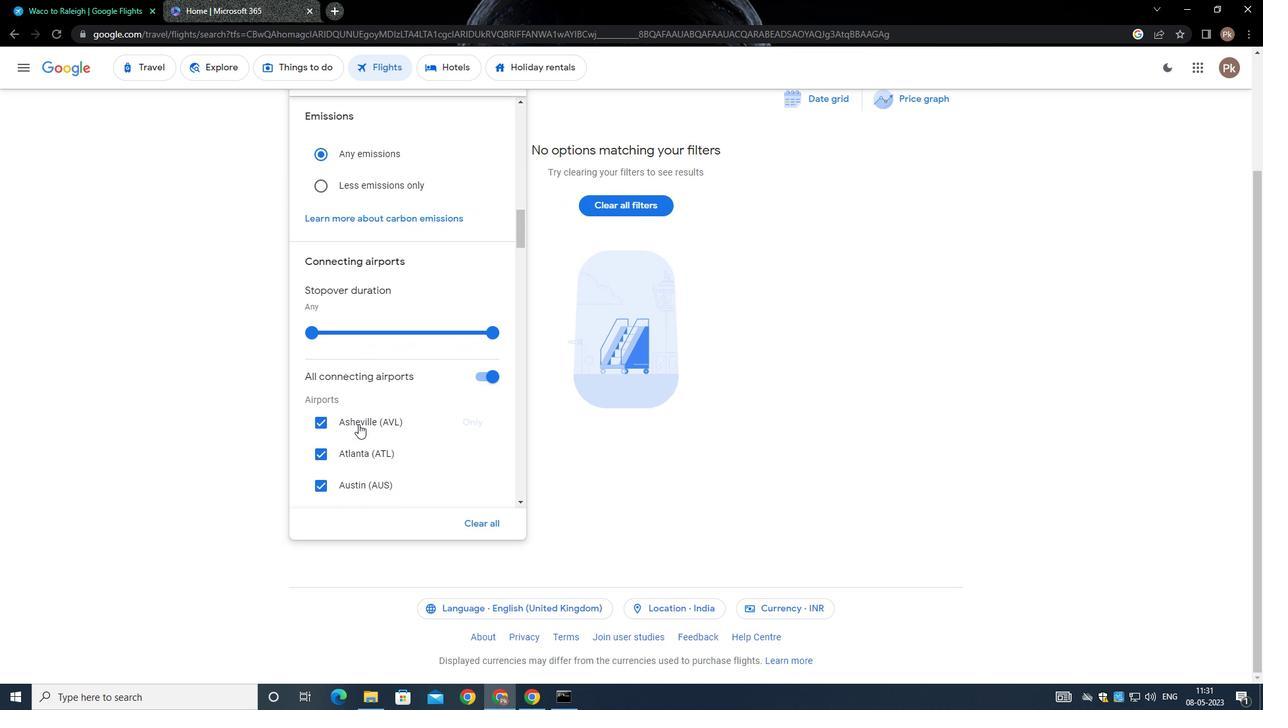 
Action: Mouse moved to (372, 255)
Screenshot: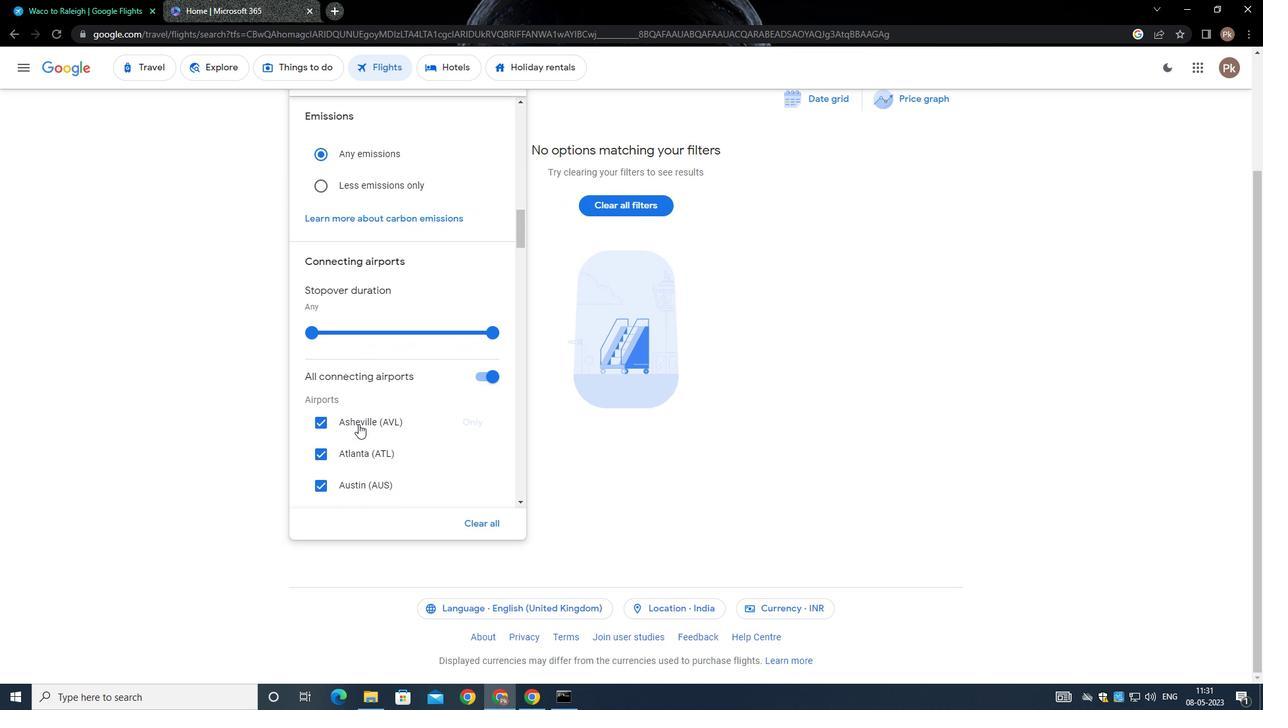 
Action: Mouse scrolled (372, 254) with delta (0, 0)
Screenshot: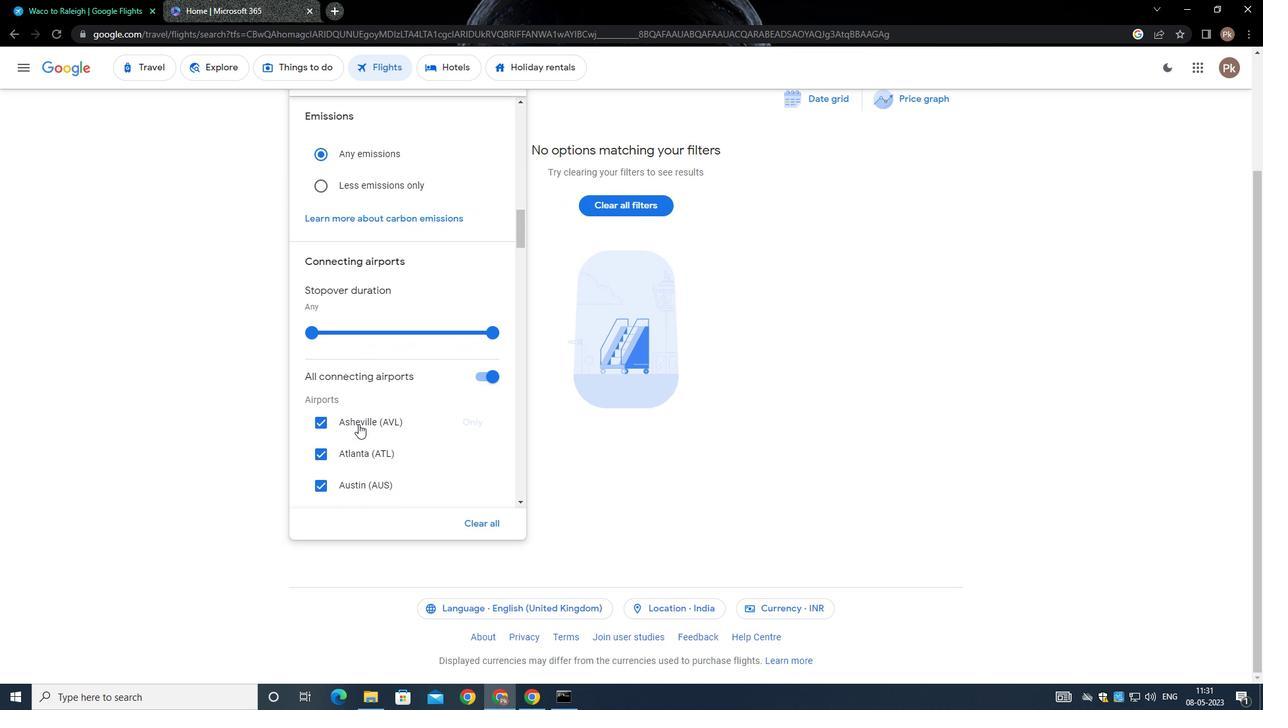 
Action: Mouse moved to (375, 262)
Screenshot: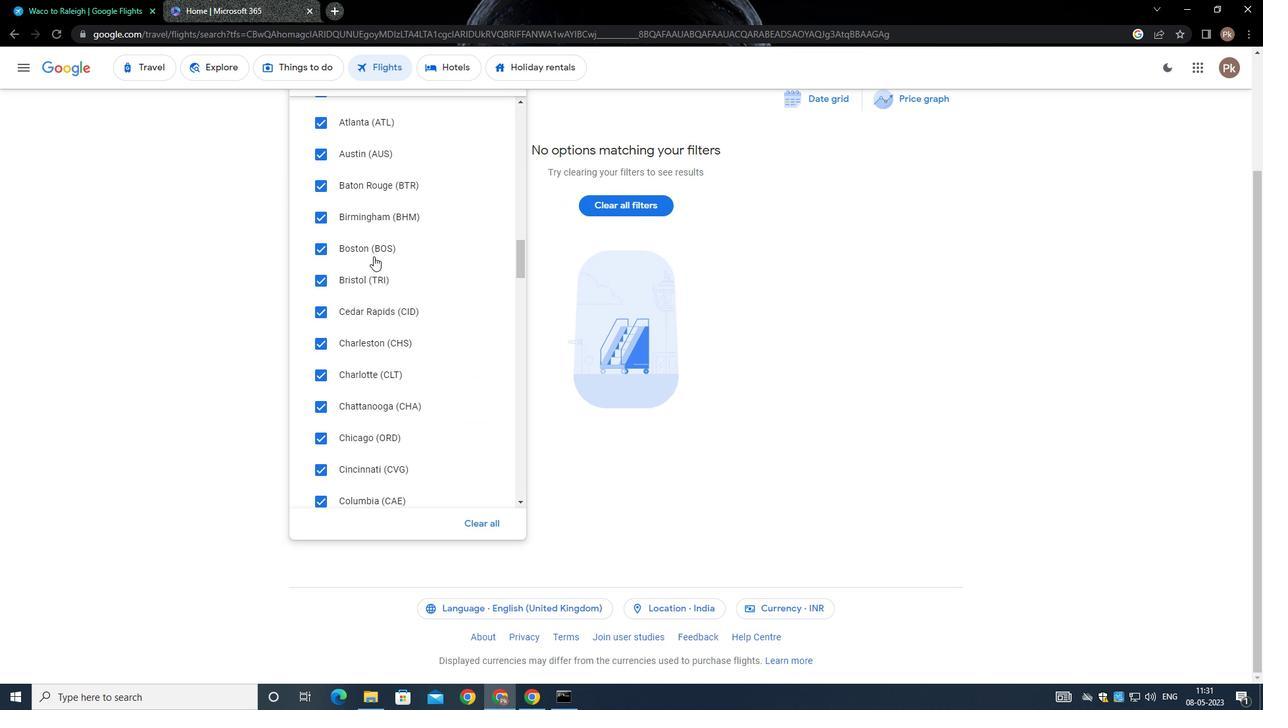 
Action: Mouse scrolled (375, 261) with delta (0, 0)
Screenshot: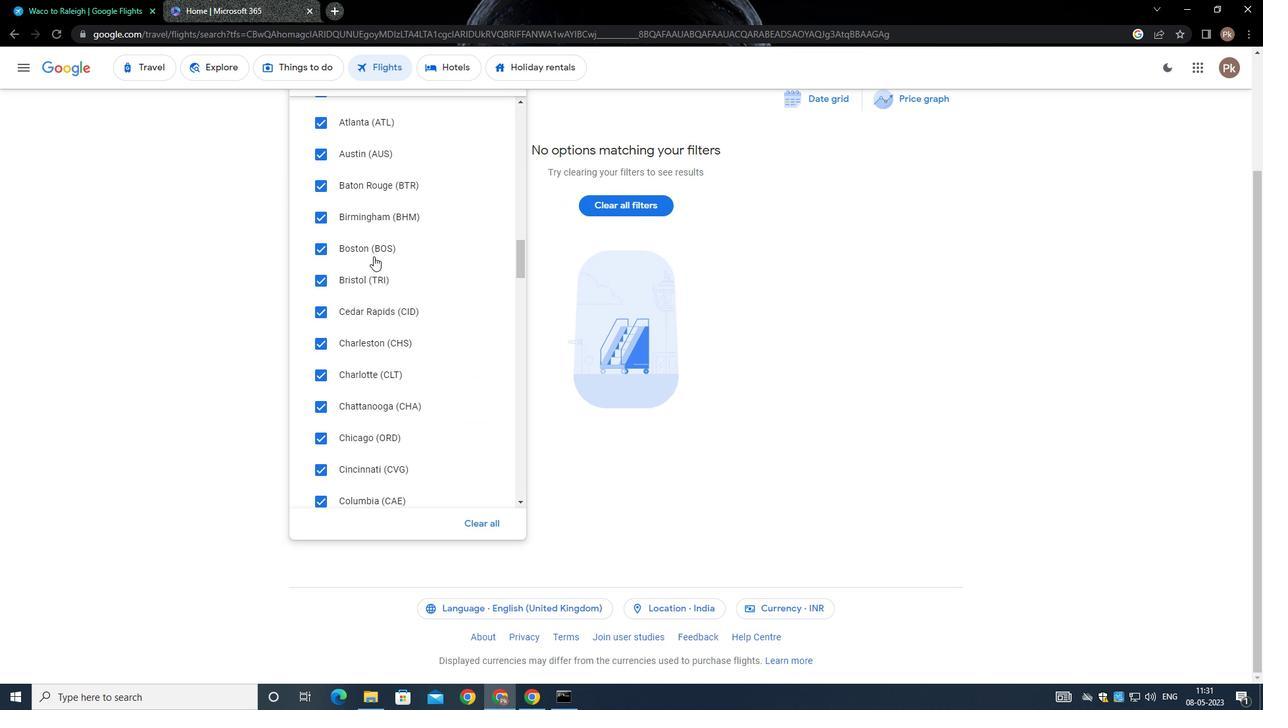 
Action: Mouse moved to (376, 269)
Screenshot: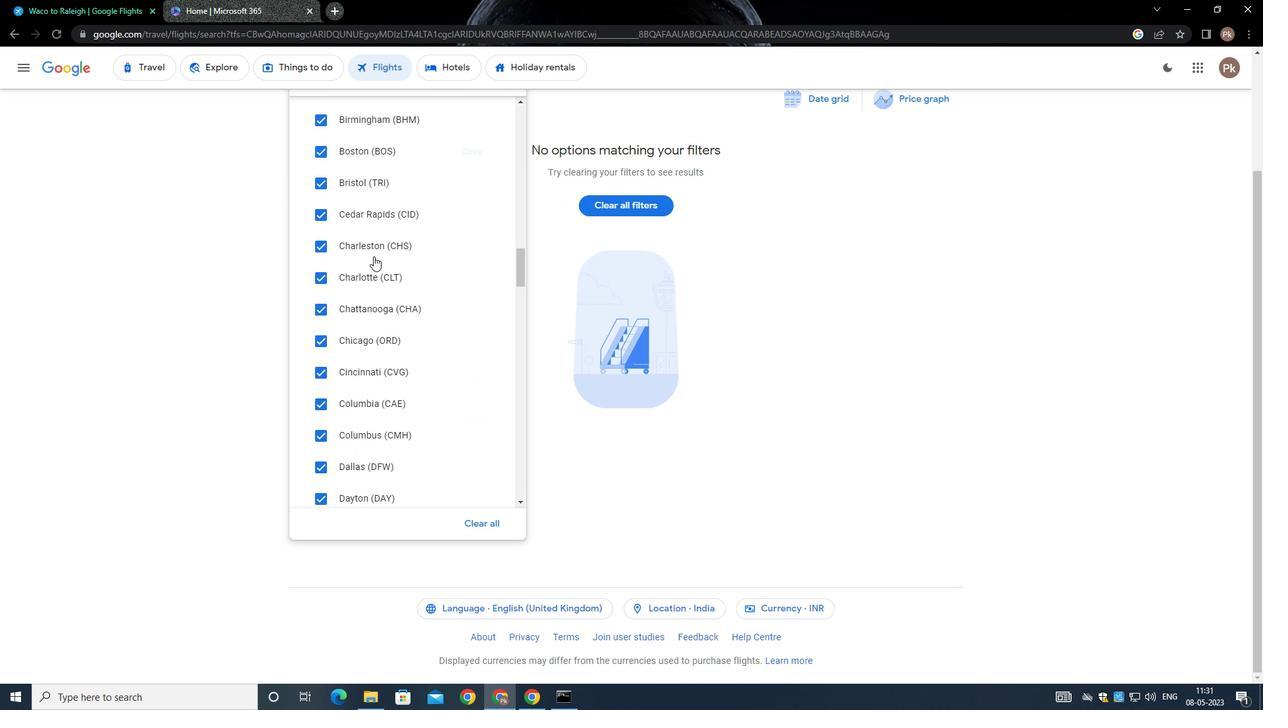 
Action: Mouse scrolled (376, 268) with delta (0, 0)
Screenshot: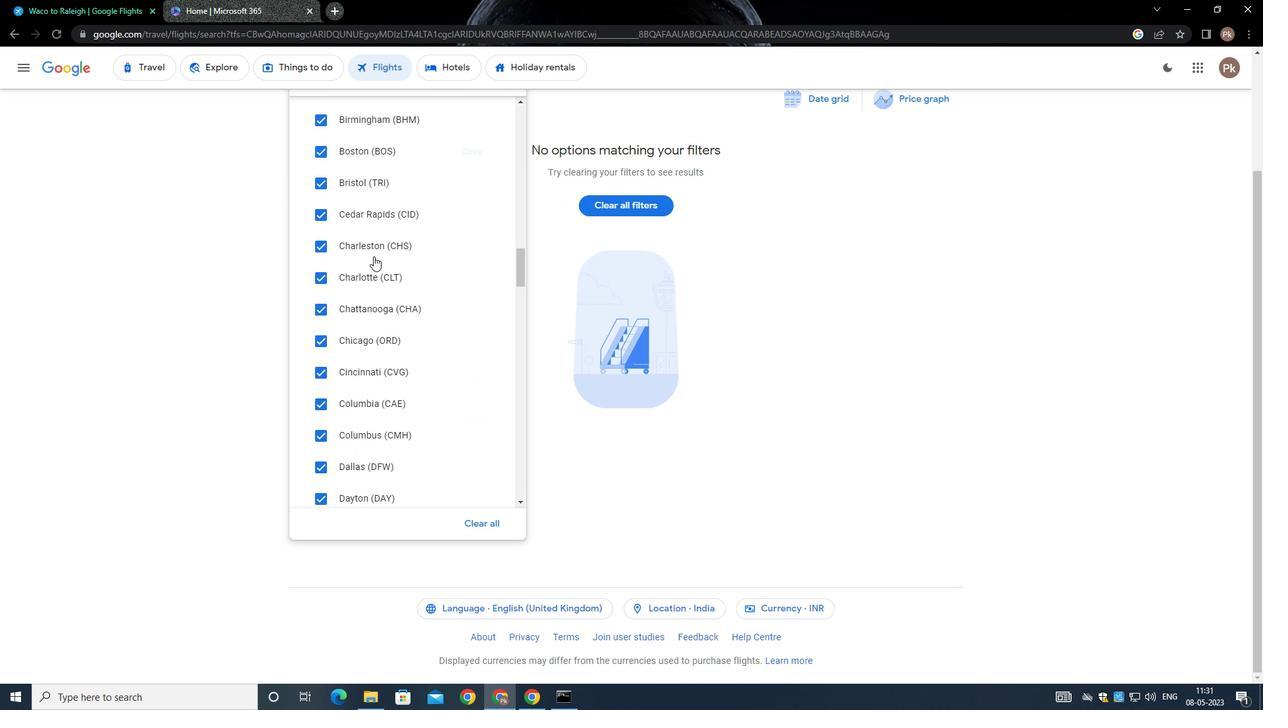 
Action: Mouse moved to (376, 269)
Screenshot: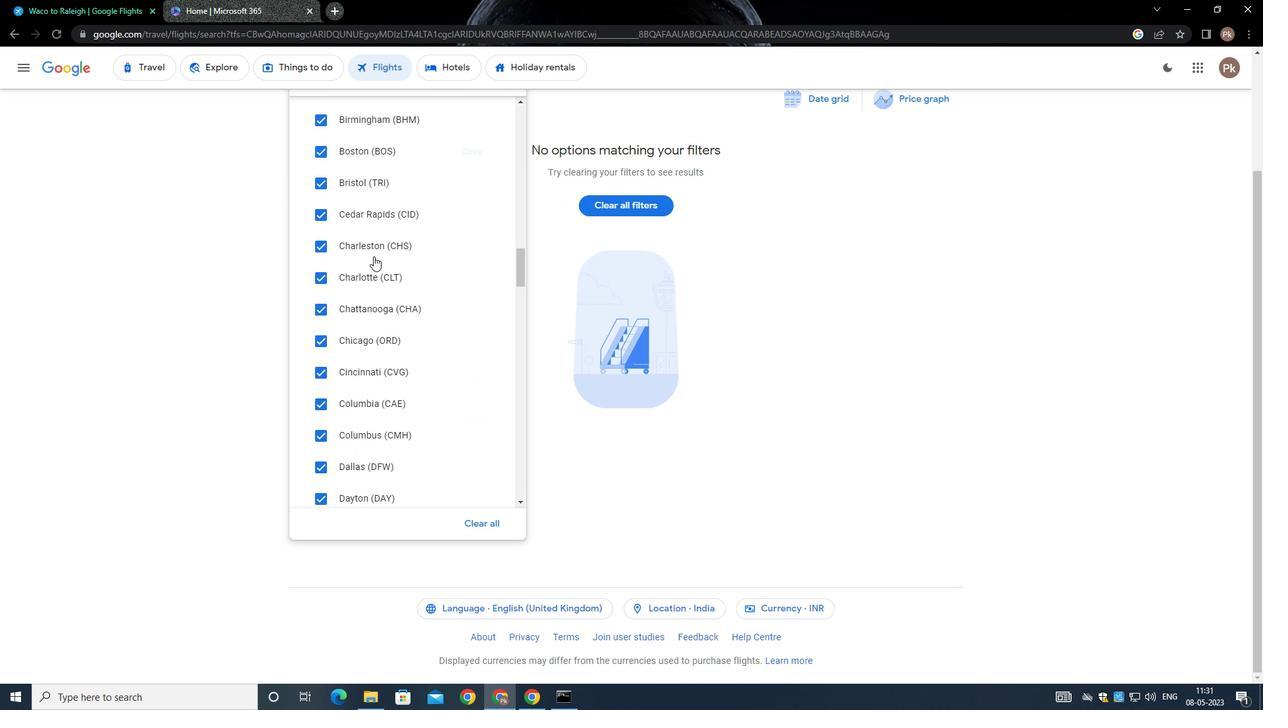 
Action: Mouse scrolled (376, 269) with delta (0, 0)
Screenshot: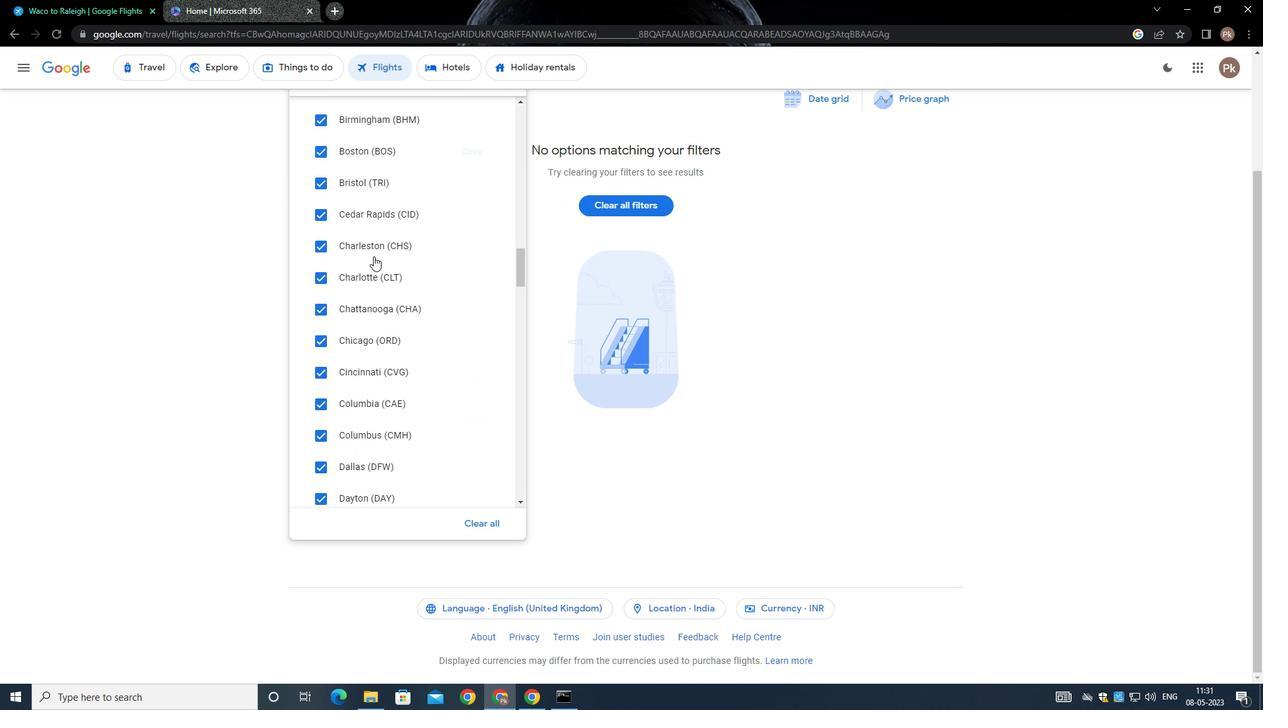 
Action: Mouse moved to (376, 270)
Screenshot: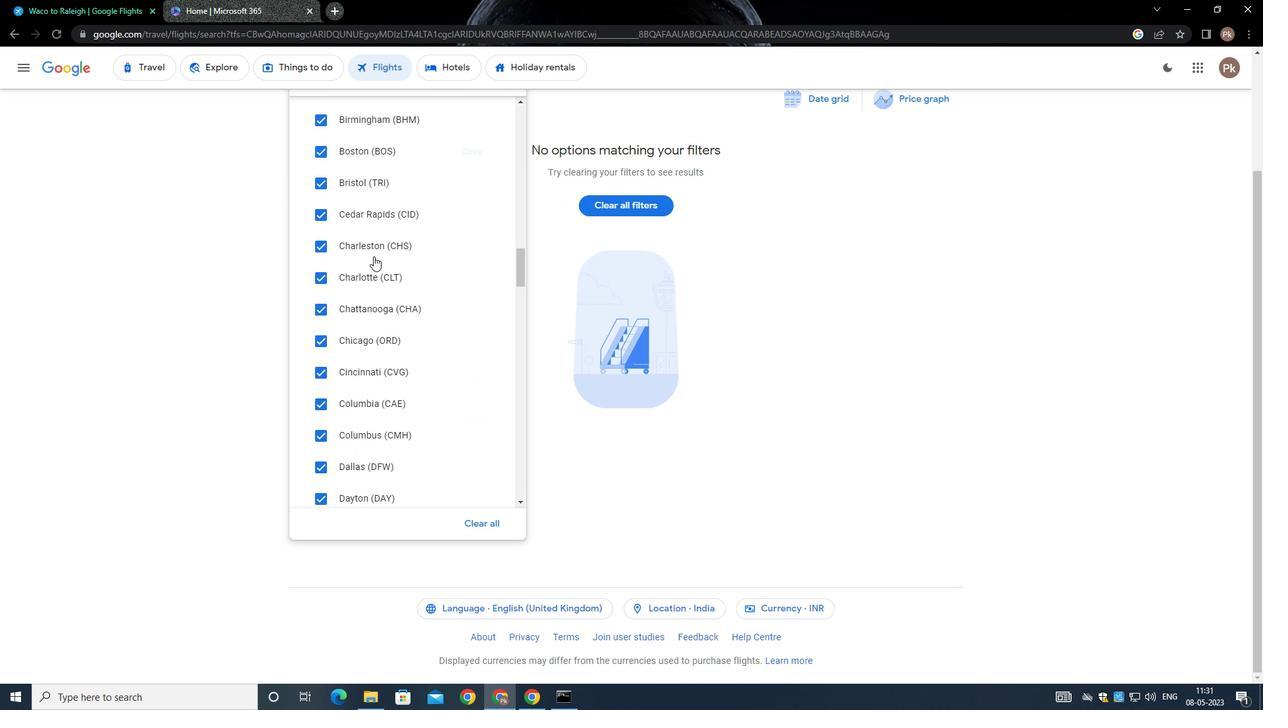 
Action: Mouse scrolled (376, 269) with delta (0, 0)
Screenshot: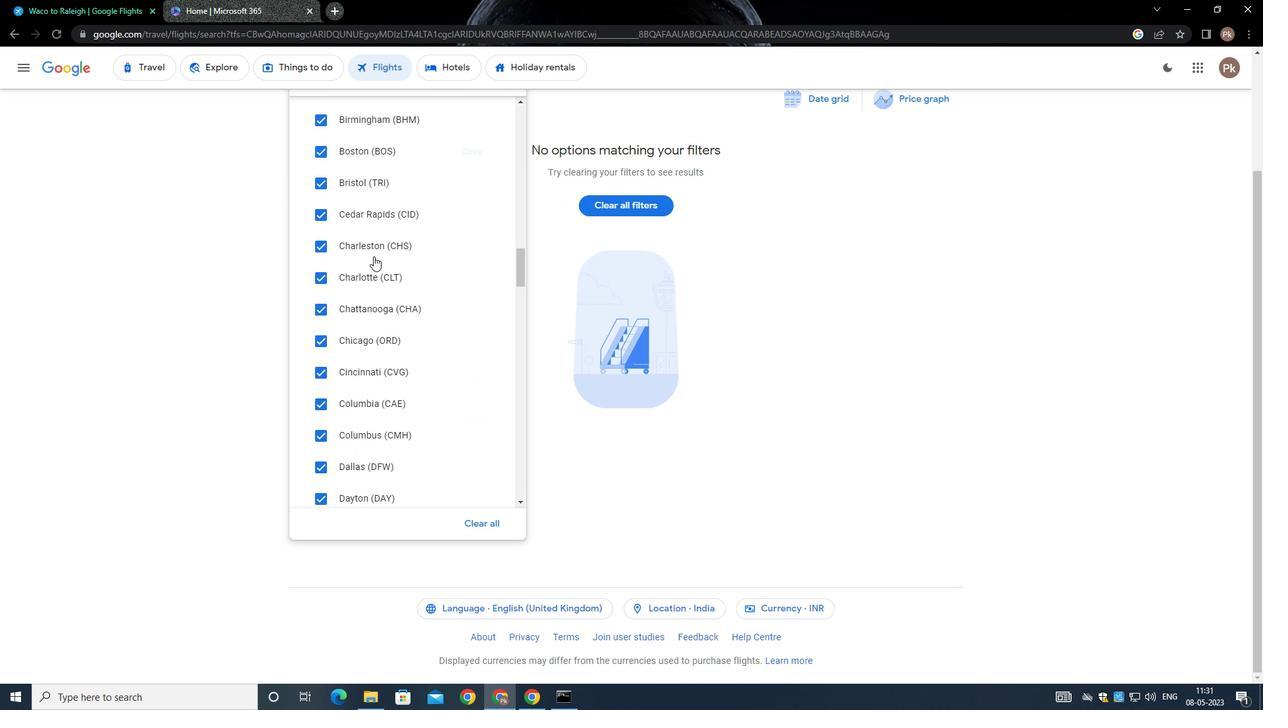
Action: Mouse moved to (375, 273)
Screenshot: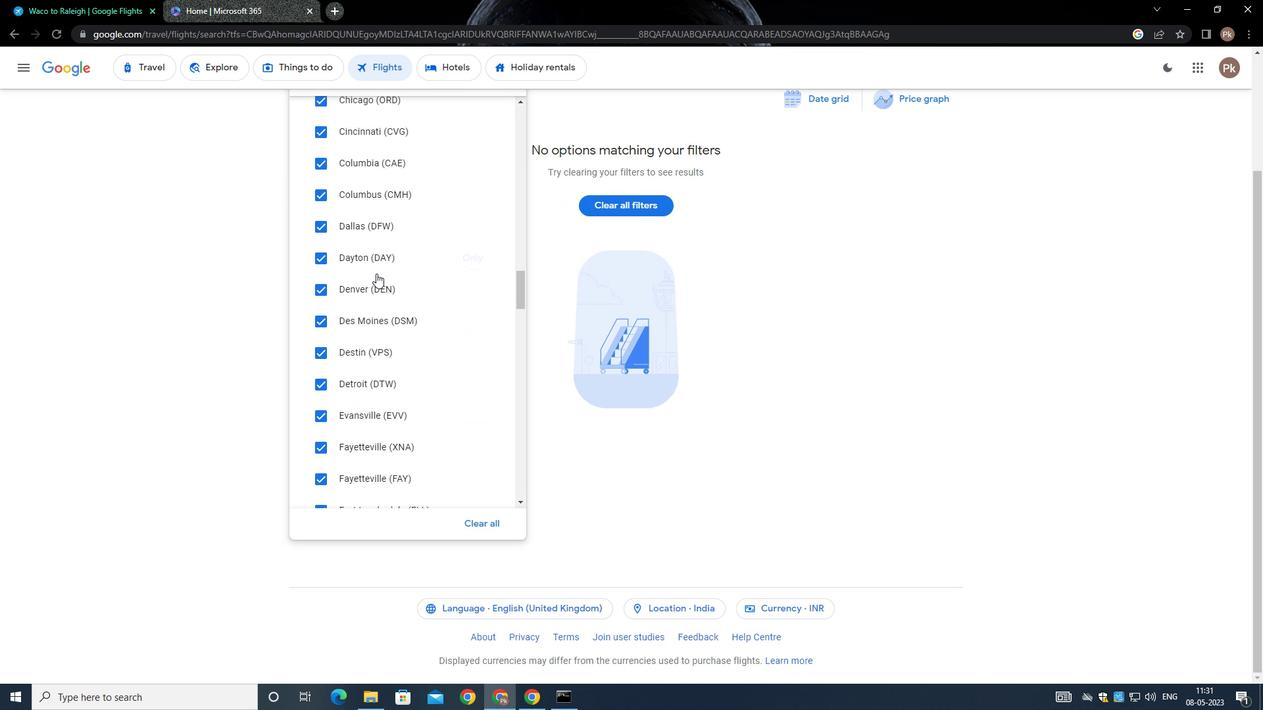 
Action: Mouse scrolled (375, 273) with delta (0, 0)
Screenshot: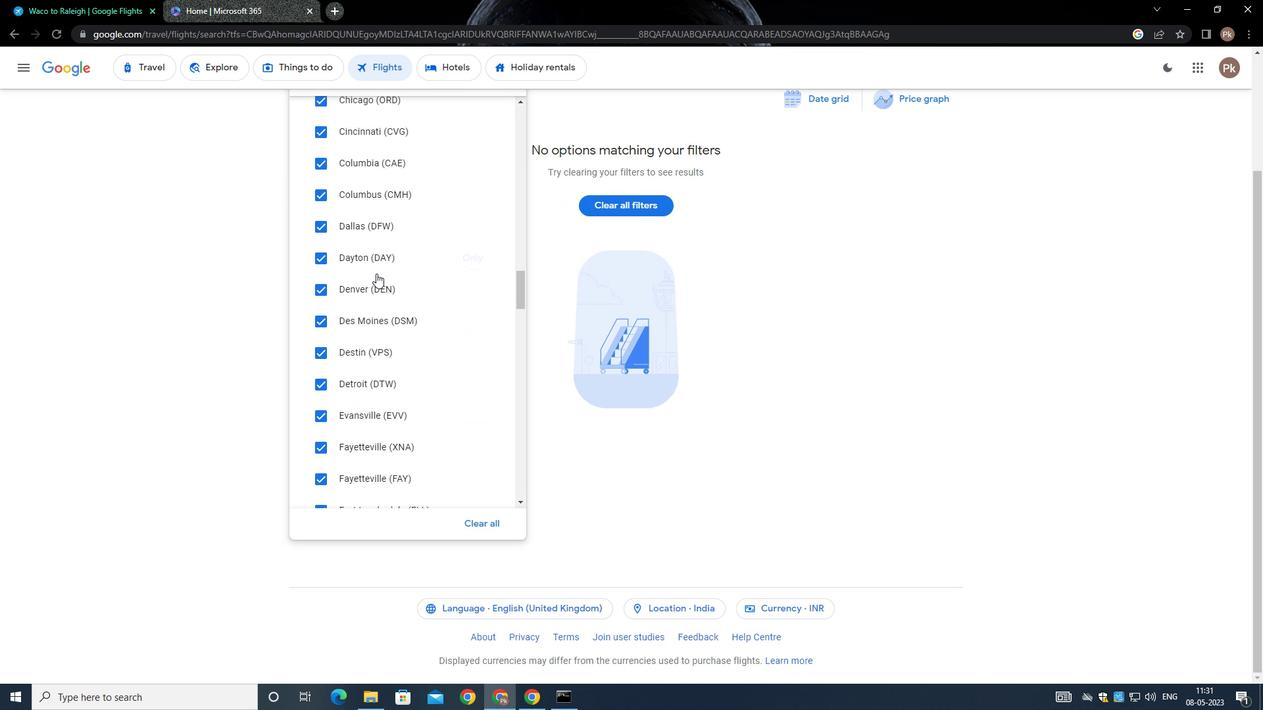 
Action: Mouse scrolled (375, 273) with delta (0, 0)
Screenshot: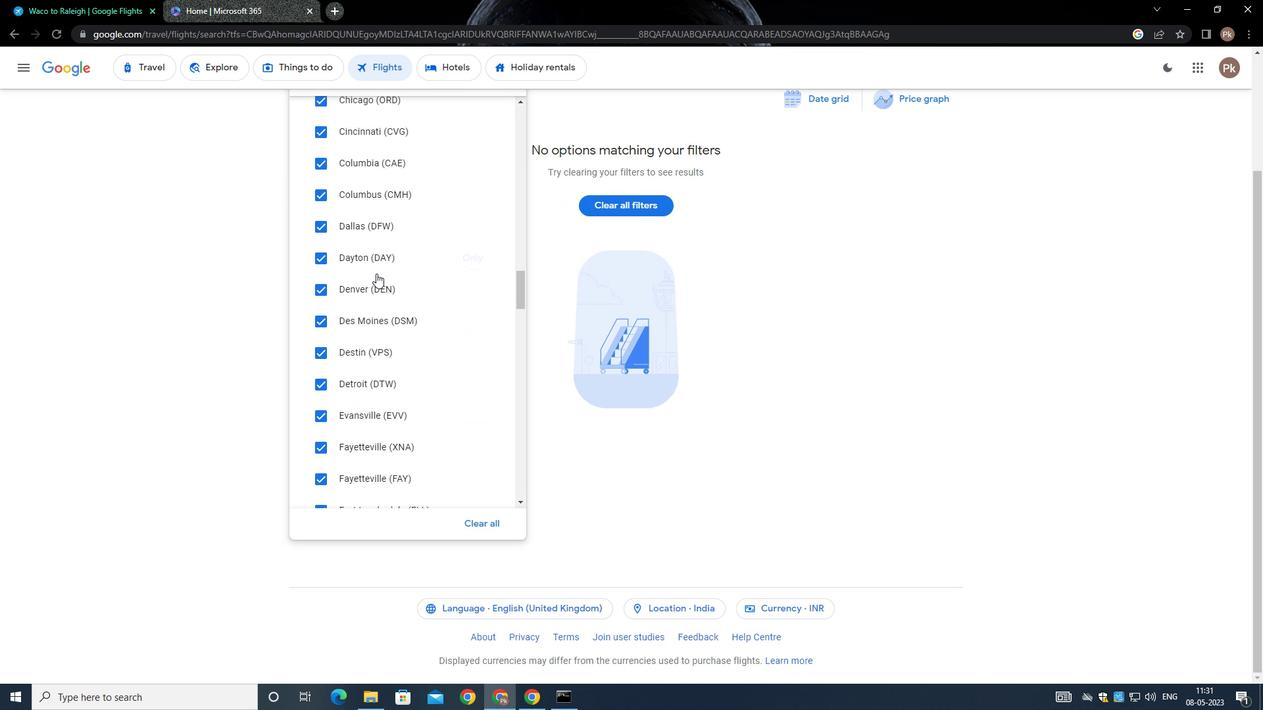 
Action: Mouse scrolled (375, 273) with delta (0, 0)
Screenshot: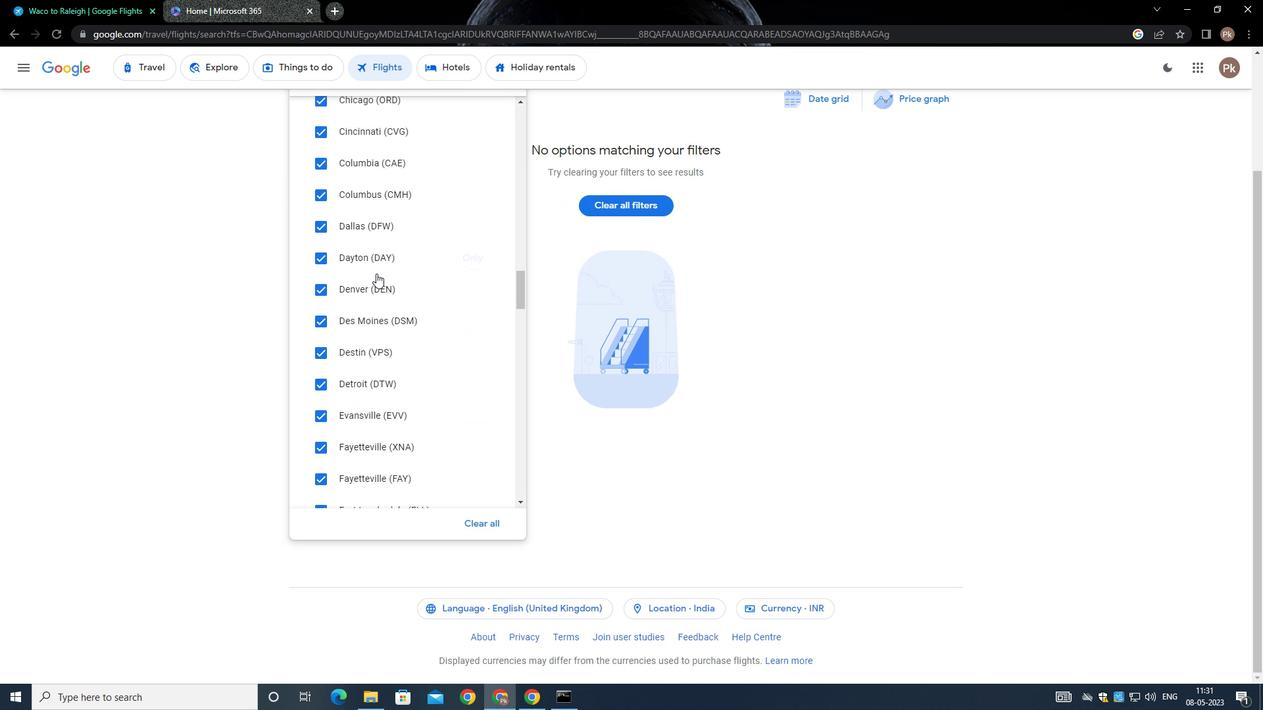 
Action: Mouse scrolled (375, 273) with delta (0, 0)
Screenshot: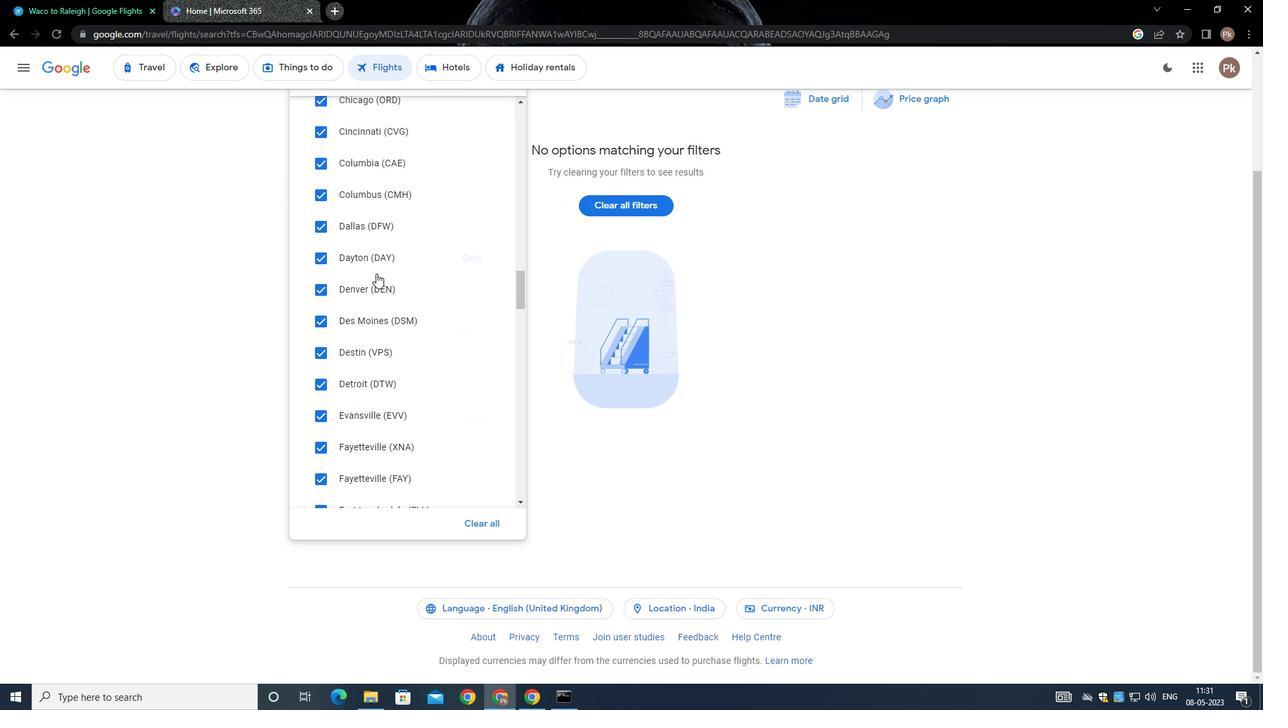 
Action: Mouse scrolled (375, 273) with delta (0, 0)
Screenshot: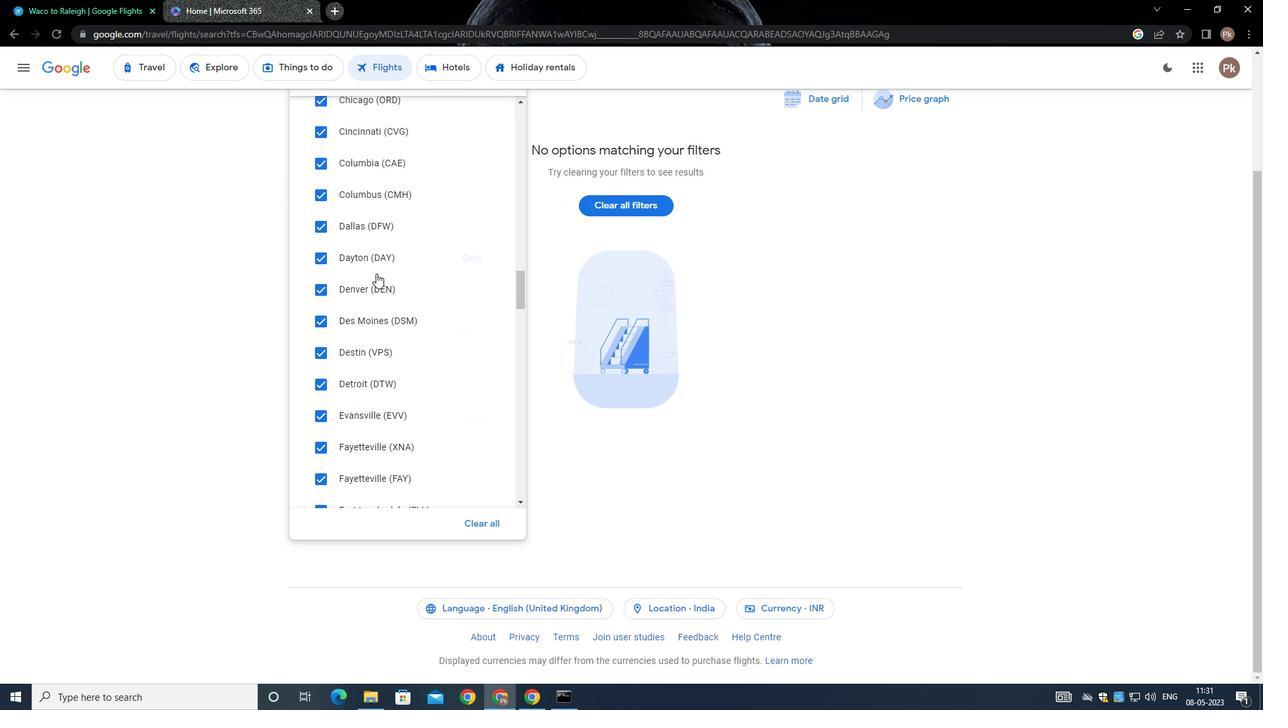 
Action: Mouse moved to (367, 273)
Screenshot: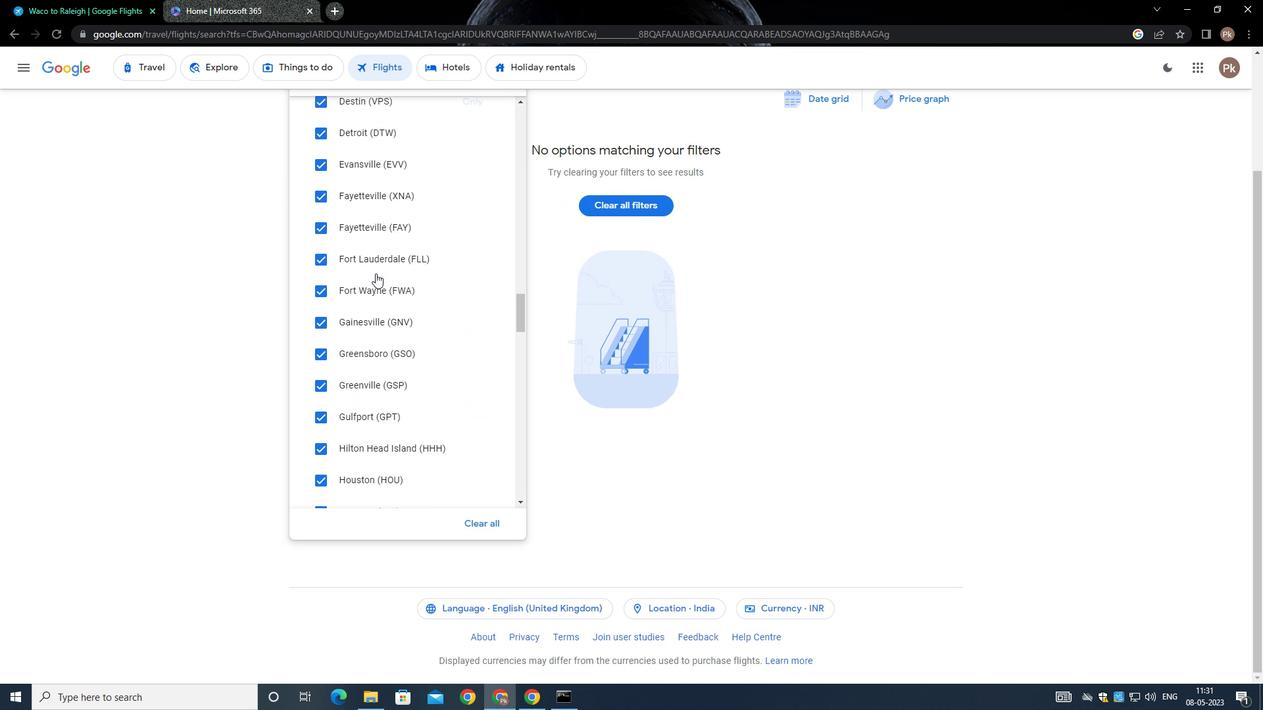 
Action: Mouse scrolled (367, 273) with delta (0, 0)
Screenshot: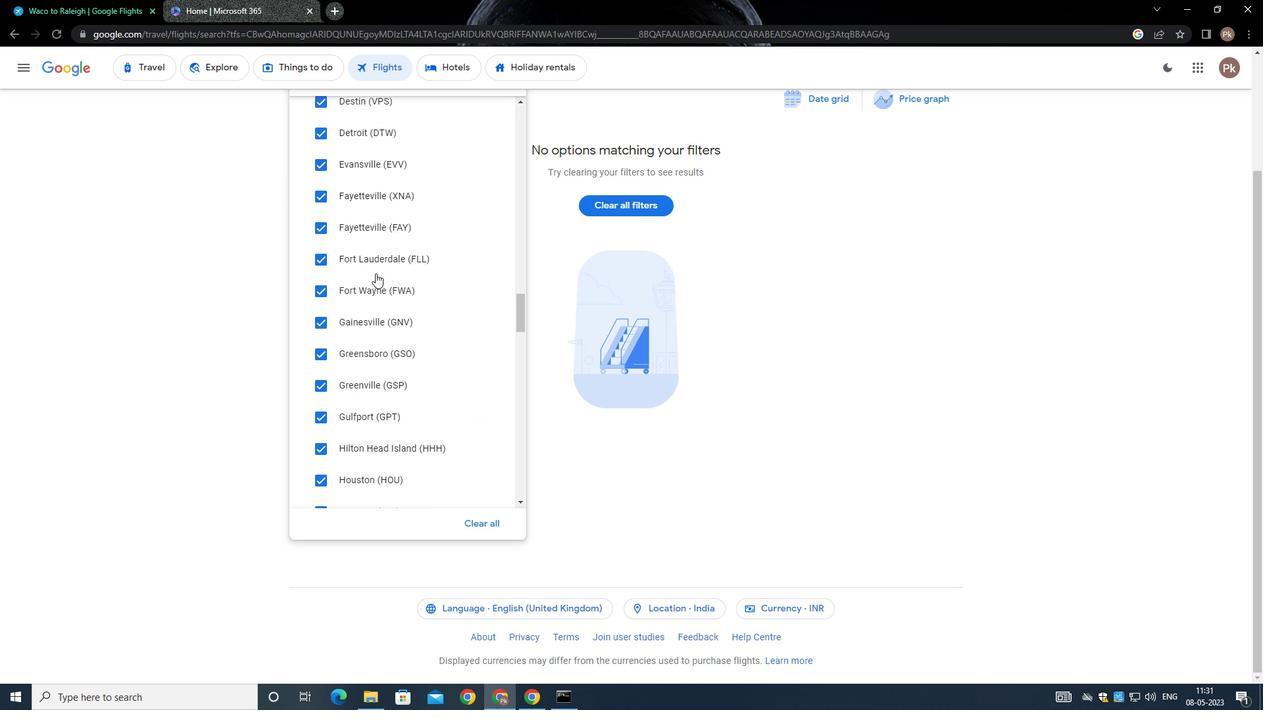 
Action: Mouse scrolled (367, 273) with delta (0, 0)
Screenshot: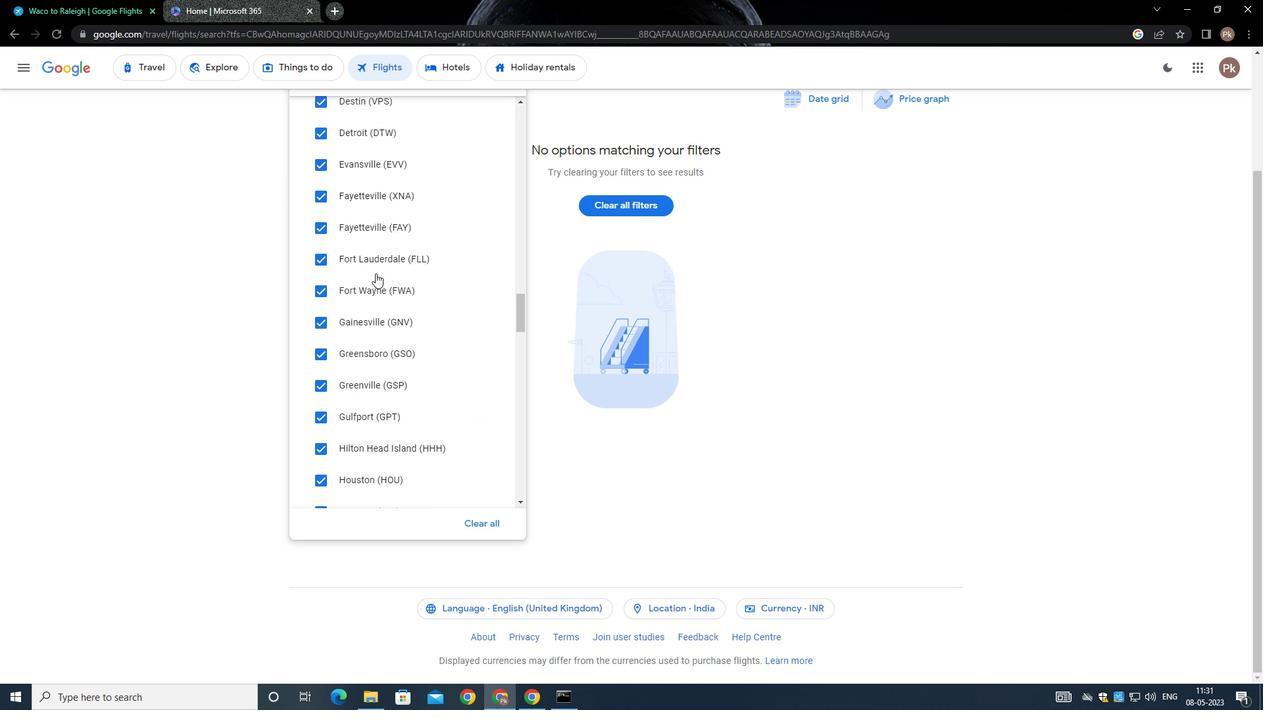 
Action: Mouse scrolled (367, 273) with delta (0, 0)
Screenshot: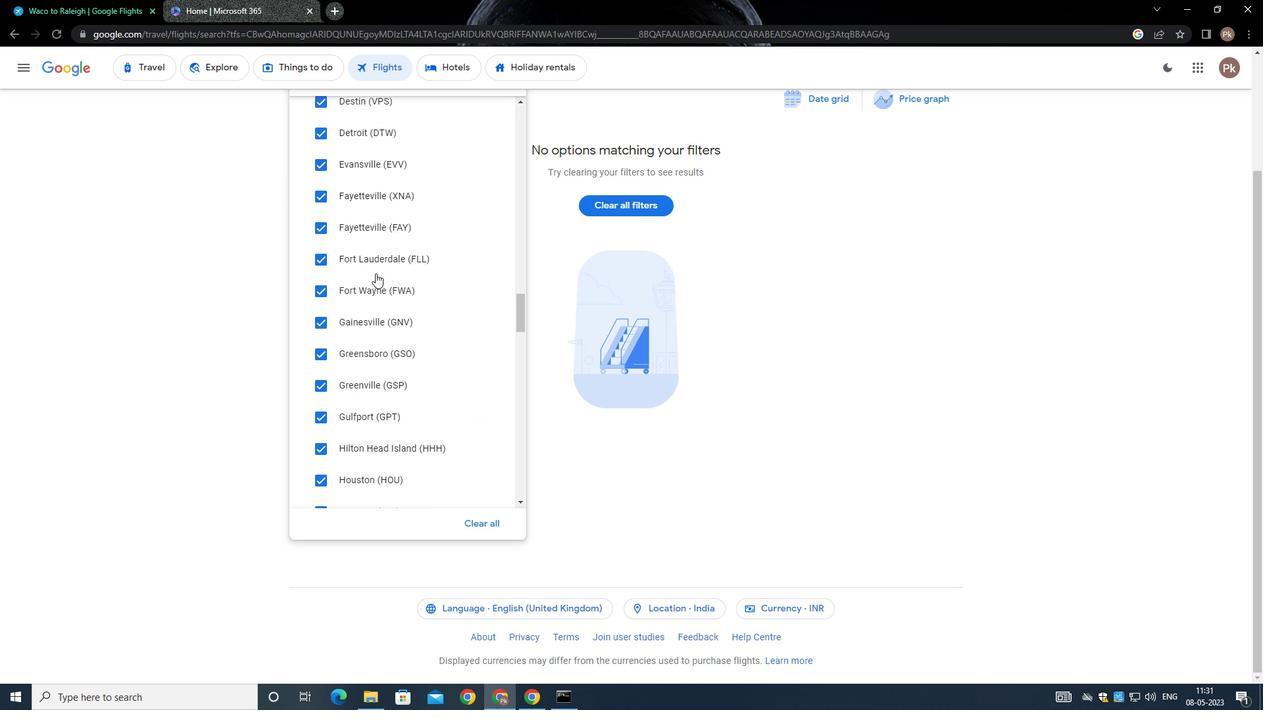 
Action: Mouse scrolled (367, 273) with delta (0, 0)
Screenshot: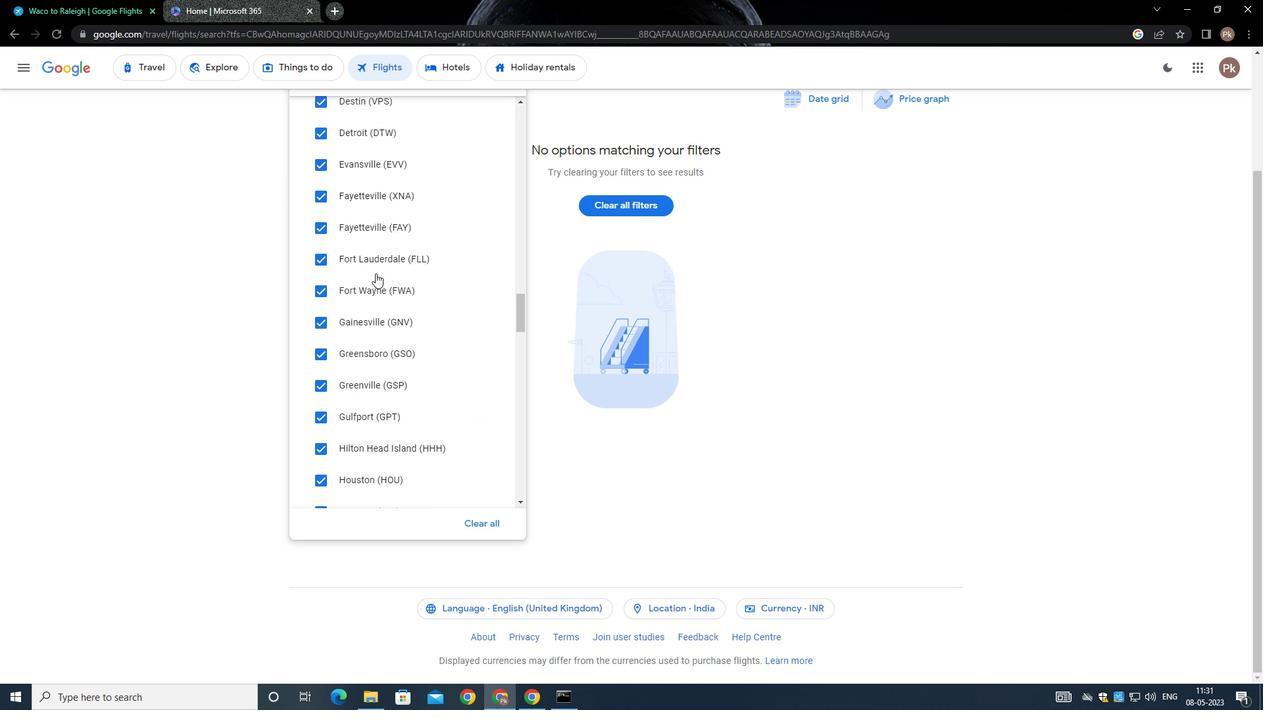 
Action: Mouse scrolled (367, 273) with delta (0, 0)
Screenshot: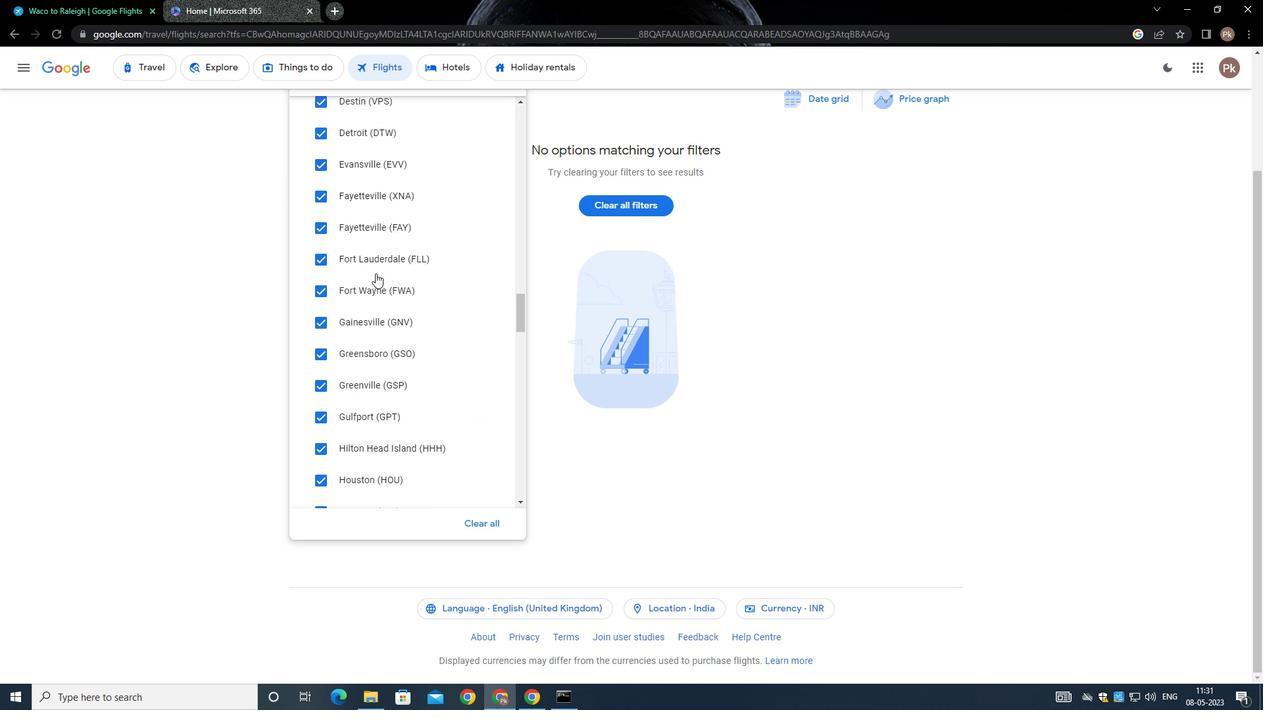 
Action: Mouse scrolled (367, 273) with delta (0, 0)
Screenshot: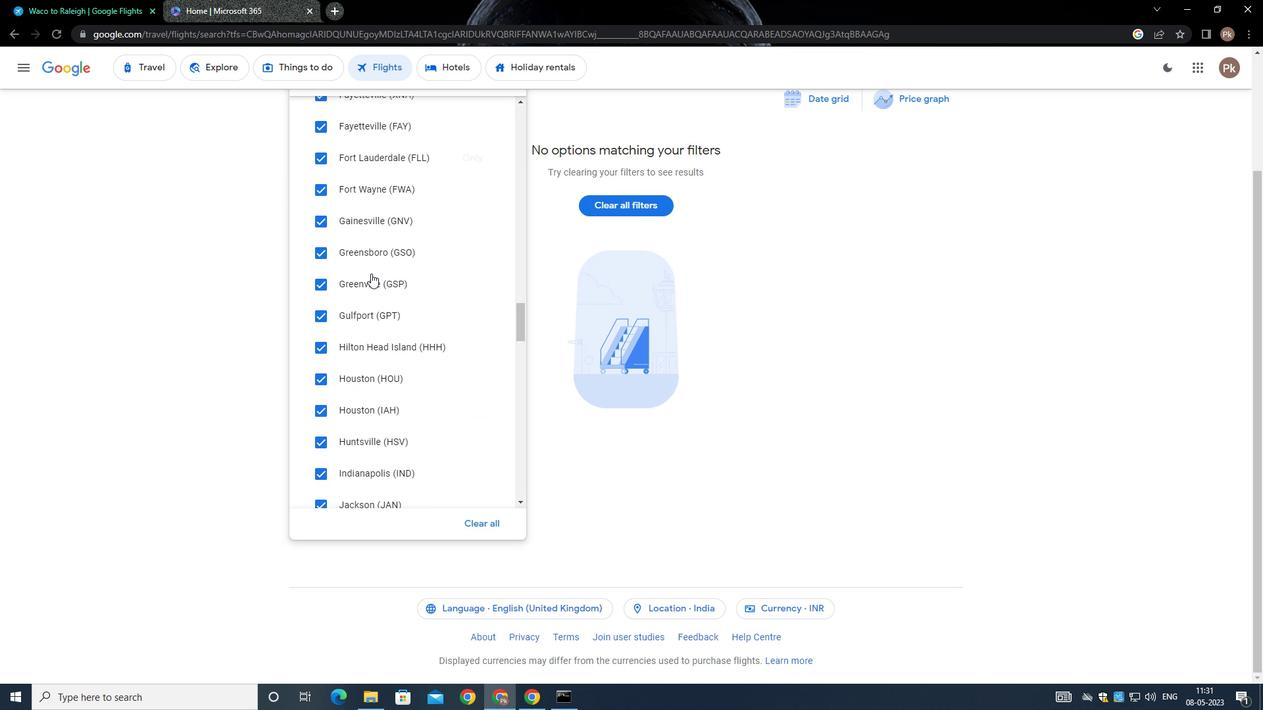 
Action: Mouse scrolled (367, 273) with delta (0, 0)
Screenshot: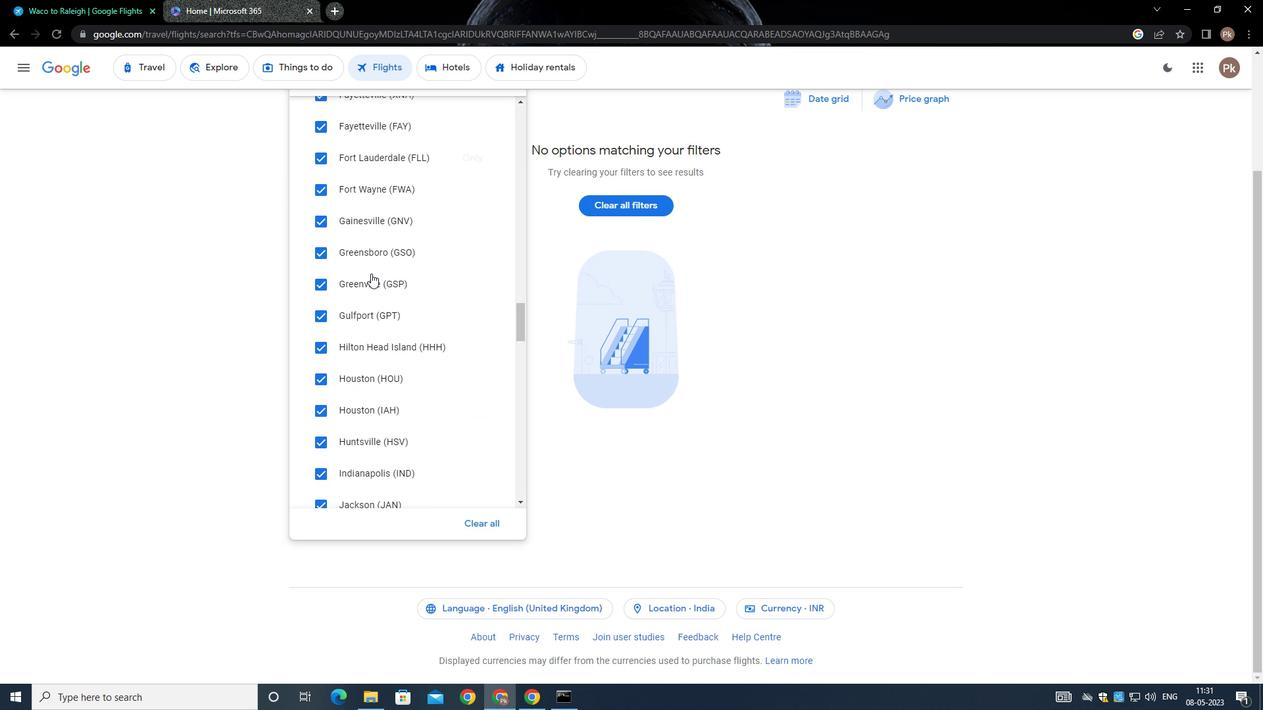 
Action: Mouse moved to (366, 273)
Screenshot: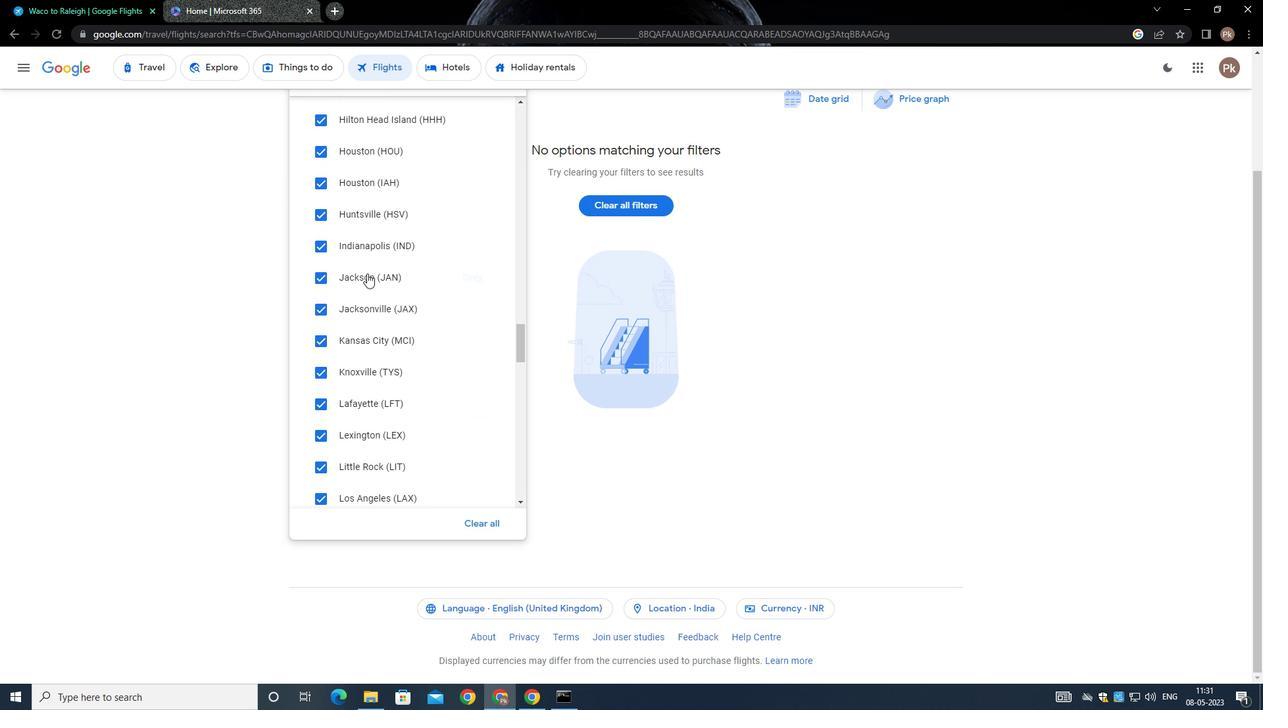 
Action: Mouse scrolled (366, 273) with delta (0, 0)
Screenshot: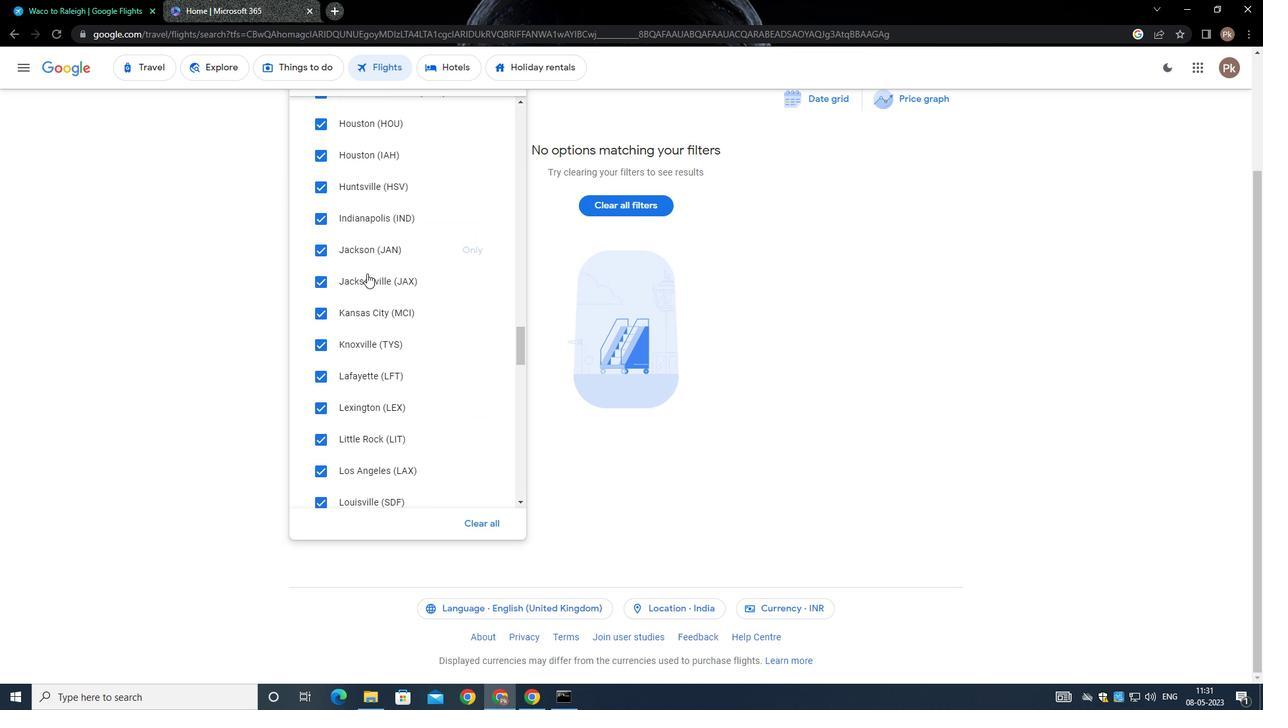 
Action: Mouse scrolled (366, 273) with delta (0, 0)
Screenshot: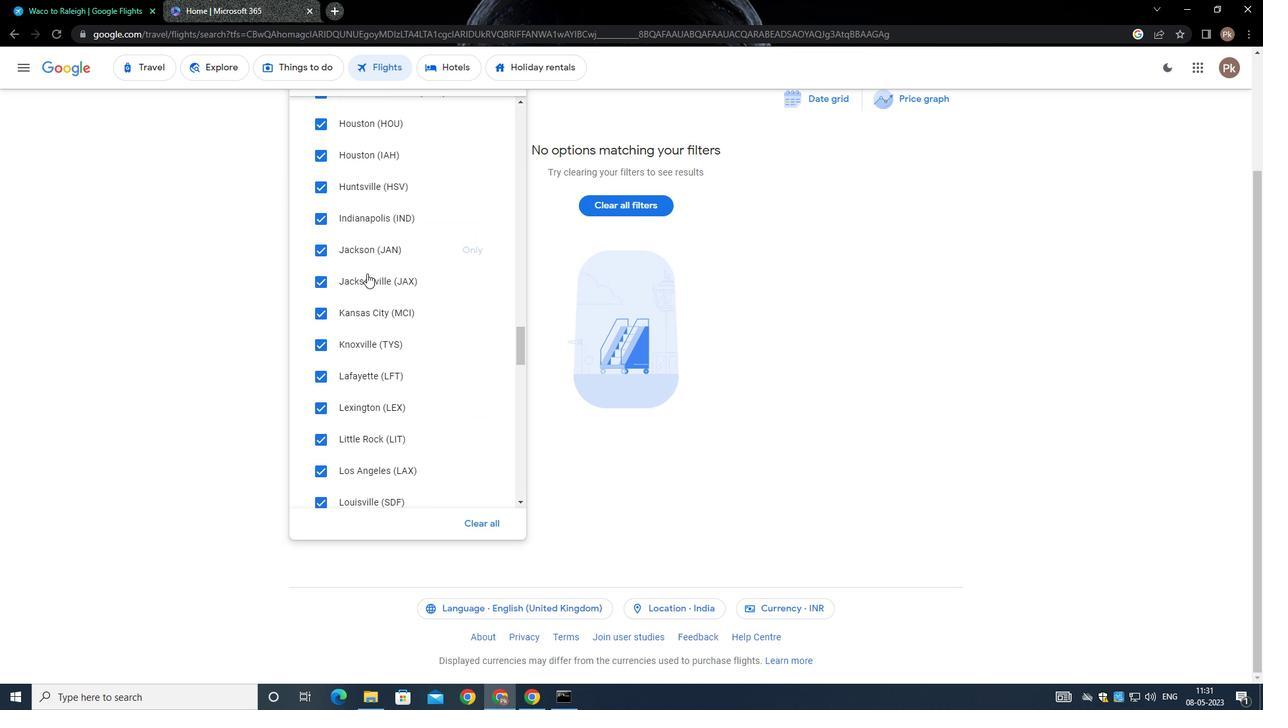 
Action: Mouse scrolled (366, 273) with delta (0, 0)
Screenshot: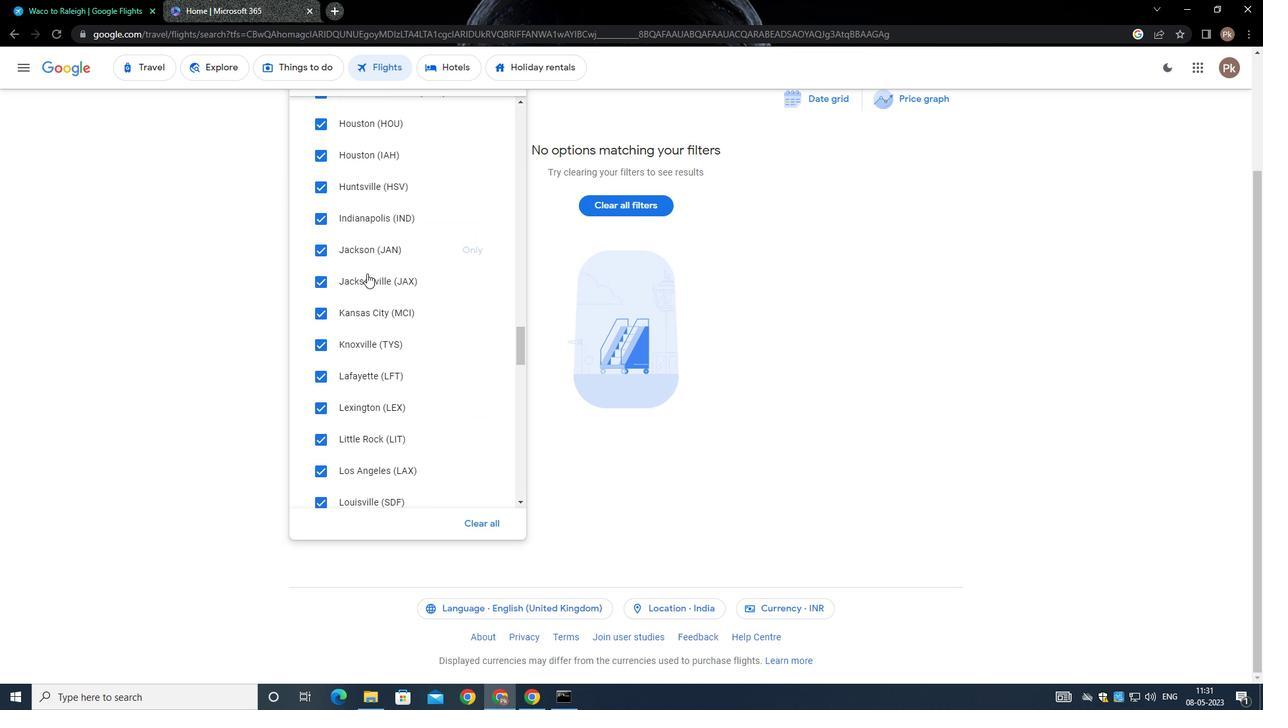 
Action: Mouse scrolled (366, 273) with delta (0, 0)
Screenshot: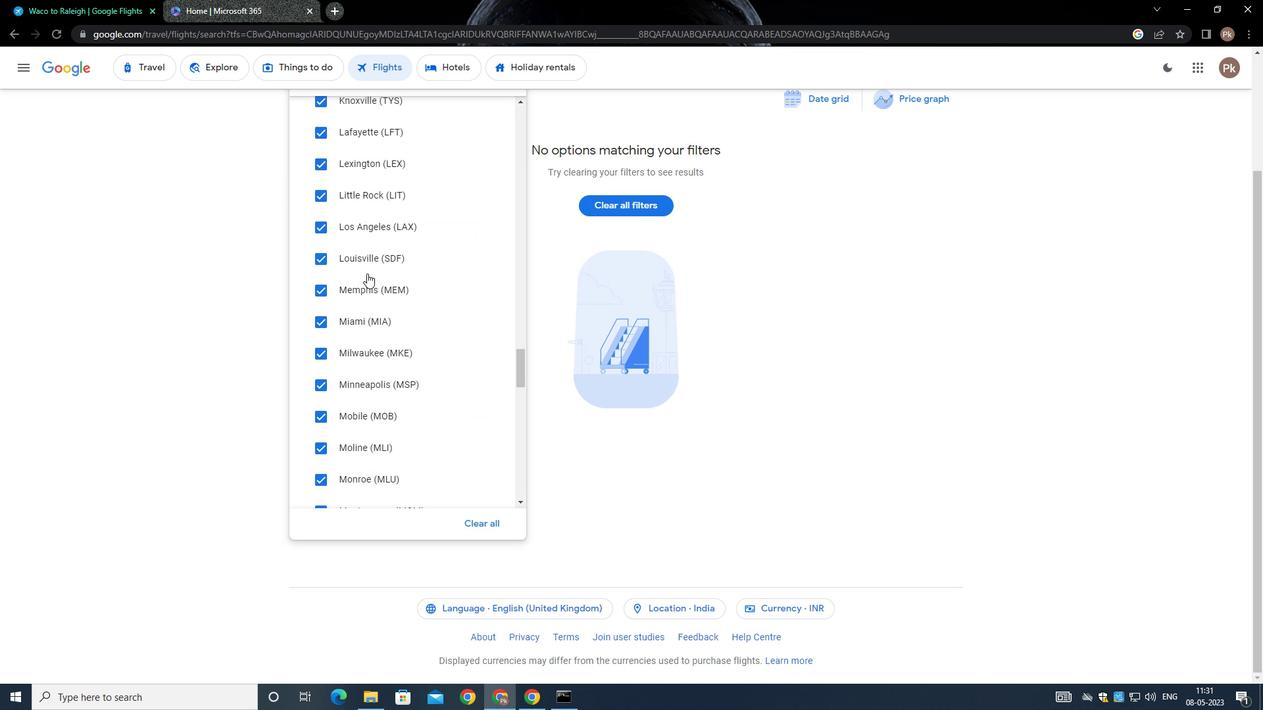 
Action: Mouse scrolled (366, 273) with delta (0, 0)
Screenshot: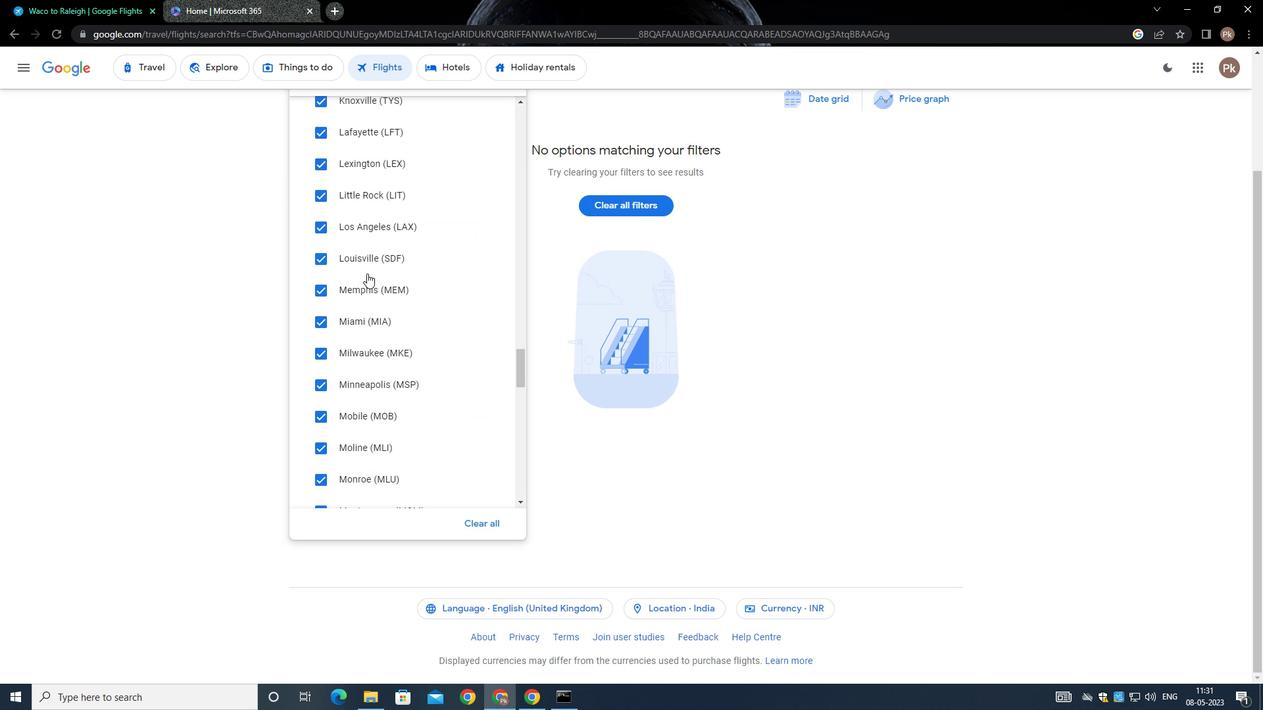 
Action: Mouse scrolled (366, 273) with delta (0, 0)
Screenshot: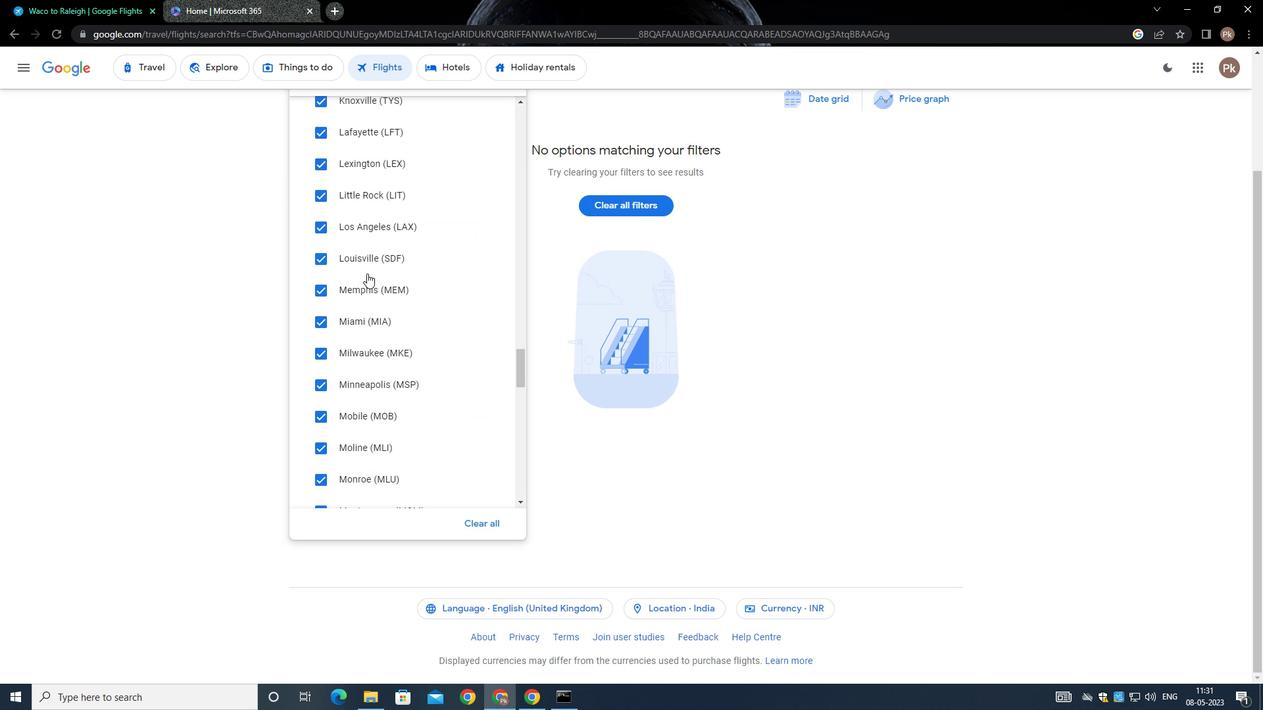 
Action: Mouse moved to (366, 274)
Screenshot: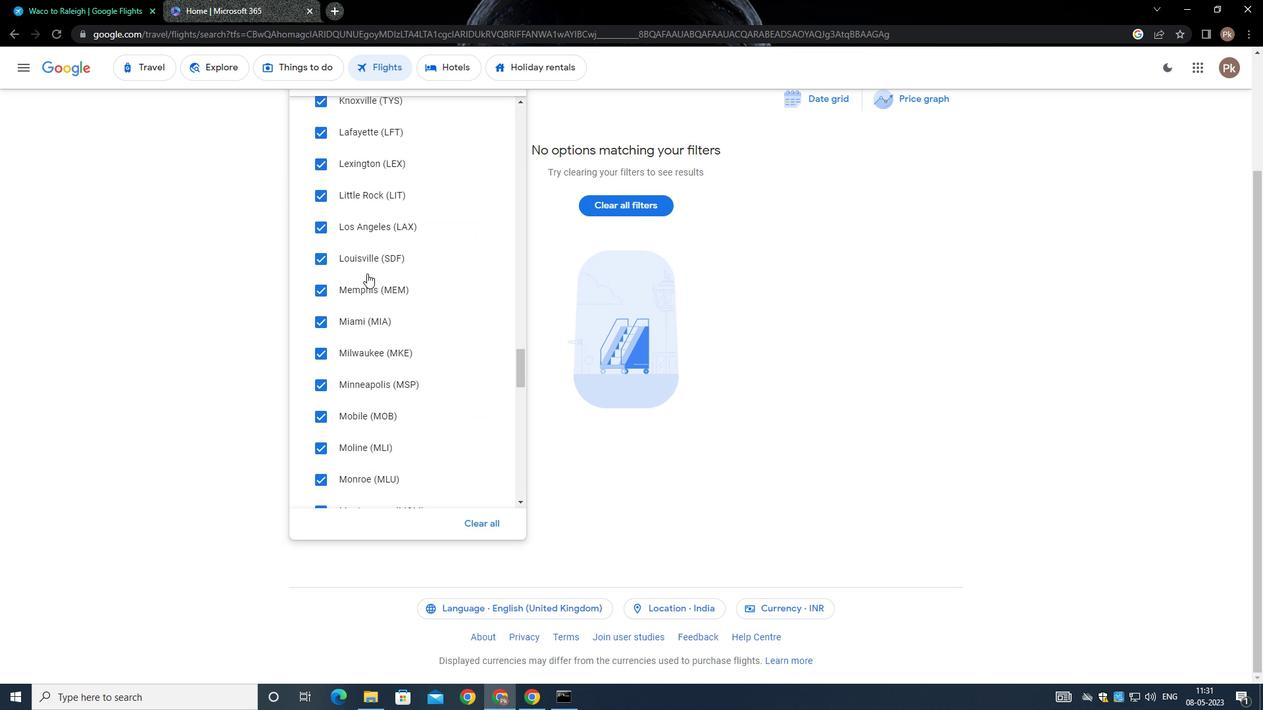 
Action: Mouse scrolled (366, 273) with delta (0, 0)
Screenshot: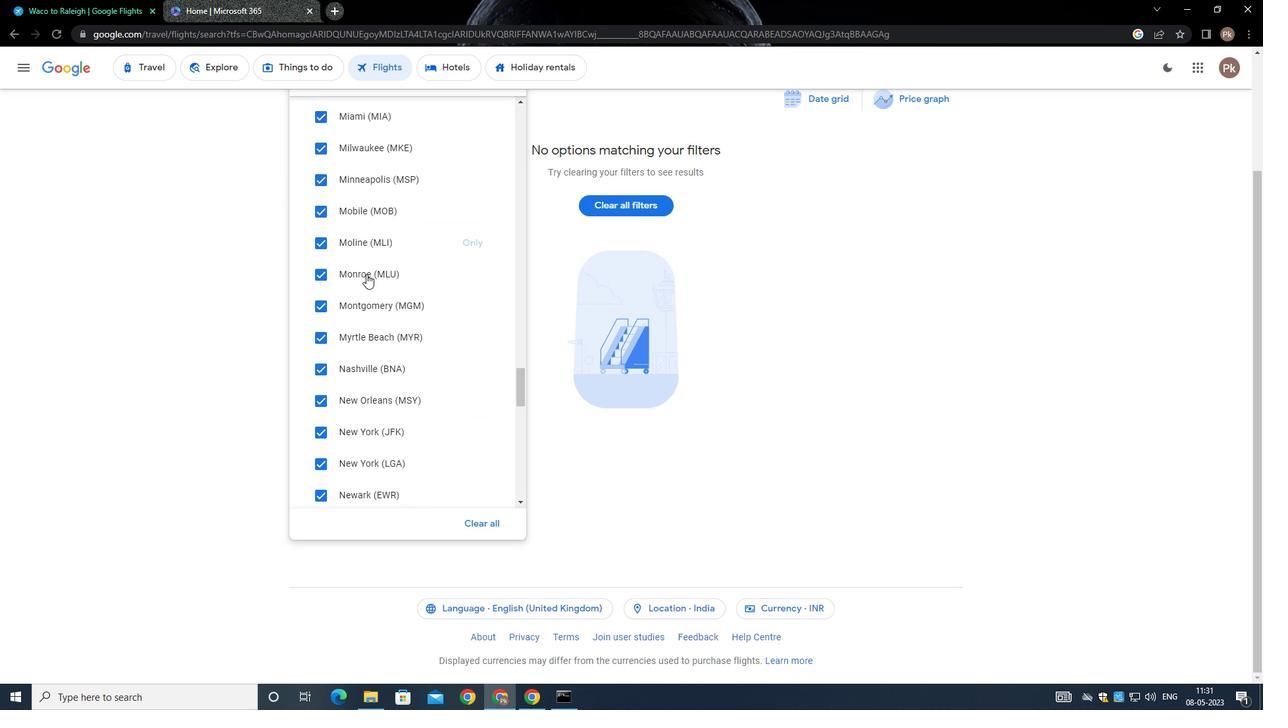 
Action: Mouse scrolled (366, 273) with delta (0, 0)
Screenshot: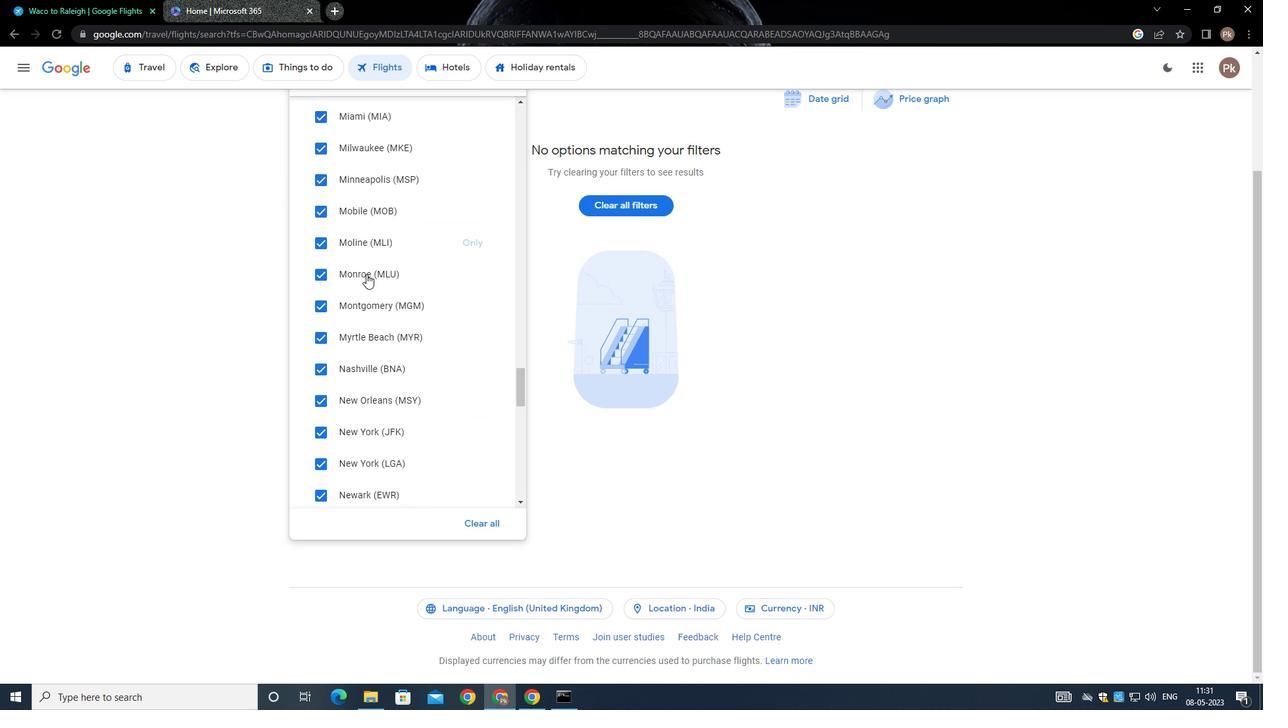 
Action: Mouse scrolled (366, 273) with delta (0, -1)
Screenshot: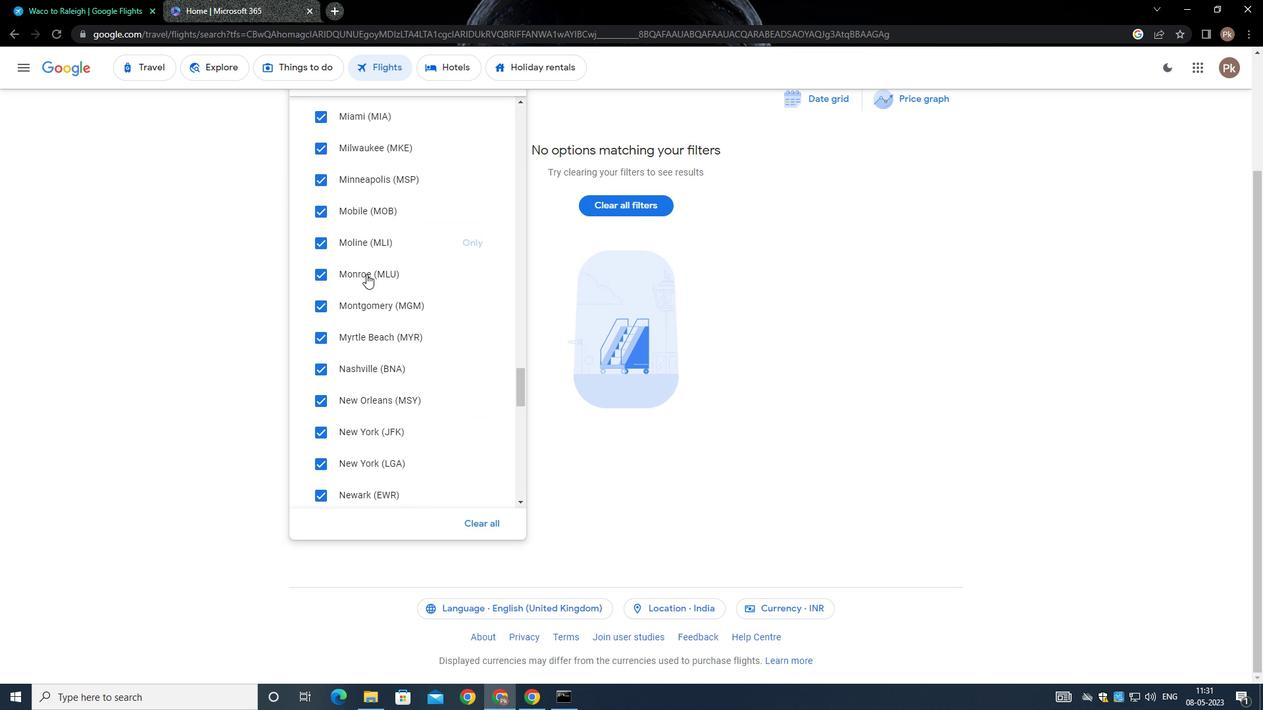 
Action: Mouse scrolled (366, 273) with delta (0, 0)
Screenshot: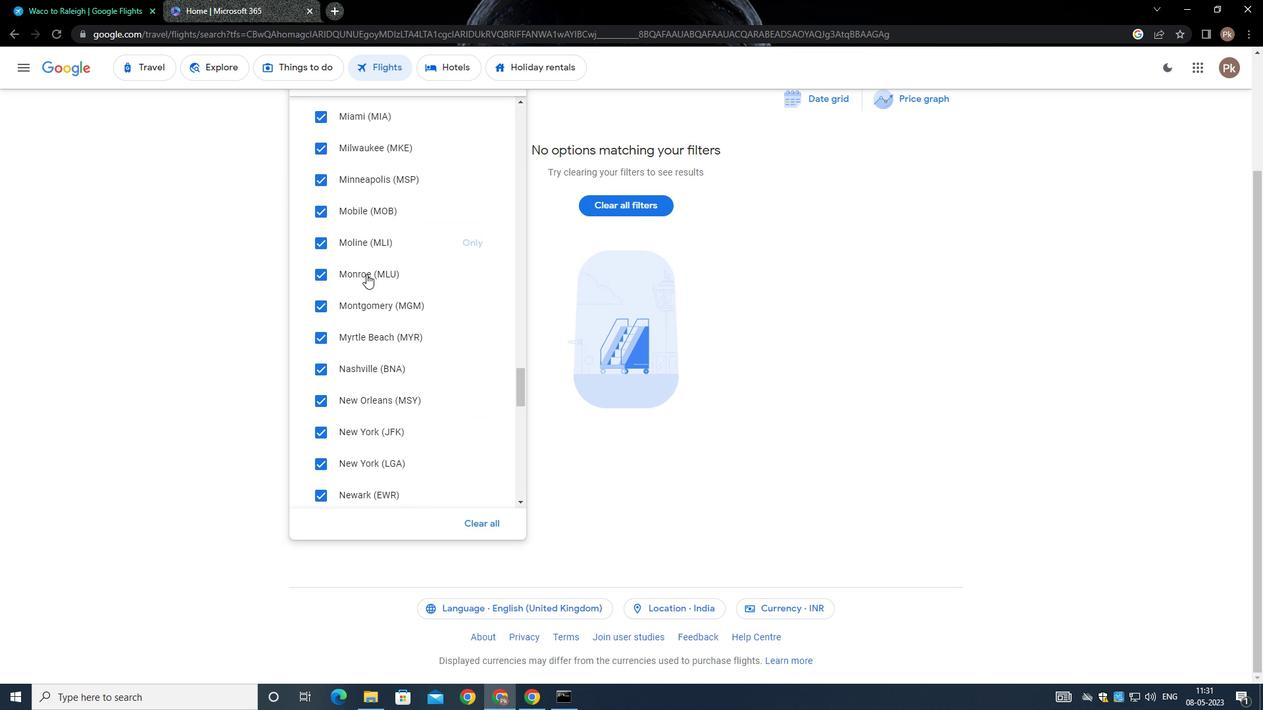 
Action: Mouse moved to (365, 275)
Screenshot: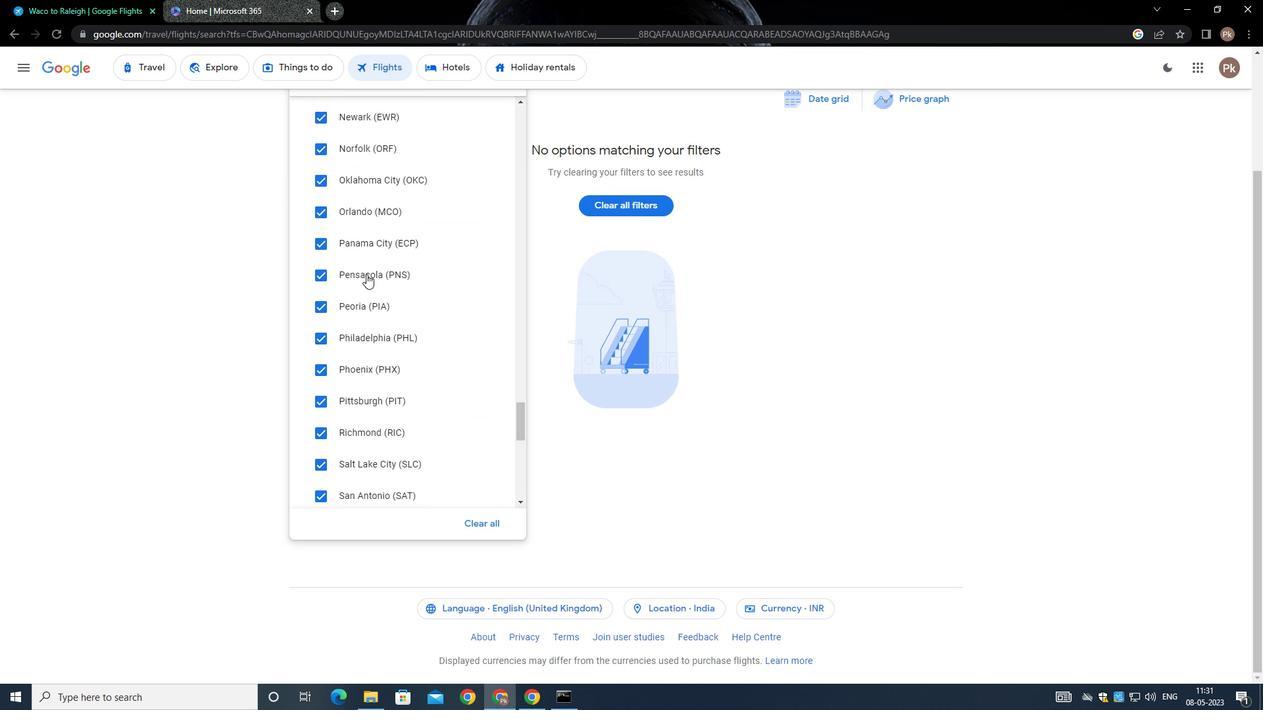 
Action: Mouse scrolled (365, 275) with delta (0, 0)
Screenshot: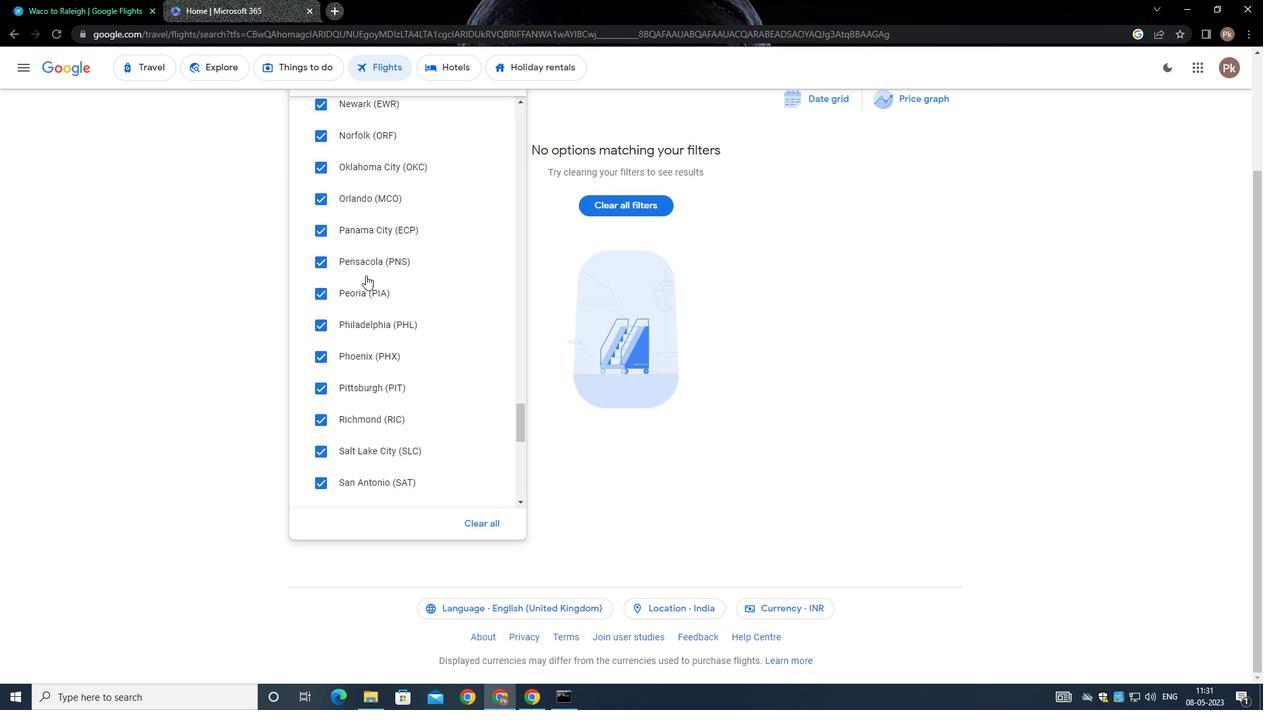 
Action: Mouse scrolled (365, 275) with delta (0, 0)
Screenshot: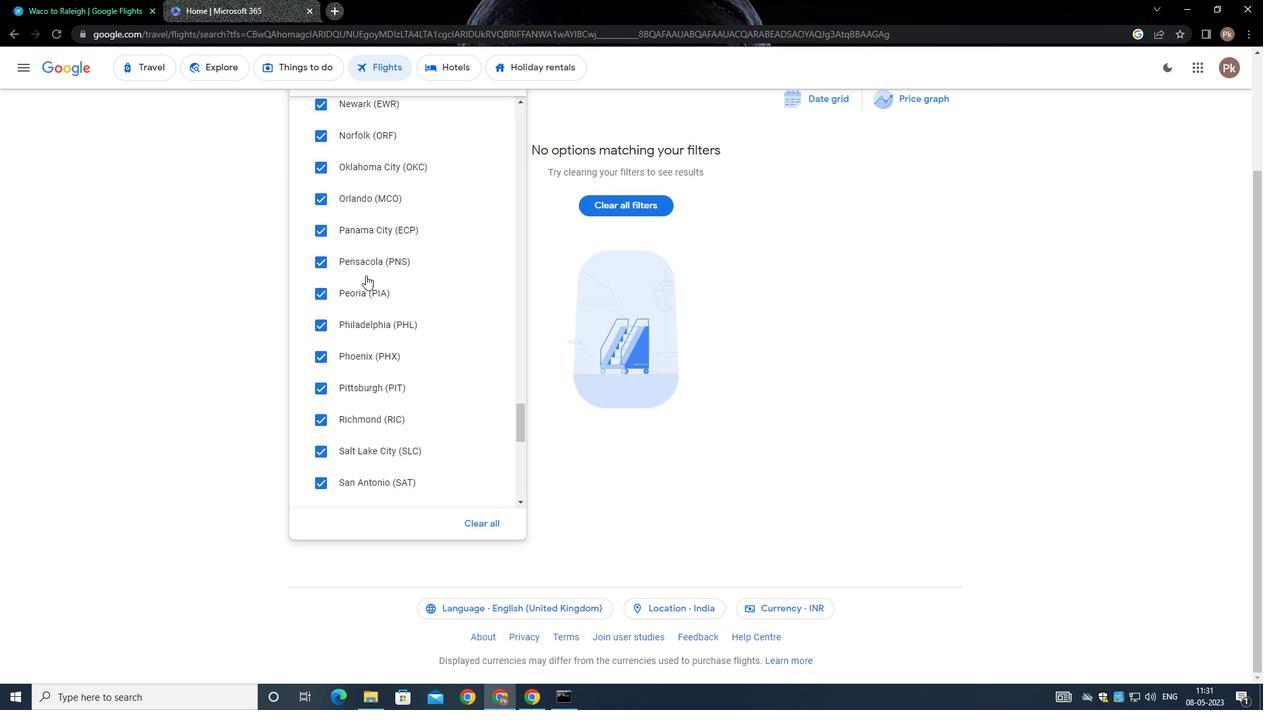 
Action: Mouse scrolled (365, 275) with delta (0, 0)
Screenshot: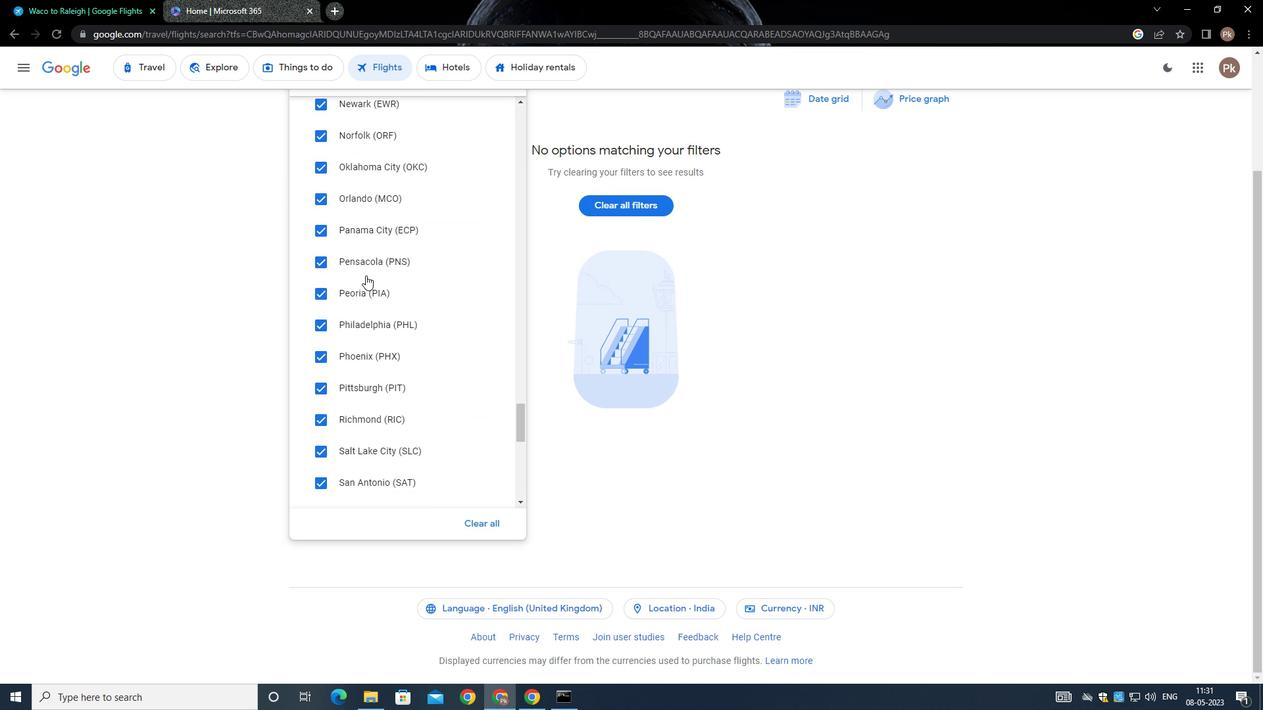 
Action: Mouse scrolled (365, 275) with delta (0, 0)
Screenshot: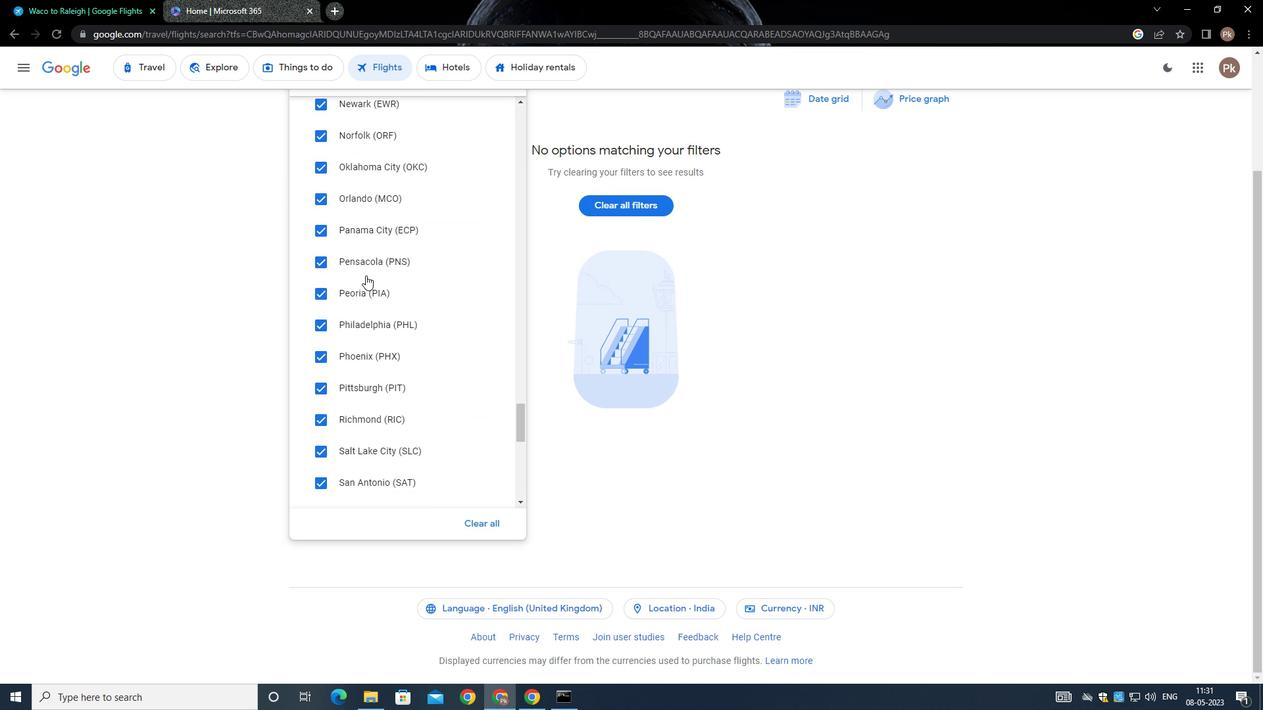 
Action: Mouse scrolled (365, 275) with delta (0, 0)
Screenshot: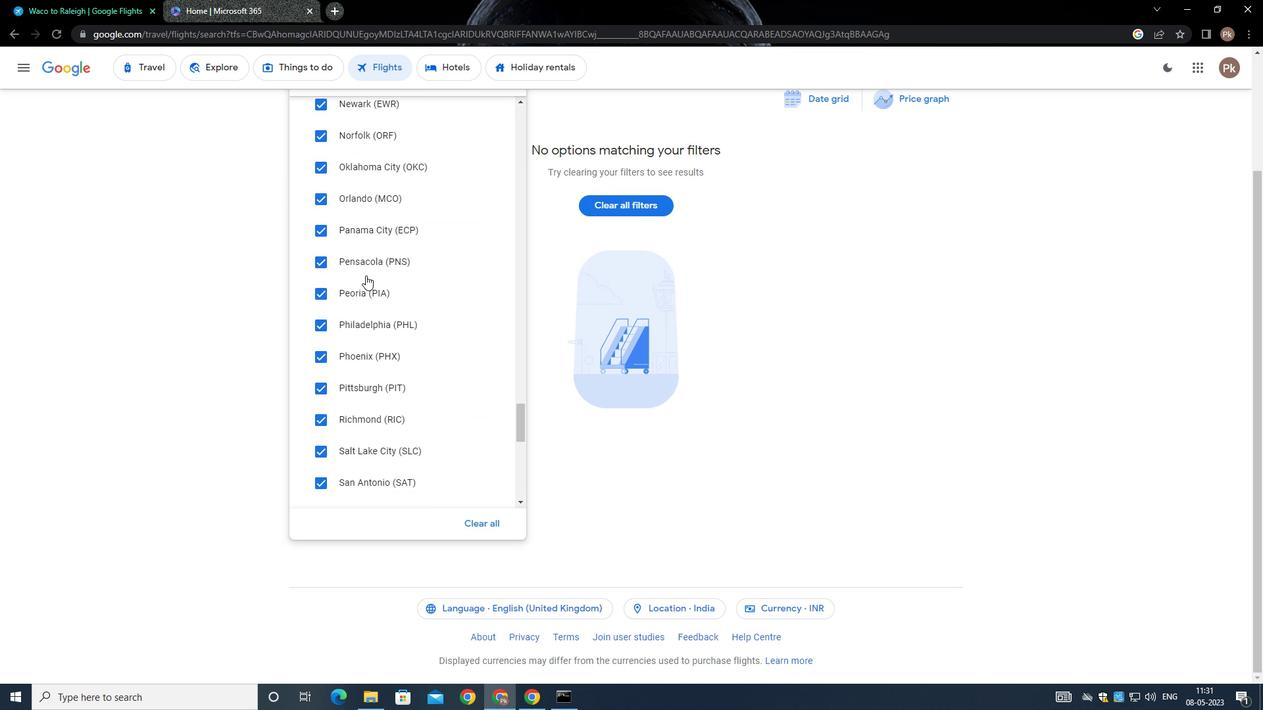 
Action: Mouse moved to (365, 276)
Screenshot: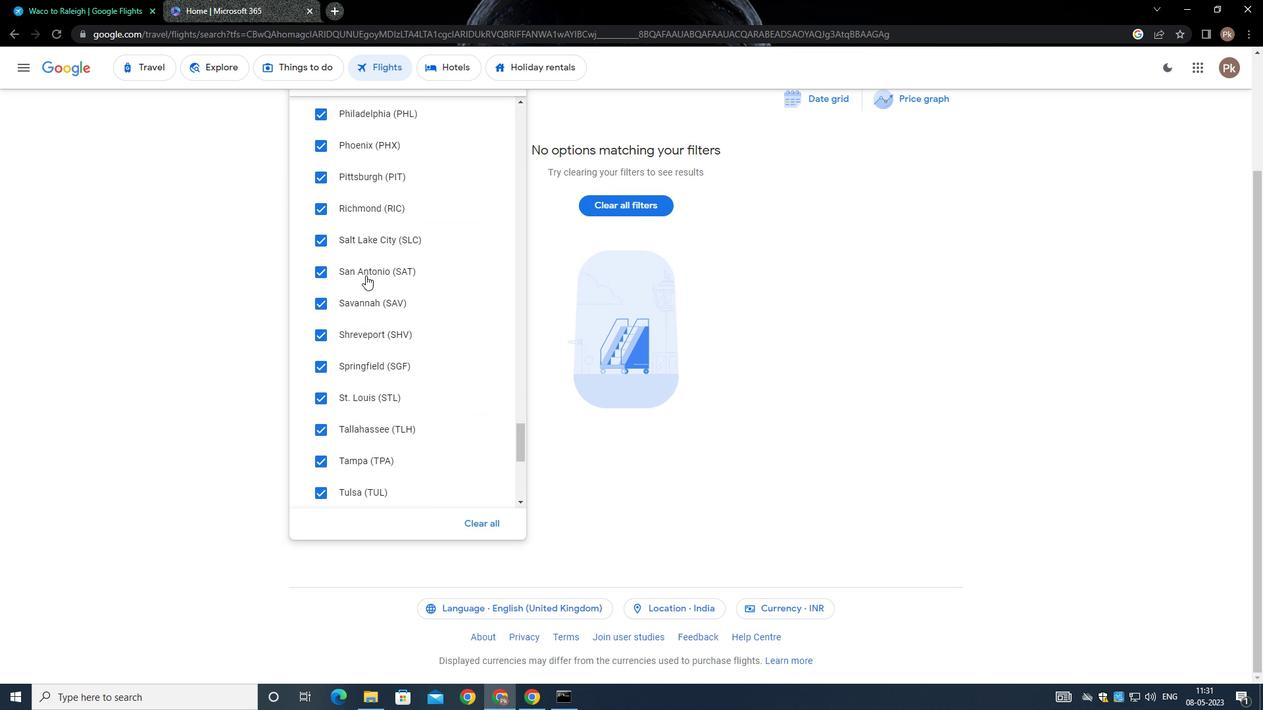 
Action: Mouse scrolled (365, 275) with delta (0, 0)
Screenshot: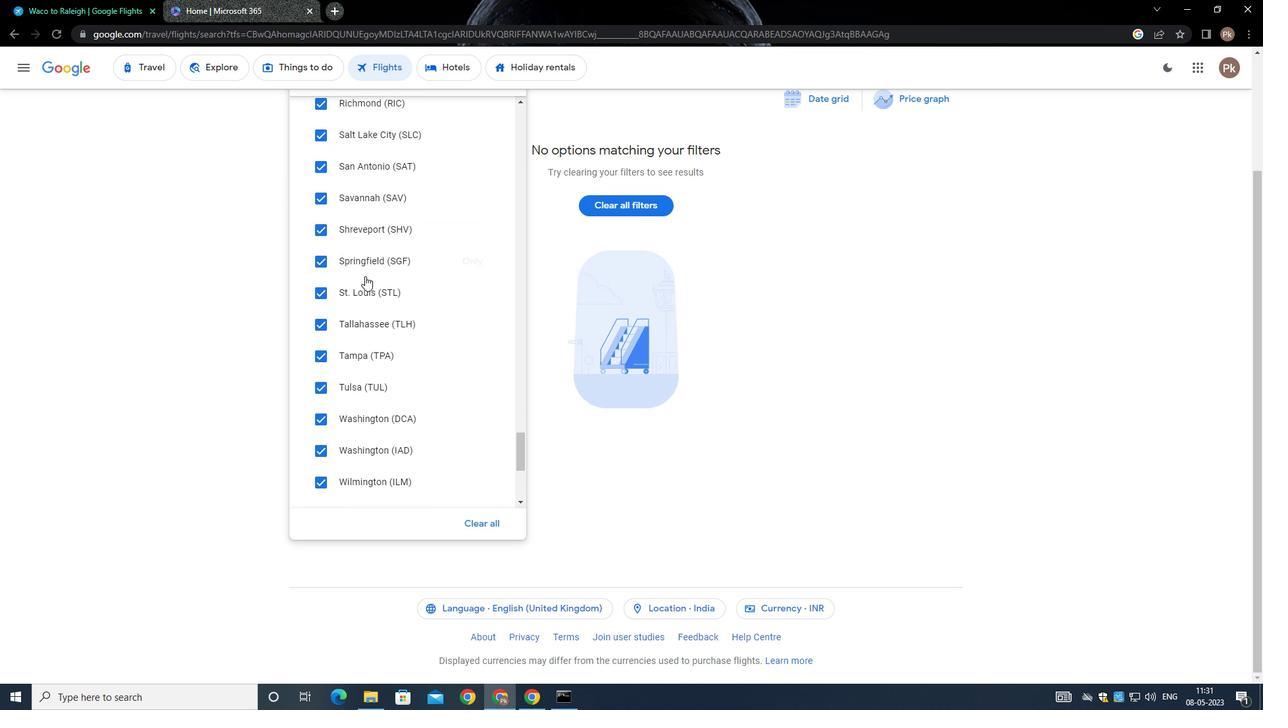 
Action: Mouse scrolled (365, 275) with delta (0, 0)
Screenshot: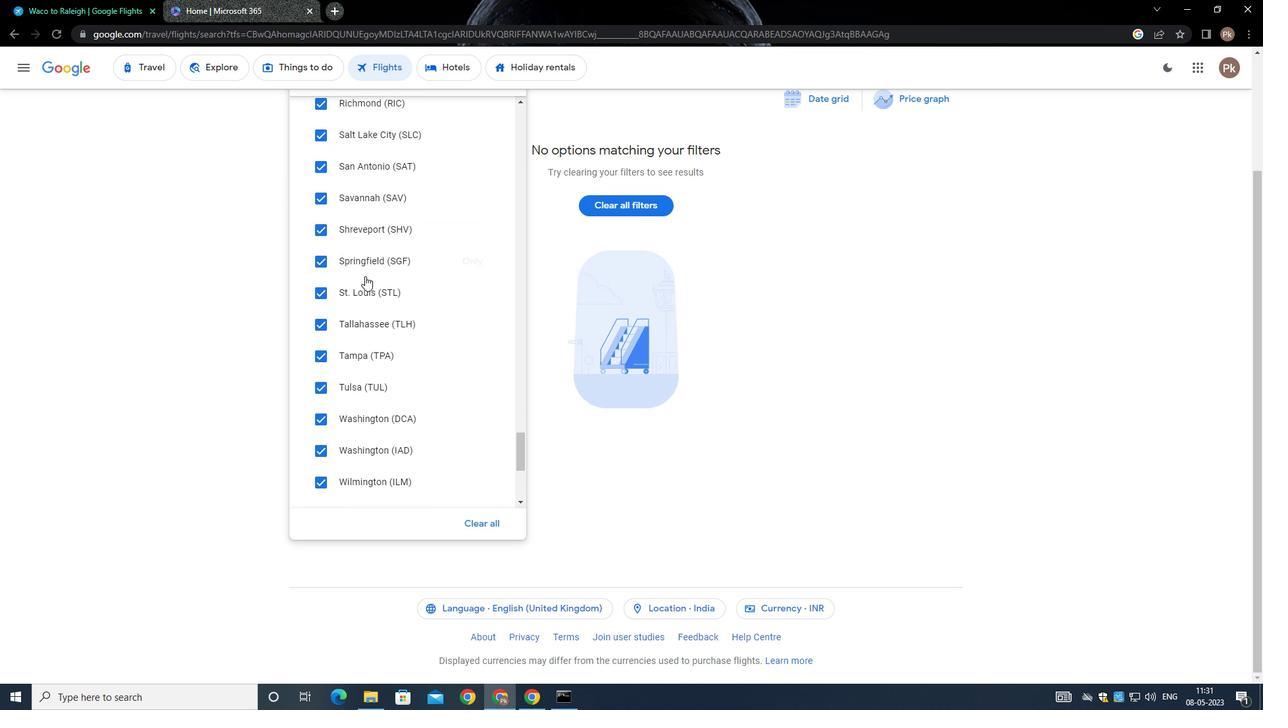 
Action: Mouse scrolled (365, 275) with delta (0, 0)
Screenshot: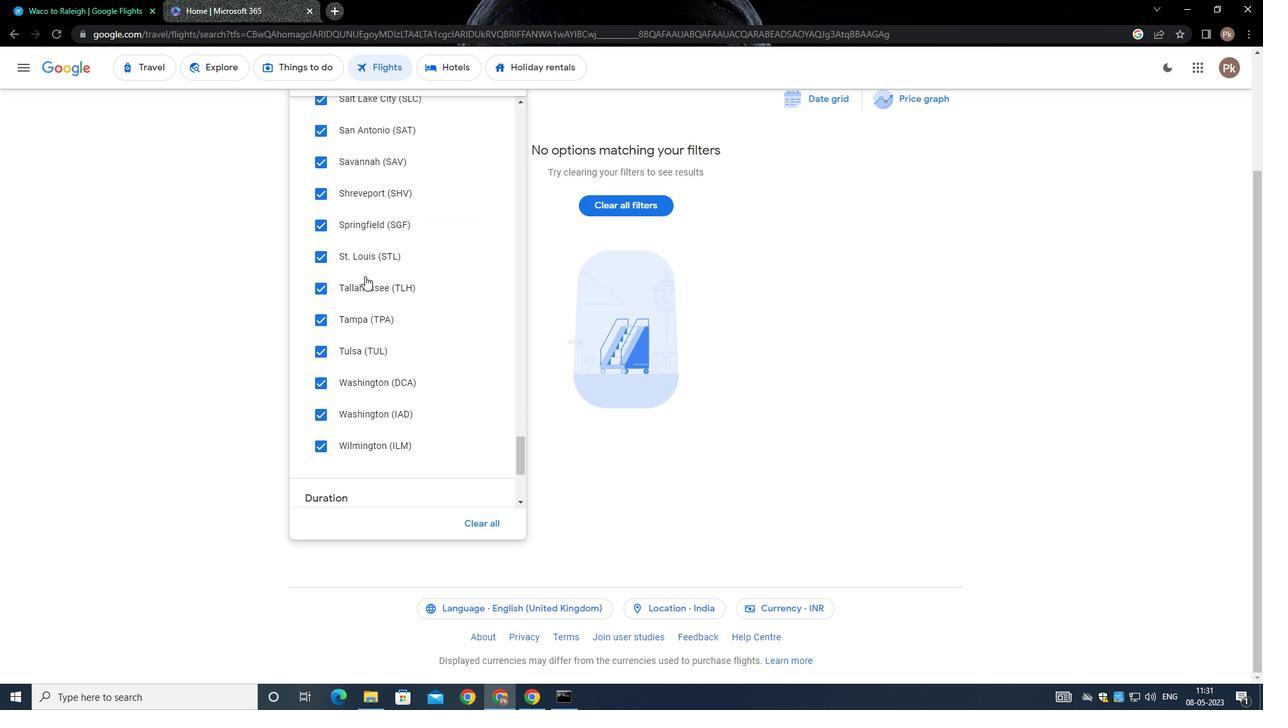 
Action: Mouse scrolled (365, 275) with delta (0, 0)
Screenshot: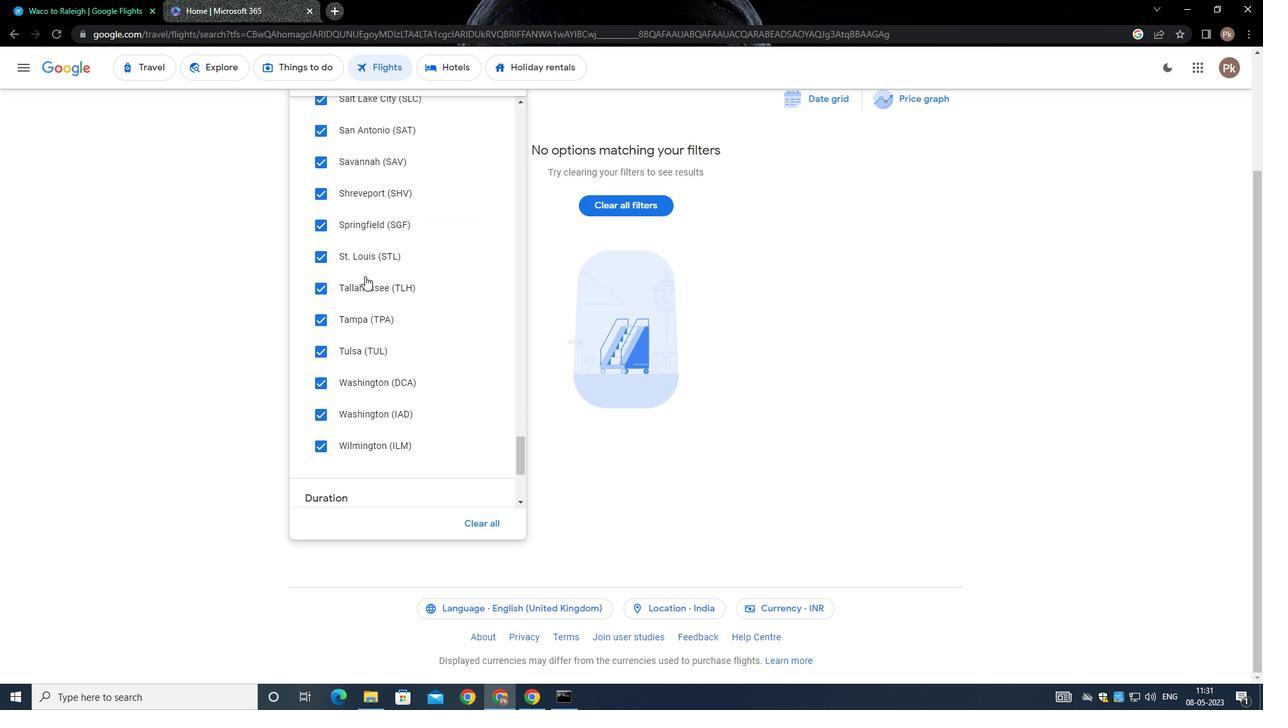 
Action: Mouse scrolled (365, 275) with delta (0, 0)
Screenshot: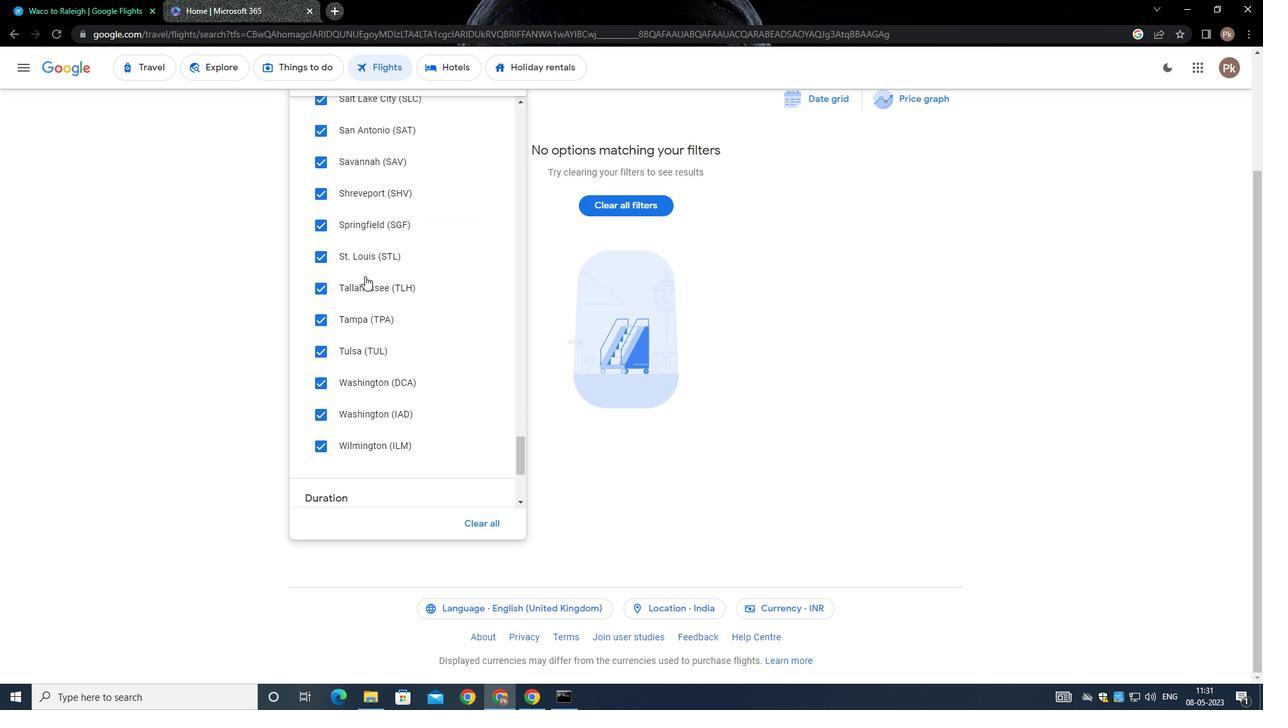 
Action: Mouse scrolled (365, 275) with delta (0, 0)
Screenshot: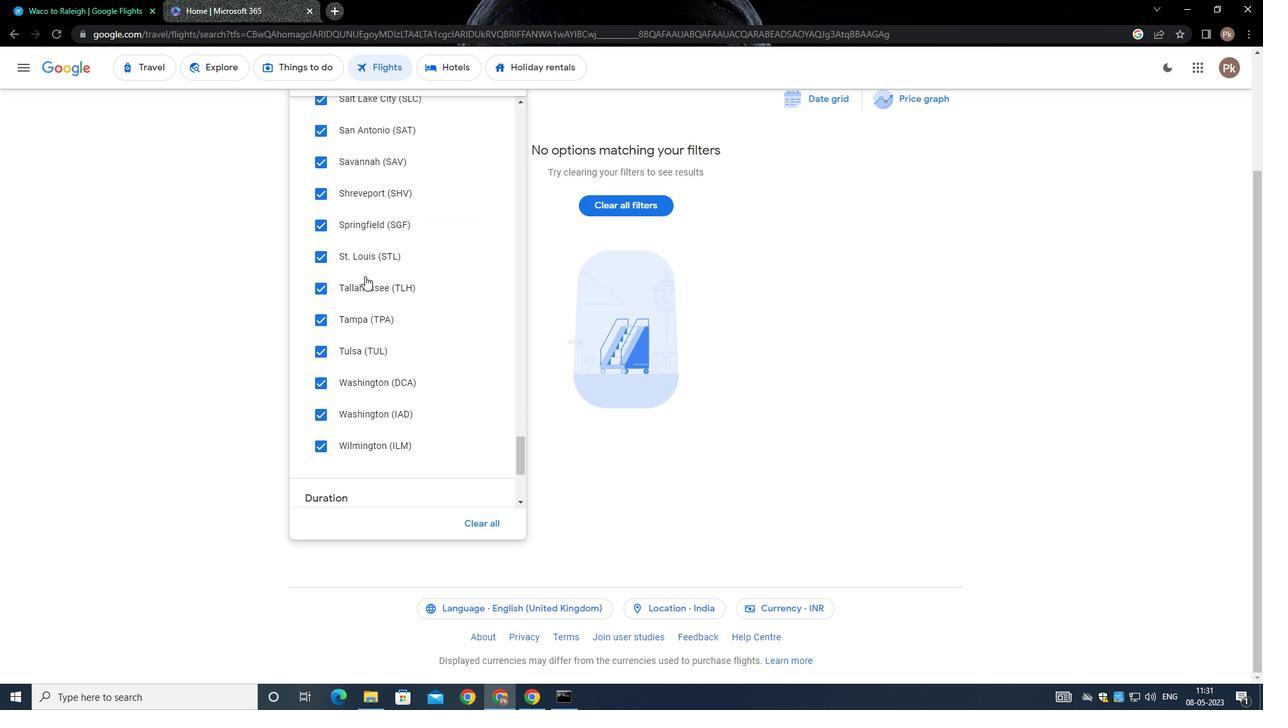 
Action: Mouse moved to (365, 276)
Screenshot: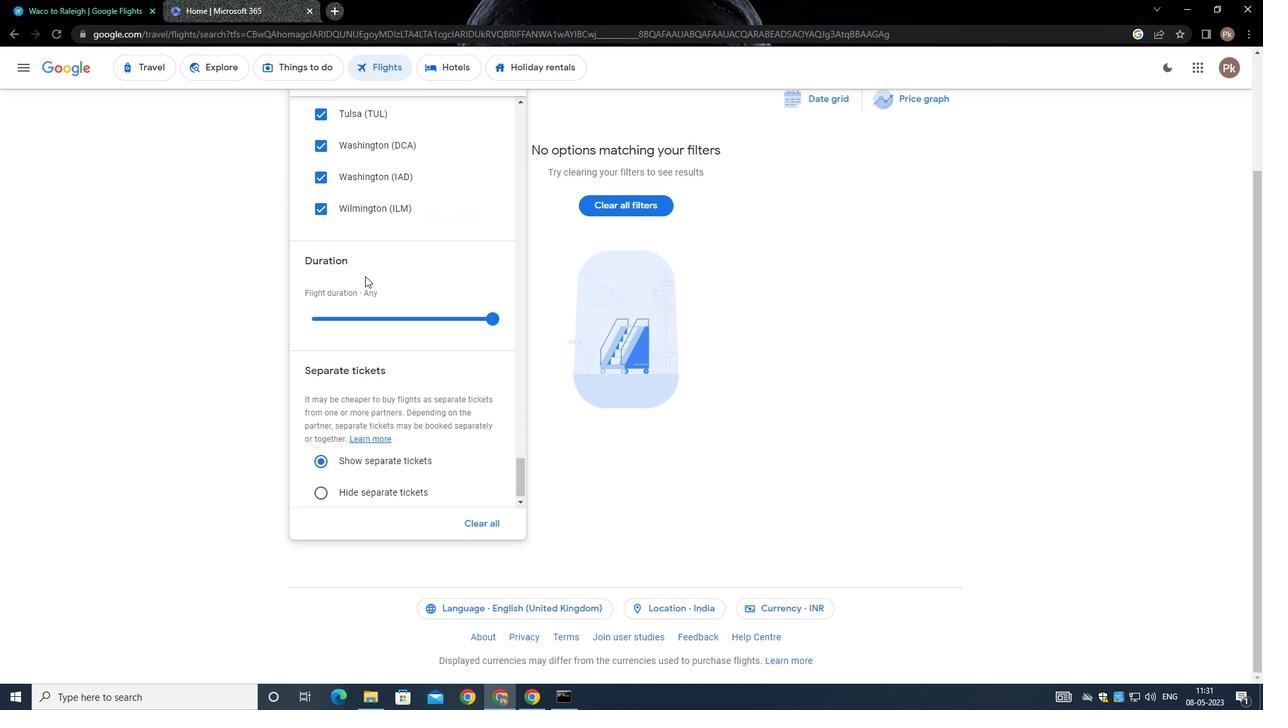 
Action: Mouse scrolled (365, 275) with delta (0, 0)
Screenshot: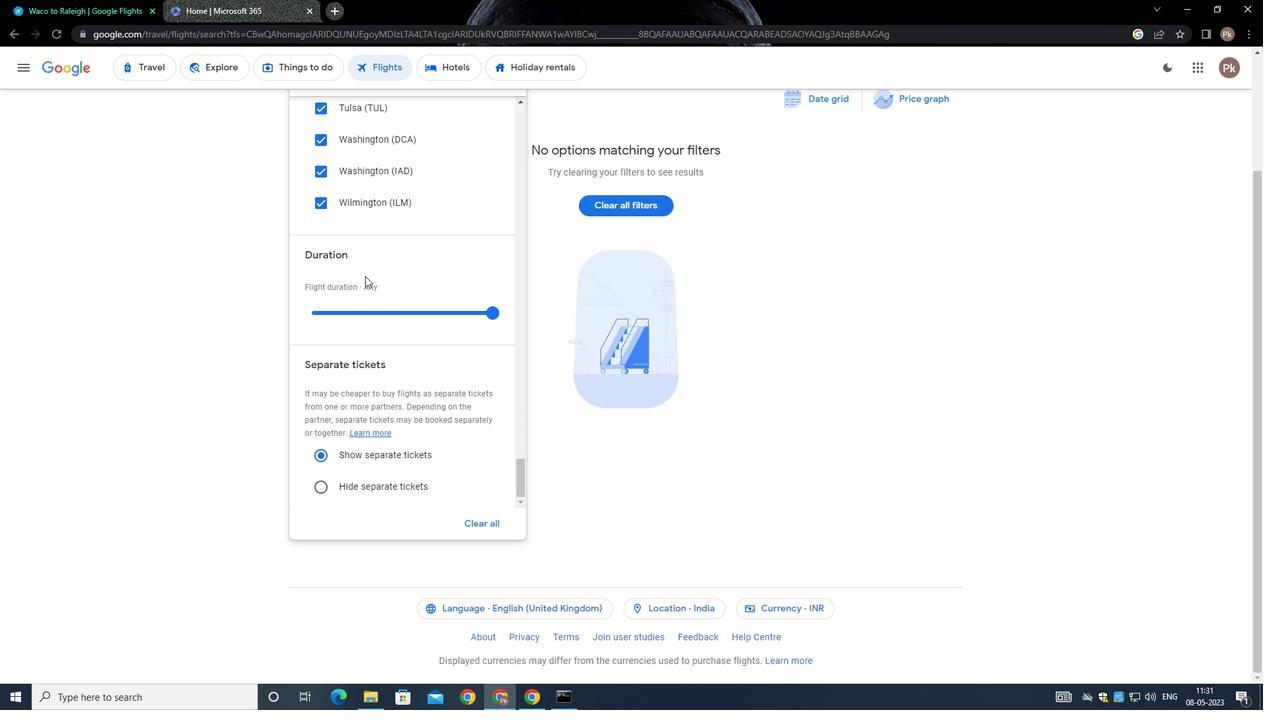 
Action: Mouse scrolled (365, 275) with delta (0, 0)
Screenshot: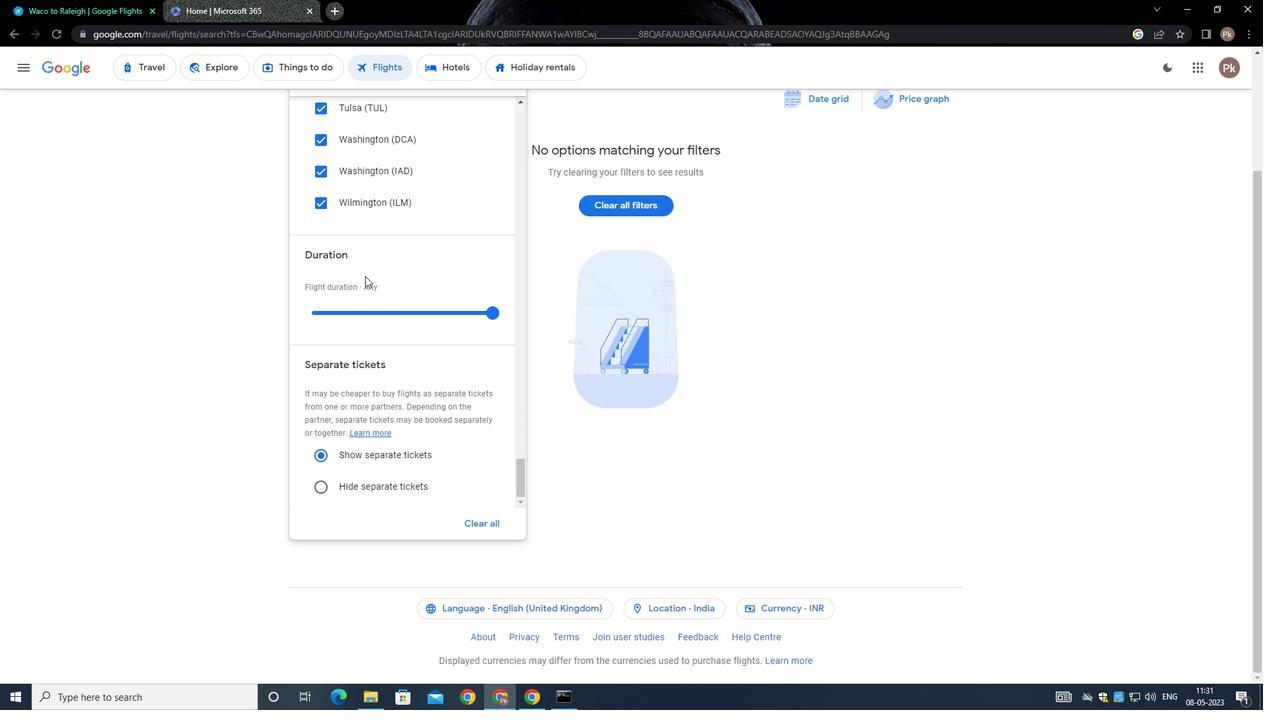 
Action: Mouse scrolled (365, 275) with delta (0, 0)
Screenshot: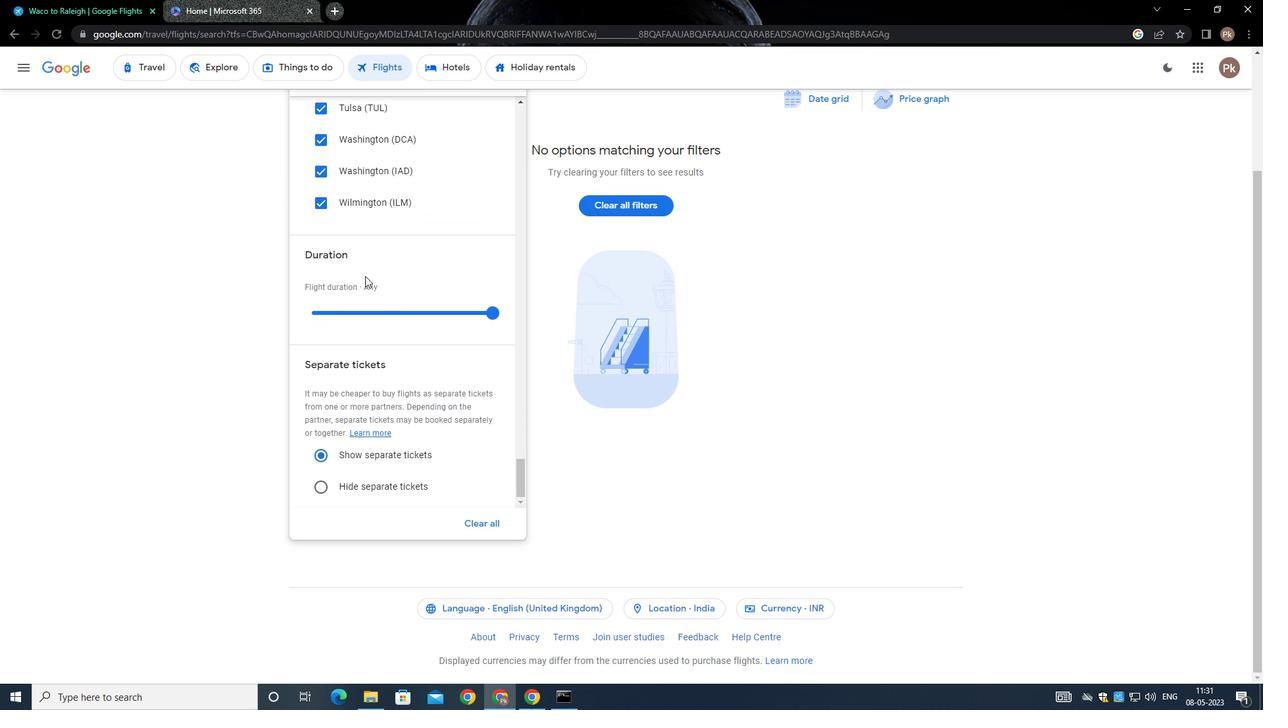 
Action: Mouse scrolled (365, 275) with delta (0, 0)
Screenshot: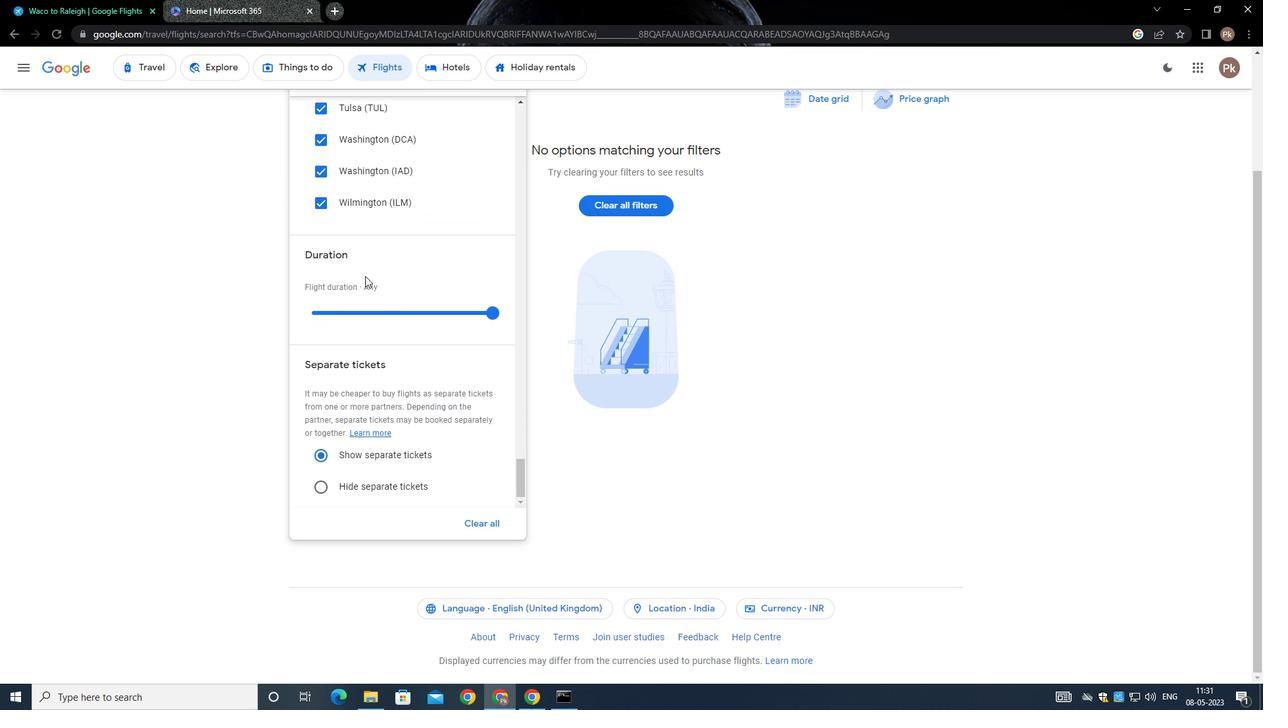 
Action: Mouse scrolled (365, 275) with delta (0, 0)
Screenshot: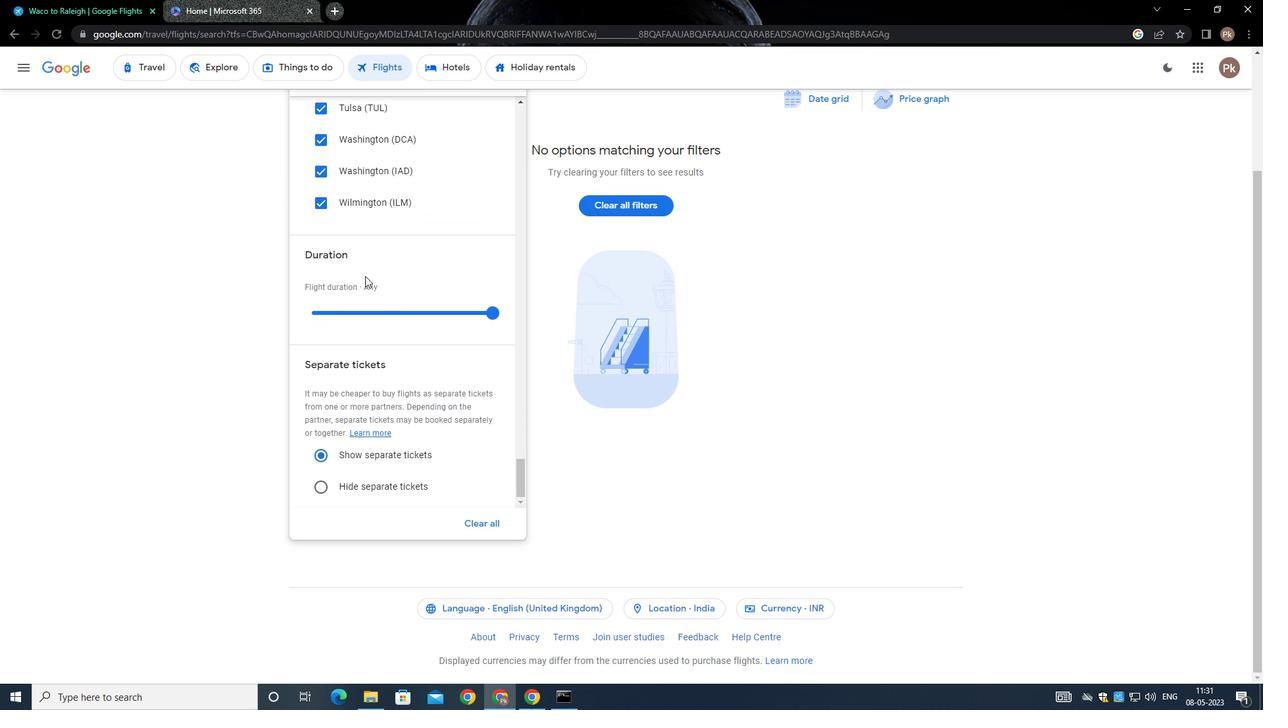 
Action: Mouse moved to (364, 277)
Screenshot: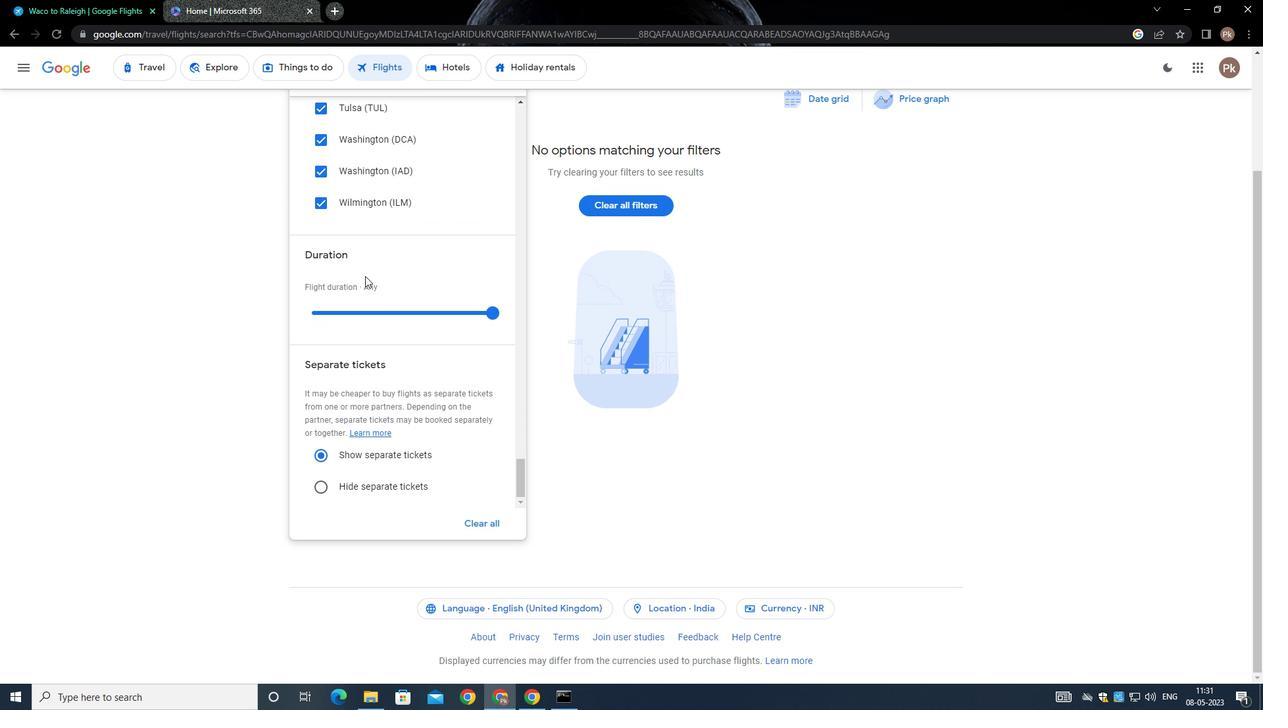 
